 Task: Change the start date of the Jira issue to a specified date.
Action: Mouse moved to (1004, 392)
Screenshot: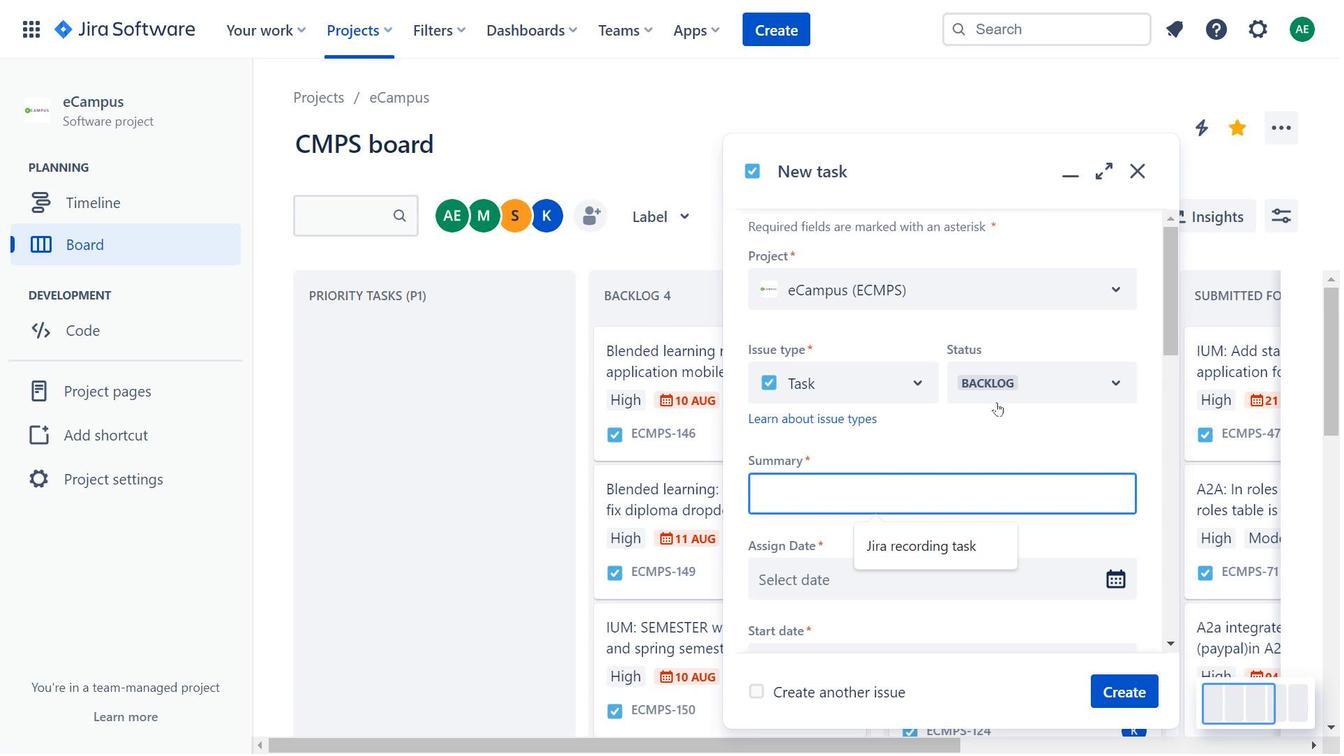 
Action: Mouse pressed left at (1004, 392)
Screenshot: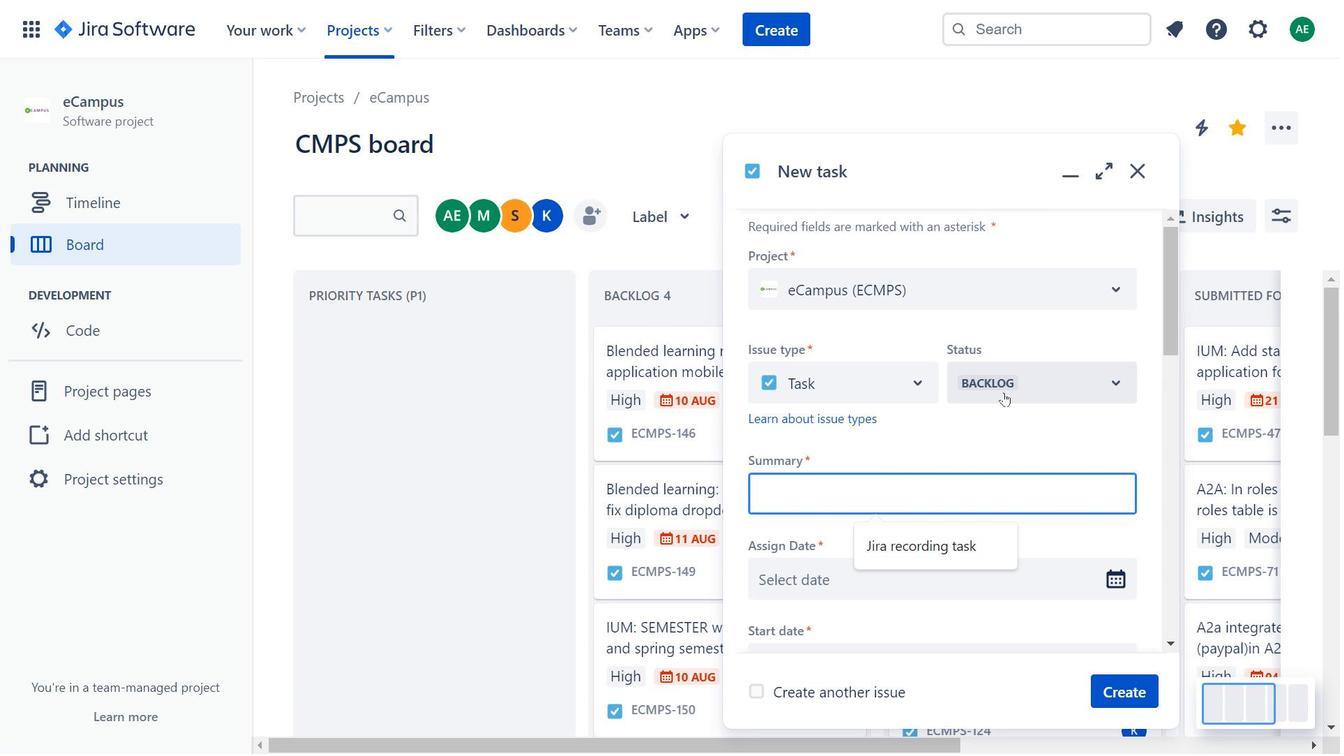
Action: Mouse moved to (994, 436)
Screenshot: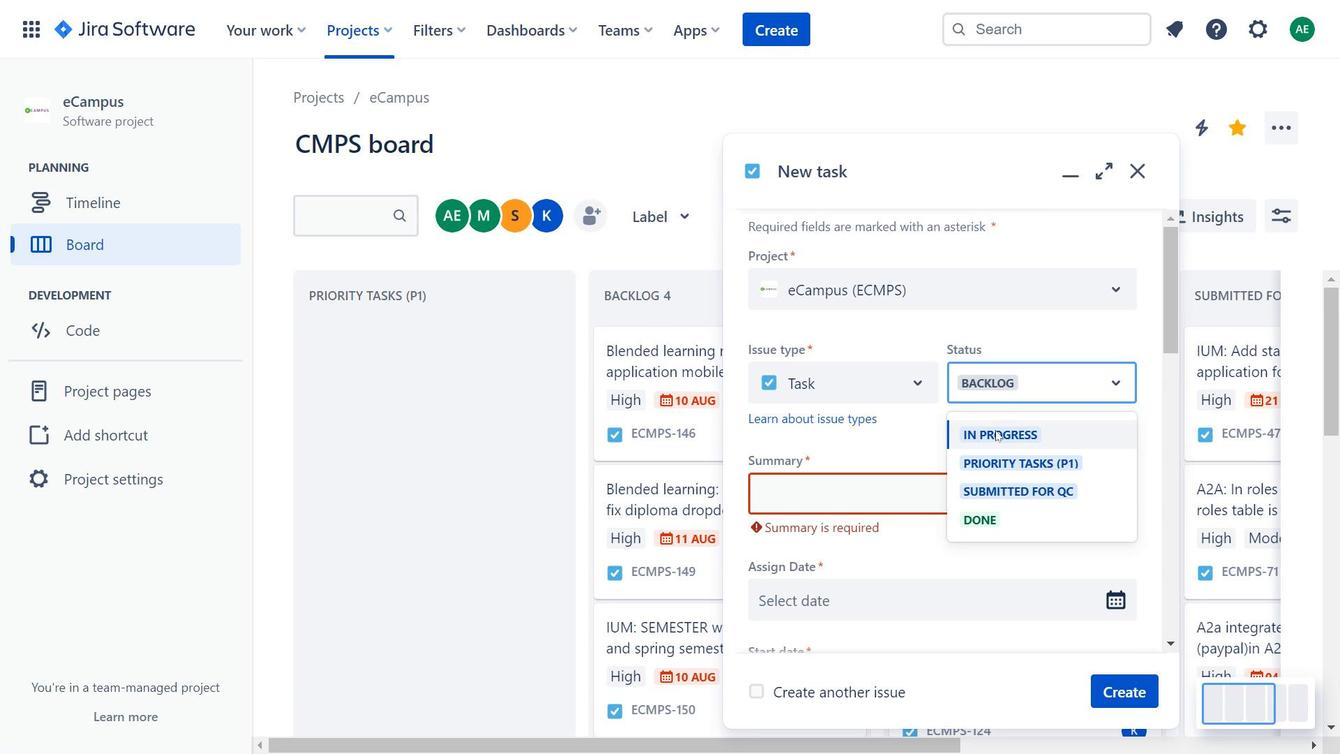 
Action: Mouse pressed left at (994, 436)
Screenshot: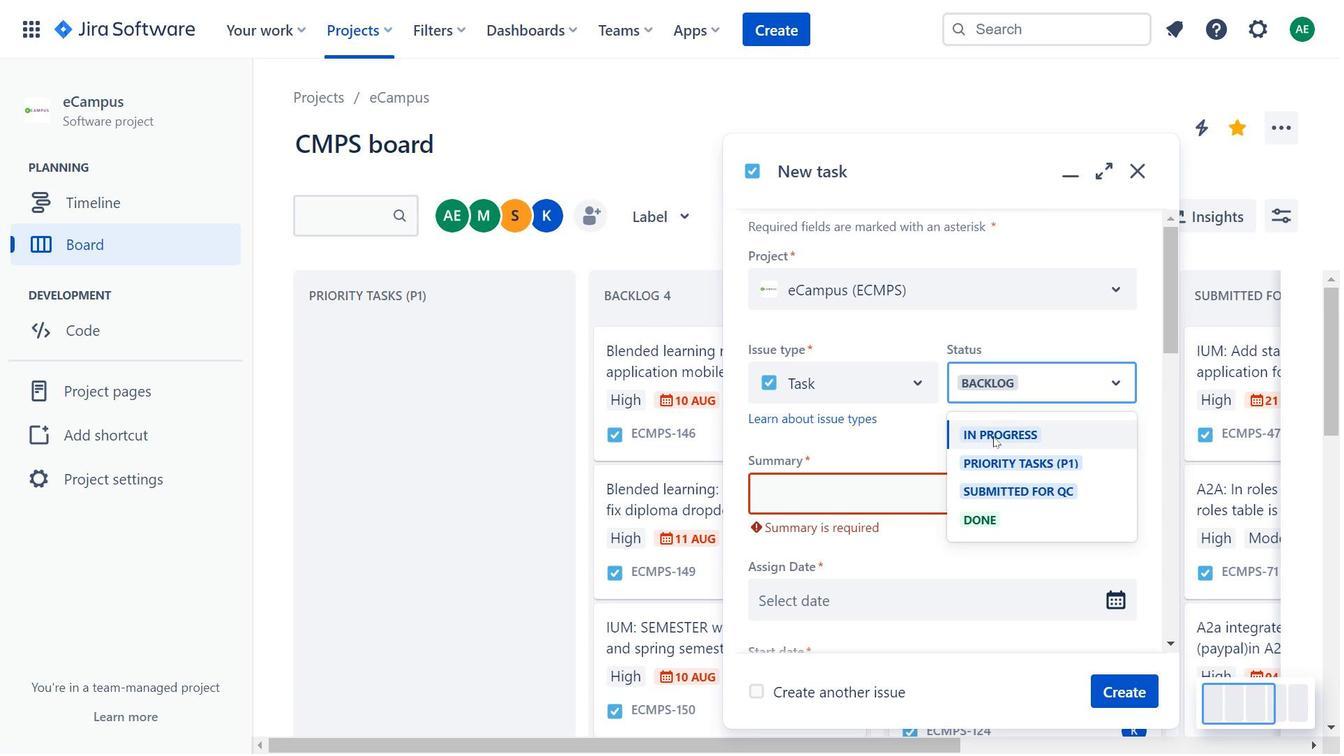 
Action: Mouse moved to (886, 293)
Screenshot: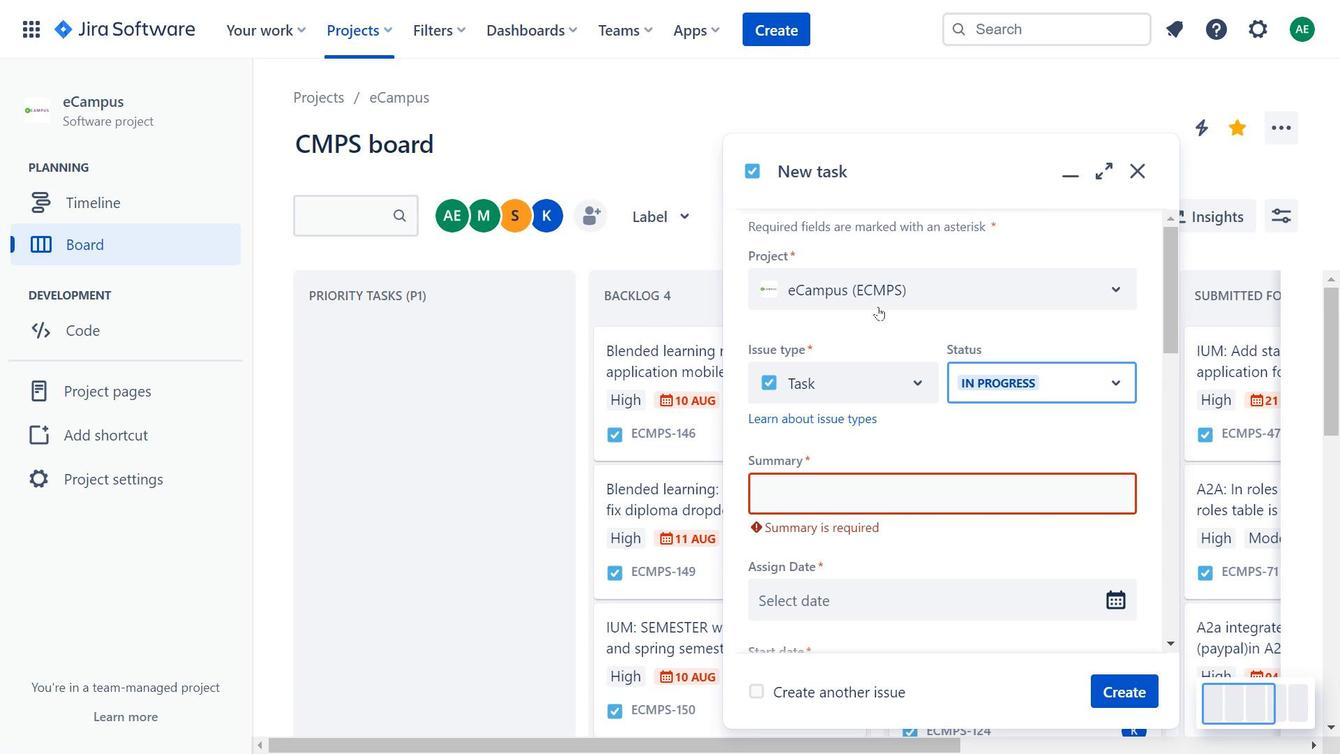 
Action: Mouse scrolled (886, 292) with delta (0, 0)
Screenshot: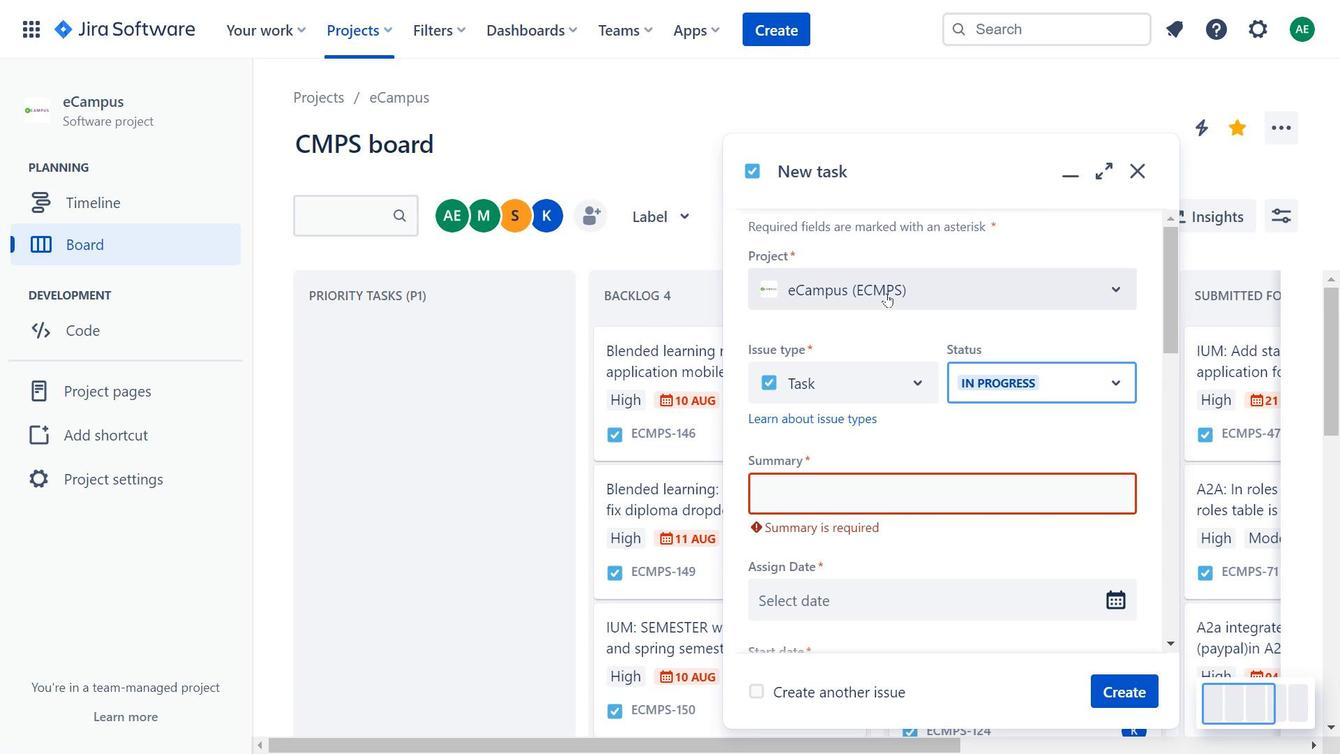
Action: Mouse scrolled (886, 292) with delta (0, 0)
Screenshot: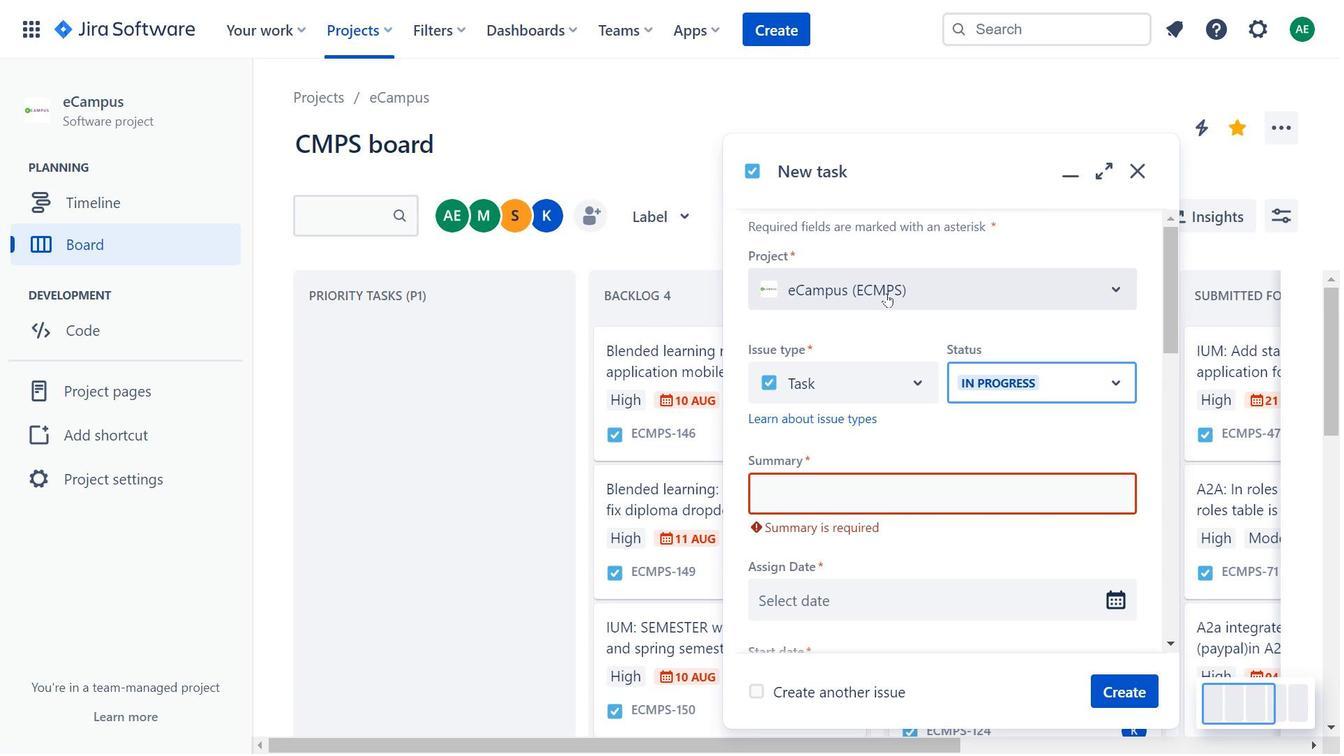 
Action: Mouse moved to (865, 292)
Screenshot: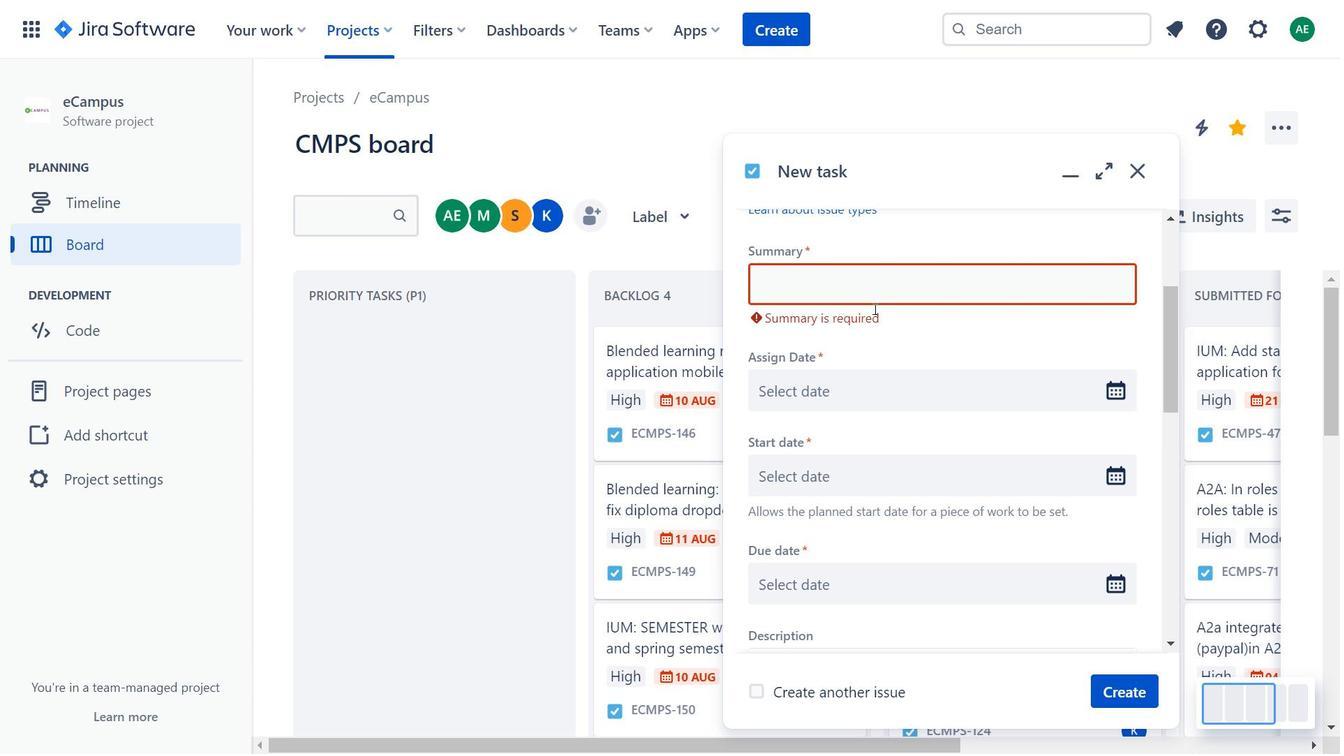 
Action: Mouse pressed left at (865, 292)
Screenshot: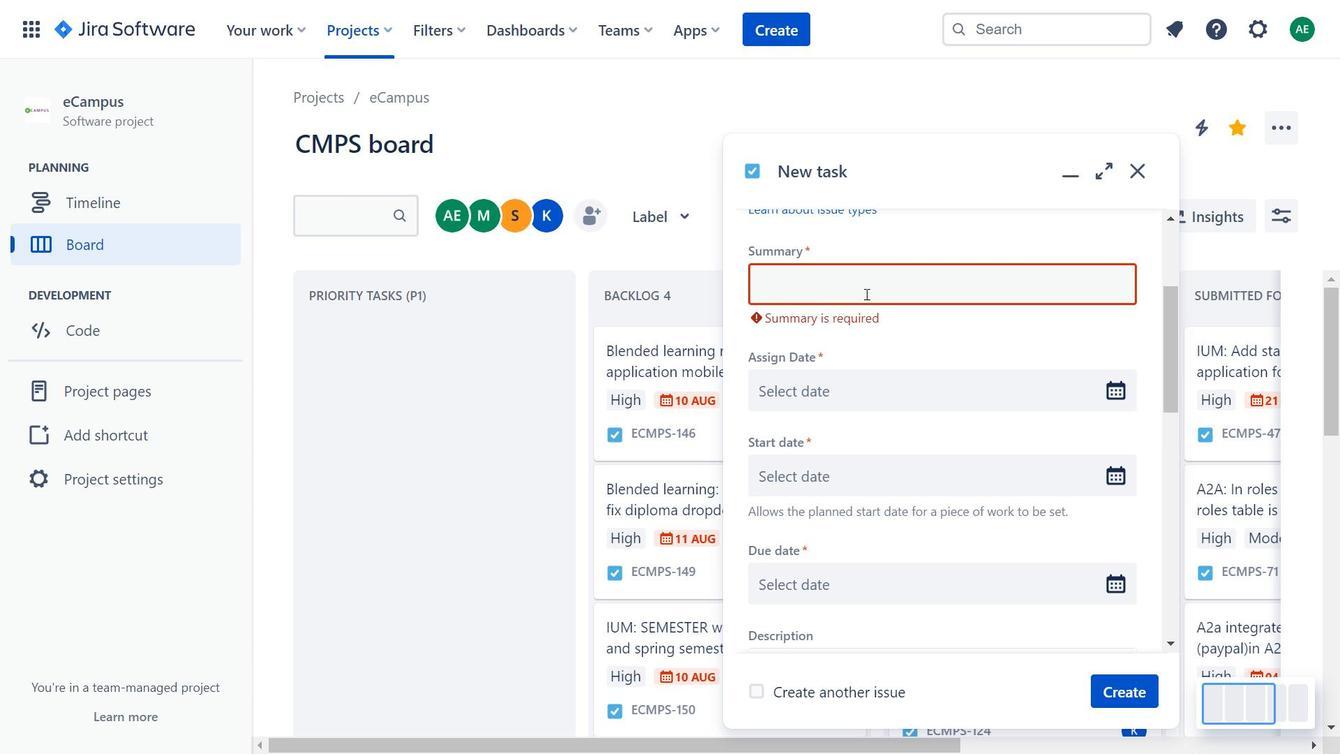 
Action: Mouse moved to (887, 337)
Screenshot: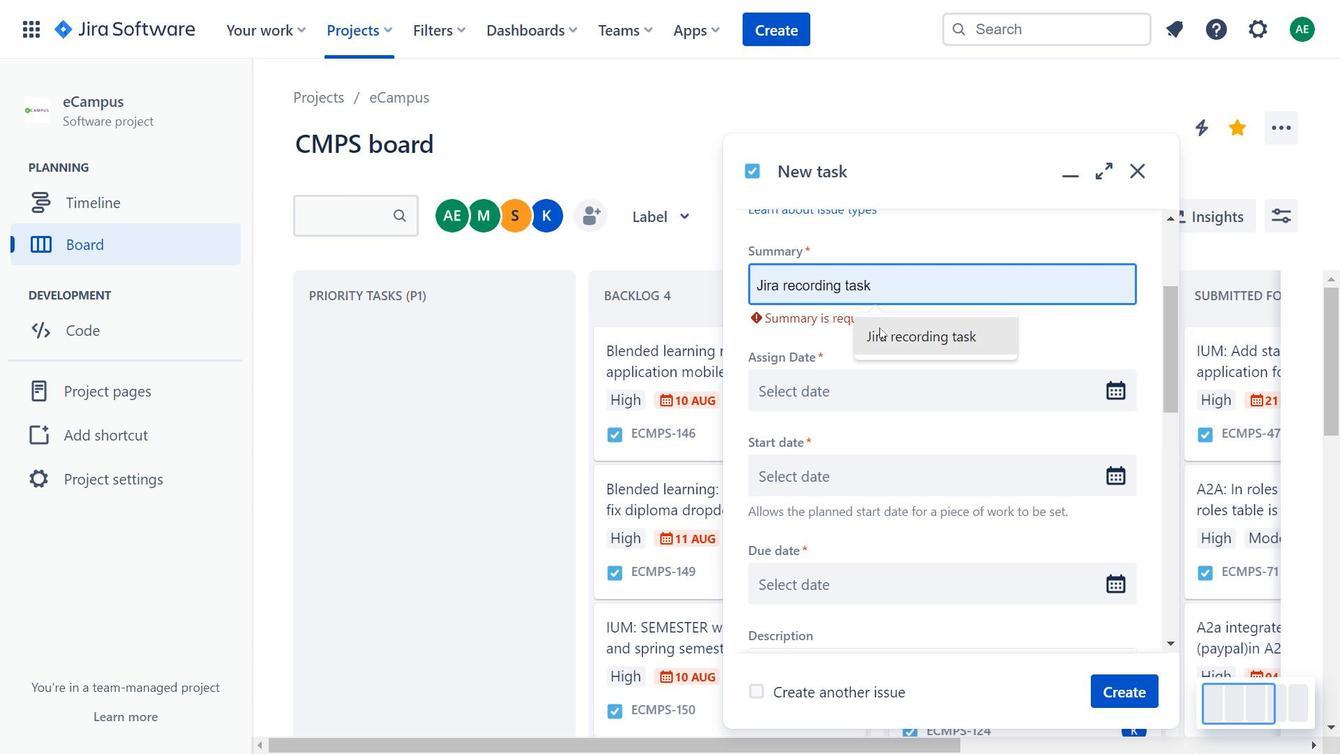 
Action: Mouse pressed left at (887, 337)
Screenshot: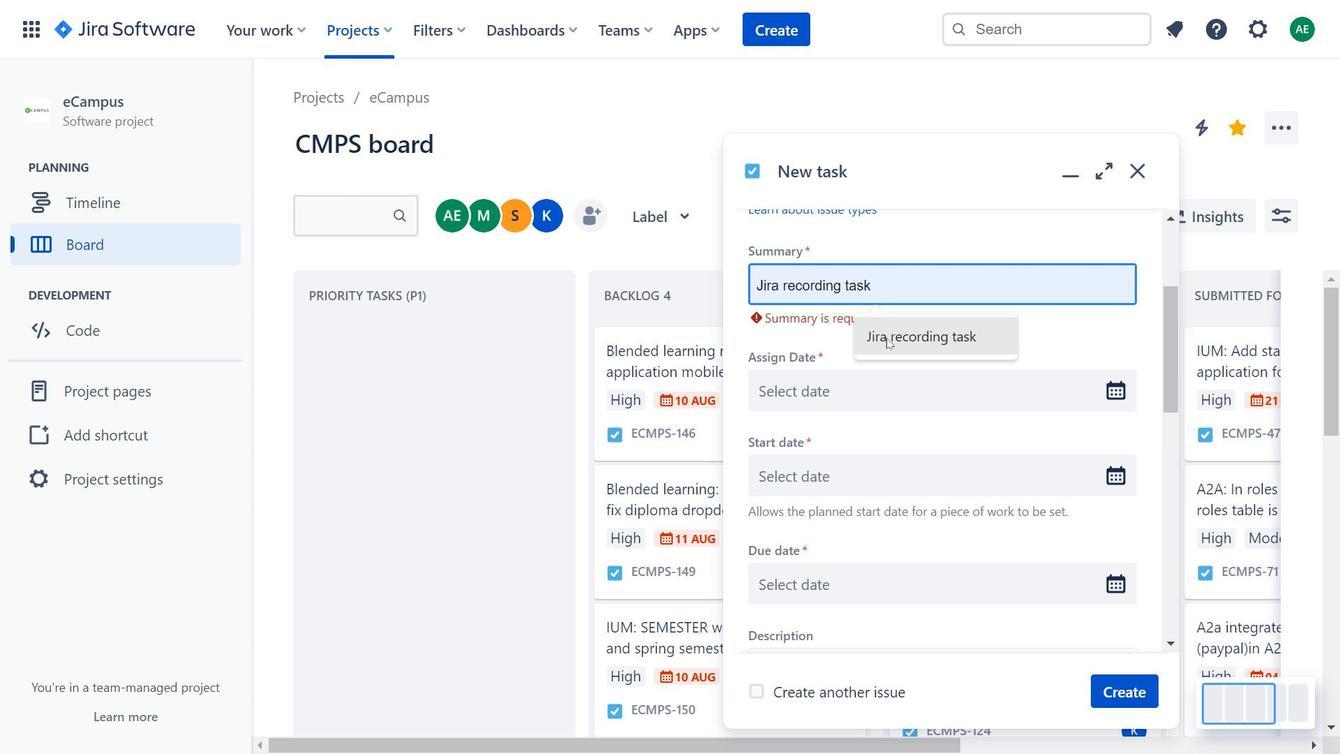 
Action: Mouse moved to (861, 373)
Screenshot: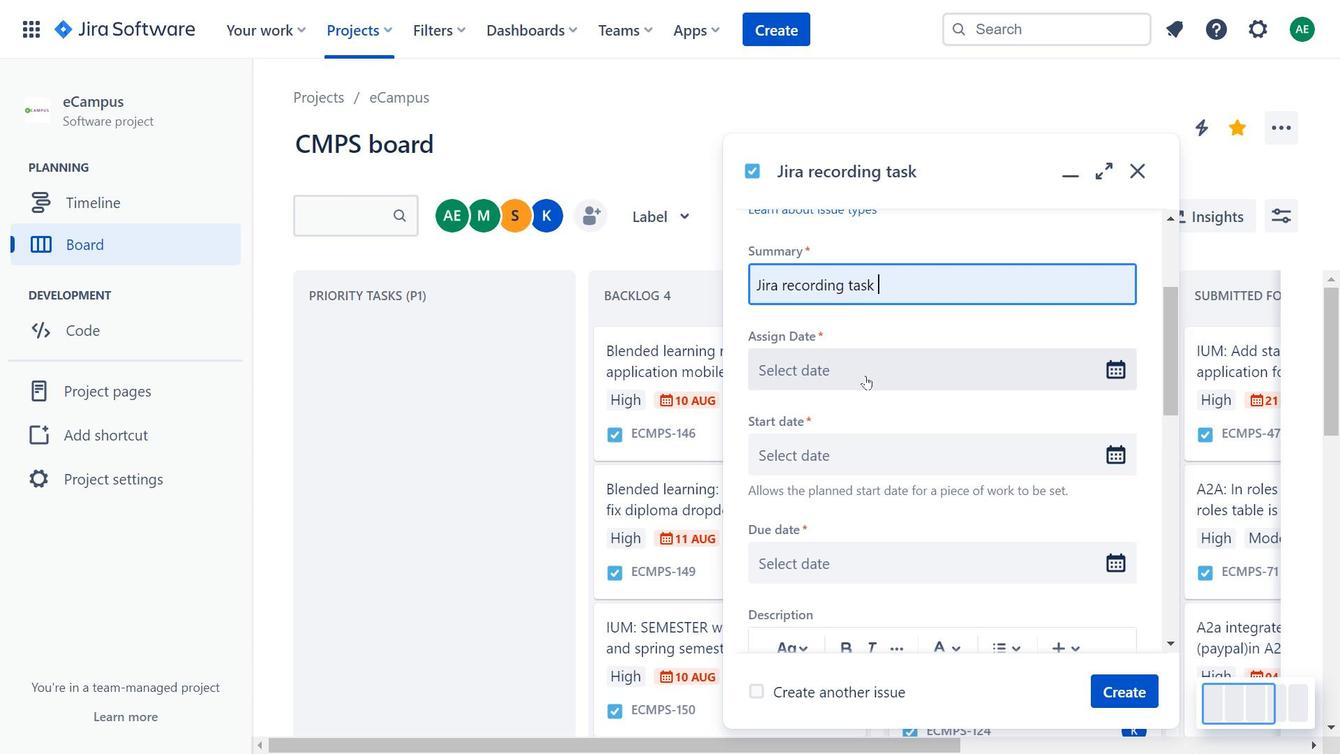 
Action: Mouse pressed left at (861, 373)
Screenshot: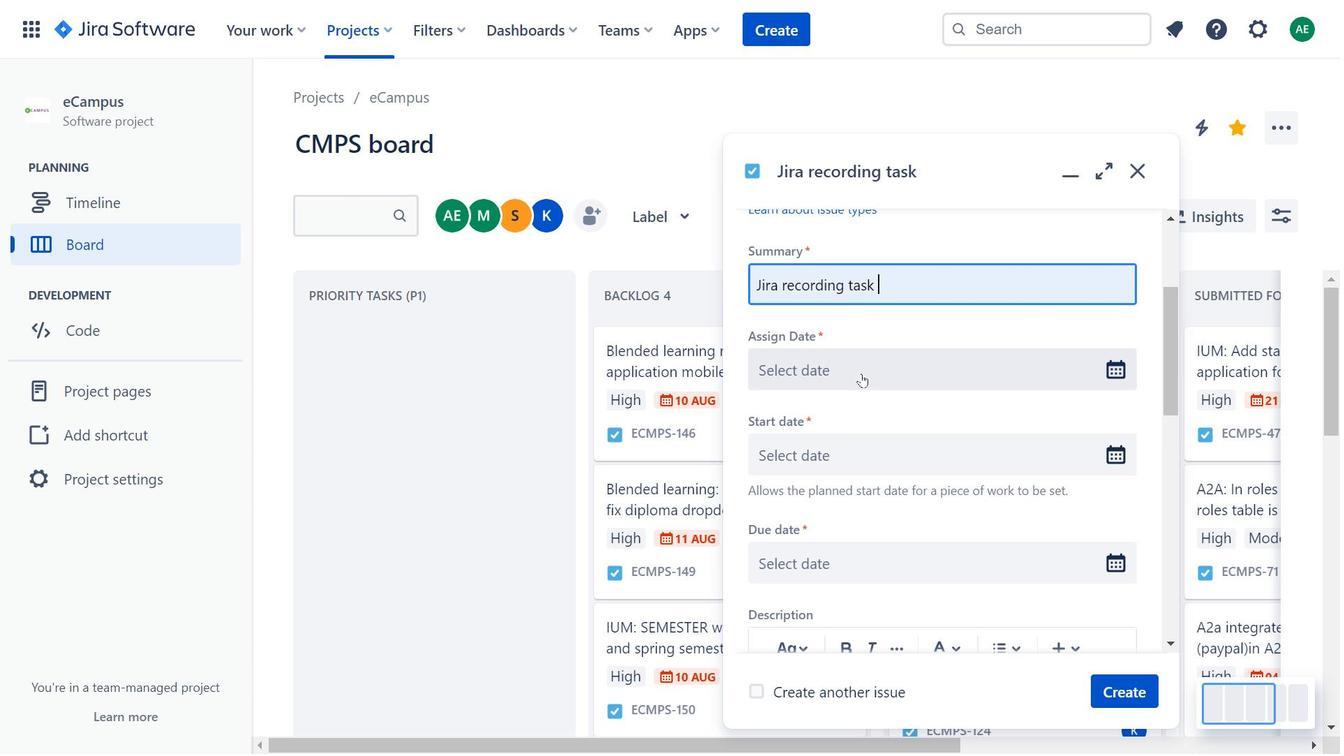 
Action: Mouse moved to (972, 503)
Screenshot: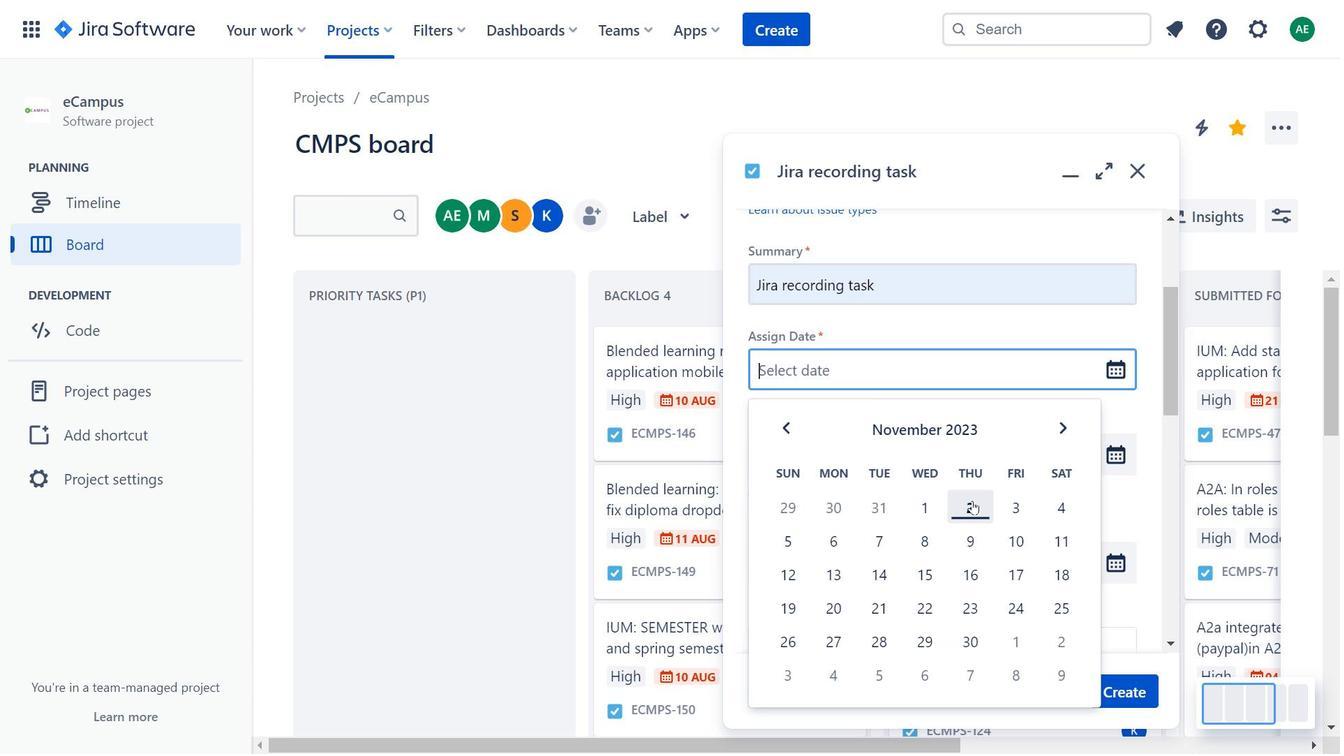 
Action: Mouse pressed left at (972, 503)
Screenshot: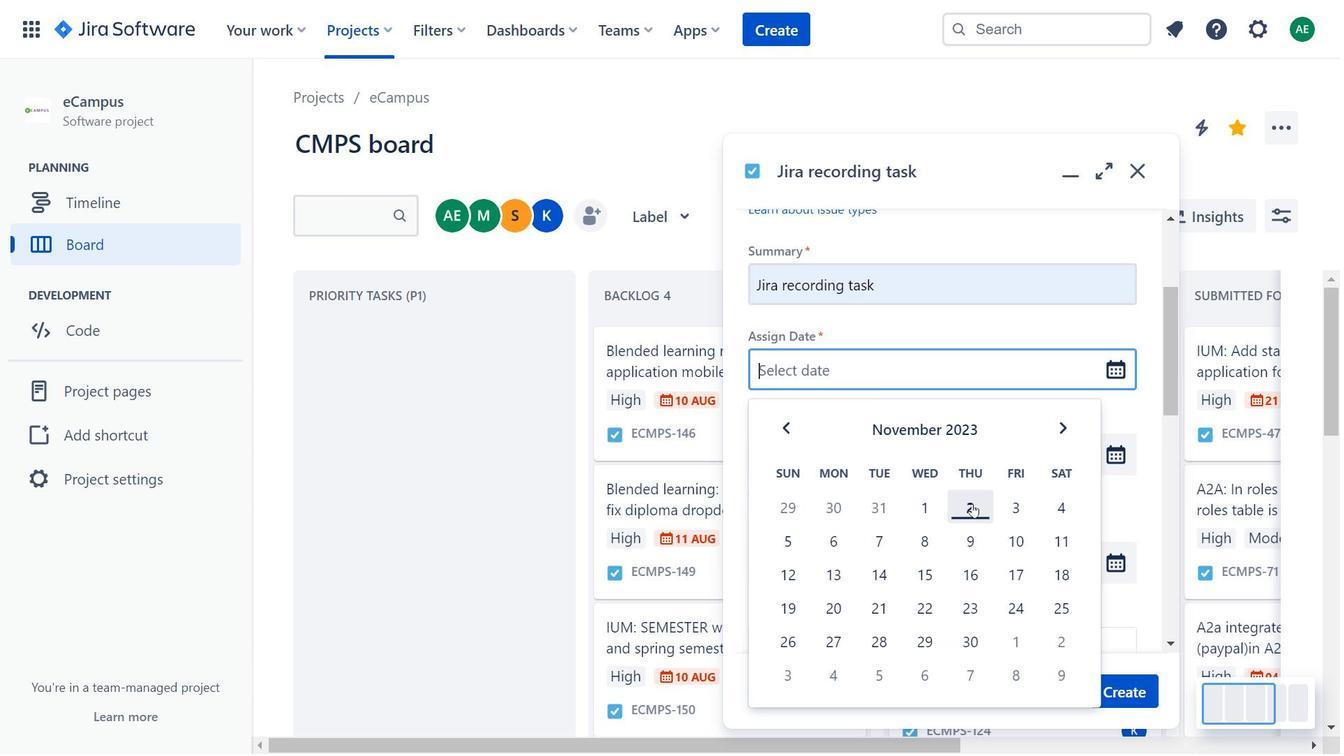
Action: Mouse moved to (865, 441)
Screenshot: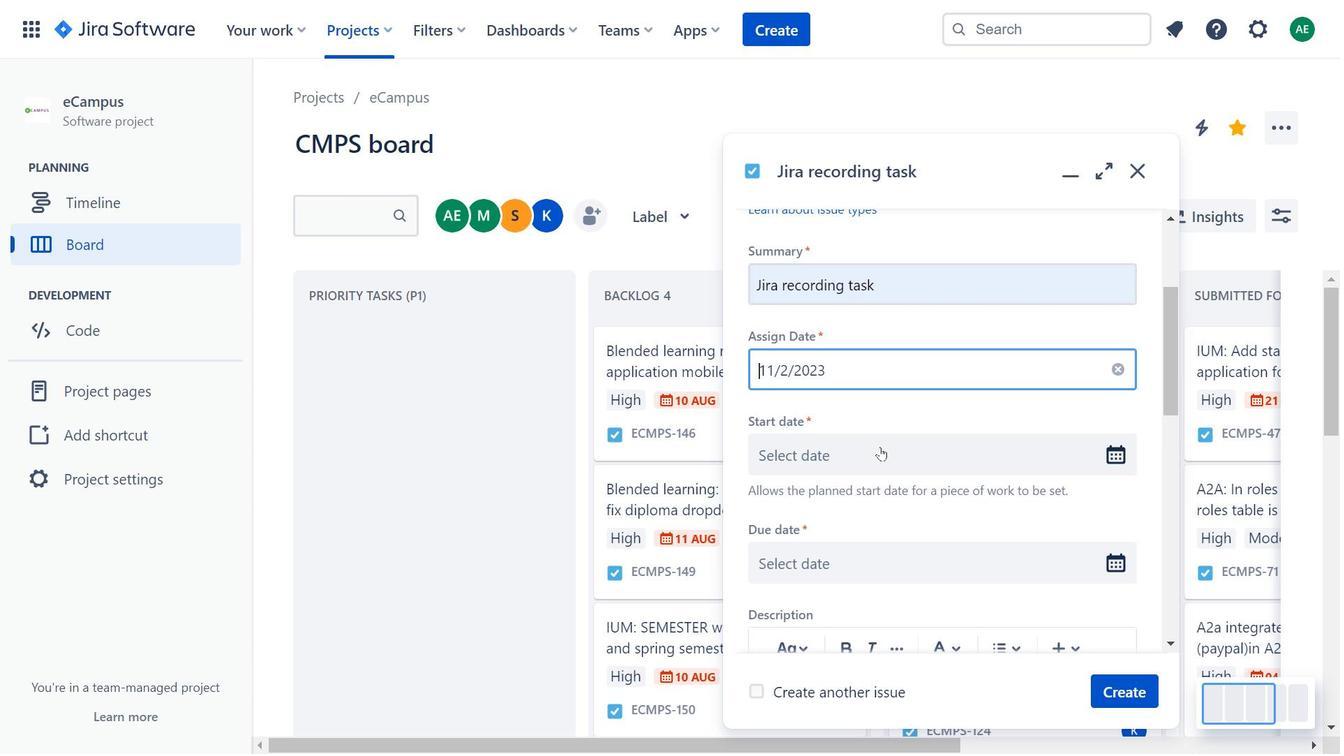 
Action: Mouse pressed left at (865, 441)
Screenshot: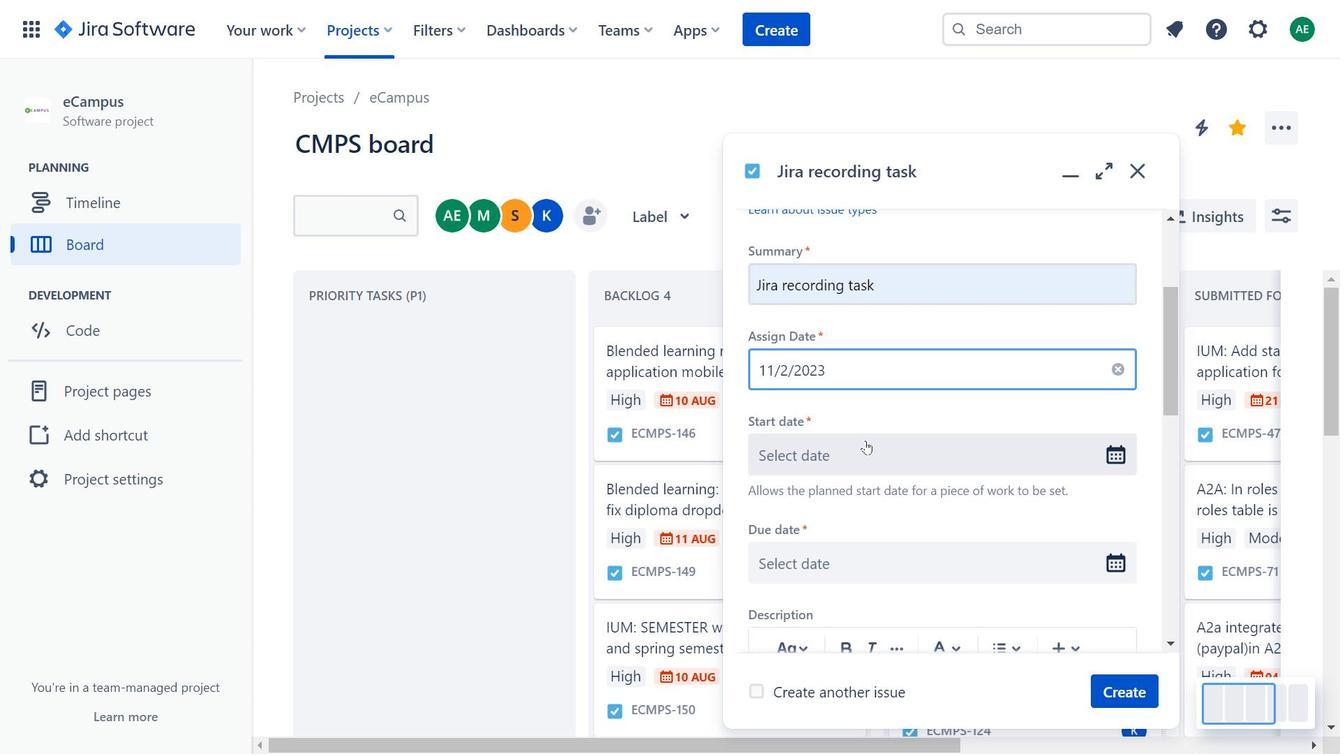 
Action: Mouse moved to (964, 229)
Screenshot: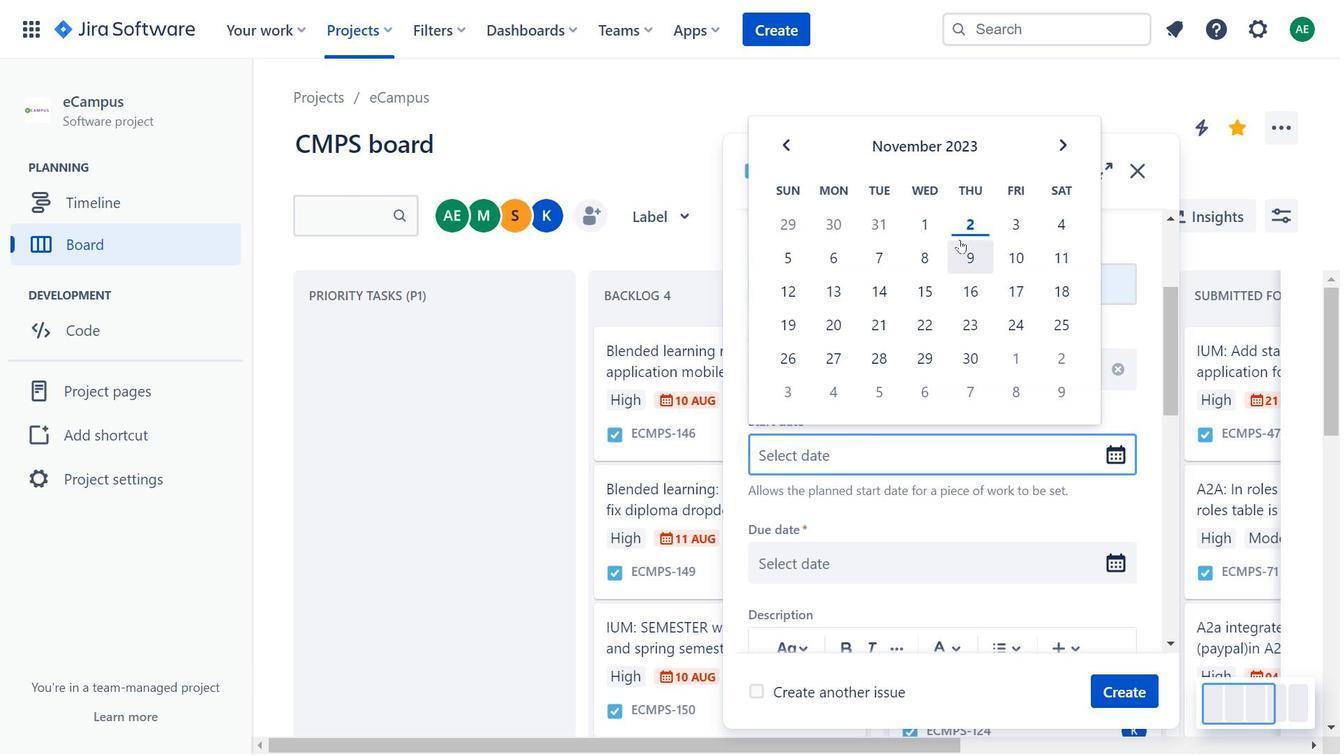 
Action: Mouse pressed left at (964, 229)
Screenshot: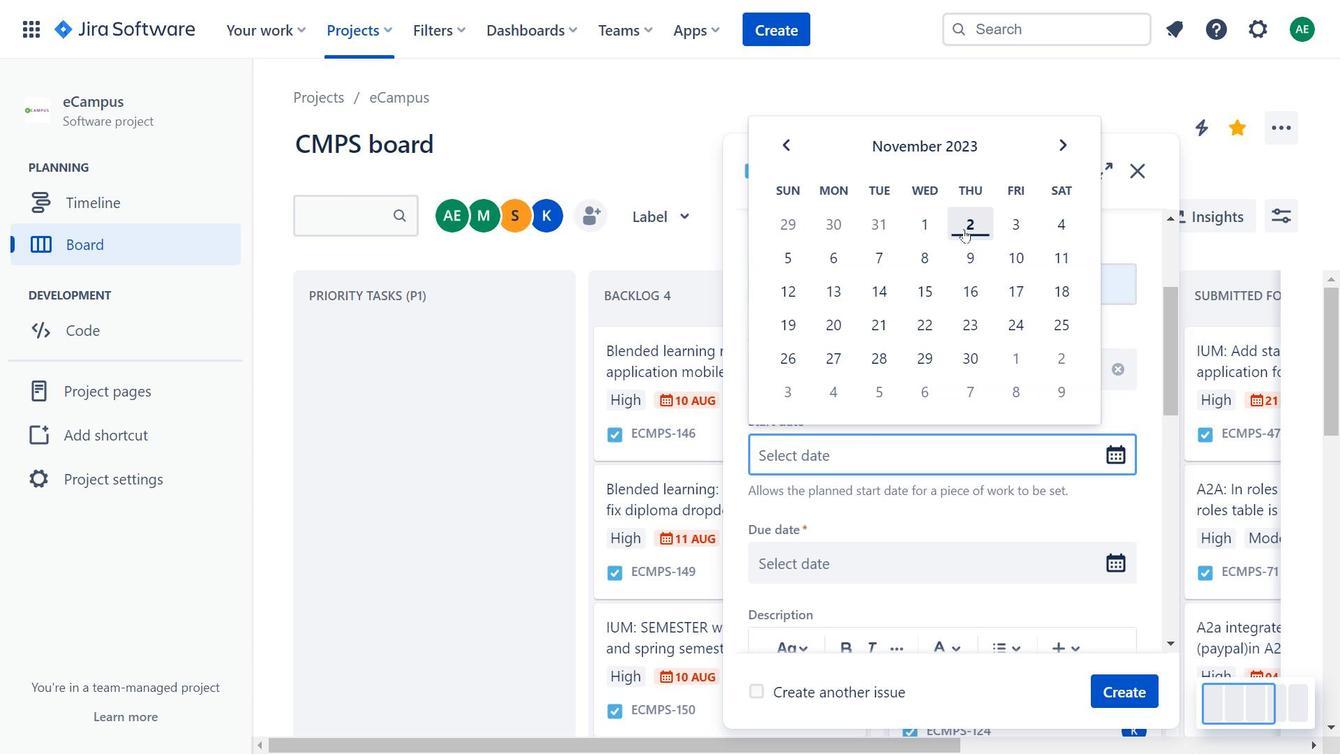 
Action: Mouse moved to (800, 321)
Screenshot: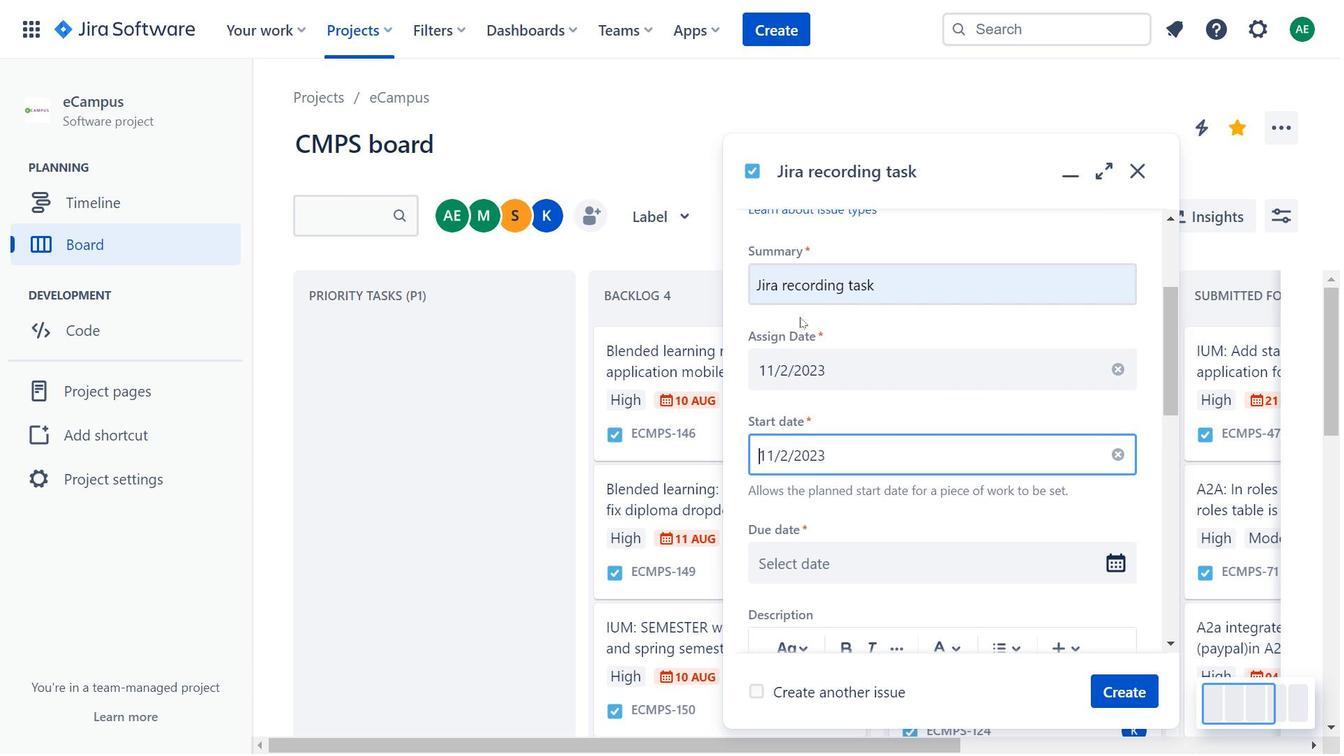 
Action: Mouse scrolled (800, 320) with delta (0, 0)
Screenshot: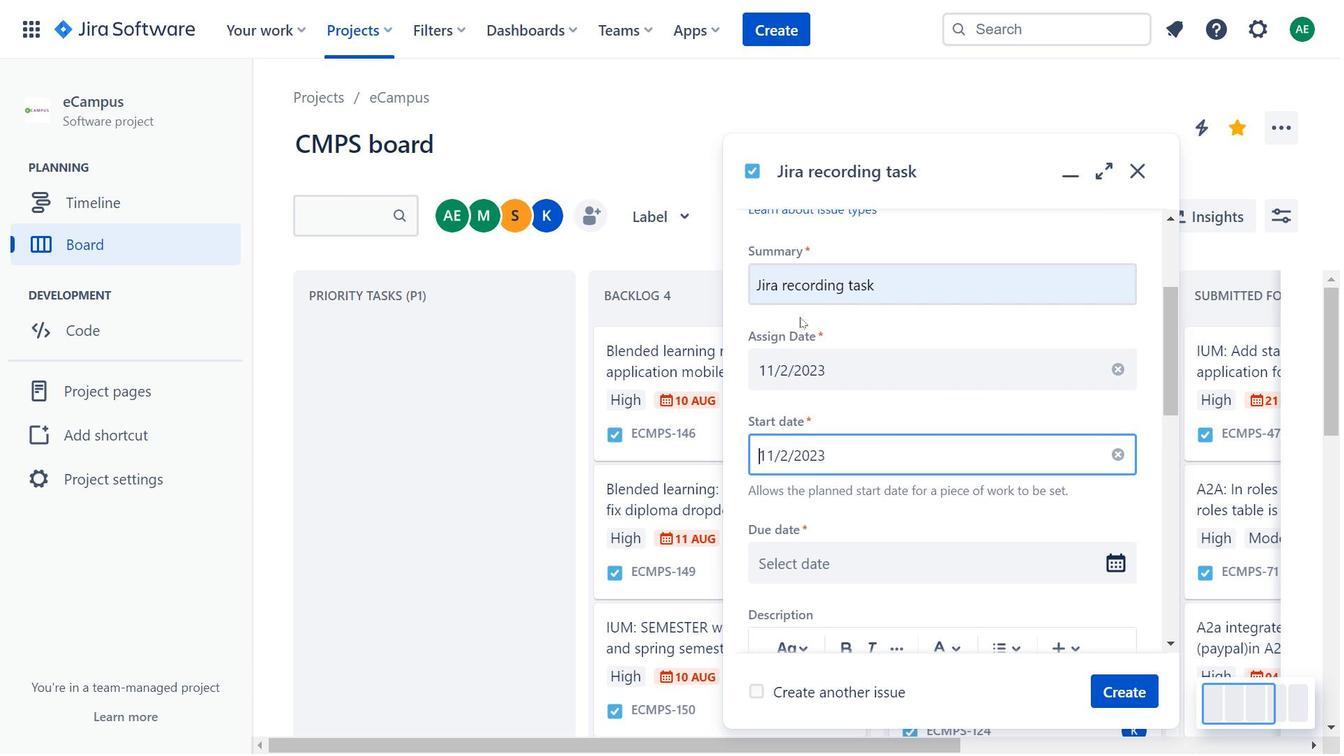 
Action: Mouse moved to (800, 322)
Screenshot: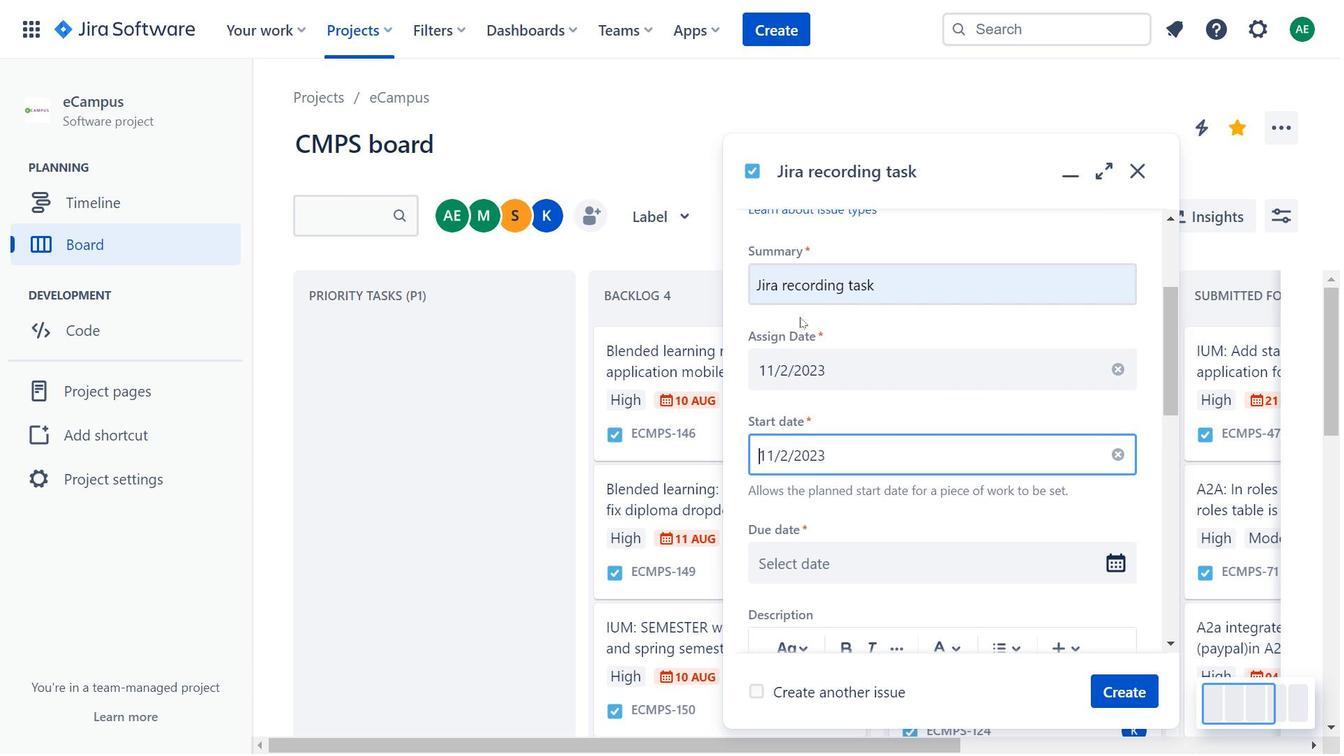
Action: Mouse scrolled (800, 321) with delta (0, 0)
Screenshot: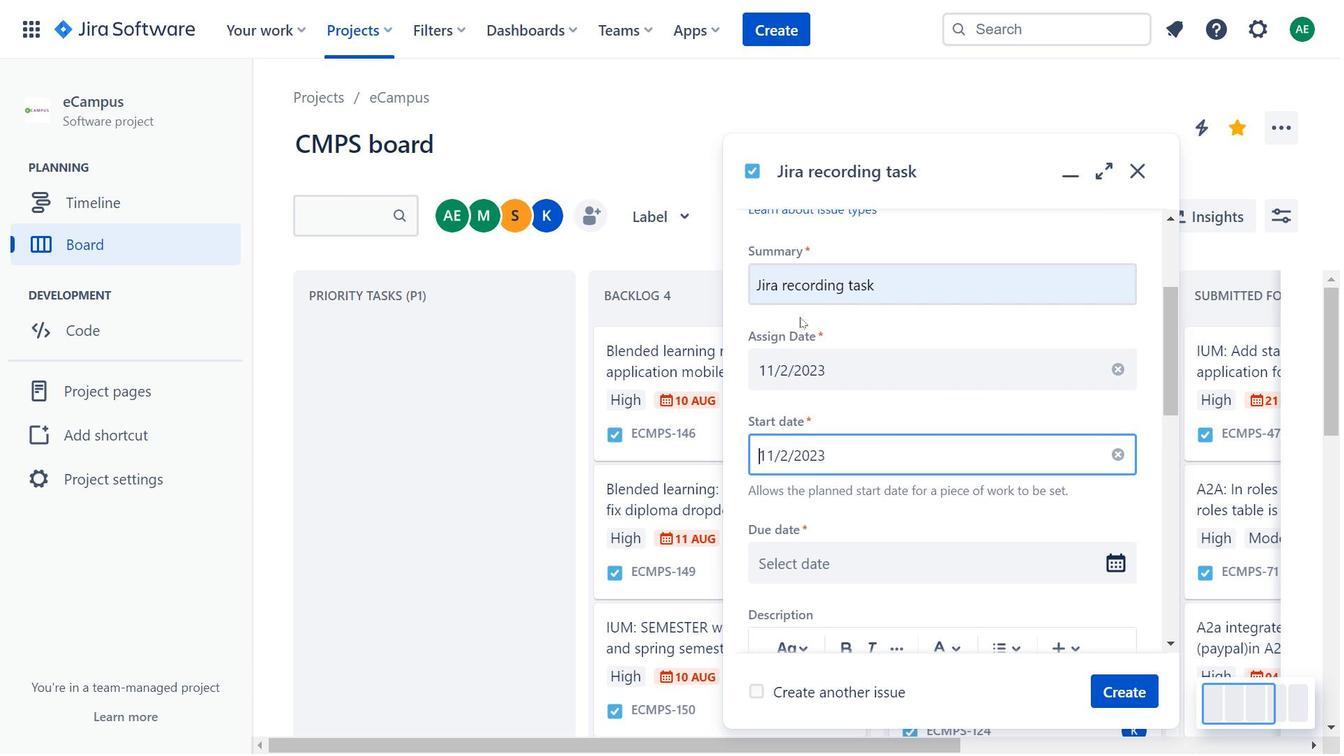 
Action: Mouse moved to (801, 333)
Screenshot: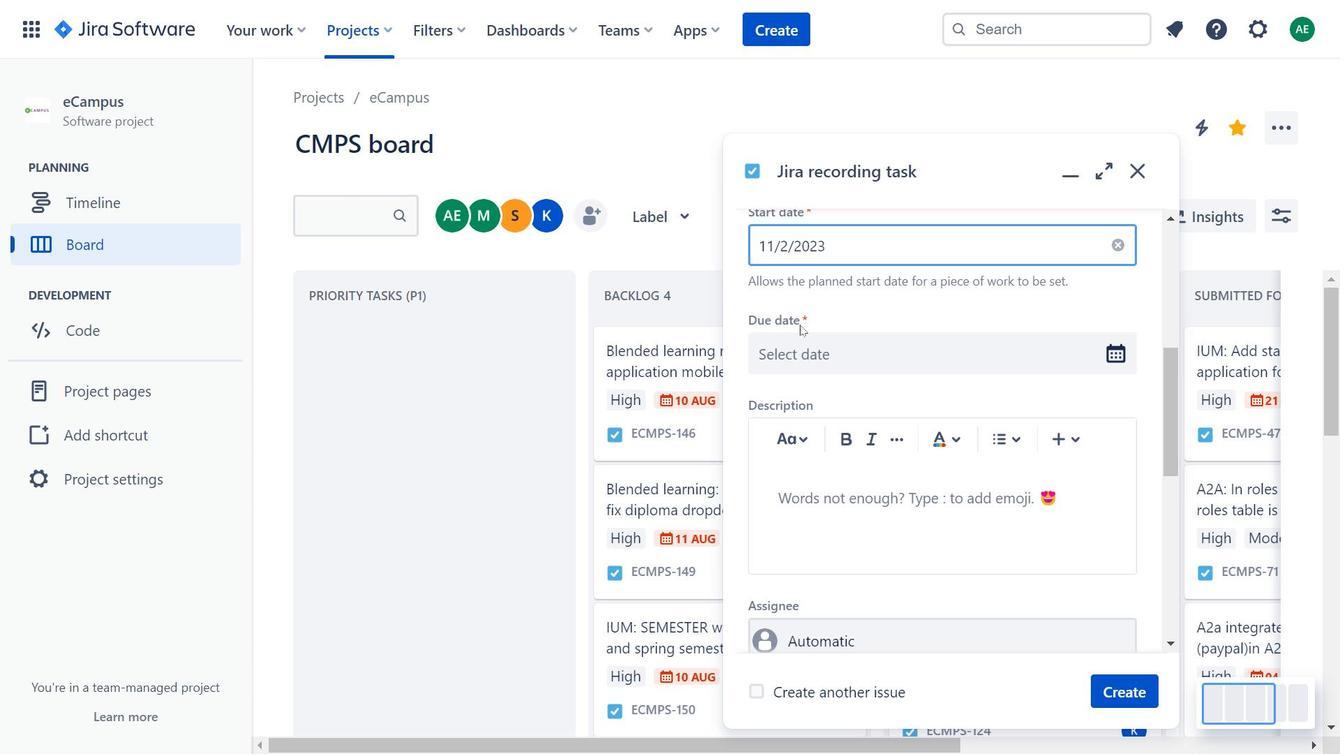 
Action: Mouse pressed left at (801, 333)
Screenshot: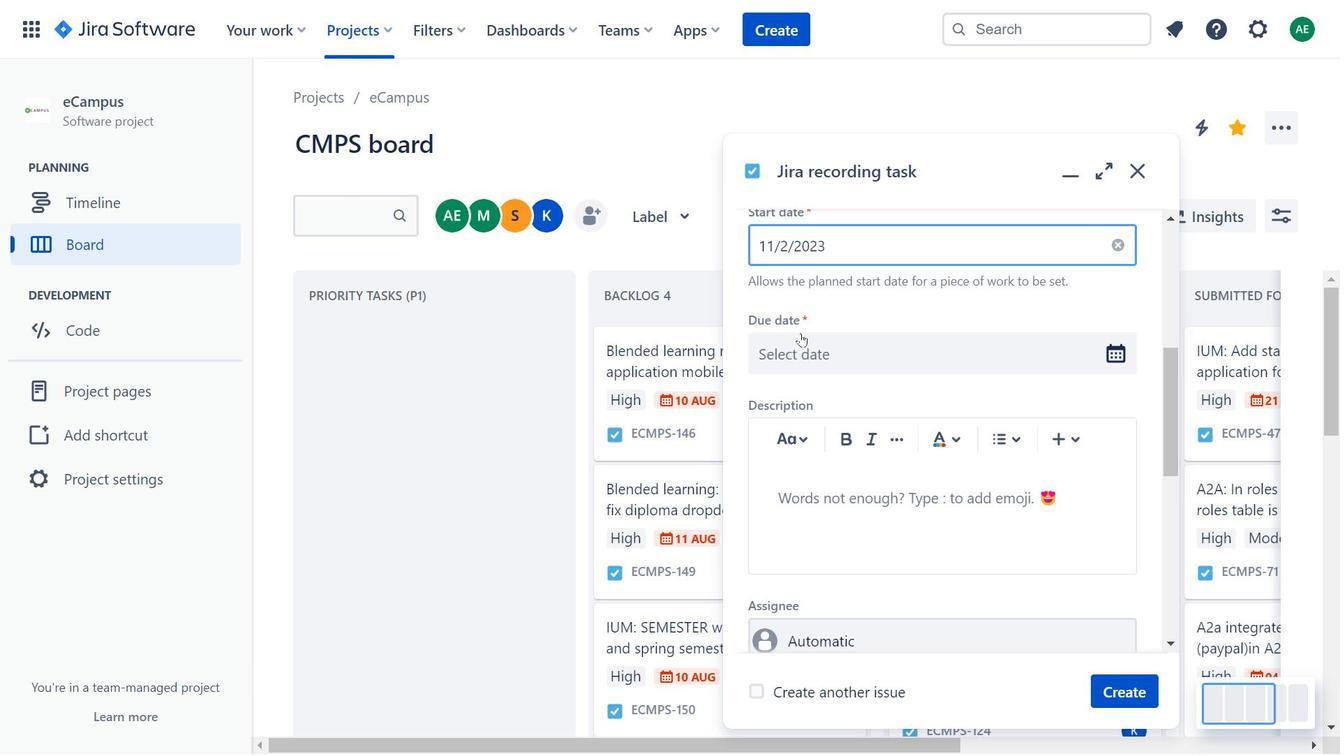 
Action: Mouse moved to (979, 493)
Screenshot: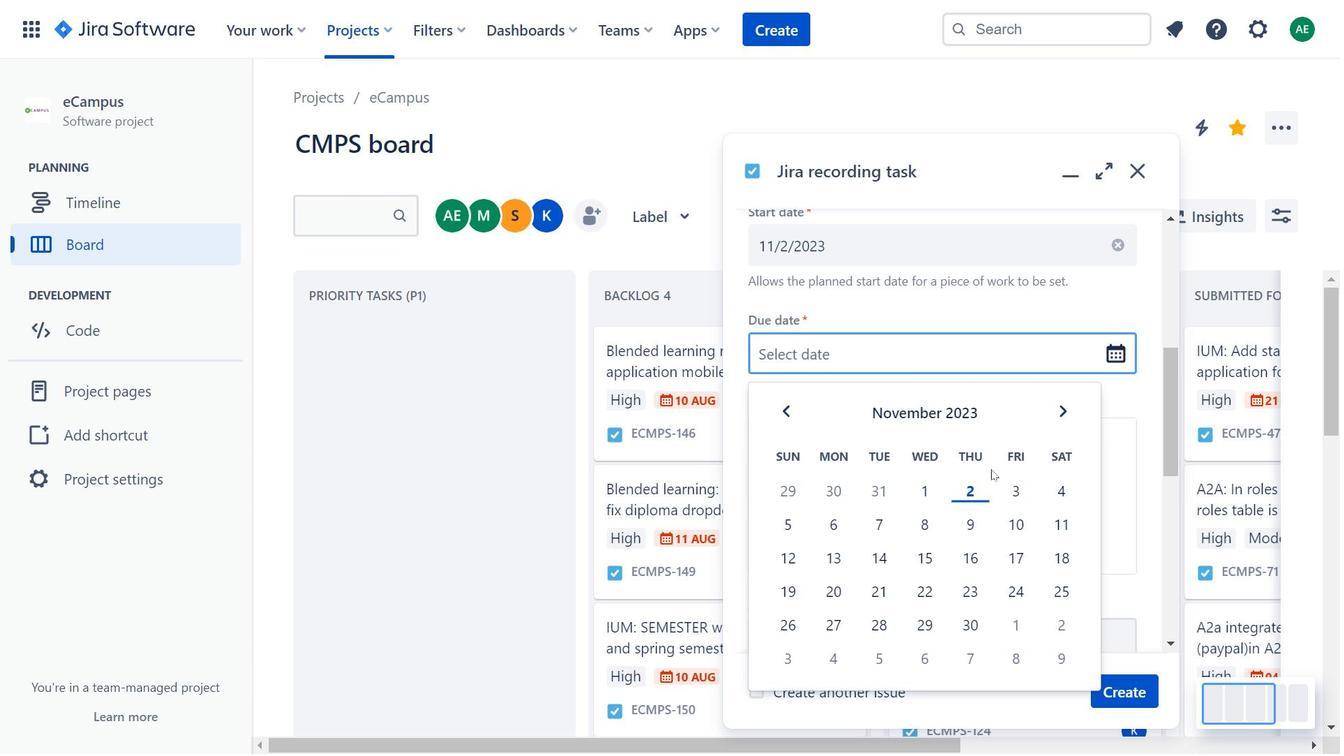 
Action: Mouse pressed left at (979, 493)
Screenshot: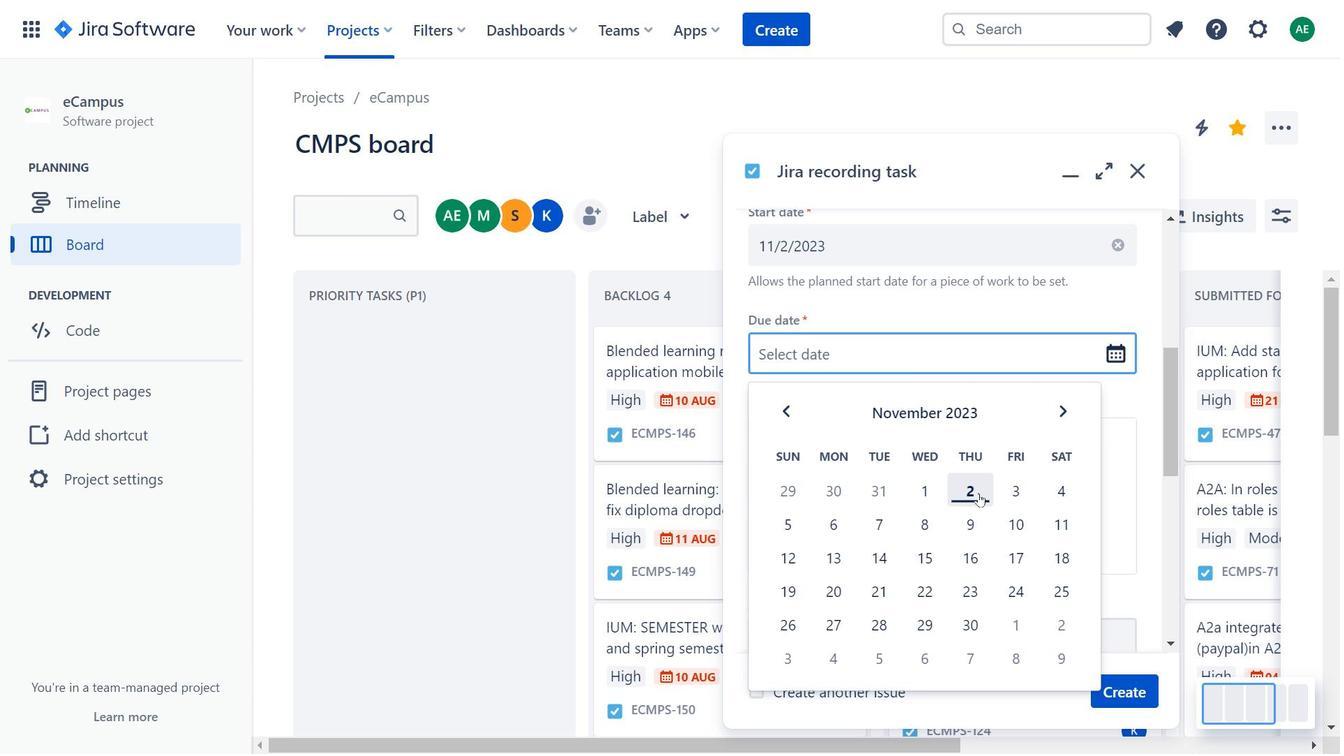 
Action: Mouse moved to (941, 381)
Screenshot: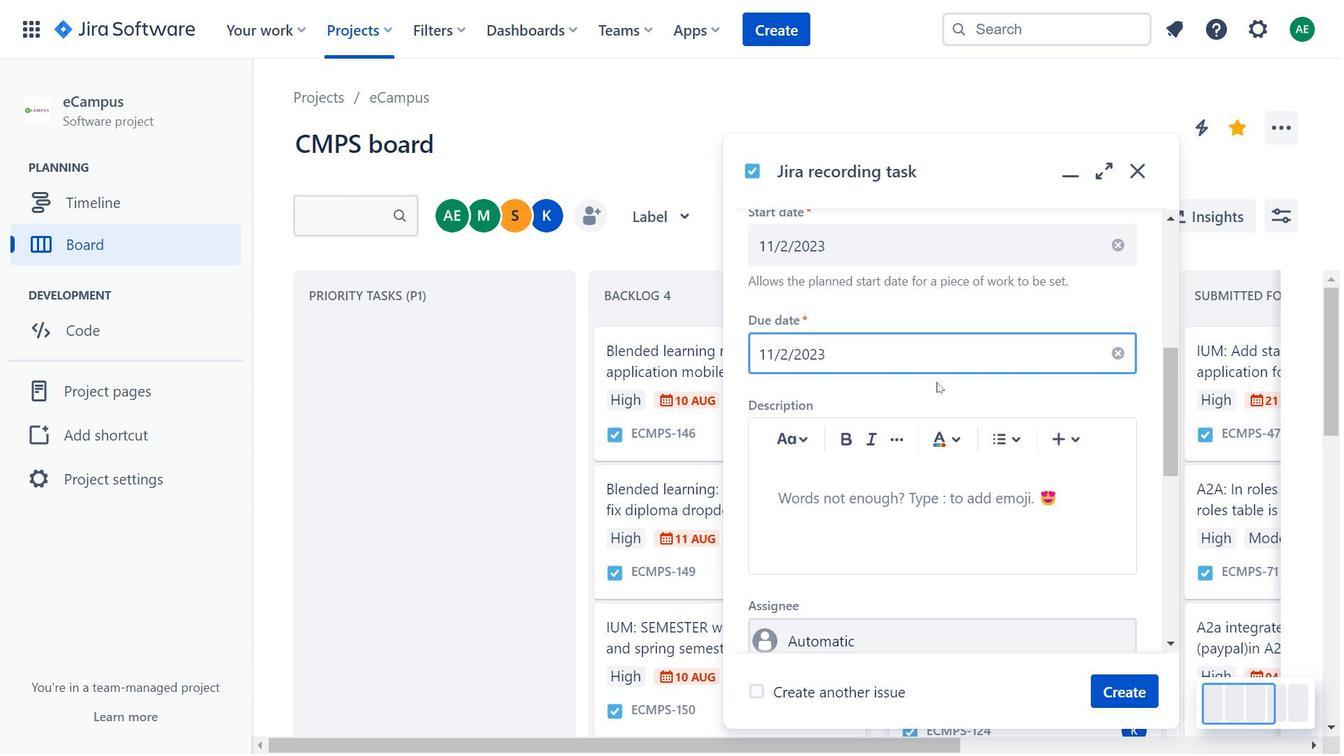 
Action: Mouse scrolled (941, 380) with delta (0, 0)
Screenshot: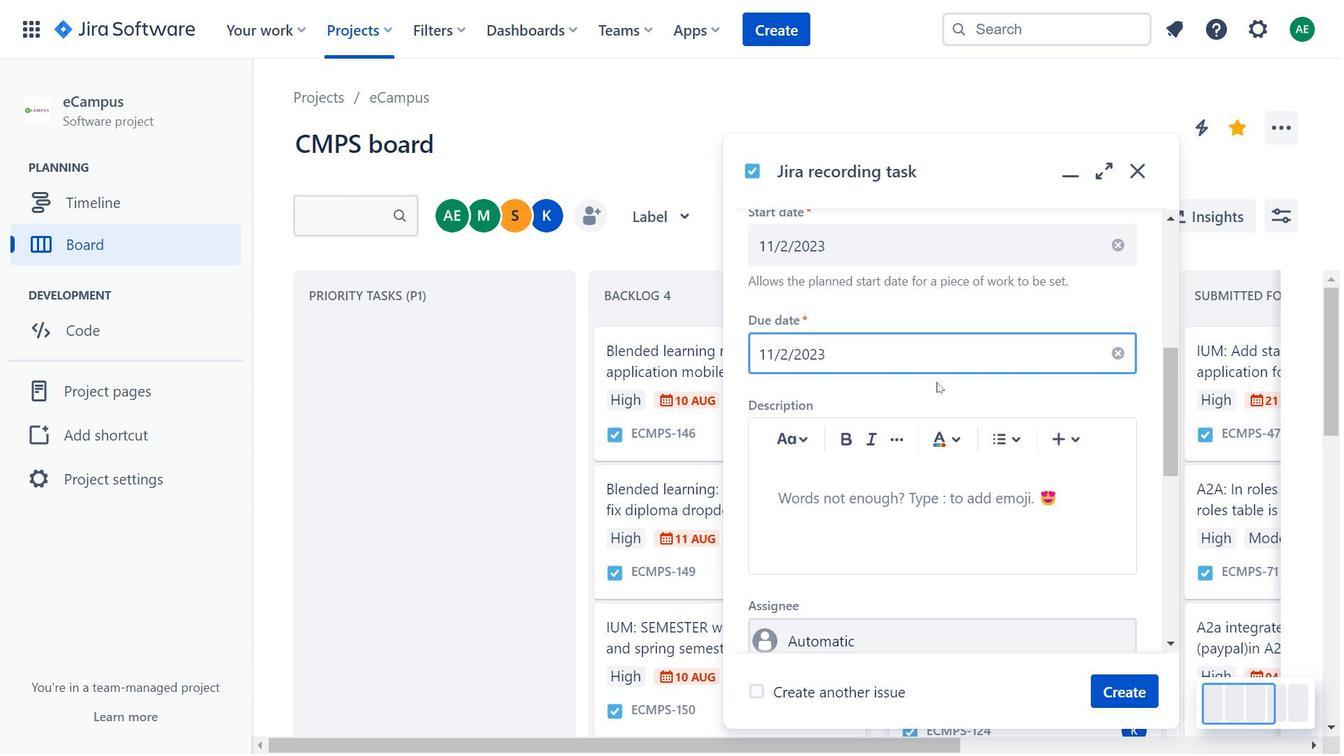 
Action: Mouse scrolled (941, 380) with delta (0, 0)
Screenshot: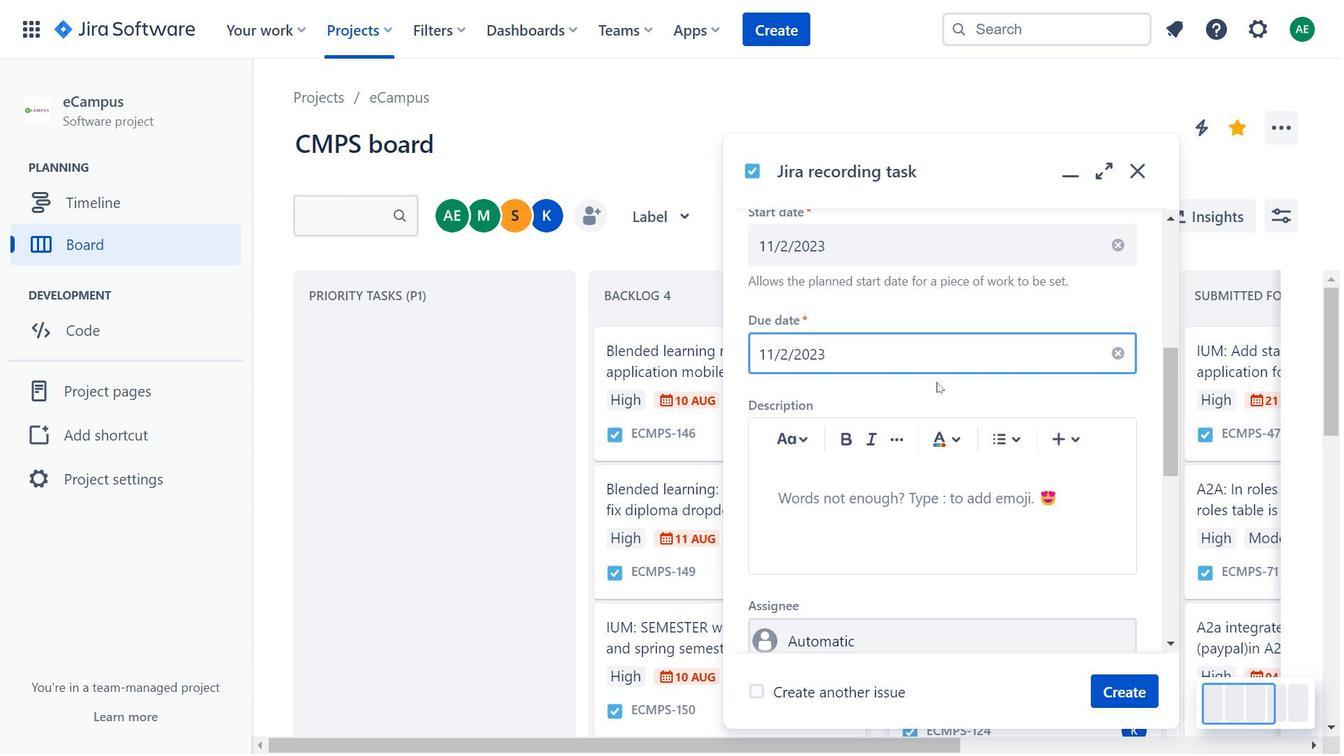 
Action: Mouse scrolled (941, 380) with delta (0, 0)
Screenshot: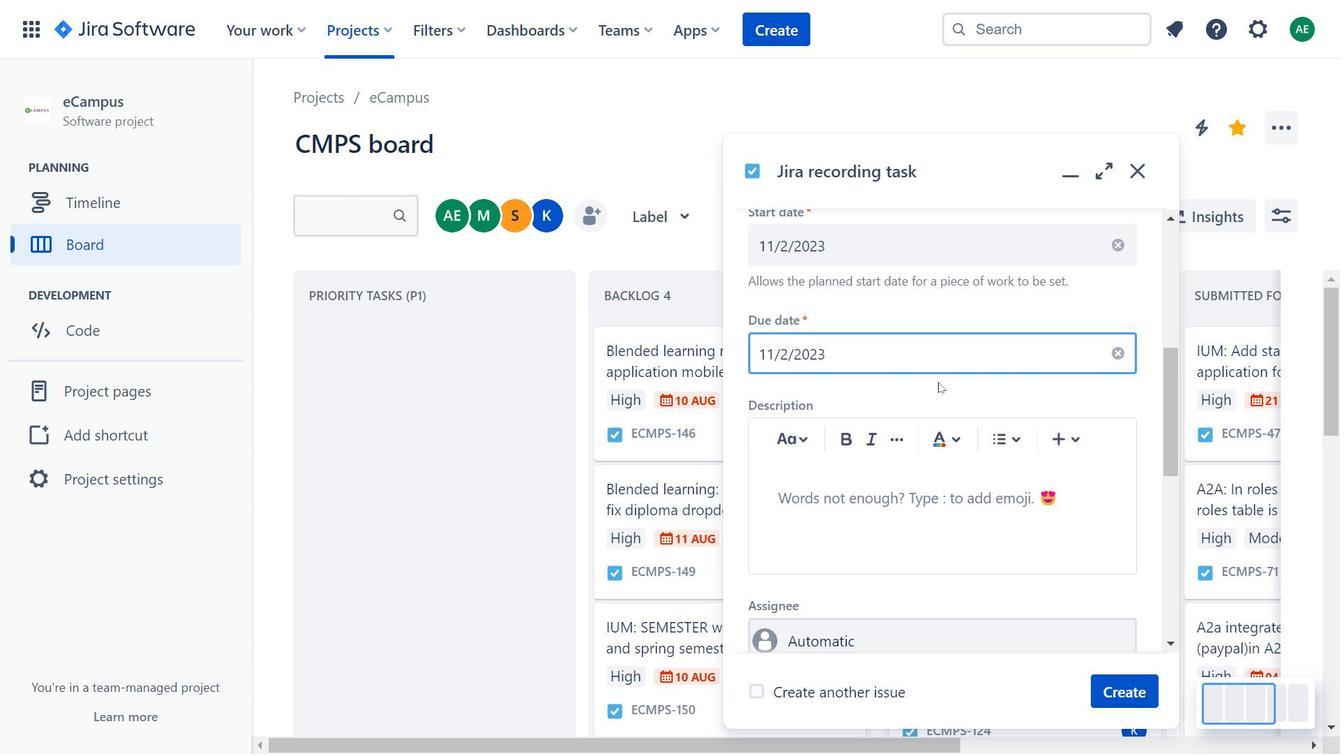 
Action: Mouse moved to (810, 370)
Screenshot: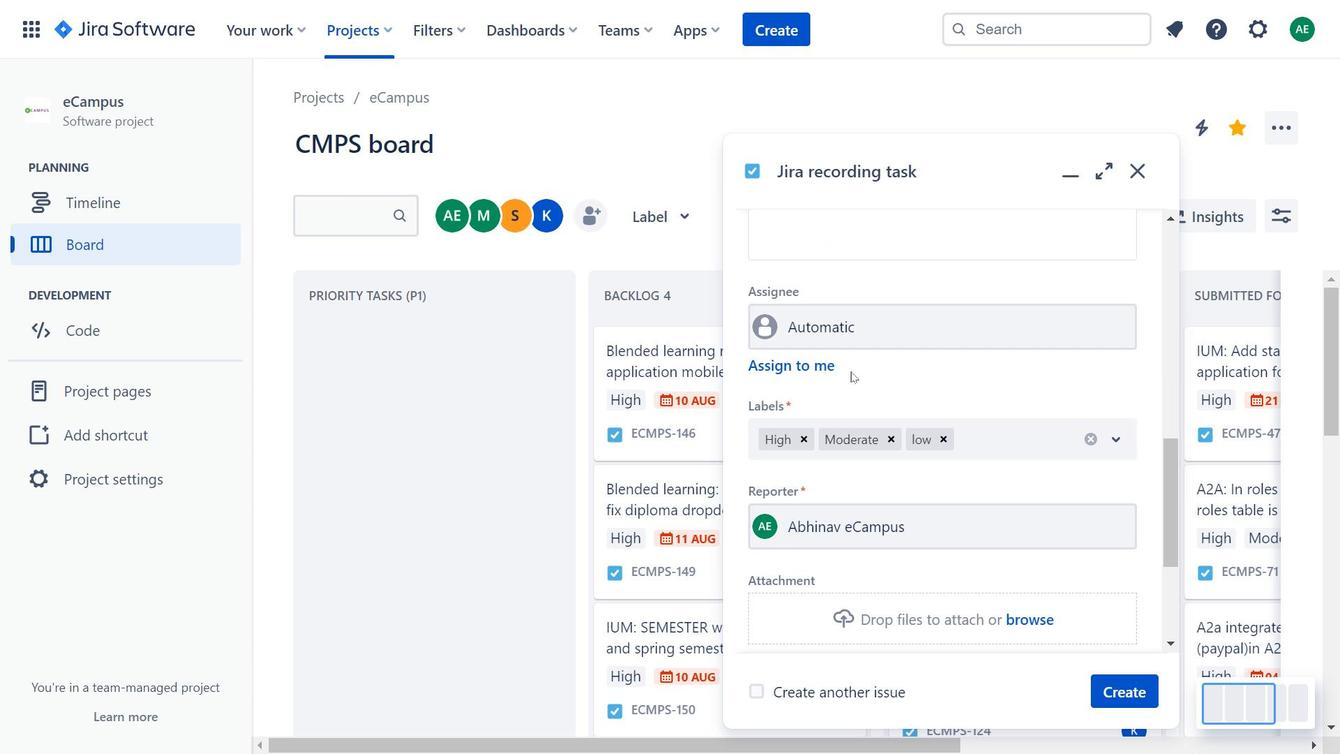 
Action: Mouse pressed left at (810, 370)
Screenshot: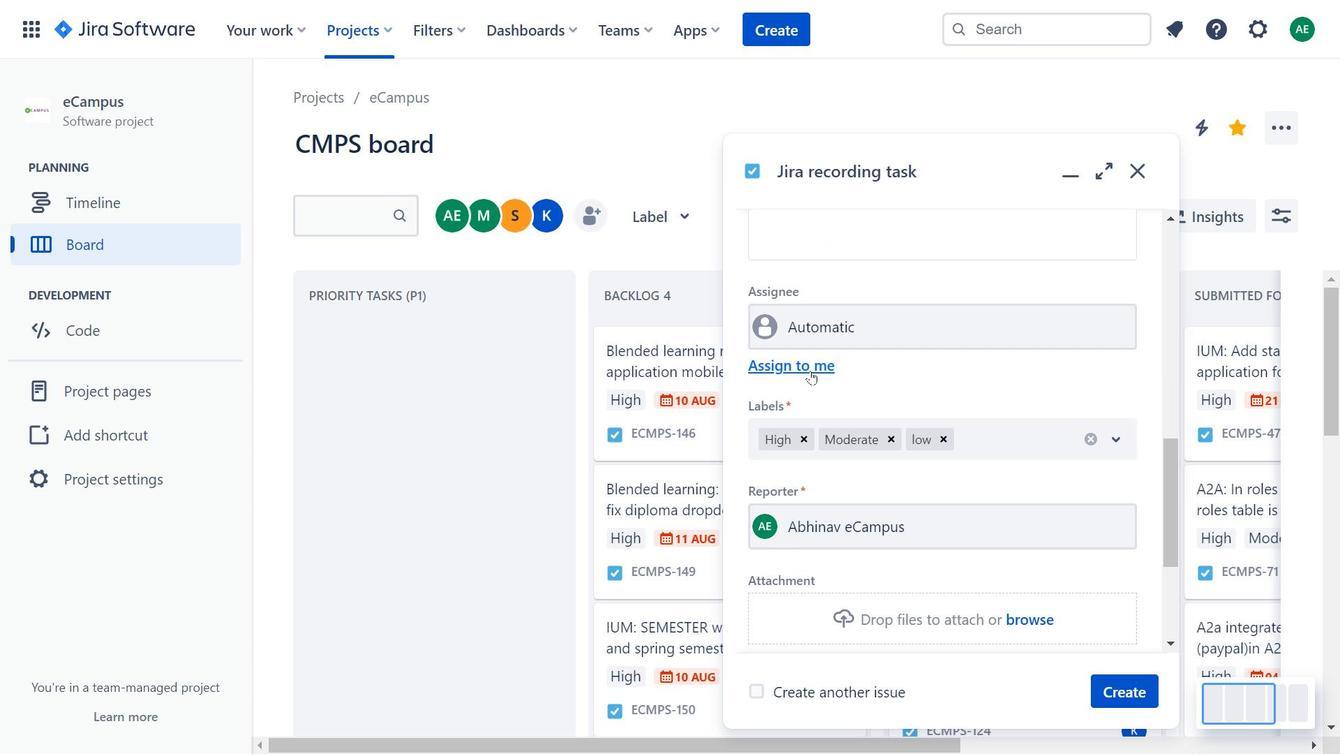 
Action: Mouse moved to (834, 360)
Screenshot: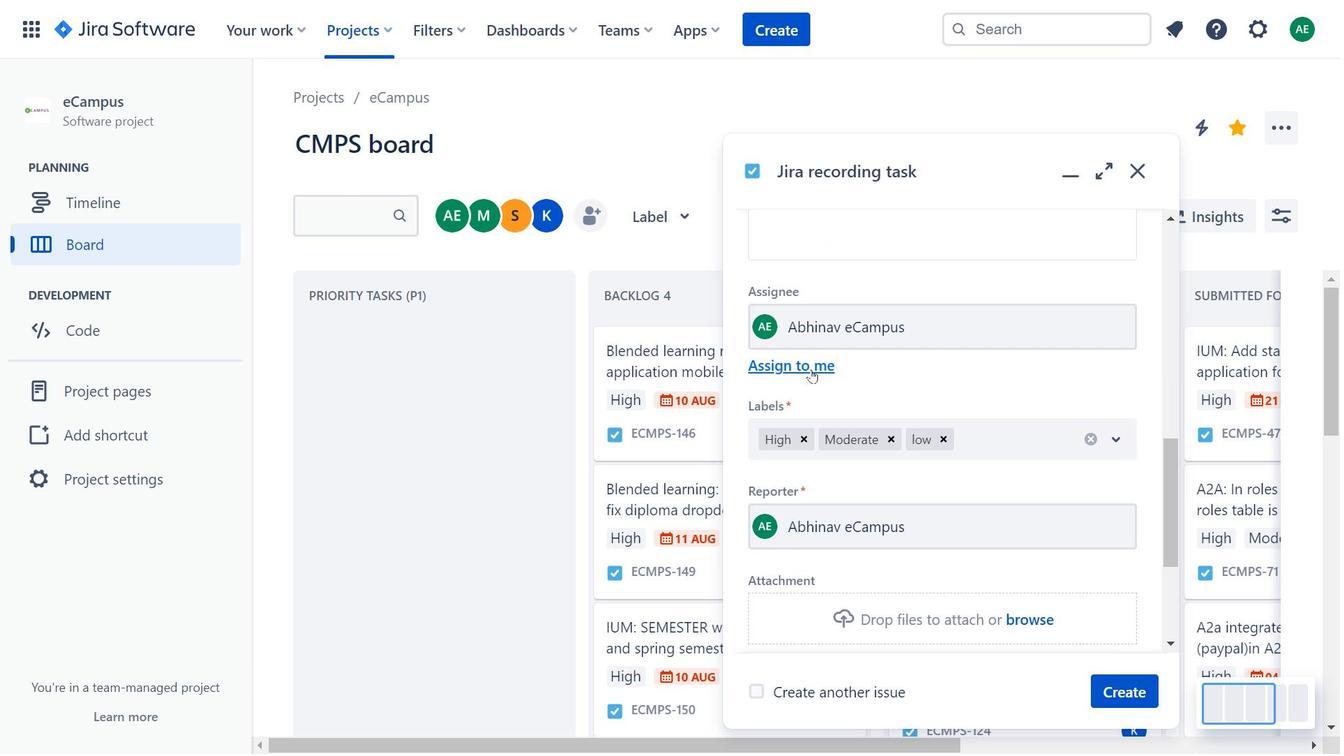 
Action: Mouse scrolled (834, 359) with delta (0, 0)
Screenshot: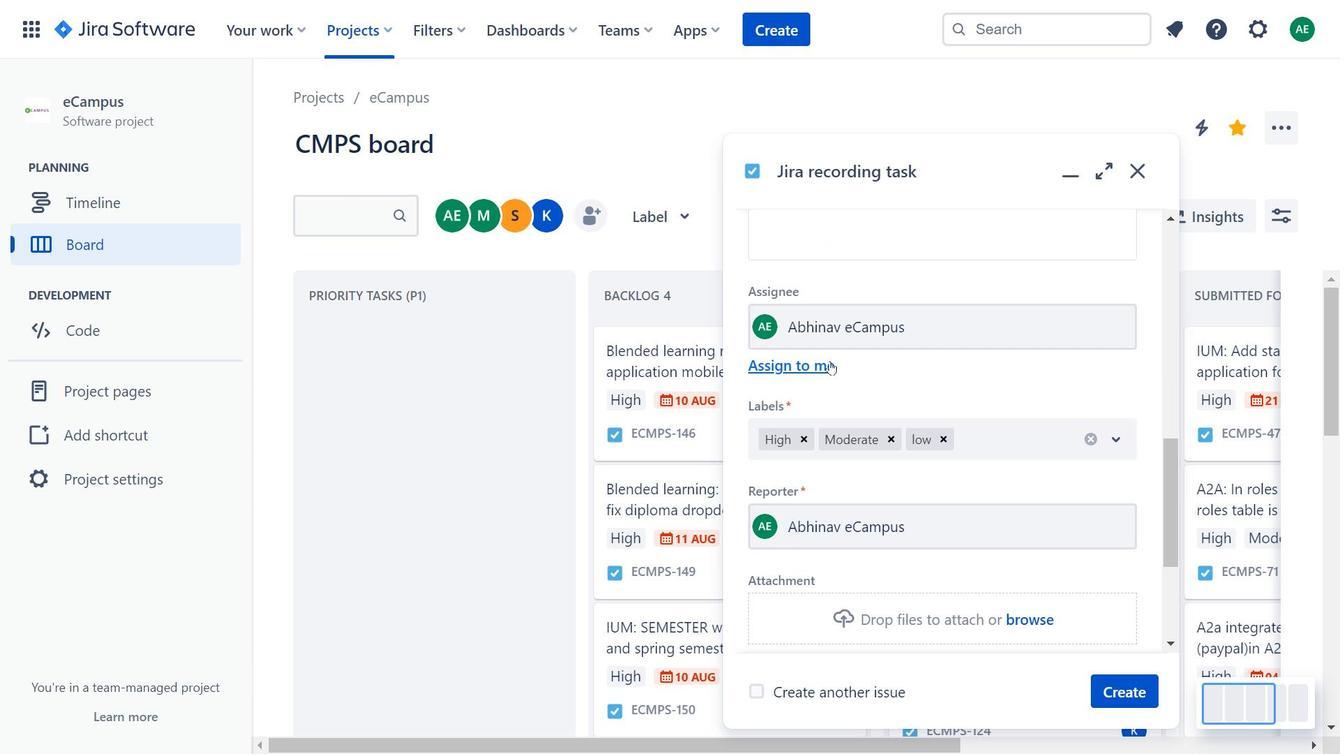 
Action: Mouse scrolled (834, 359) with delta (0, 0)
Screenshot: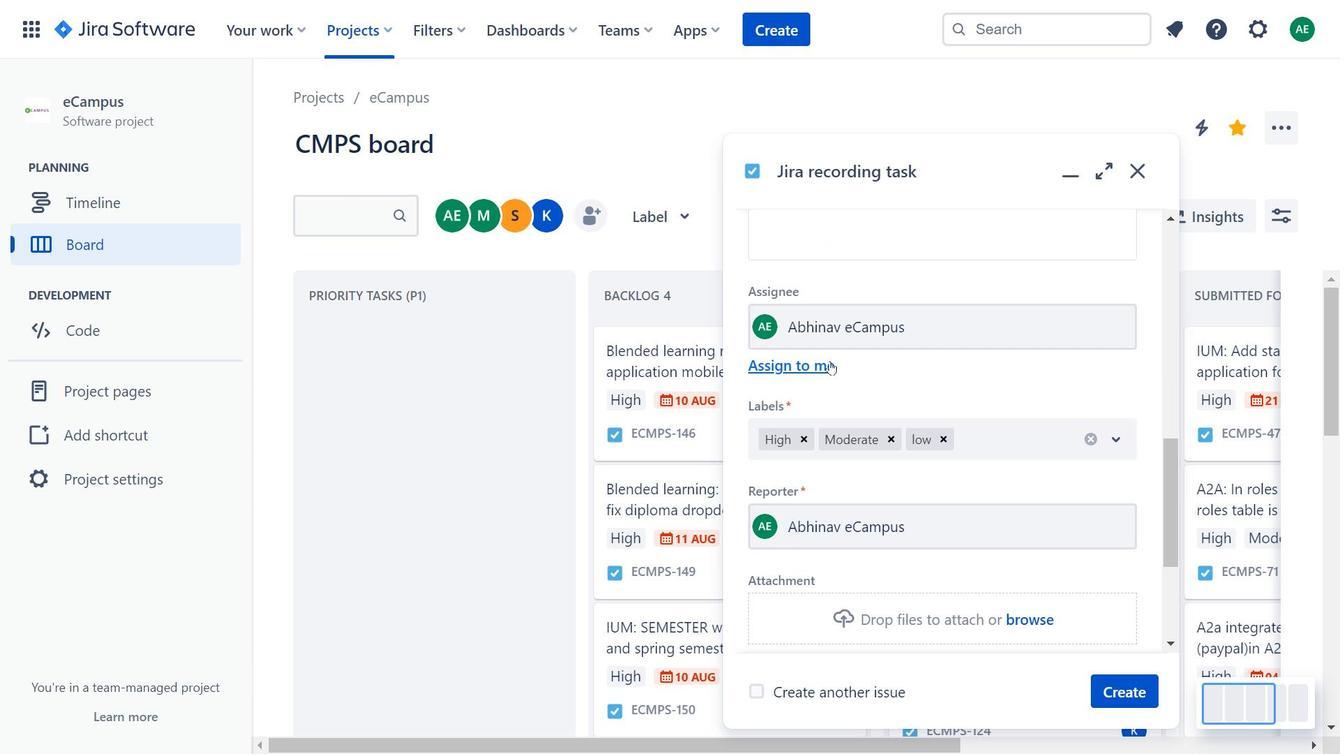 
Action: Mouse moved to (808, 232)
Screenshot: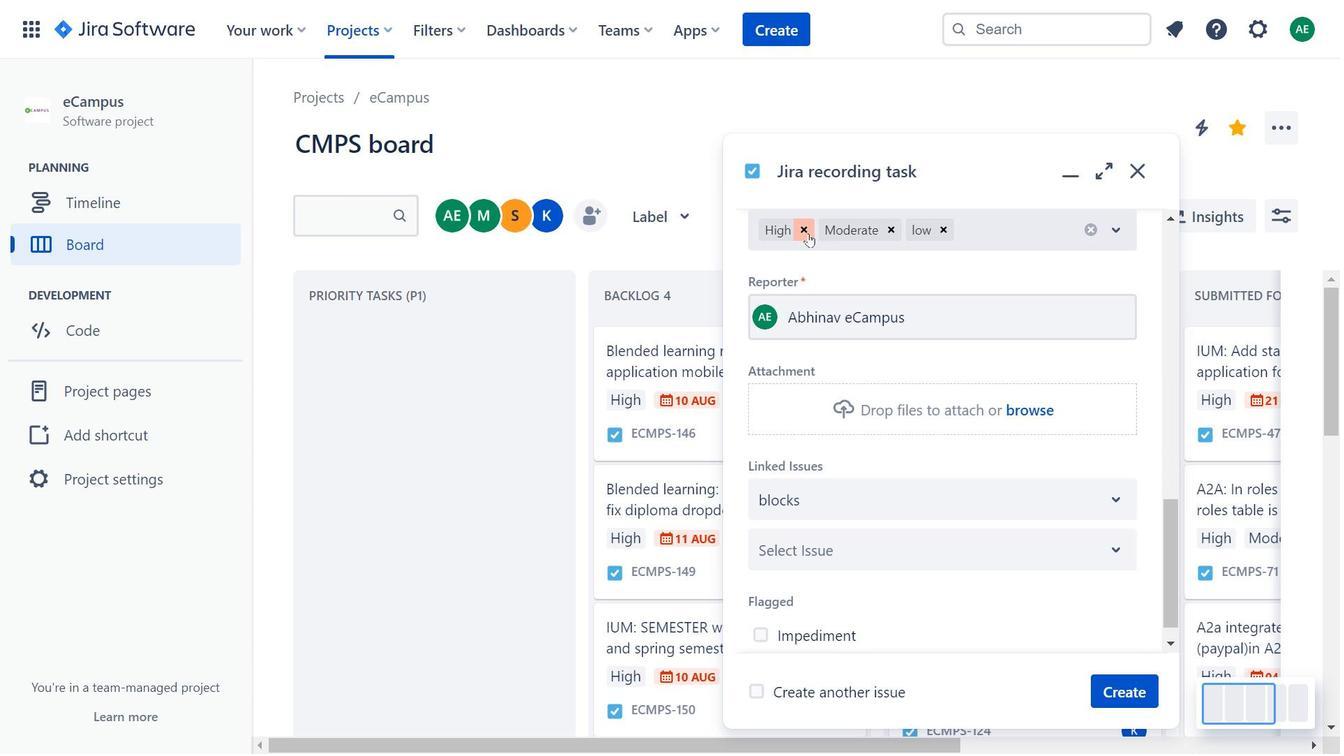 
Action: Mouse pressed left at (808, 232)
Screenshot: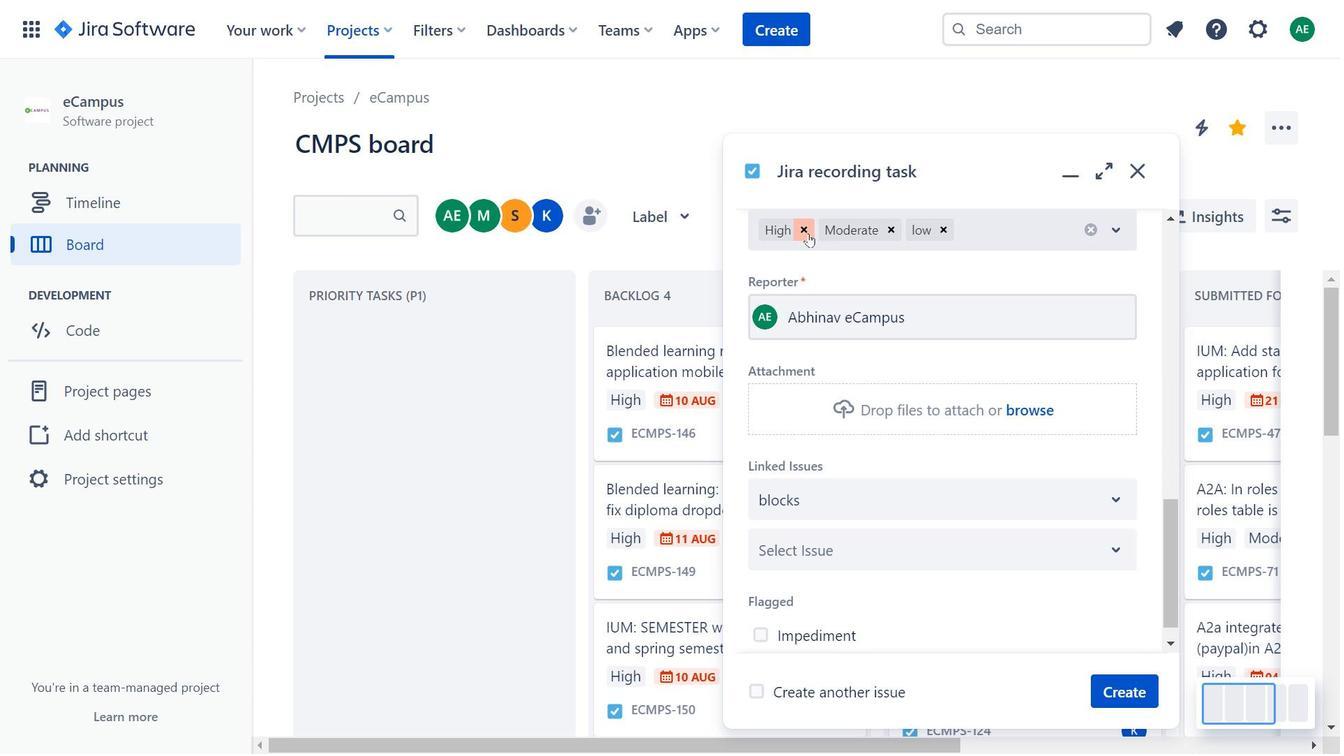 
Action: Mouse moved to (918, 323)
Screenshot: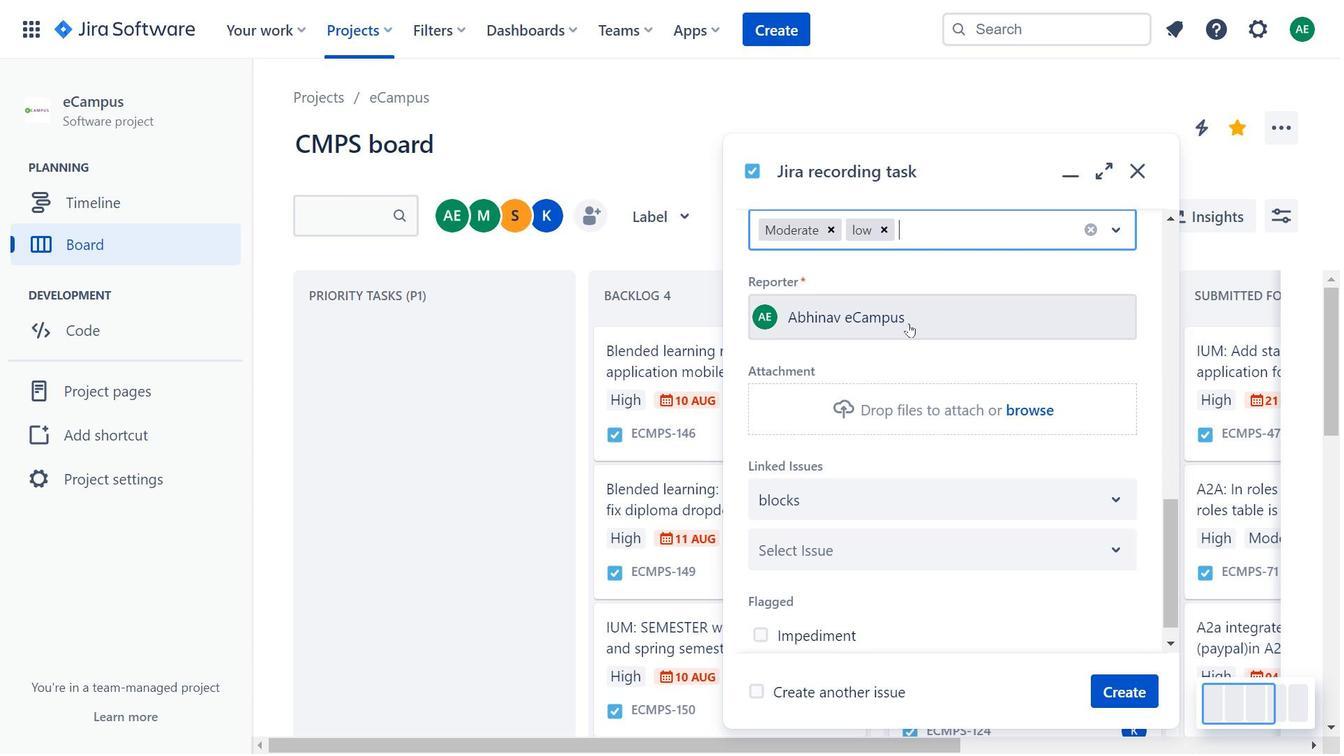 
Action: Mouse pressed left at (918, 323)
Screenshot: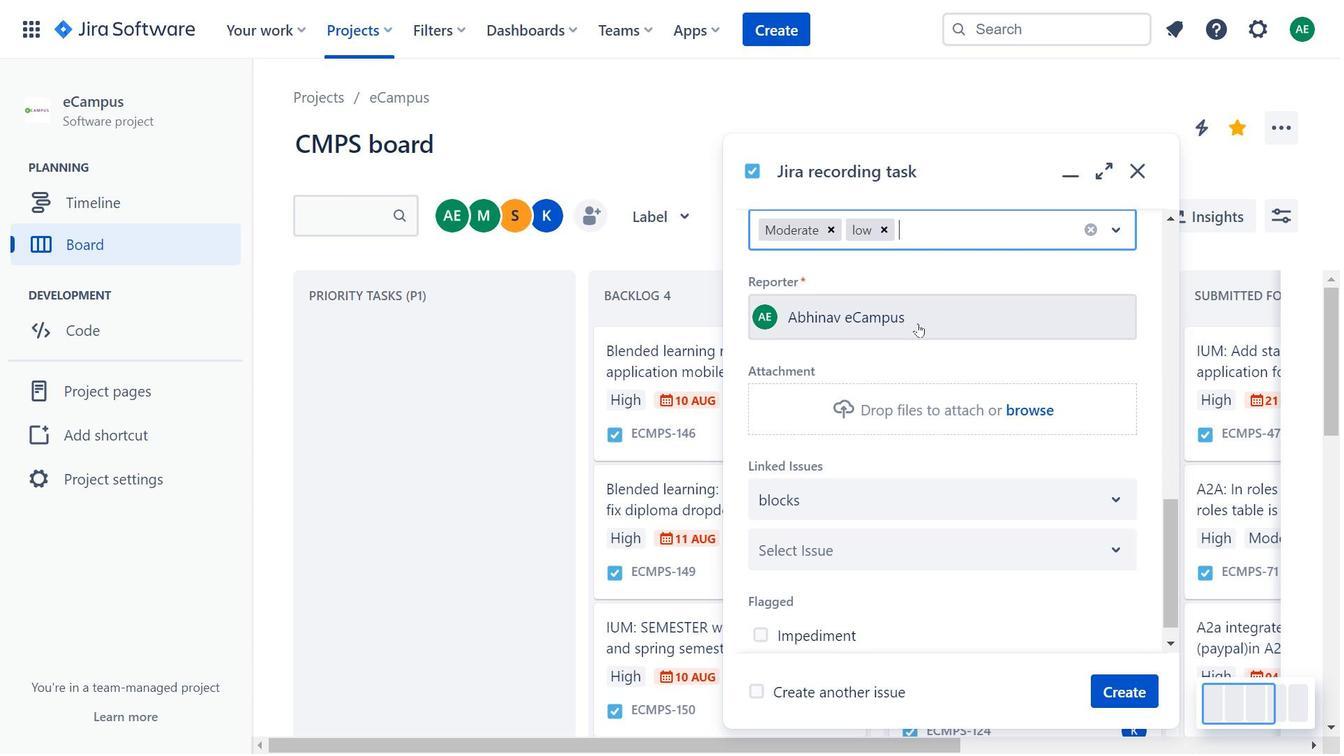 
Action: Key pressed anj
Screenshot: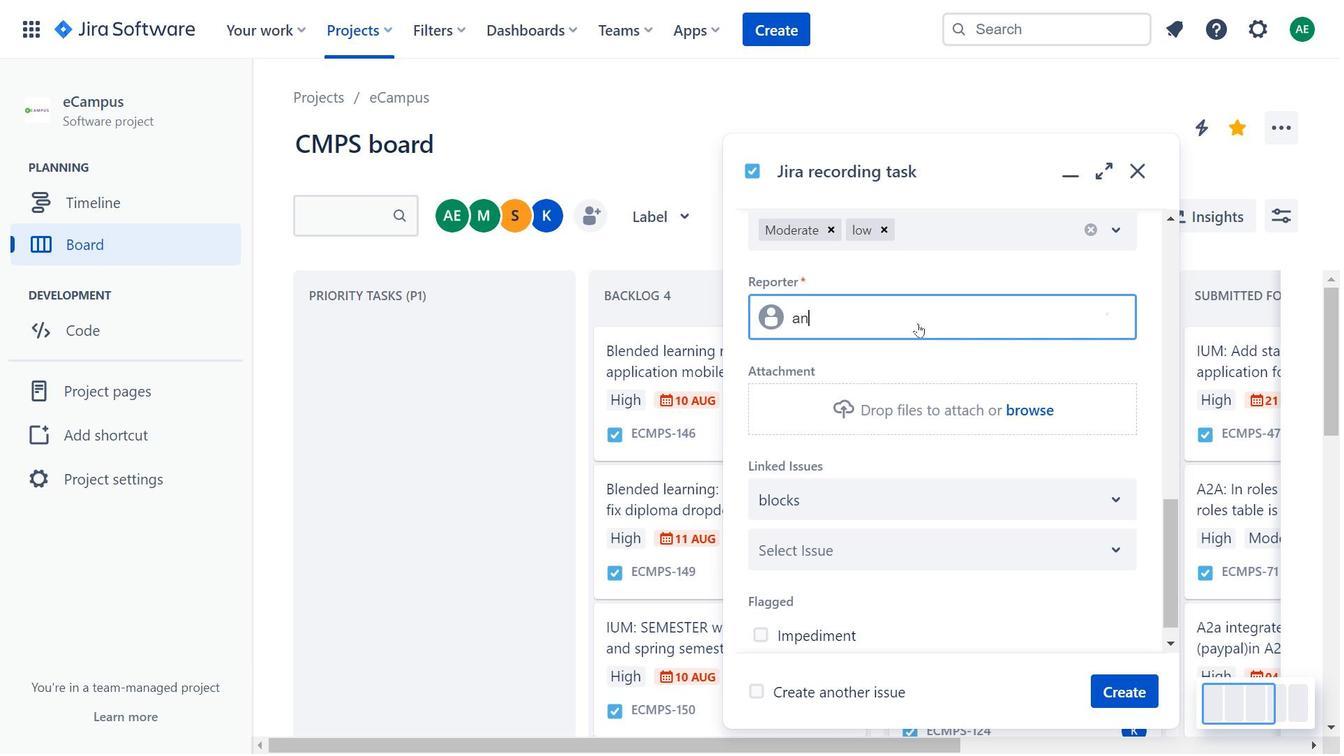 
Action: Mouse moved to (914, 399)
Screenshot: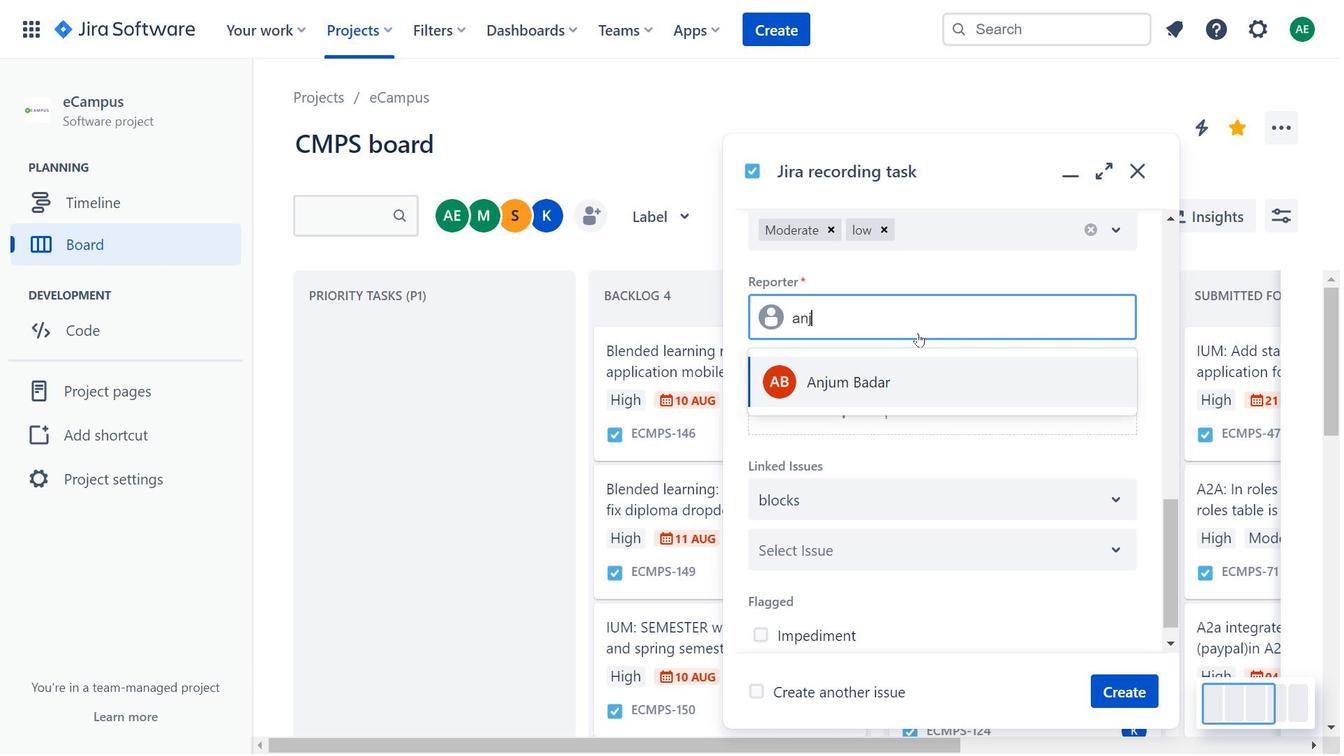 
Action: Mouse pressed left at (914, 399)
Screenshot: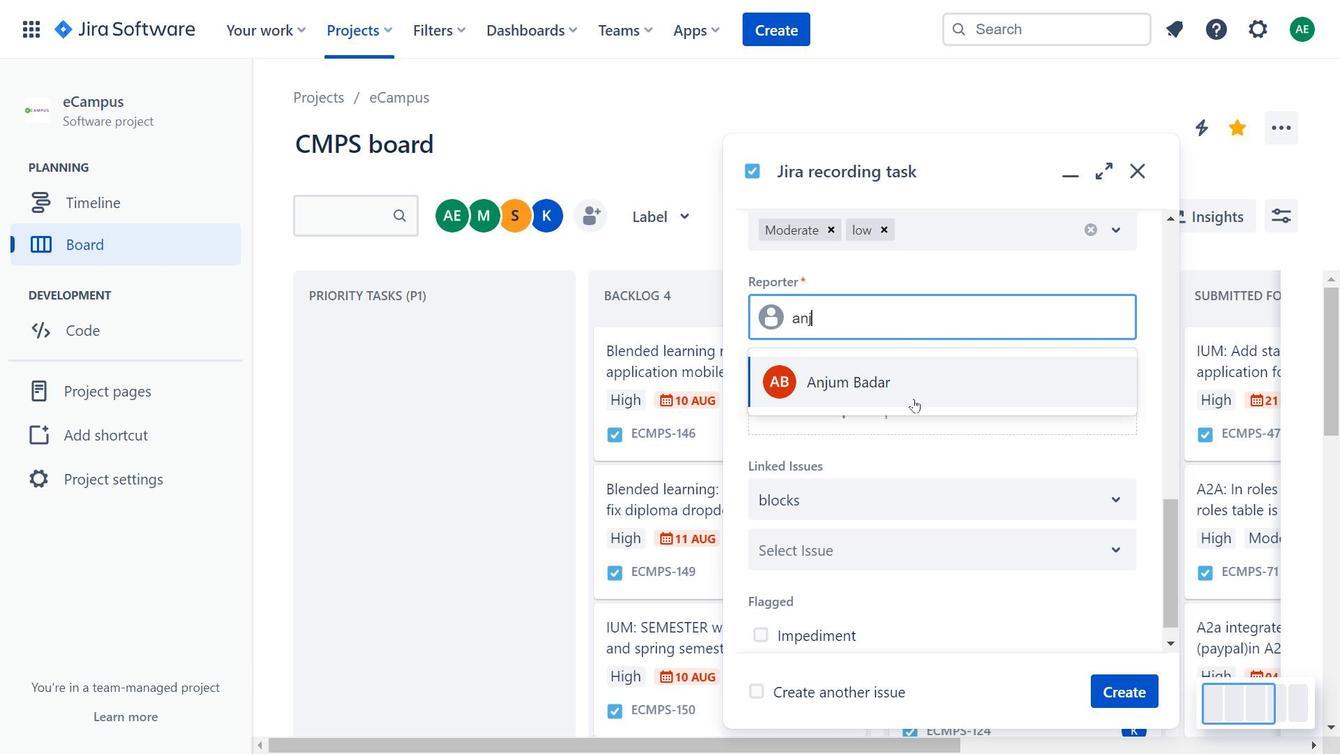
Action: Mouse moved to (946, 429)
Screenshot: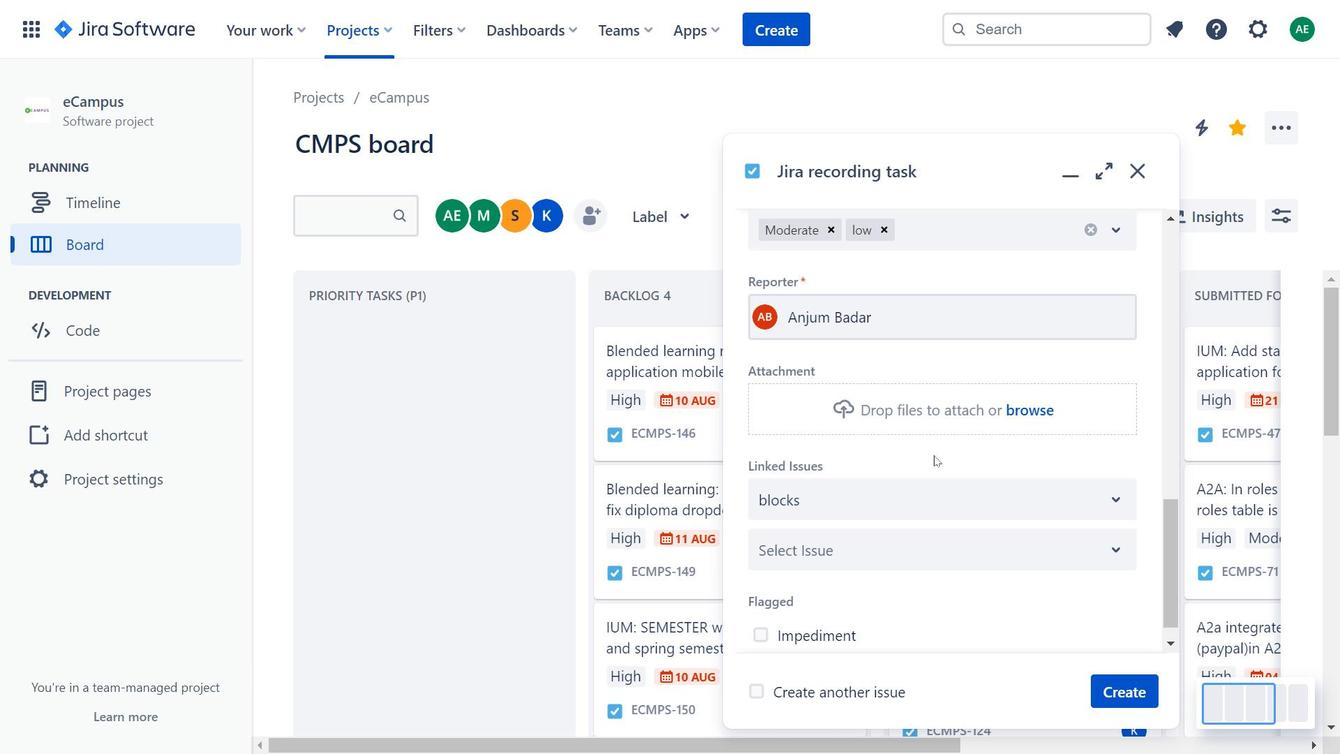 
Action: Mouse scrolled (946, 428) with delta (0, 0)
Screenshot: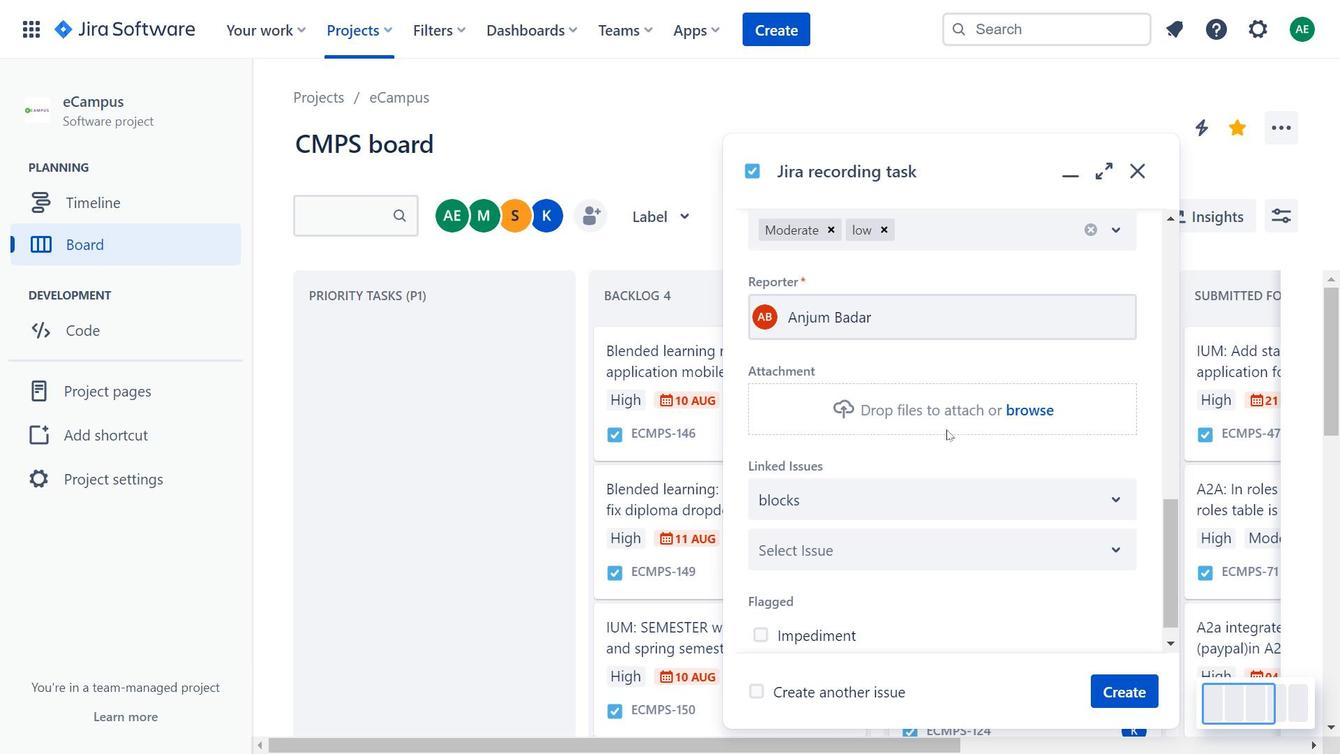
Action: Mouse scrolled (946, 428) with delta (0, 0)
Screenshot: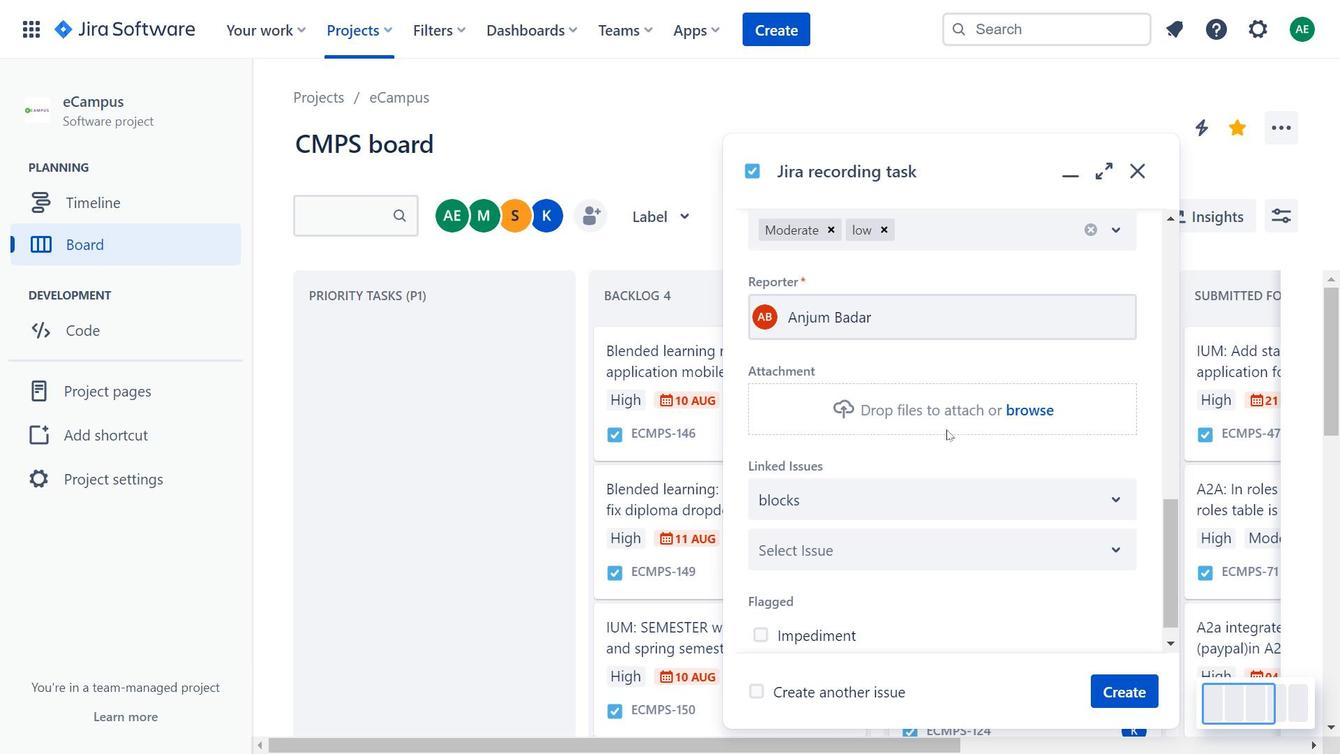 
Action: Mouse scrolled (946, 428) with delta (0, 0)
Screenshot: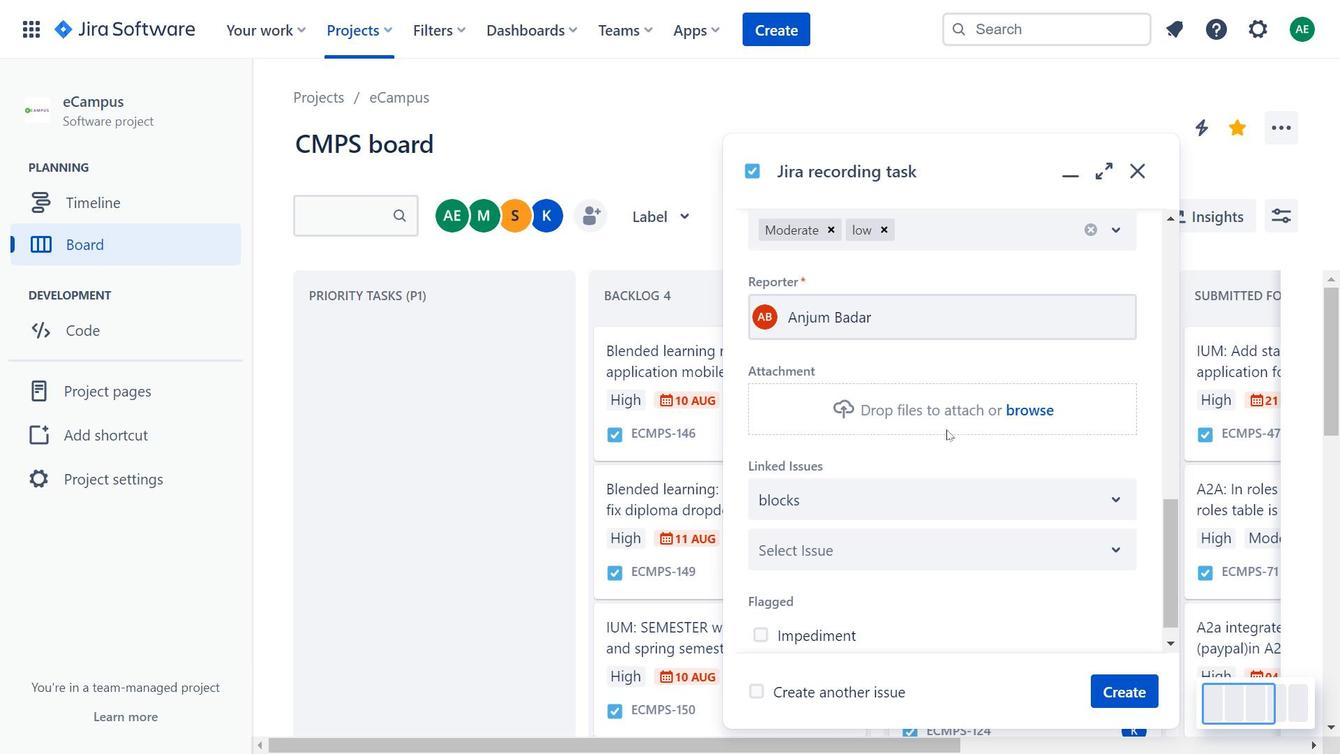 
Action: Mouse moved to (911, 418)
Screenshot: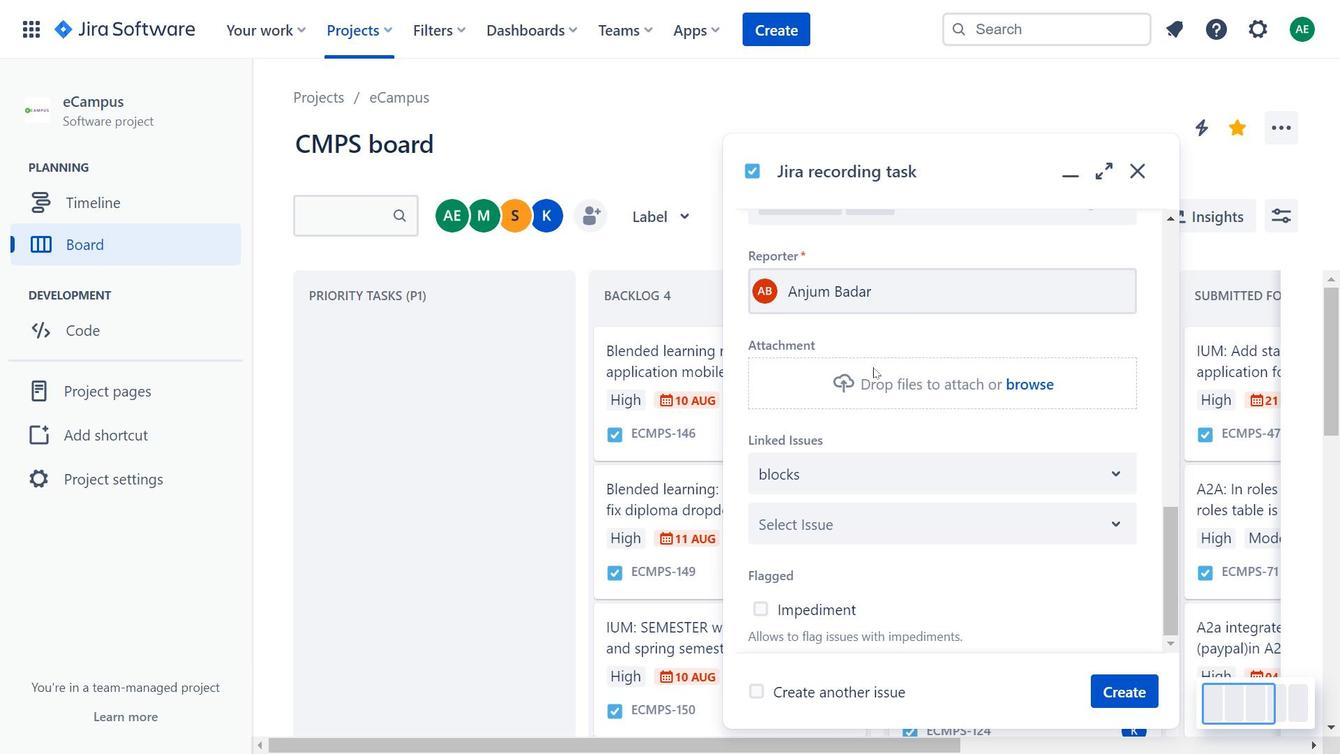 
Action: Mouse scrolled (911, 417) with delta (0, 0)
Screenshot: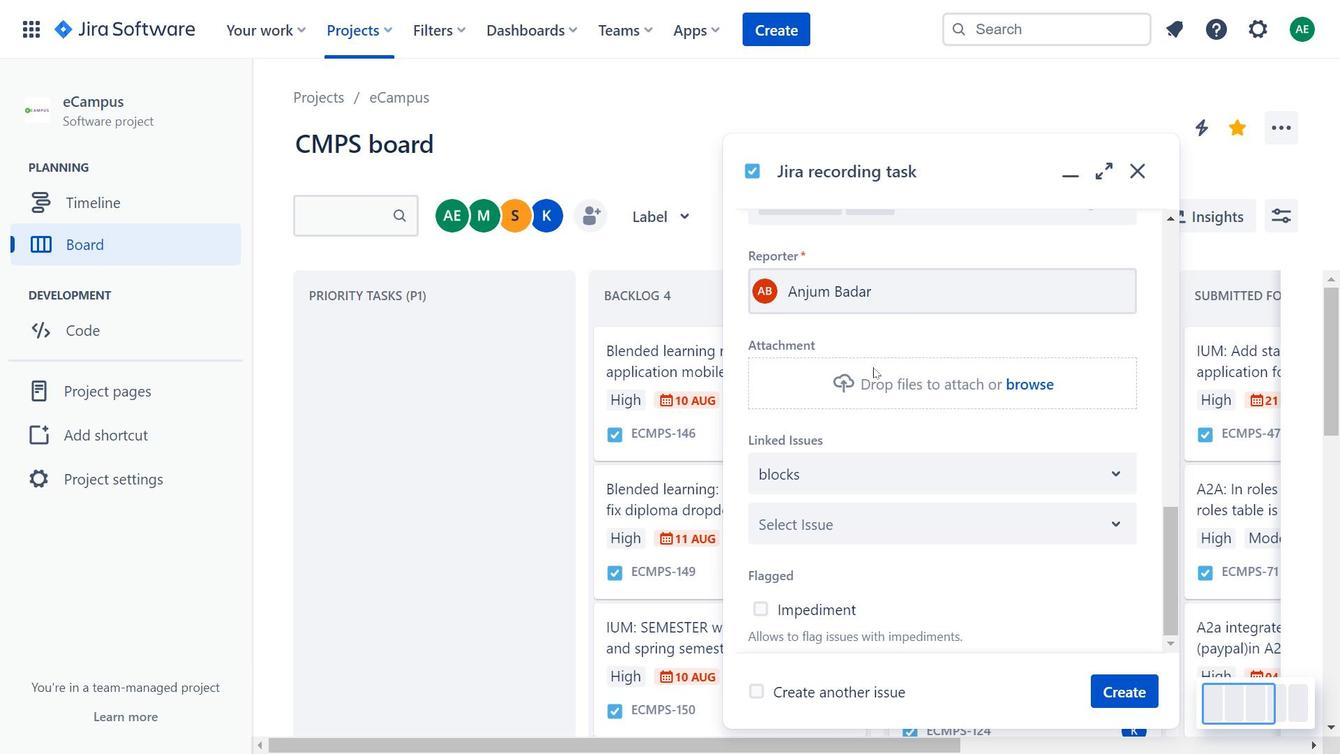 
Action: Mouse moved to (914, 423)
Screenshot: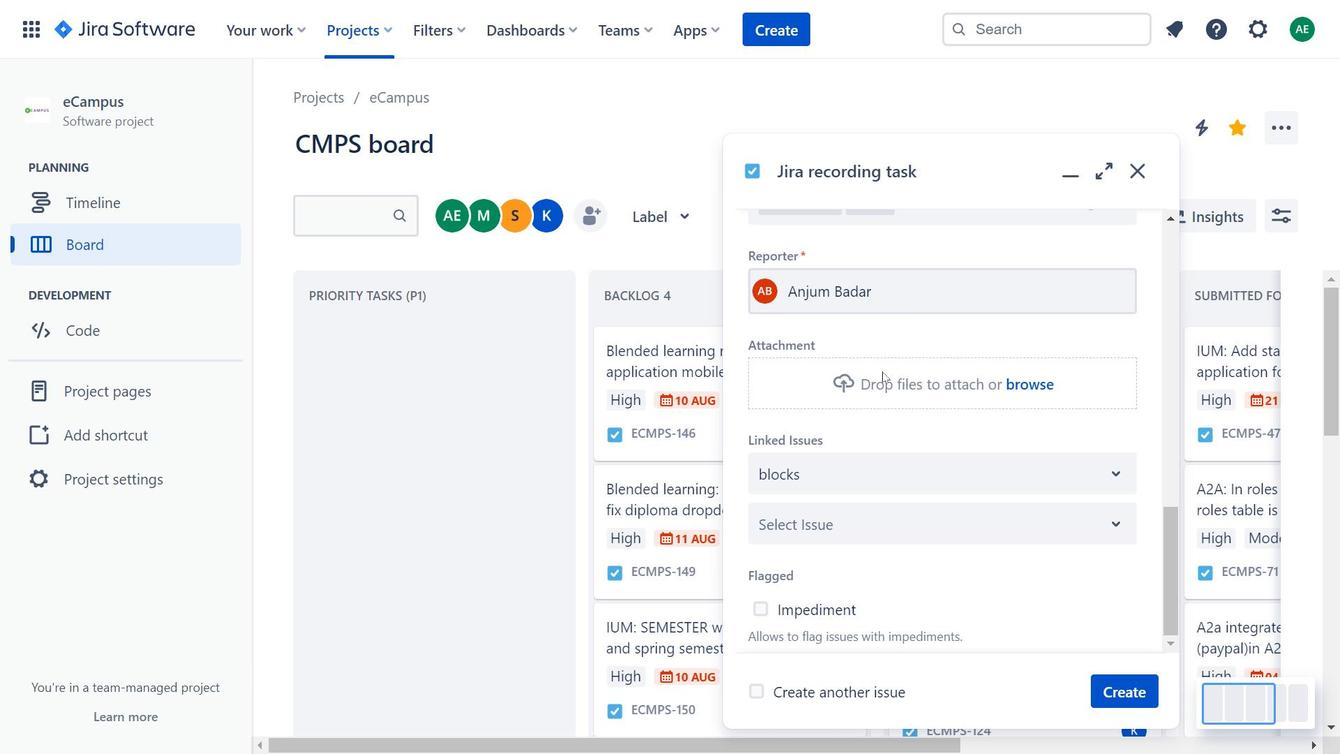 
Action: Mouse scrolled (914, 423) with delta (0, 0)
Screenshot: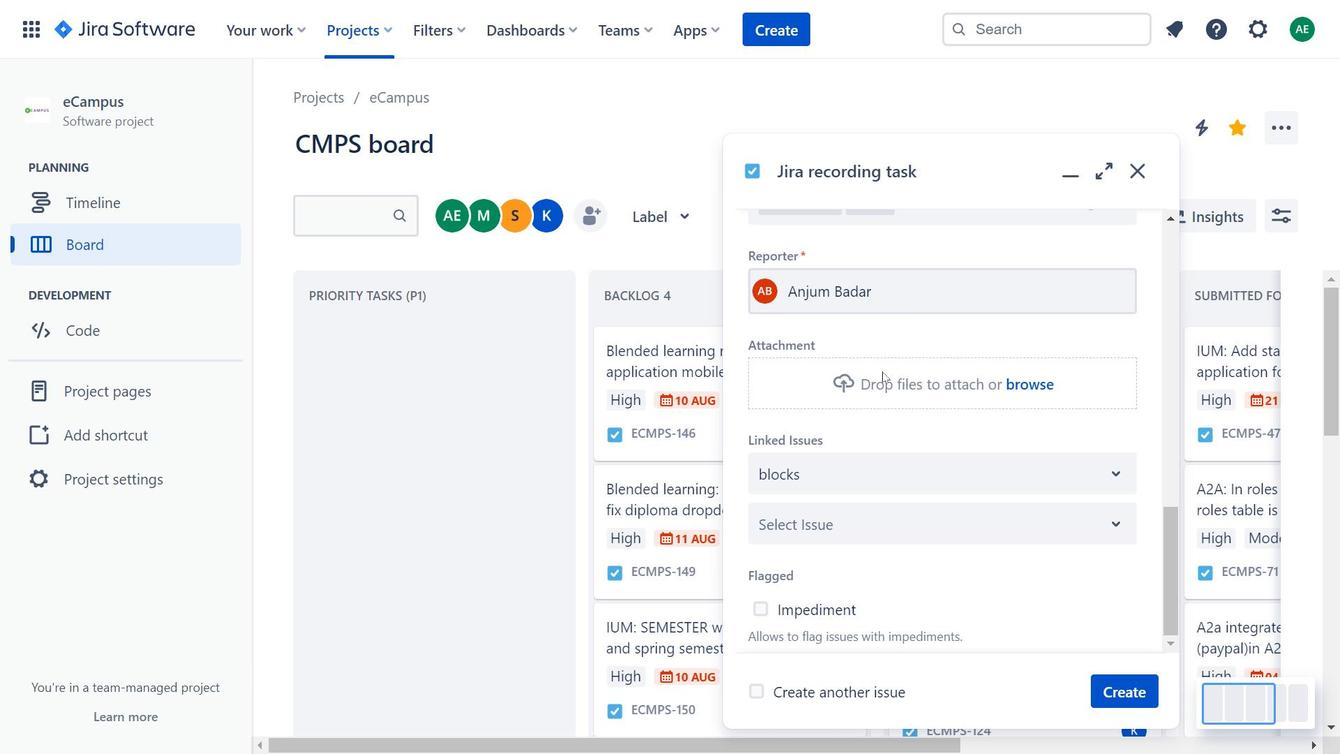 
Action: Mouse moved to (1128, 678)
Screenshot: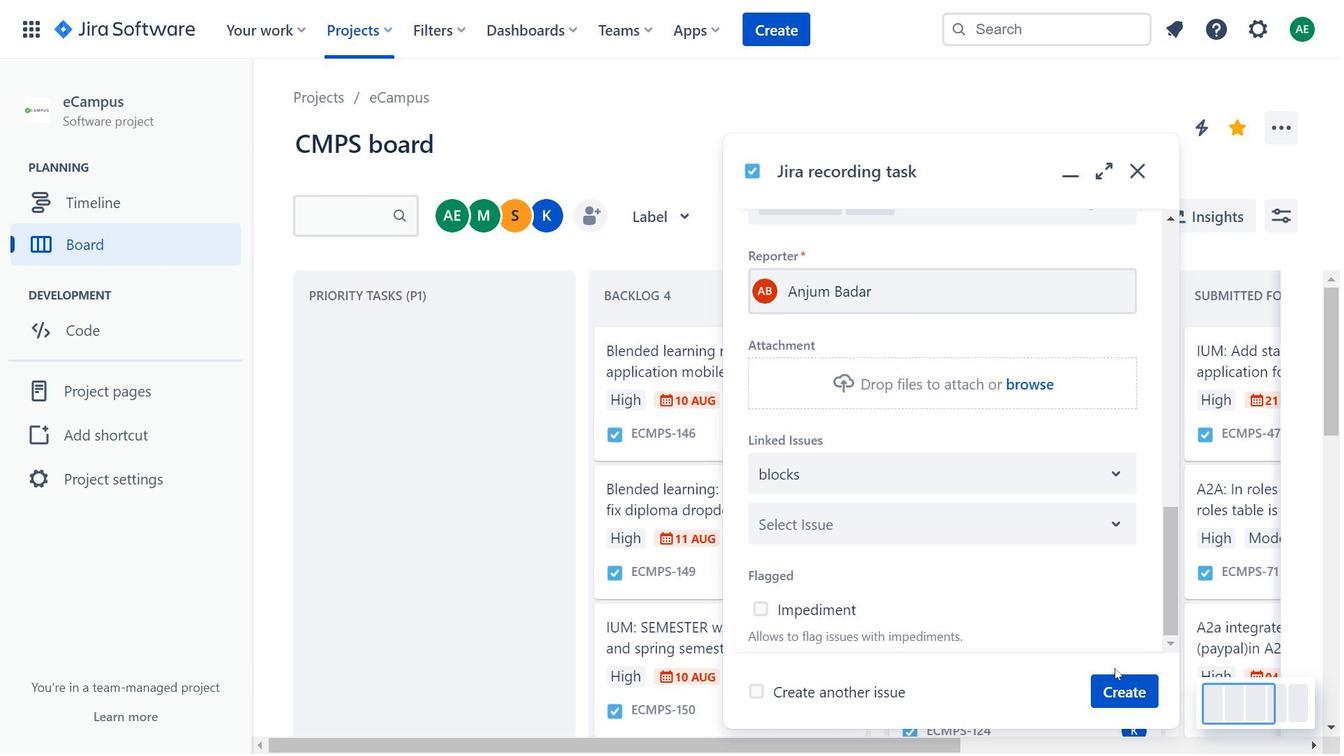 
Action: Mouse pressed left at (1128, 678)
Screenshot: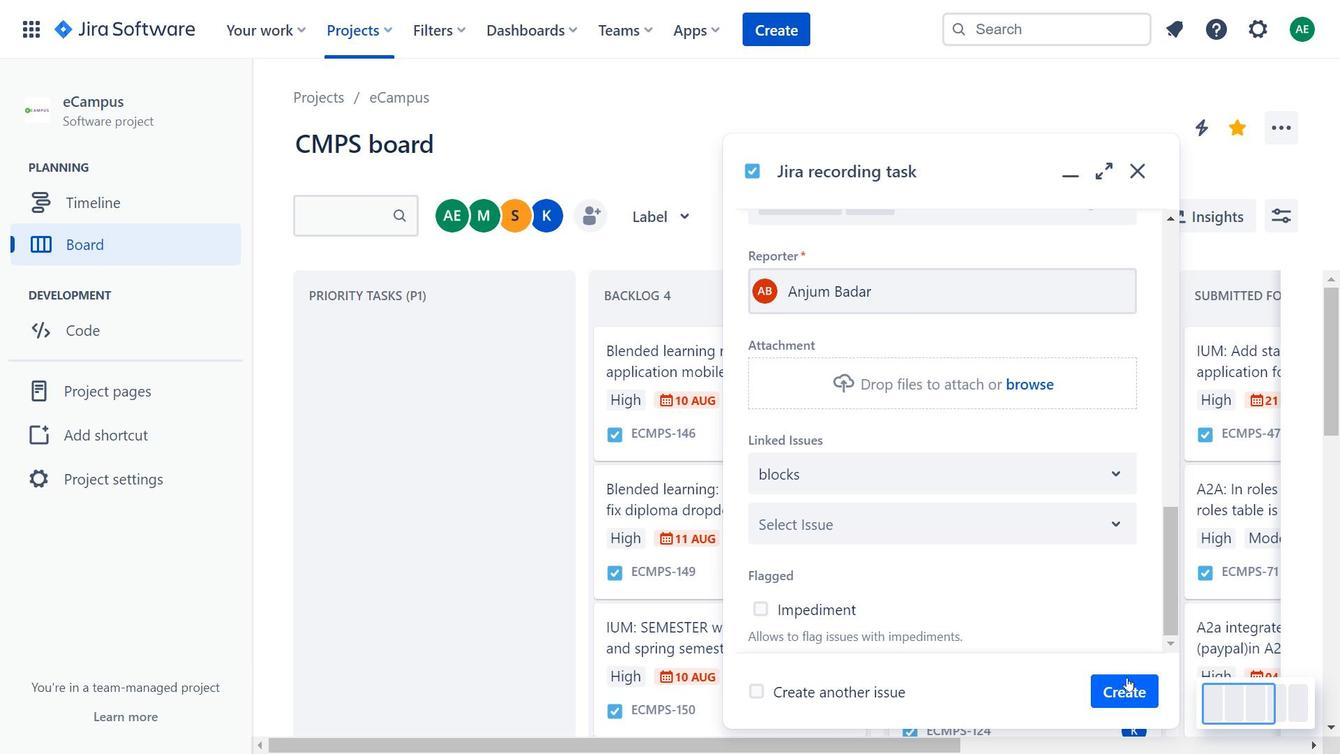 
Action: Mouse moved to (191, 674)
Screenshot: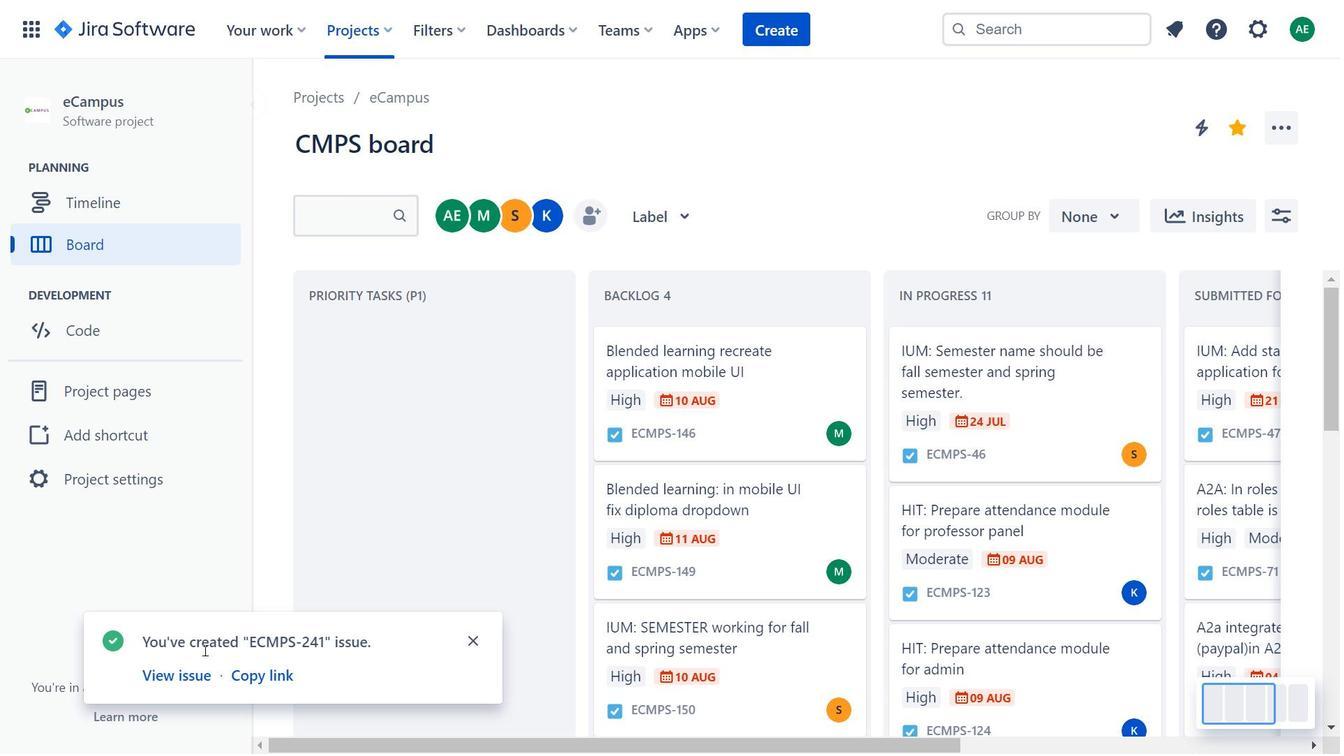 
Action: Mouse pressed left at (191, 674)
Screenshot: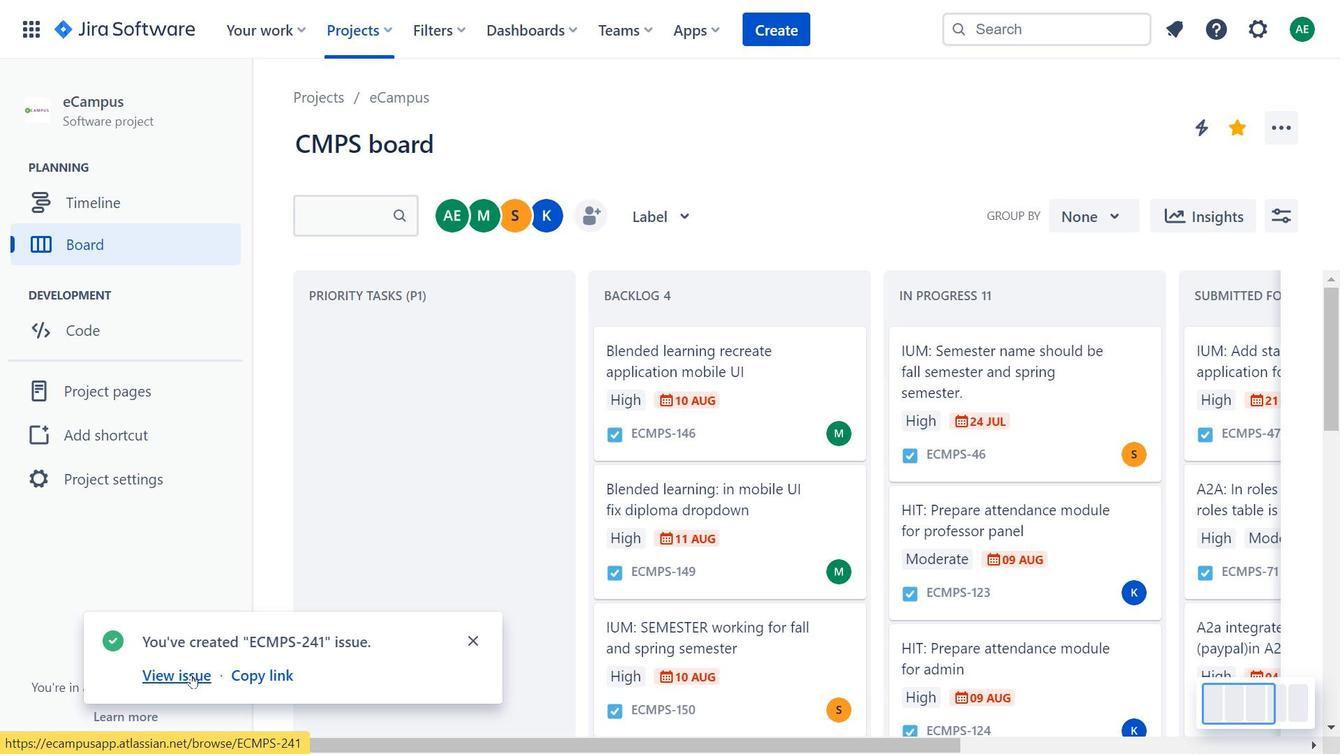 
Action: Mouse moved to (637, 282)
Screenshot: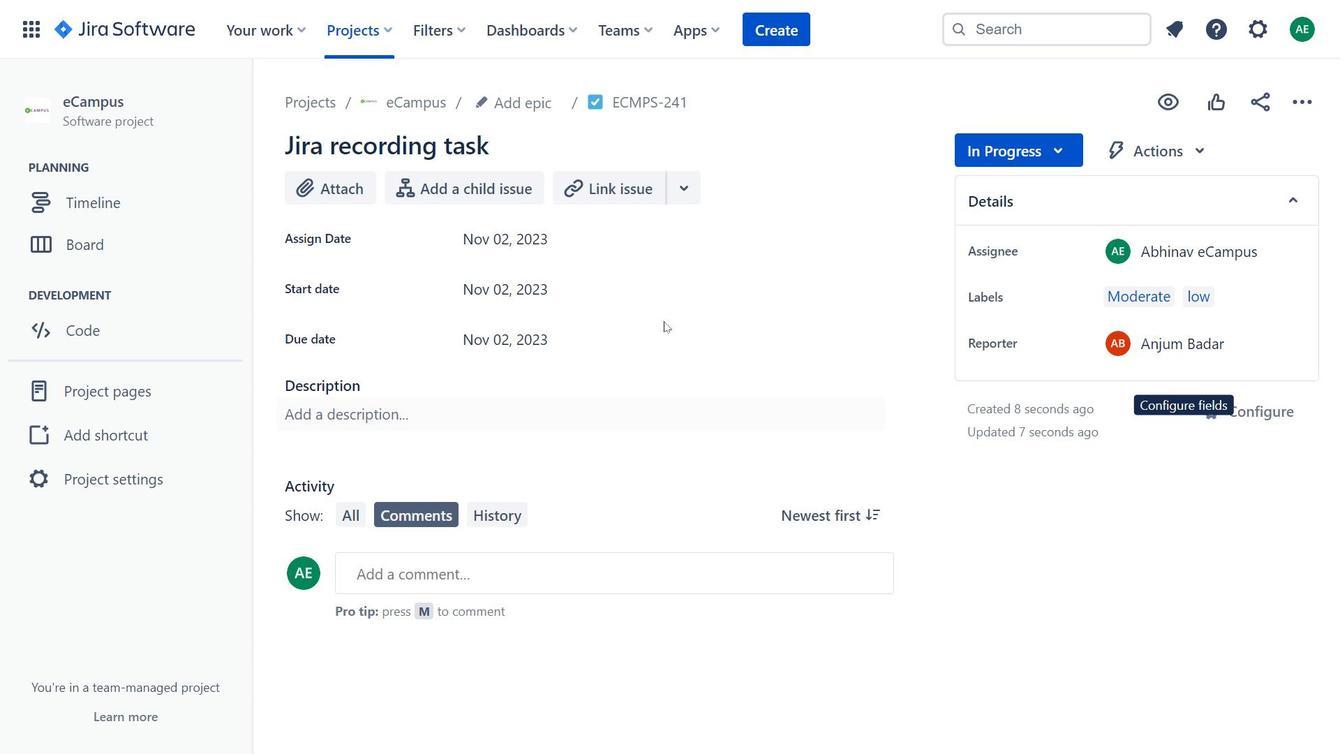 
Action: Mouse pressed left at (637, 282)
Screenshot: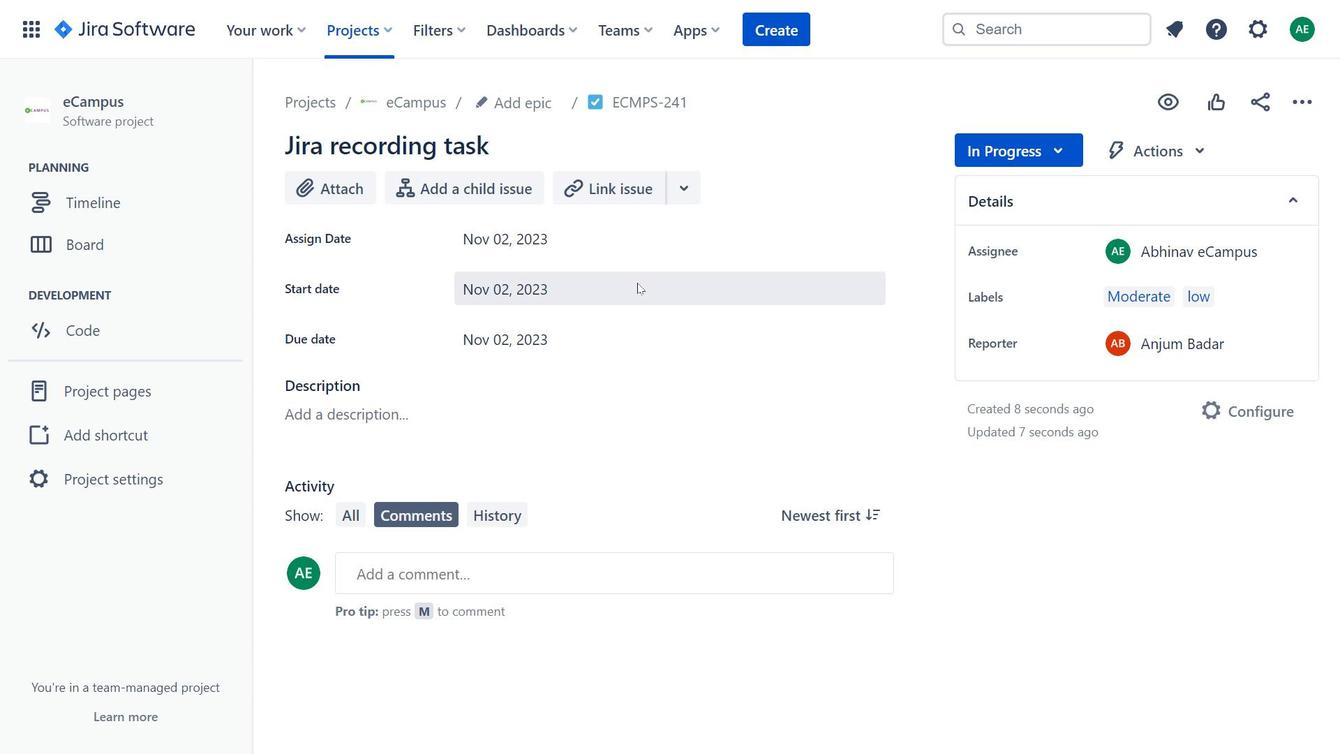 
Action: Mouse moved to (1138, 147)
Screenshot: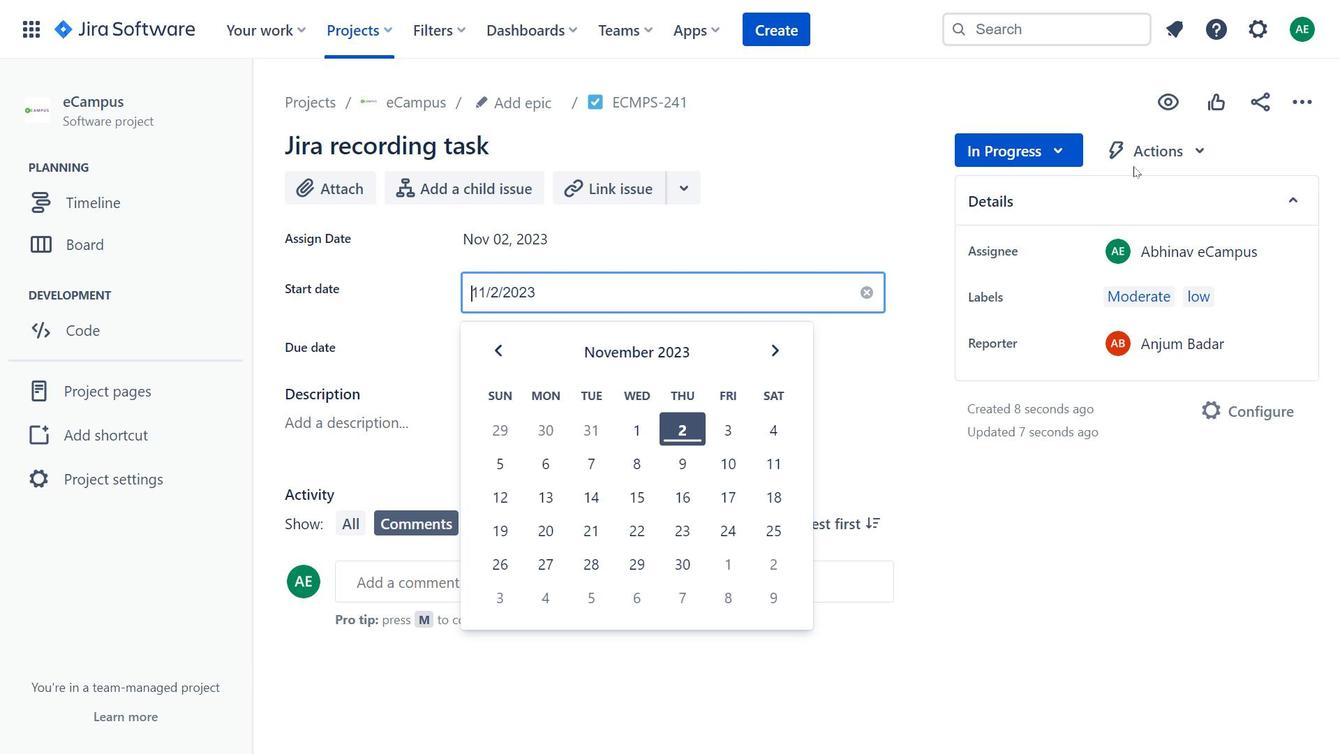 
Action: Mouse pressed left at (1138, 147)
Screenshot: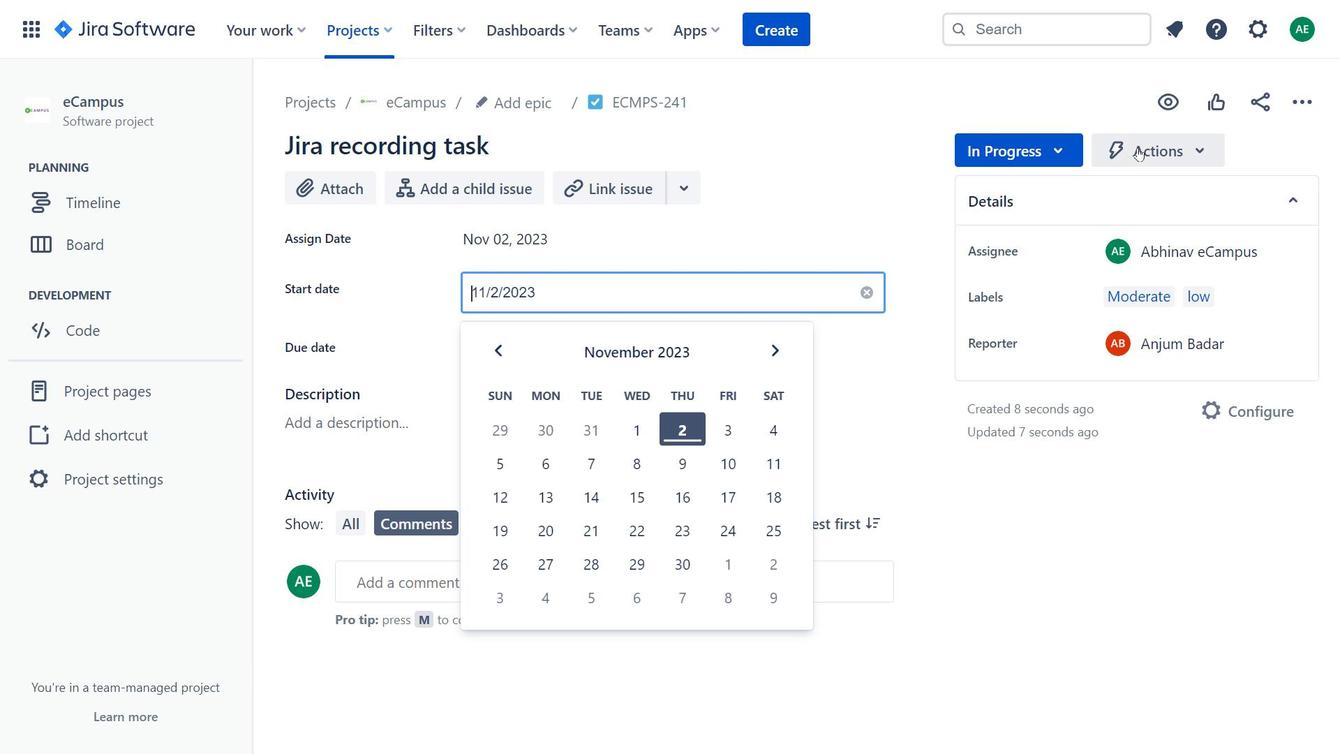 
Action: Mouse moved to (513, 295)
Screenshot: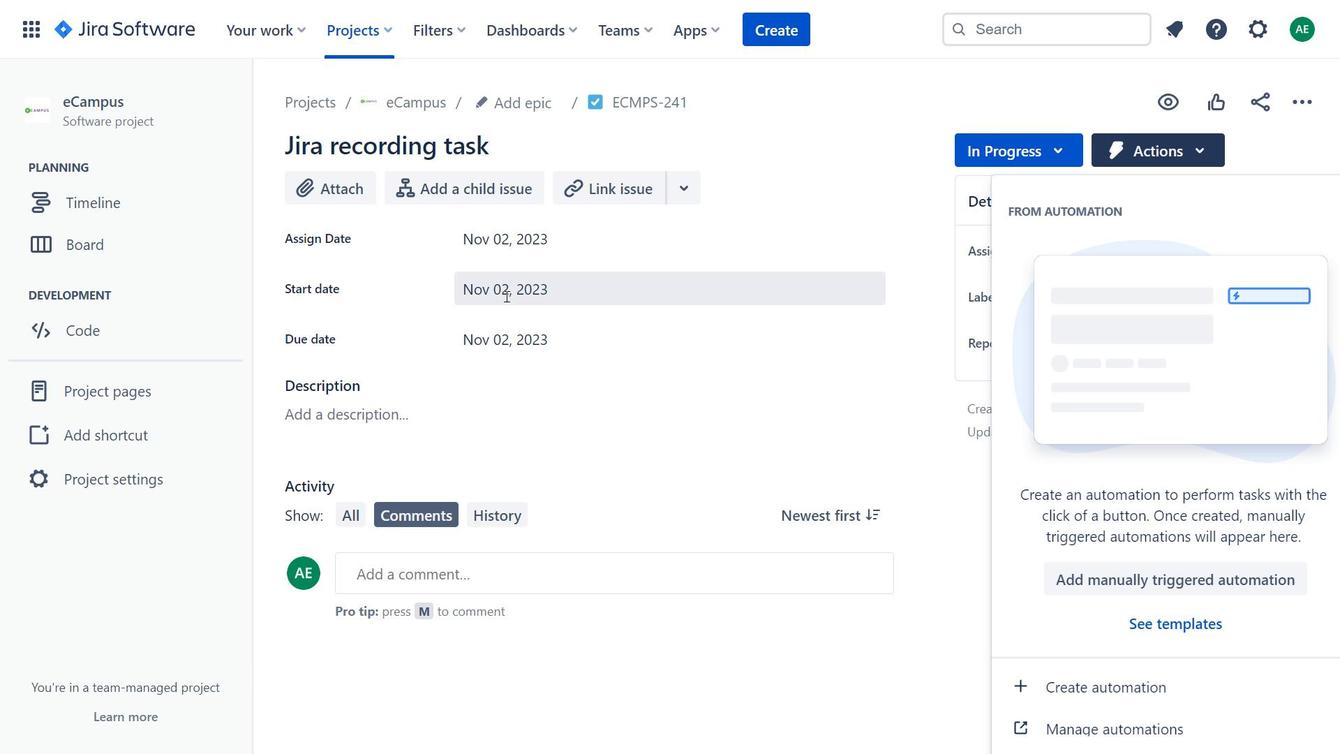 
Action: Mouse pressed left at (513, 295)
Screenshot: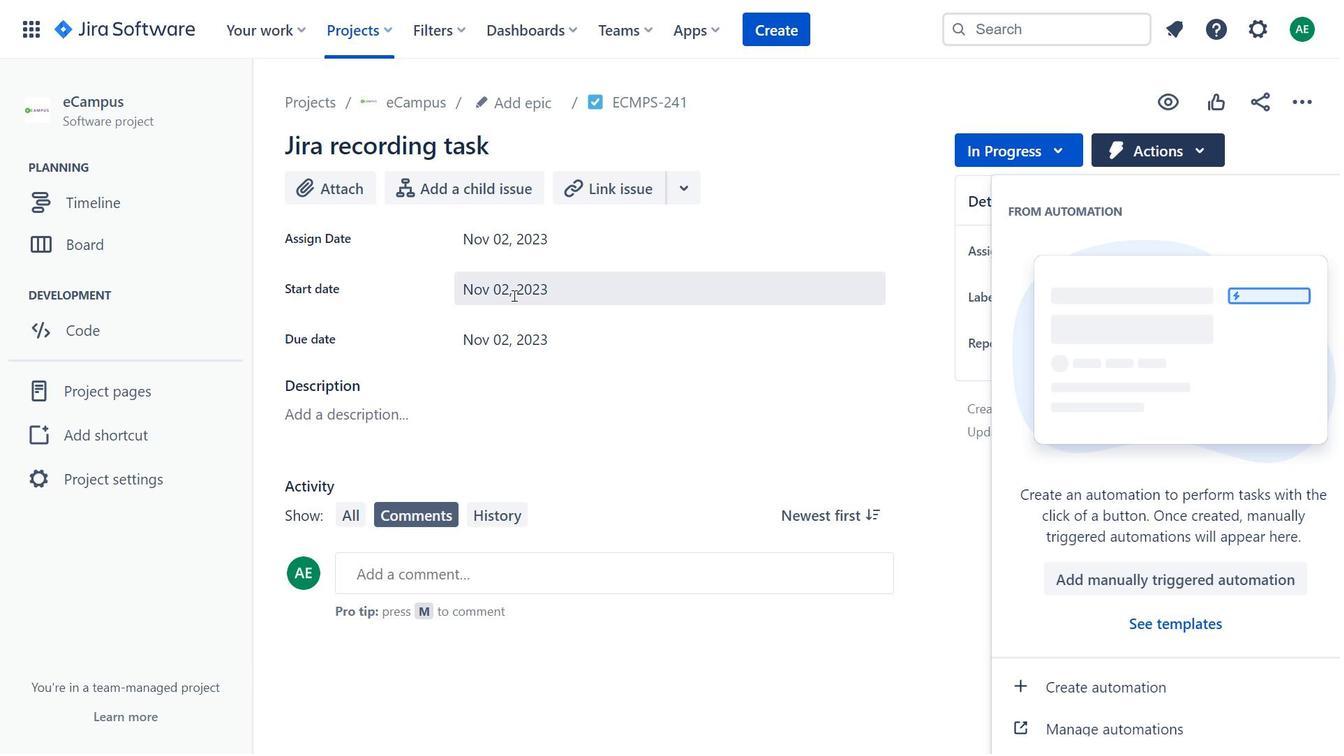 
Action: Mouse moved to (624, 509)
Screenshot: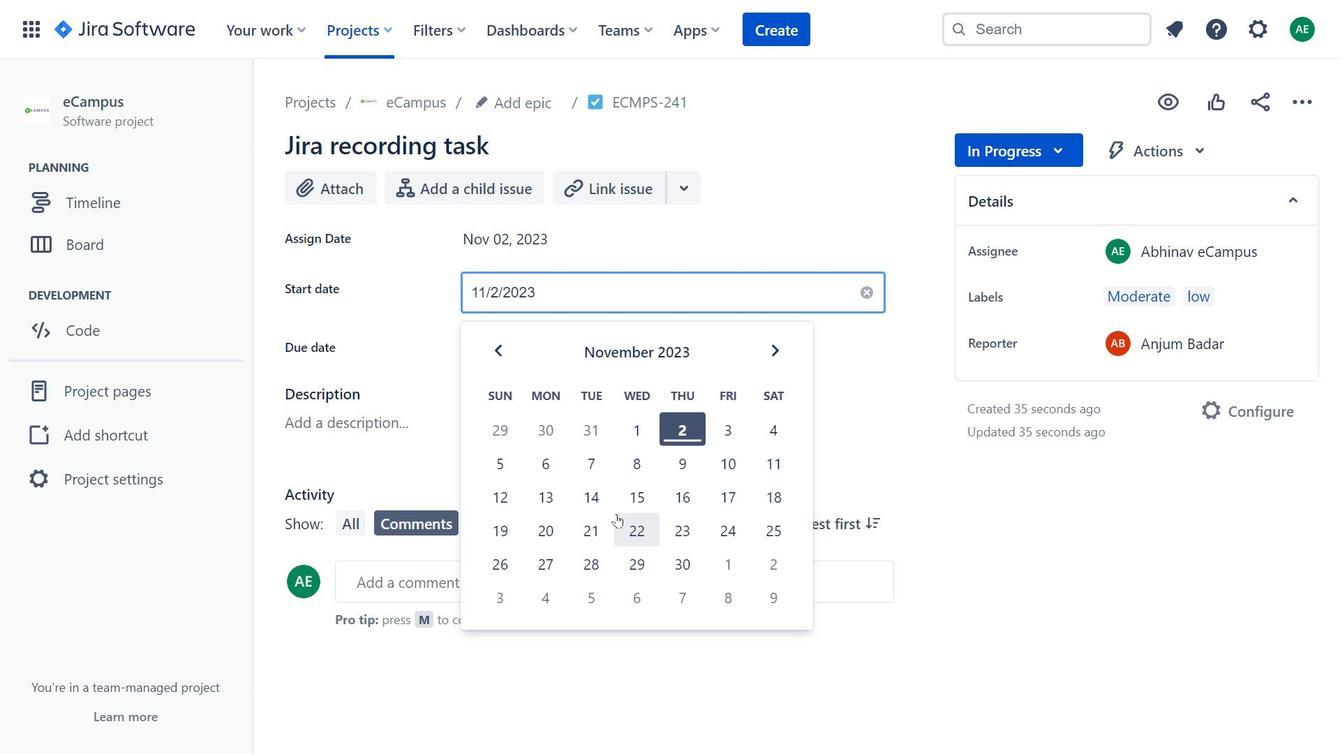 
Action: Mouse scrolled (624, 509) with delta (0, 0)
Screenshot: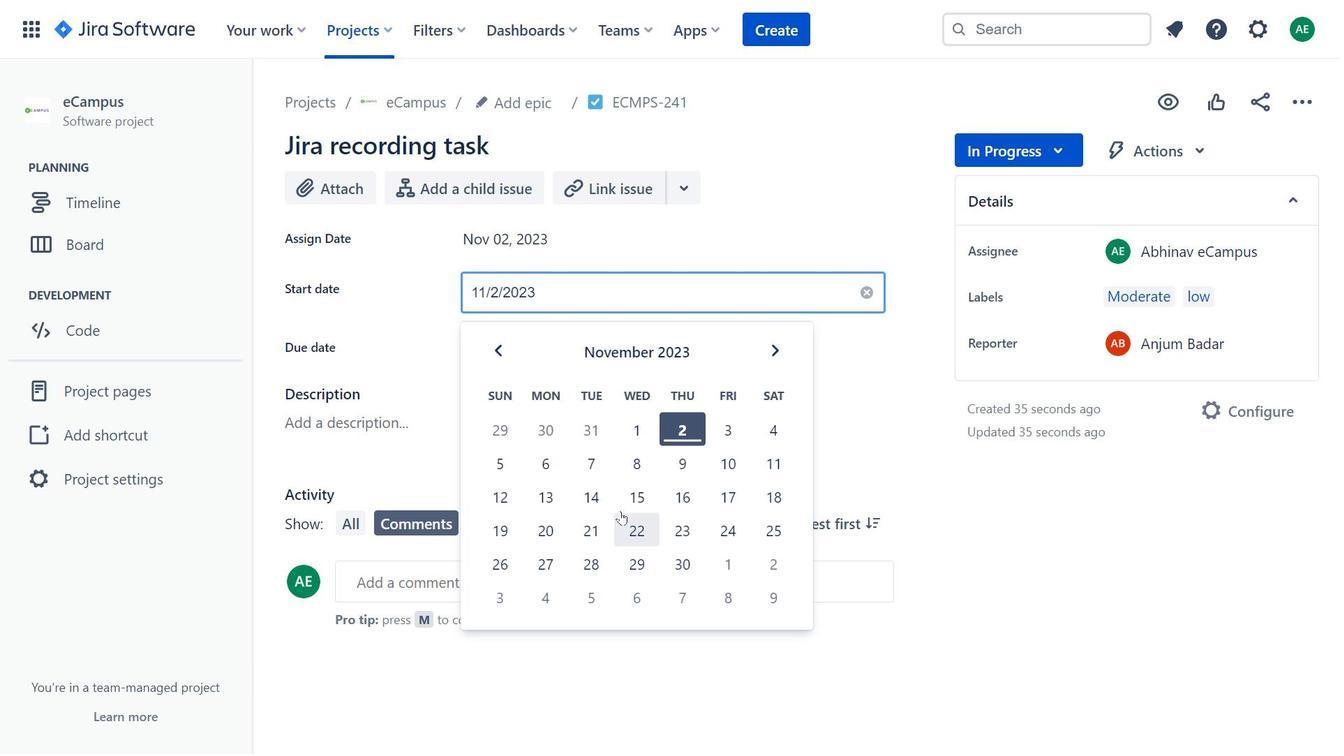 
Action: Mouse moved to (768, 363)
Screenshot: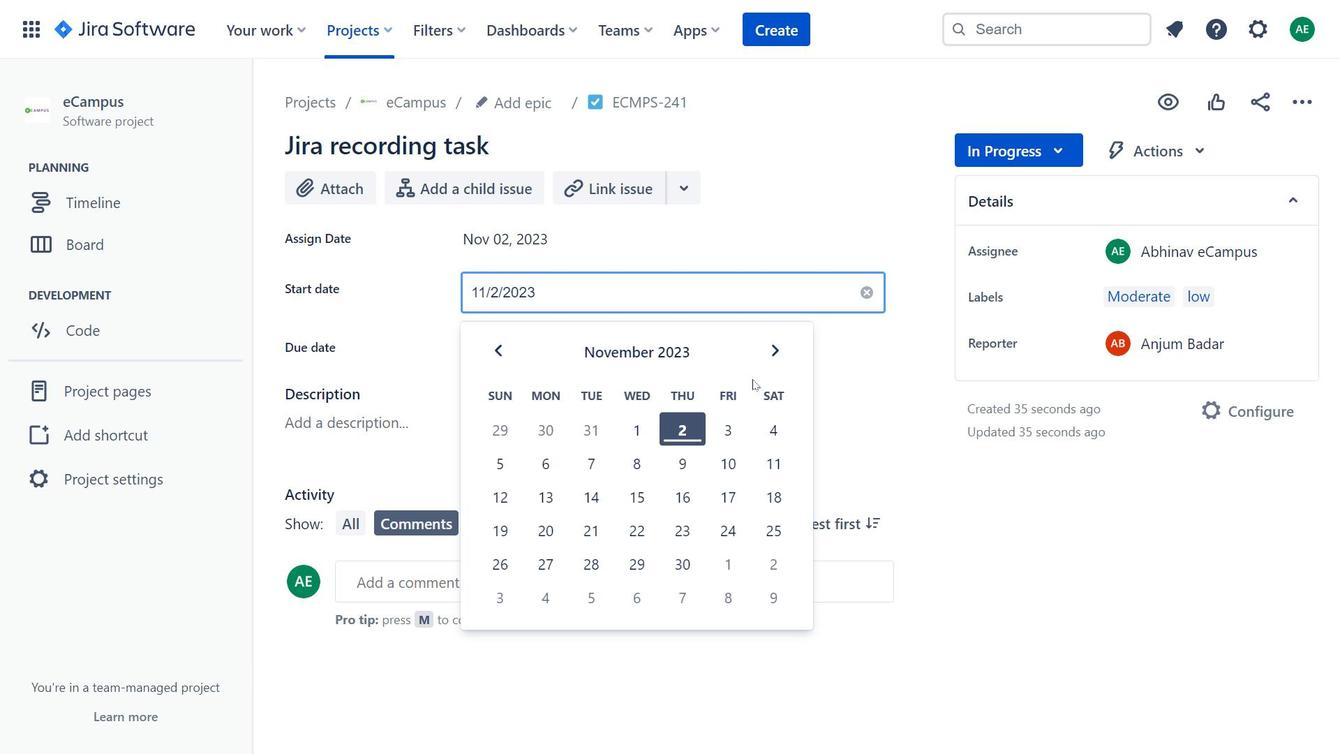 
Action: Mouse pressed left at (768, 363)
Screenshot: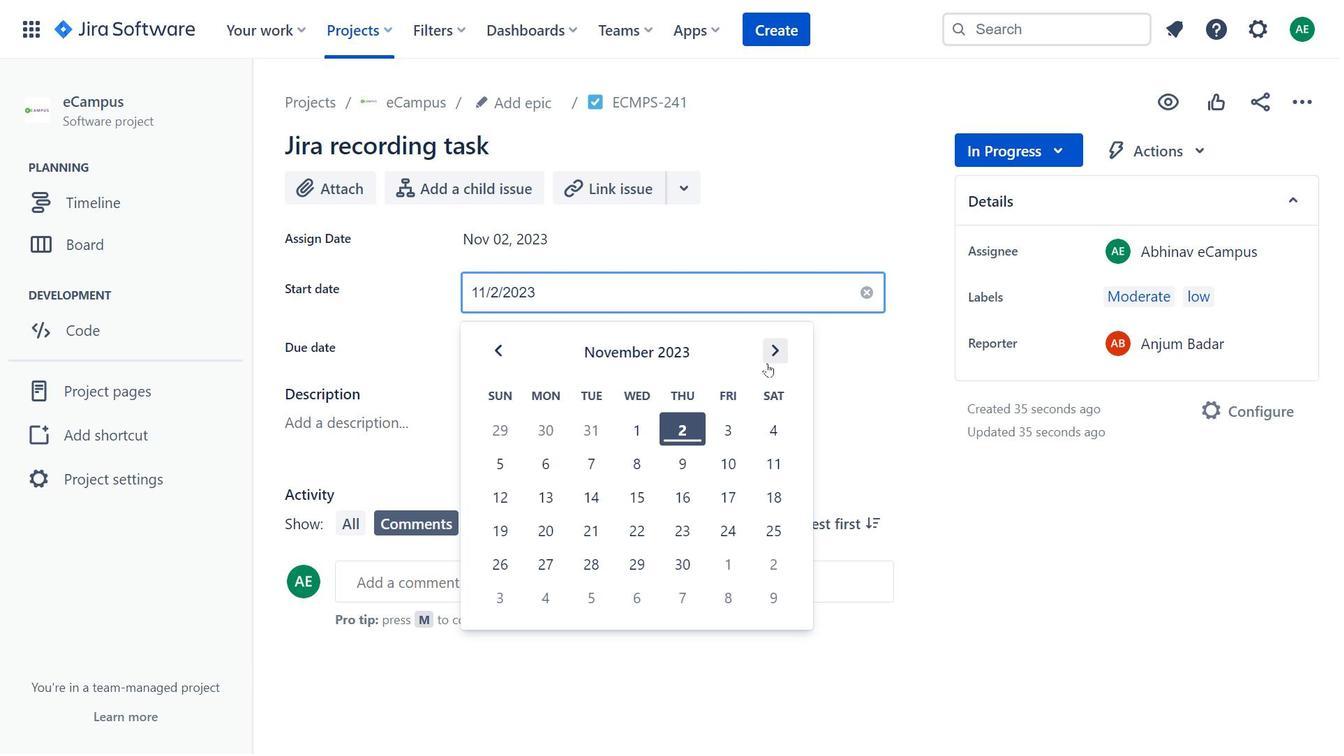 
Action: Mouse moved to (495, 349)
Screenshot: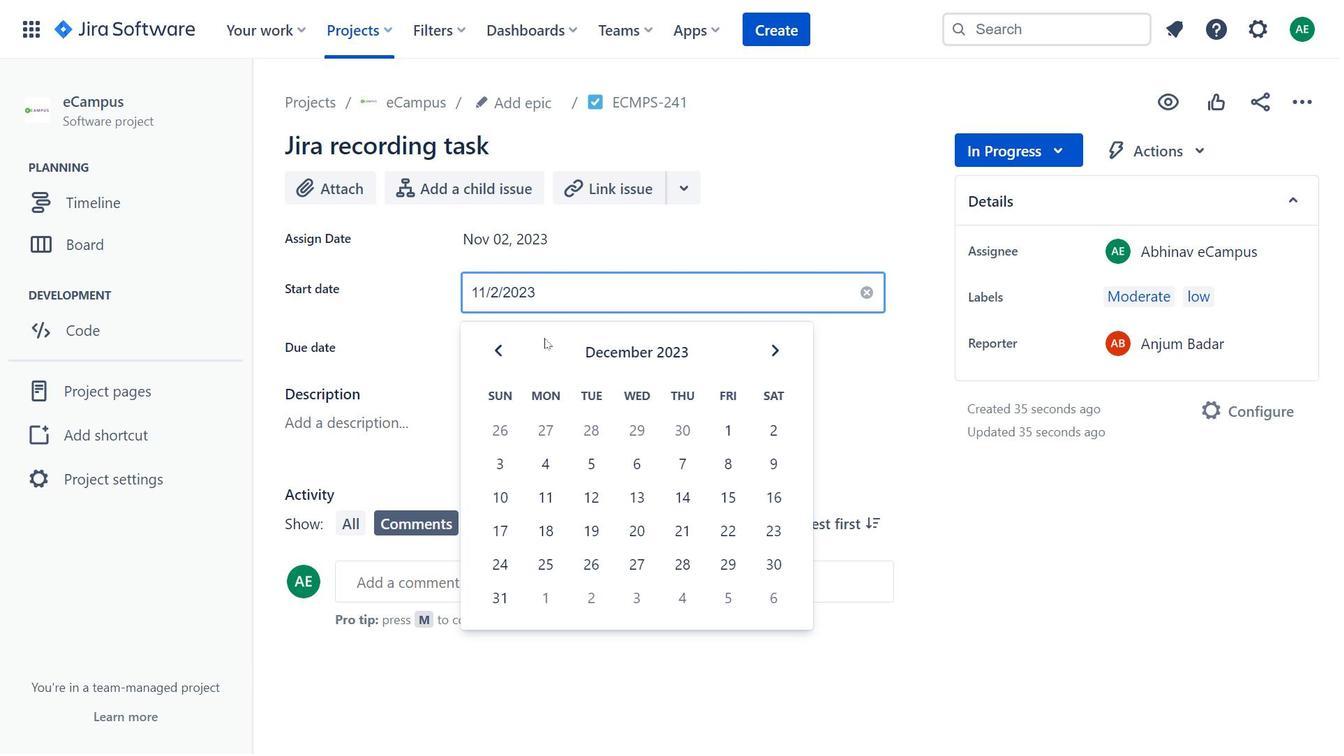 
Action: Mouse pressed left at (495, 349)
Screenshot: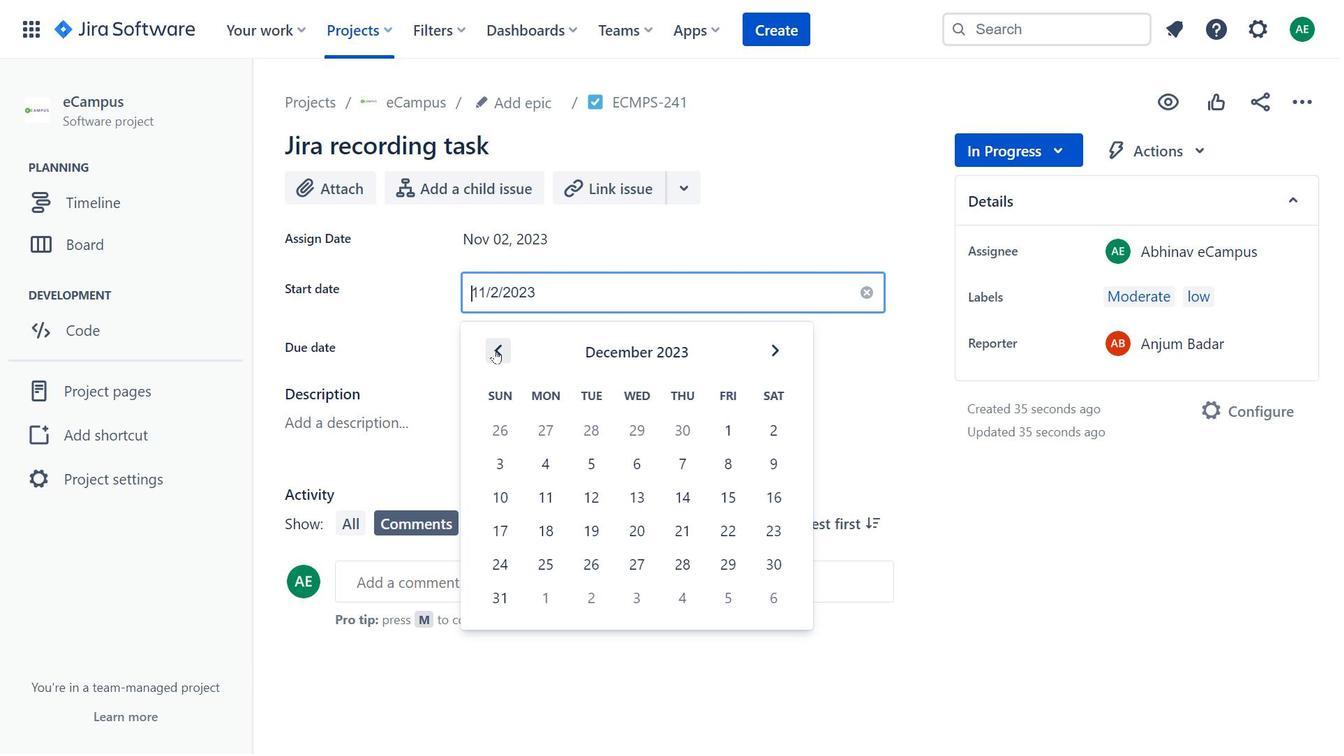 
Action: Mouse moved to (1138, 141)
Screenshot: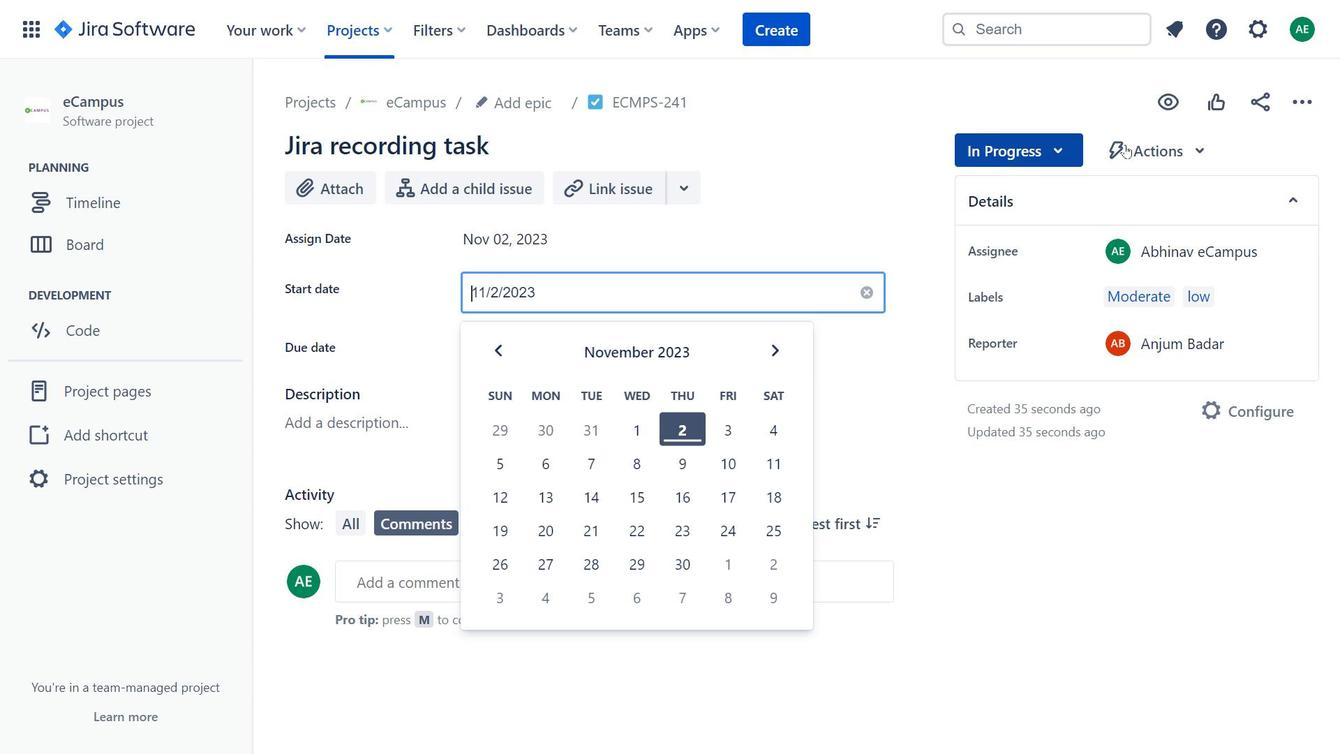 
Action: Mouse pressed left at (1138, 141)
Screenshot: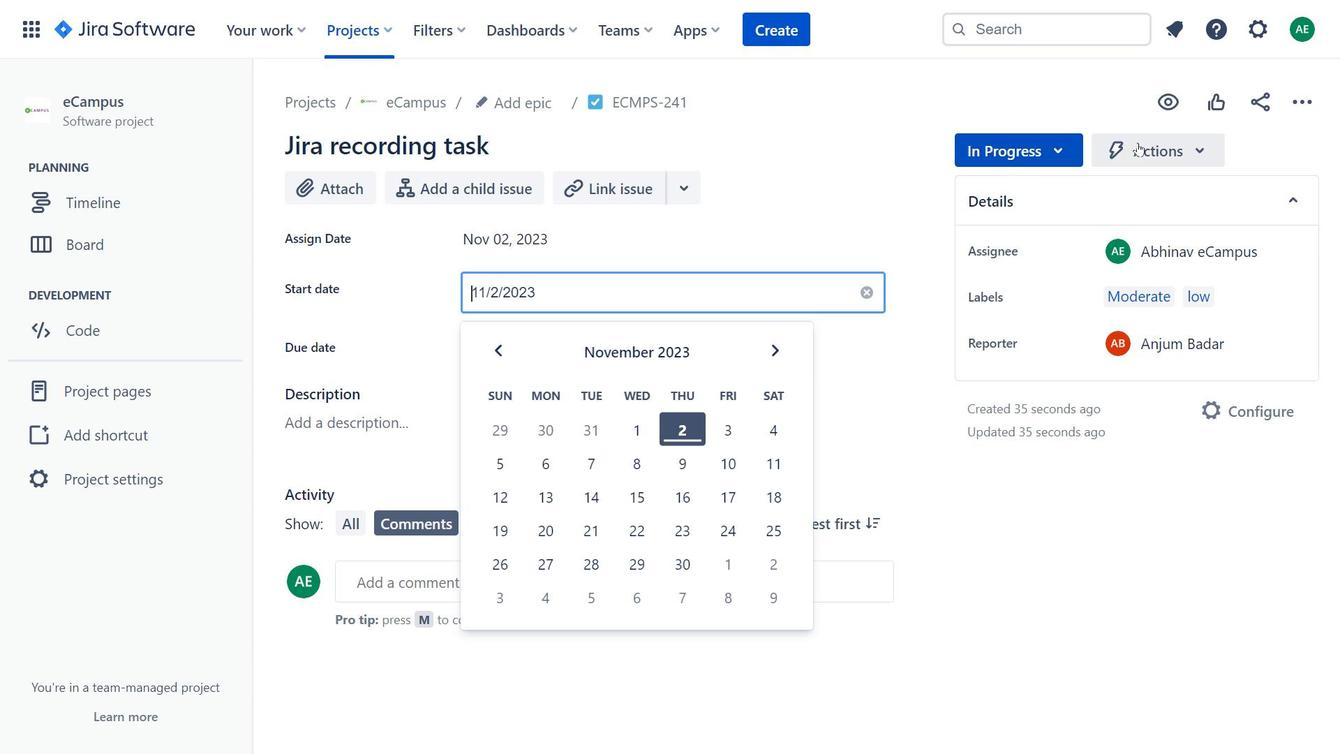 
Action: Mouse moved to (402, 99)
Screenshot: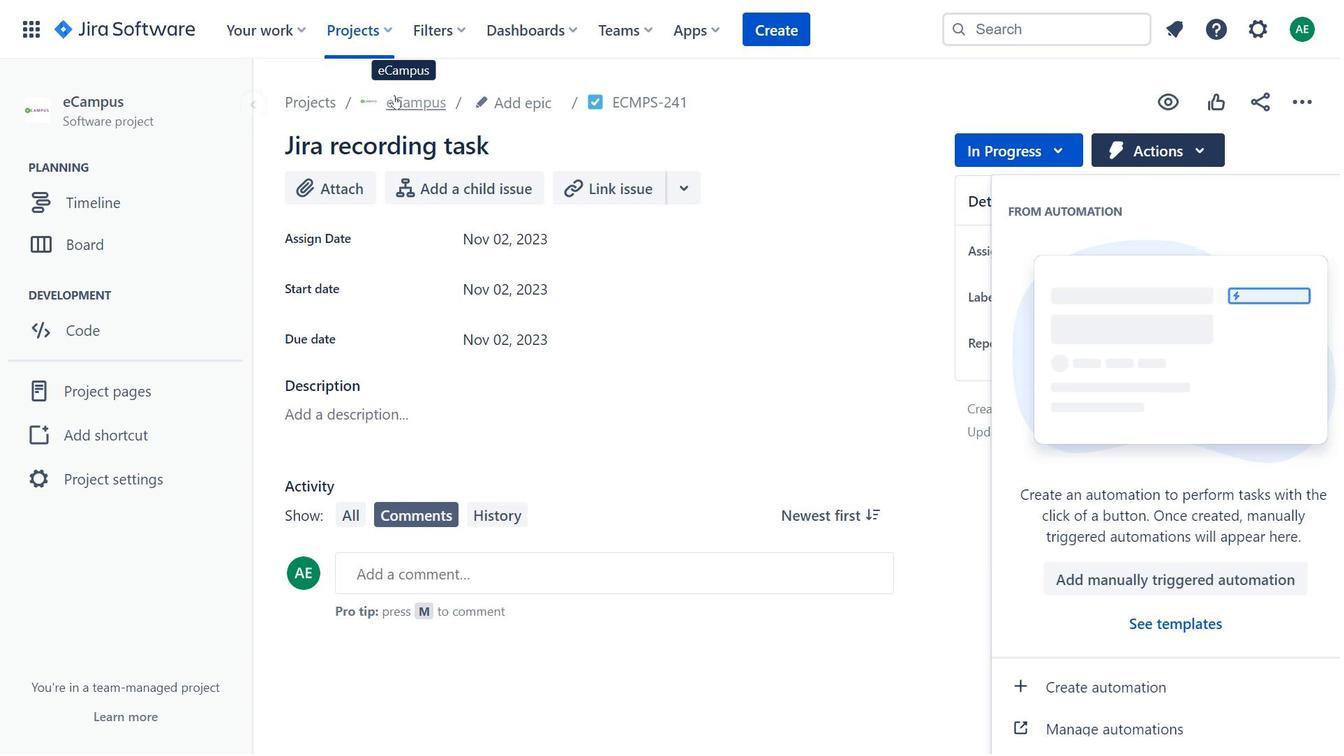 
Action: Mouse pressed left at (402, 99)
Screenshot: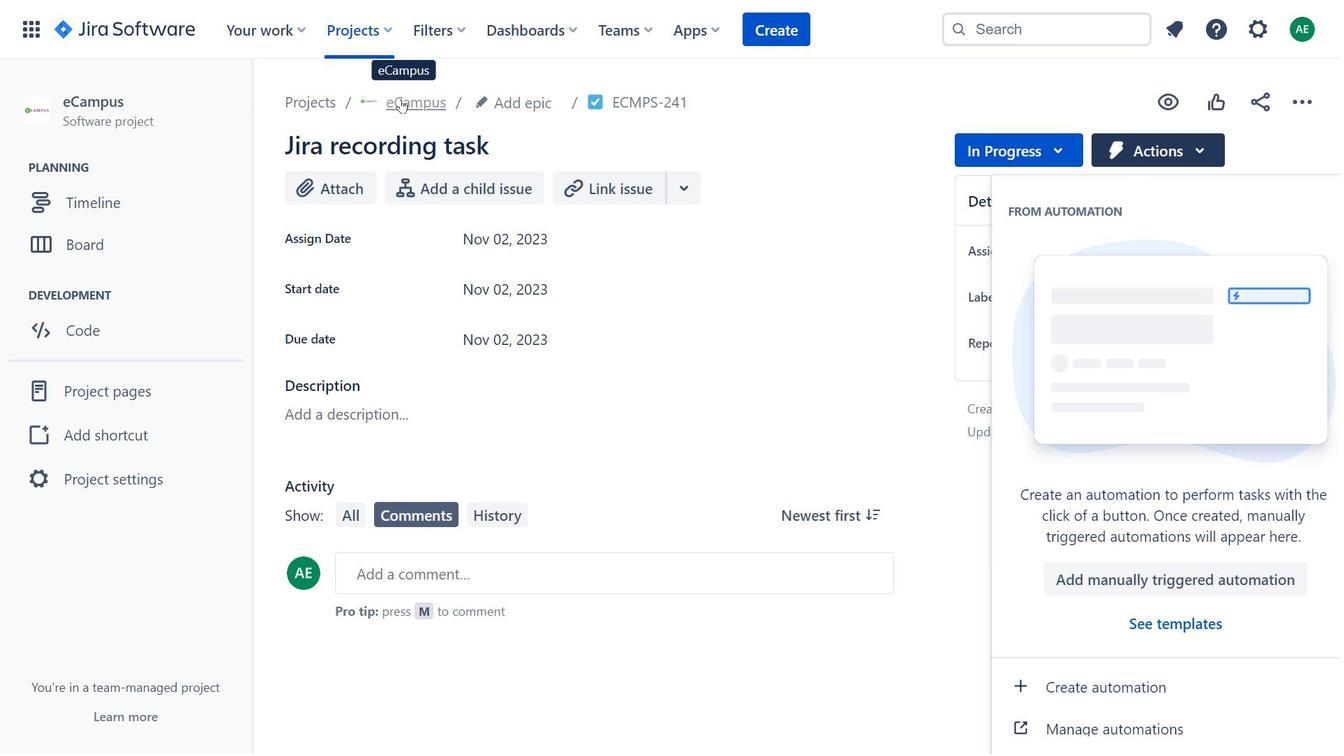 
Action: Mouse moved to (745, 444)
Screenshot: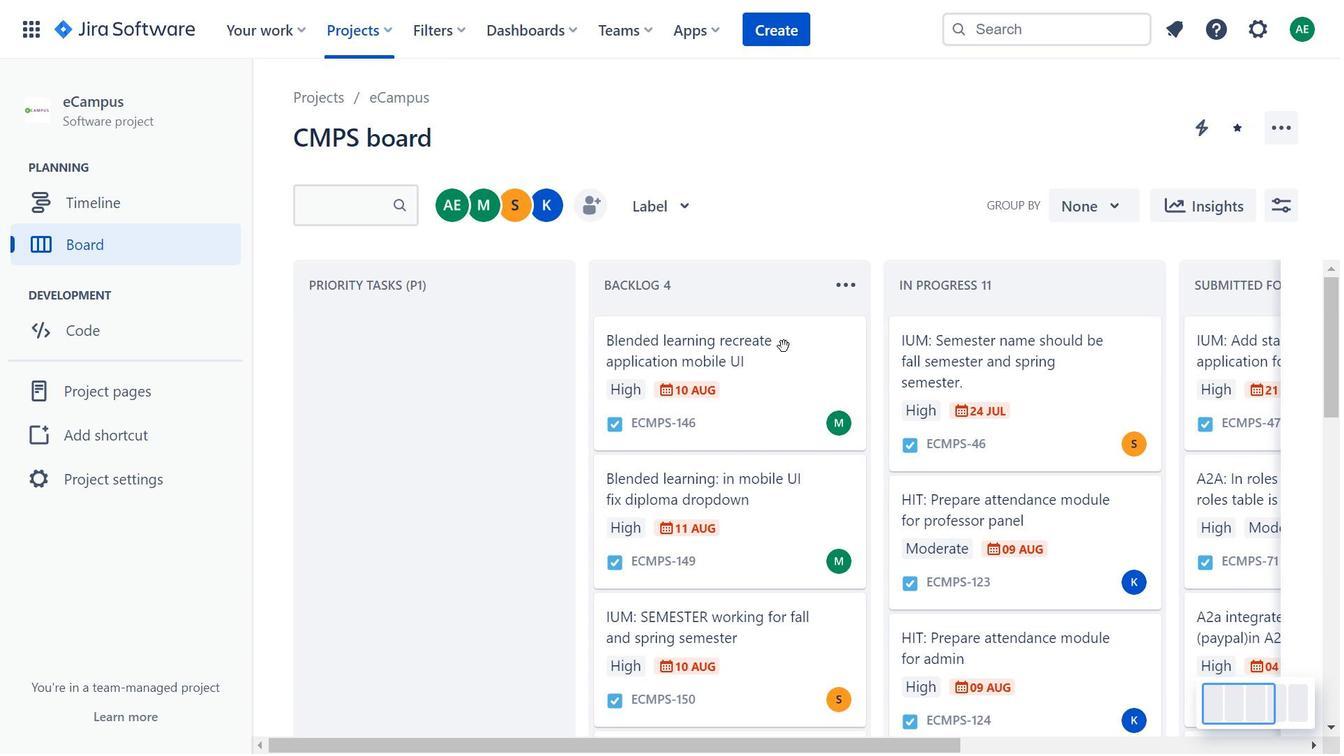
Action: Mouse scrolled (745, 445) with delta (0, 0)
Screenshot: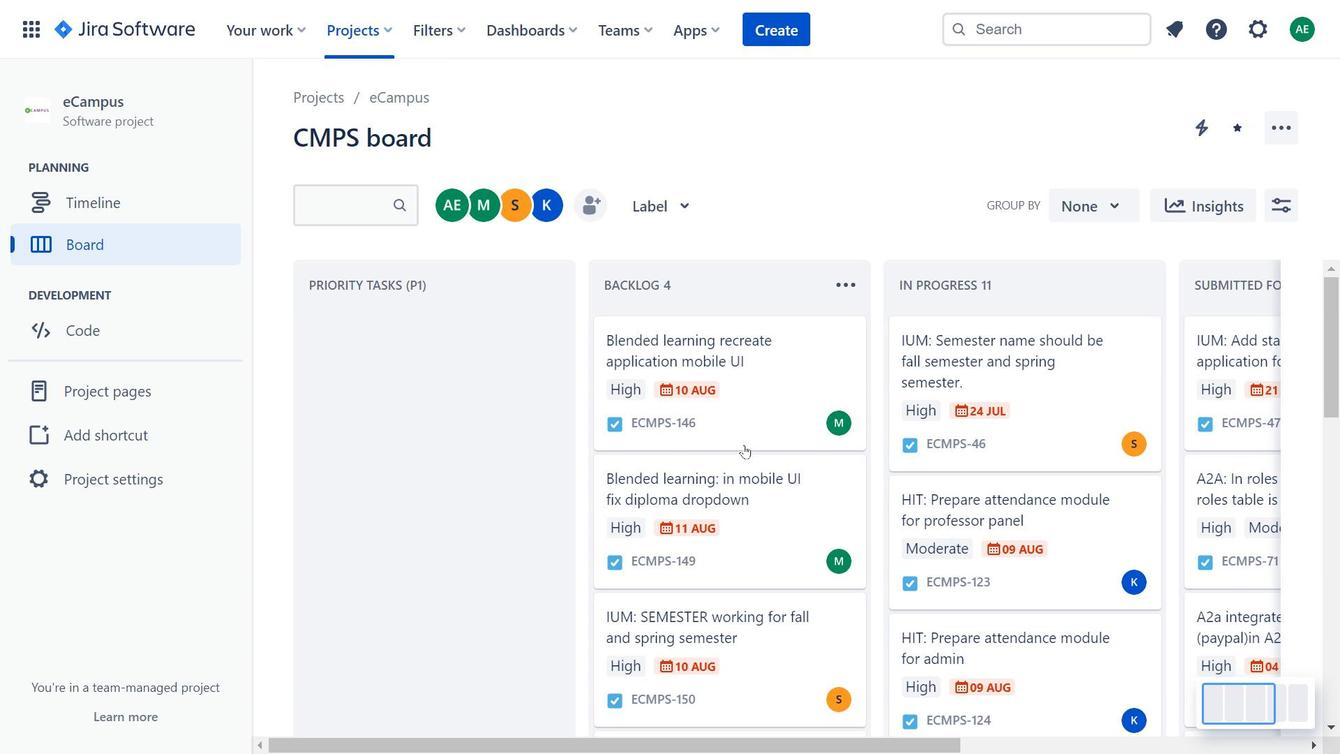 
Action: Mouse scrolled (745, 445) with delta (0, 0)
Screenshot: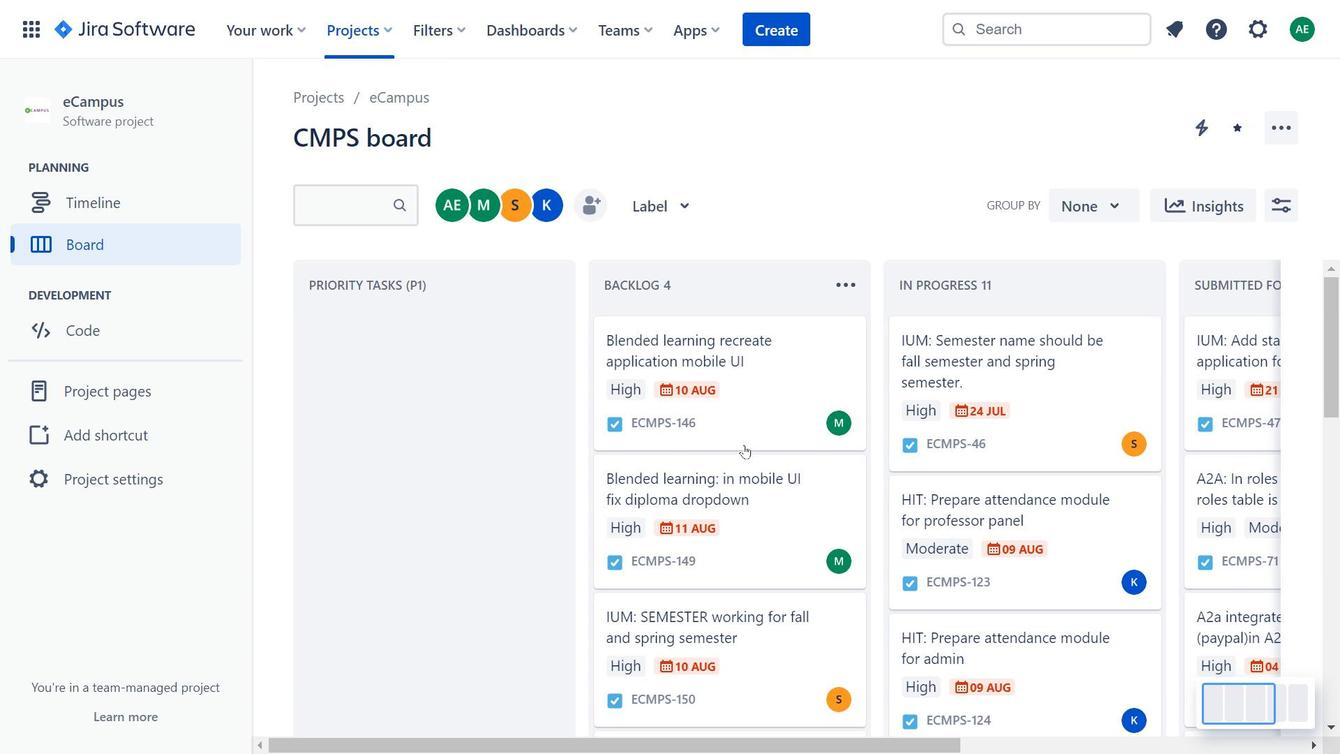 
Action: Mouse scrolled (745, 444) with delta (0, 0)
Screenshot: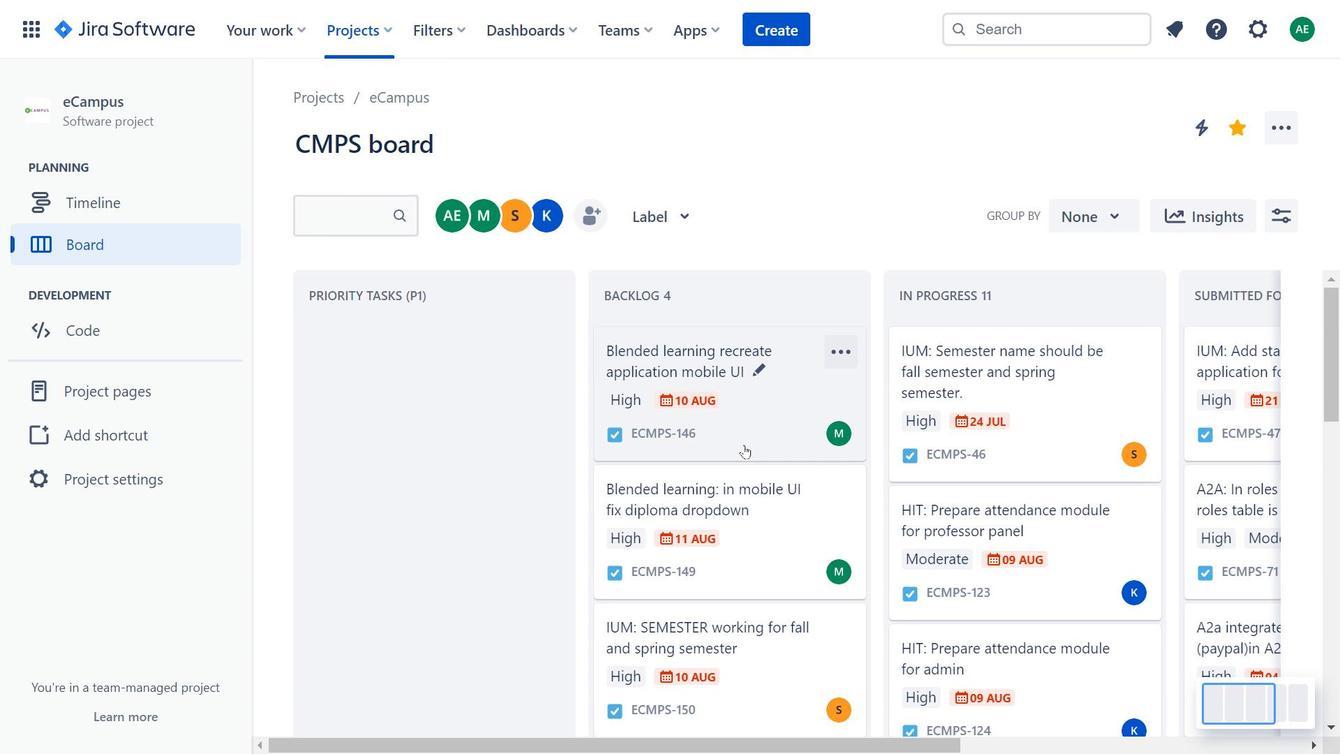 
Action: Mouse moved to (750, 445)
Screenshot: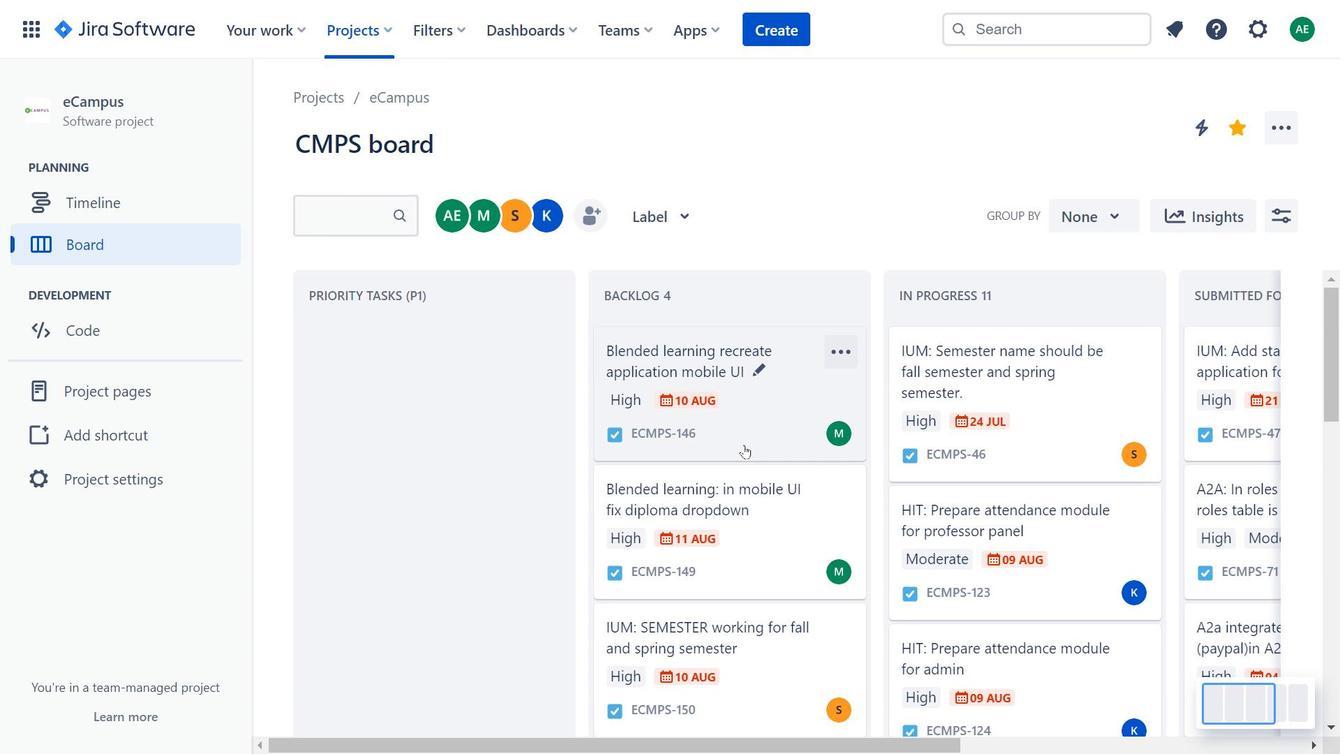 
Action: Mouse scrolled (750, 444) with delta (0, 0)
Screenshot: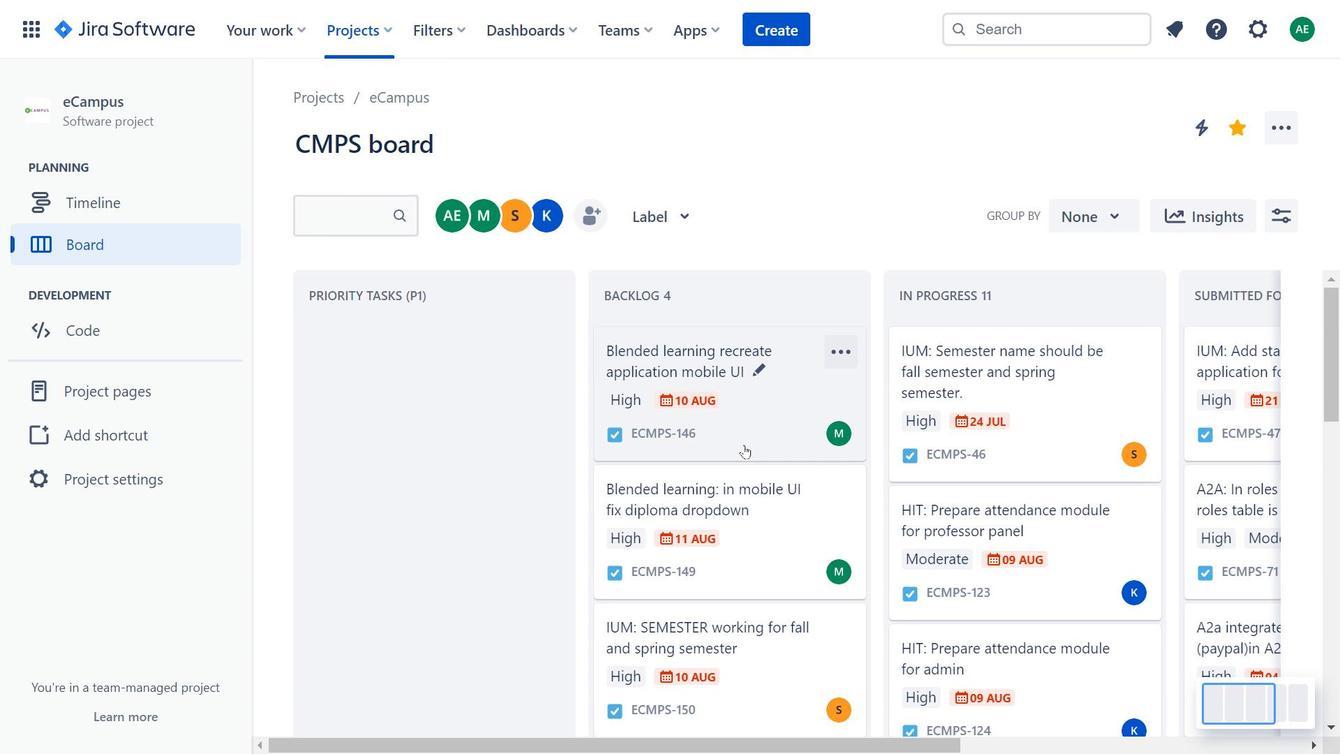
Action: Mouse moved to (775, 470)
Screenshot: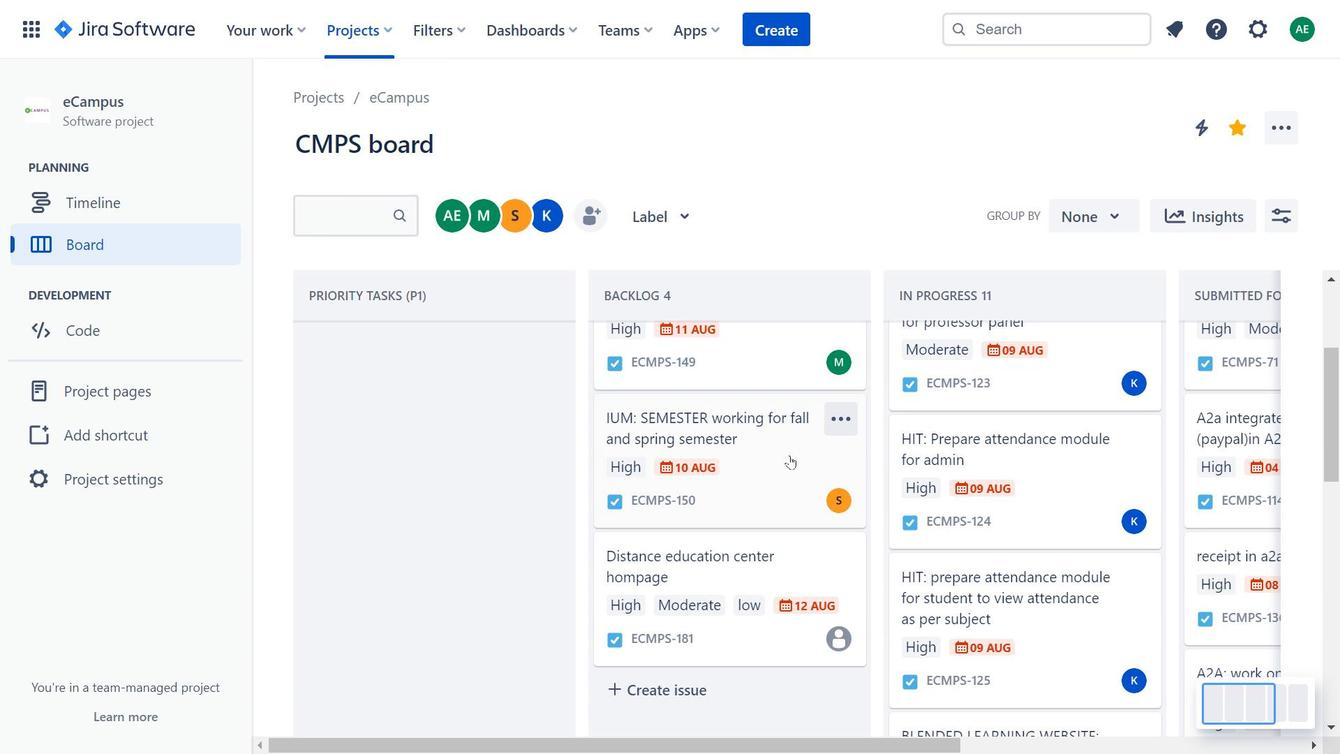 
Action: Mouse pressed left at (775, 470)
Screenshot: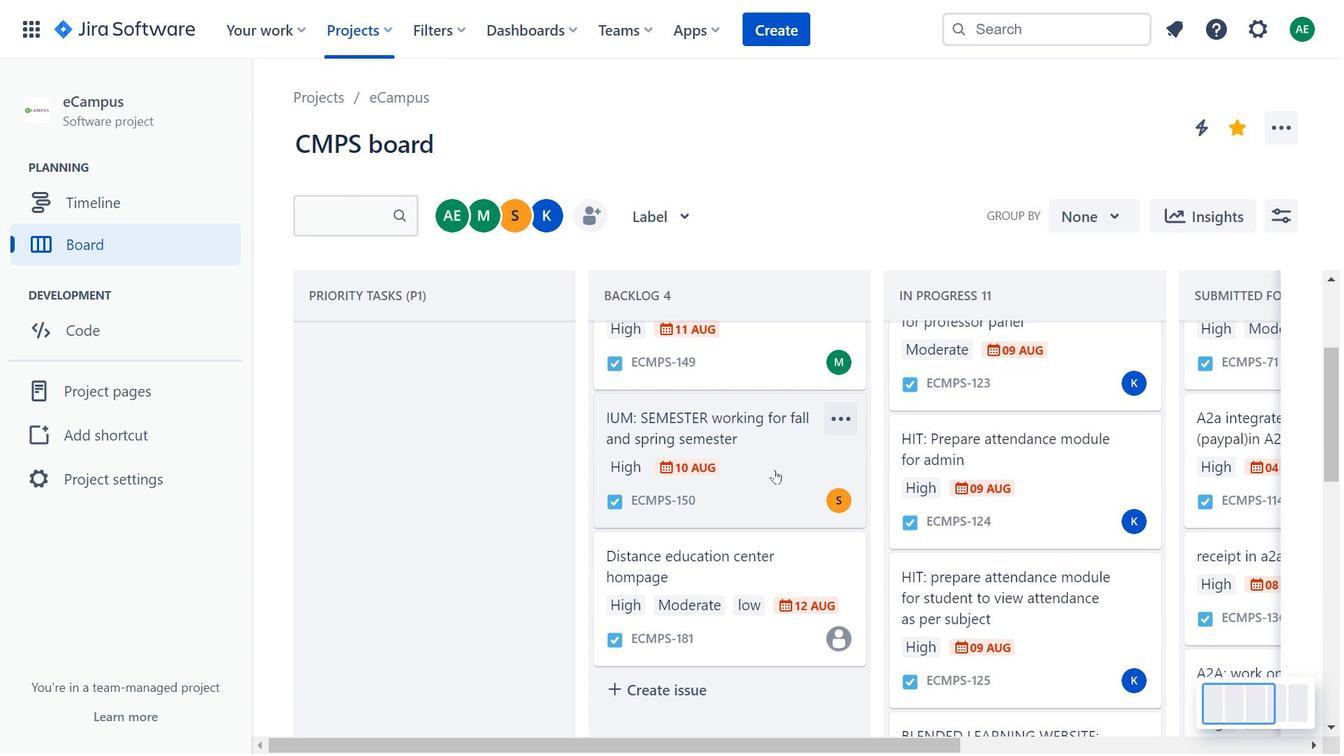 
Action: Mouse moved to (499, 196)
Screenshot: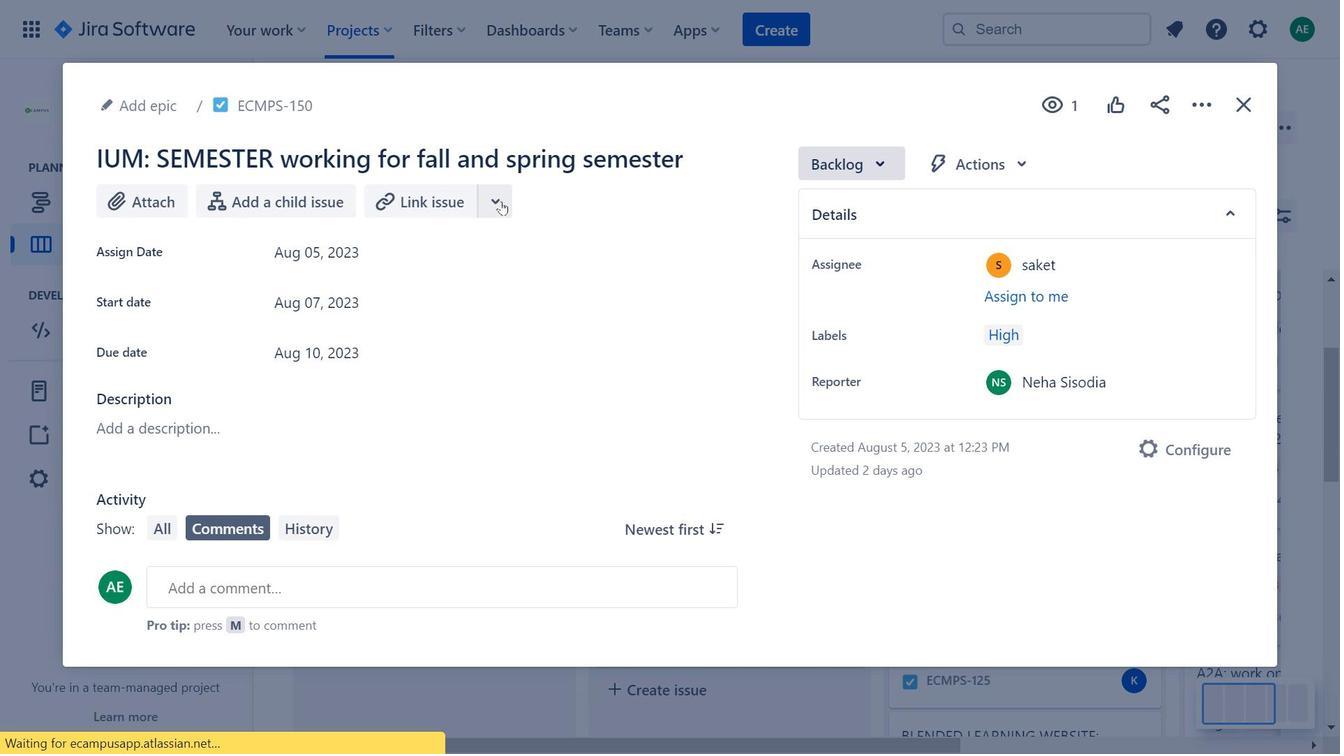 
Action: Mouse pressed left at (499, 196)
Screenshot: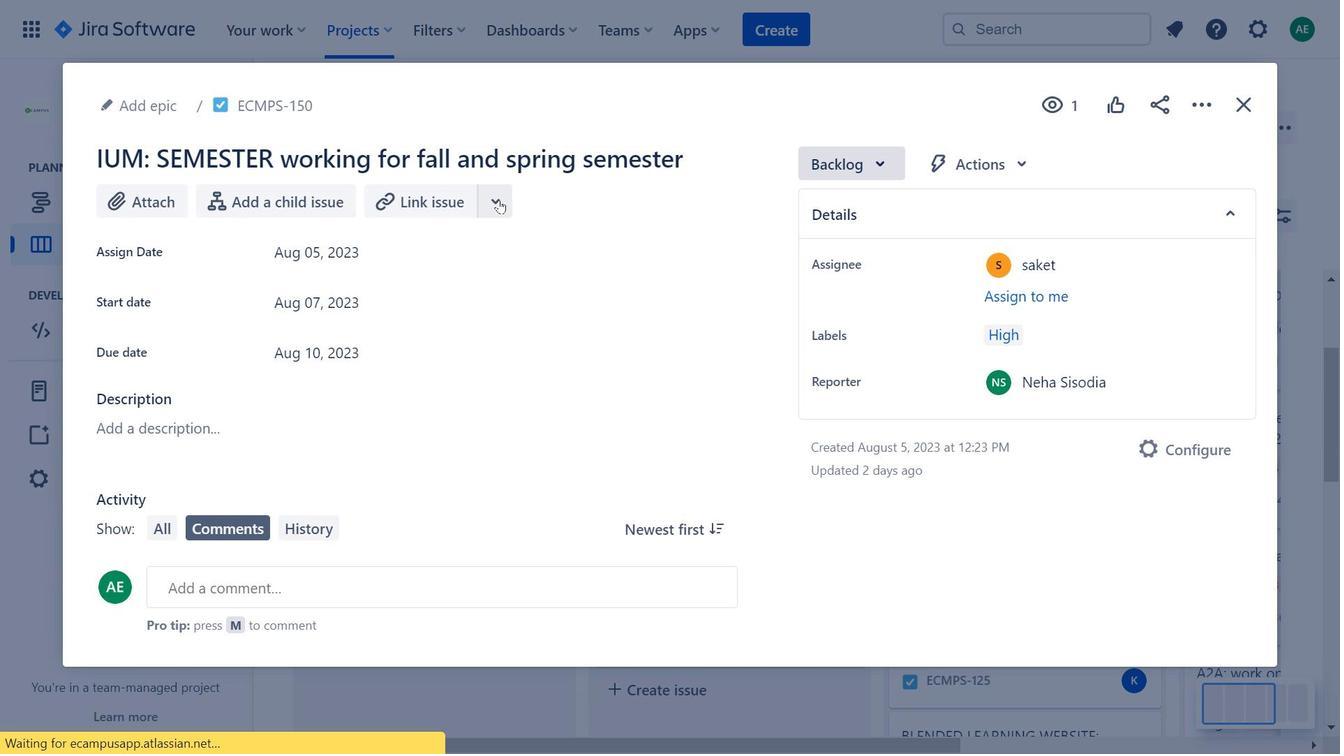 
Action: Mouse moved to (474, 292)
Screenshot: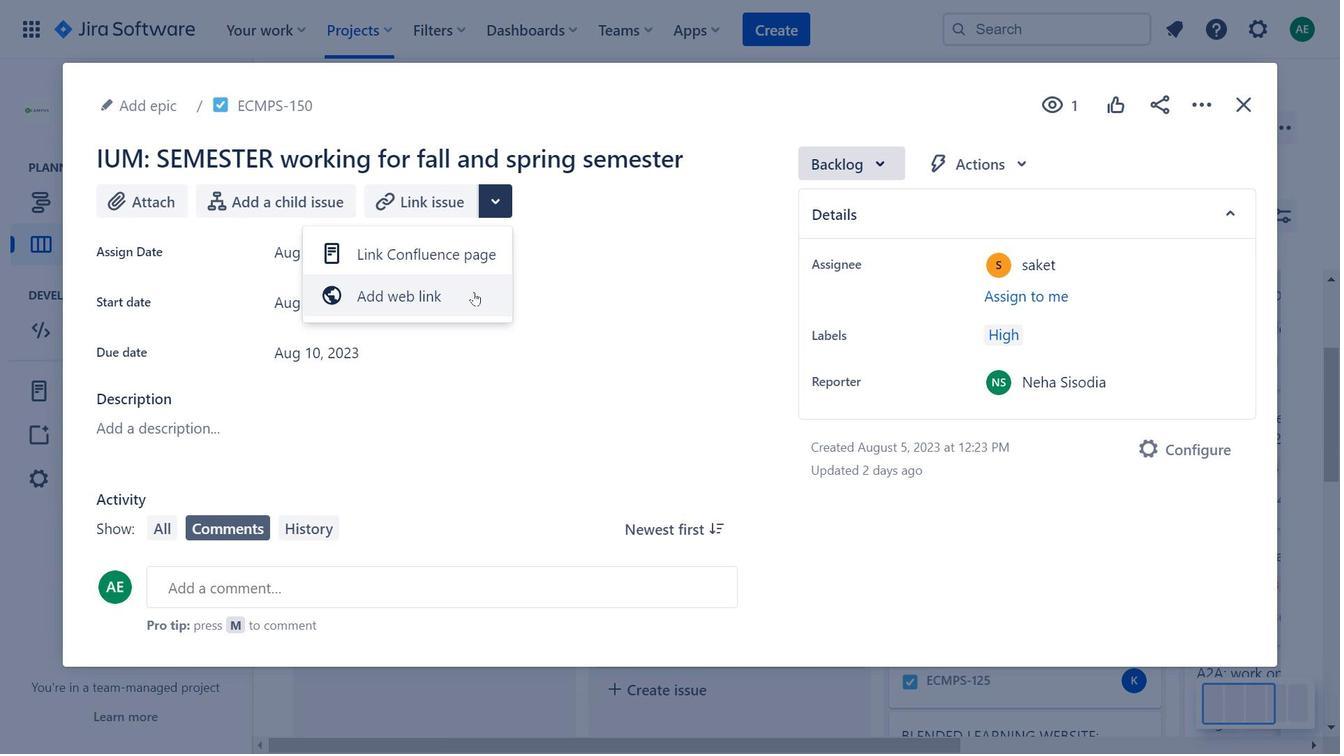 
Action: Mouse pressed left at (474, 292)
Screenshot: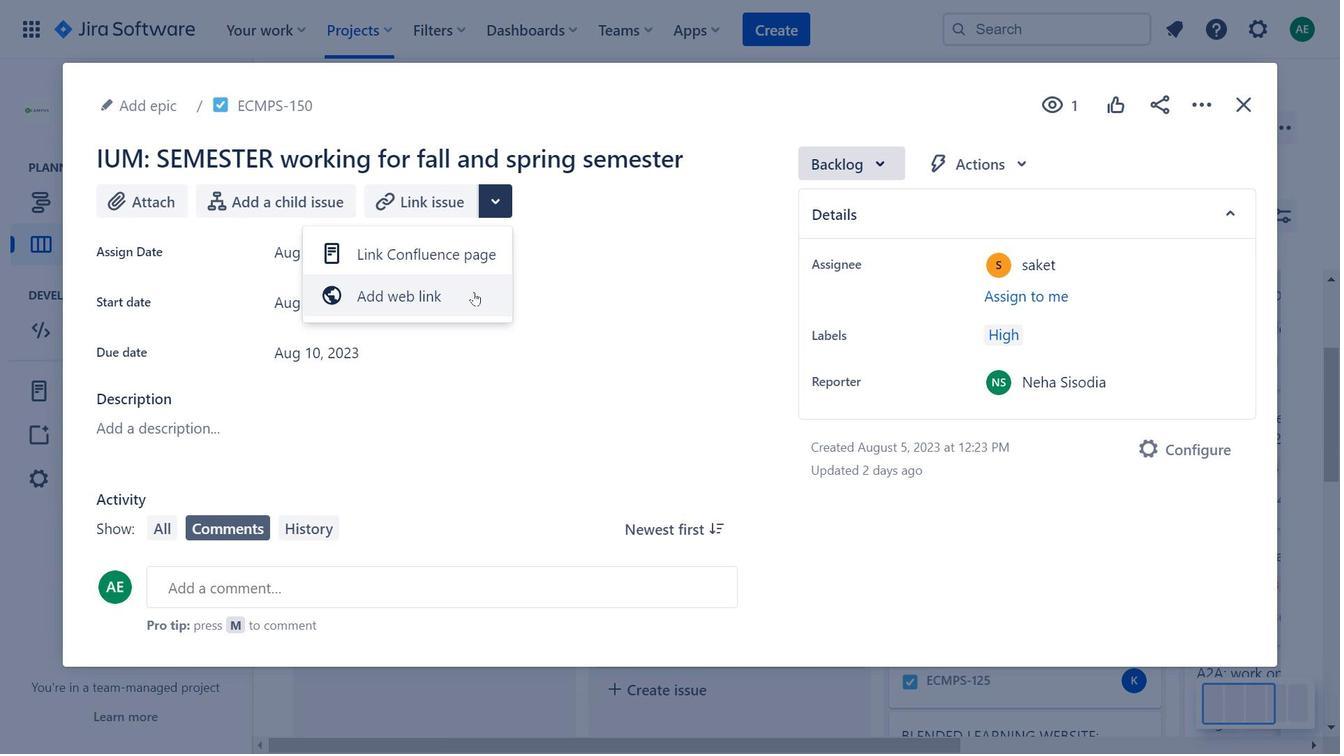 
Action: Mouse moved to (269, 412)
Screenshot: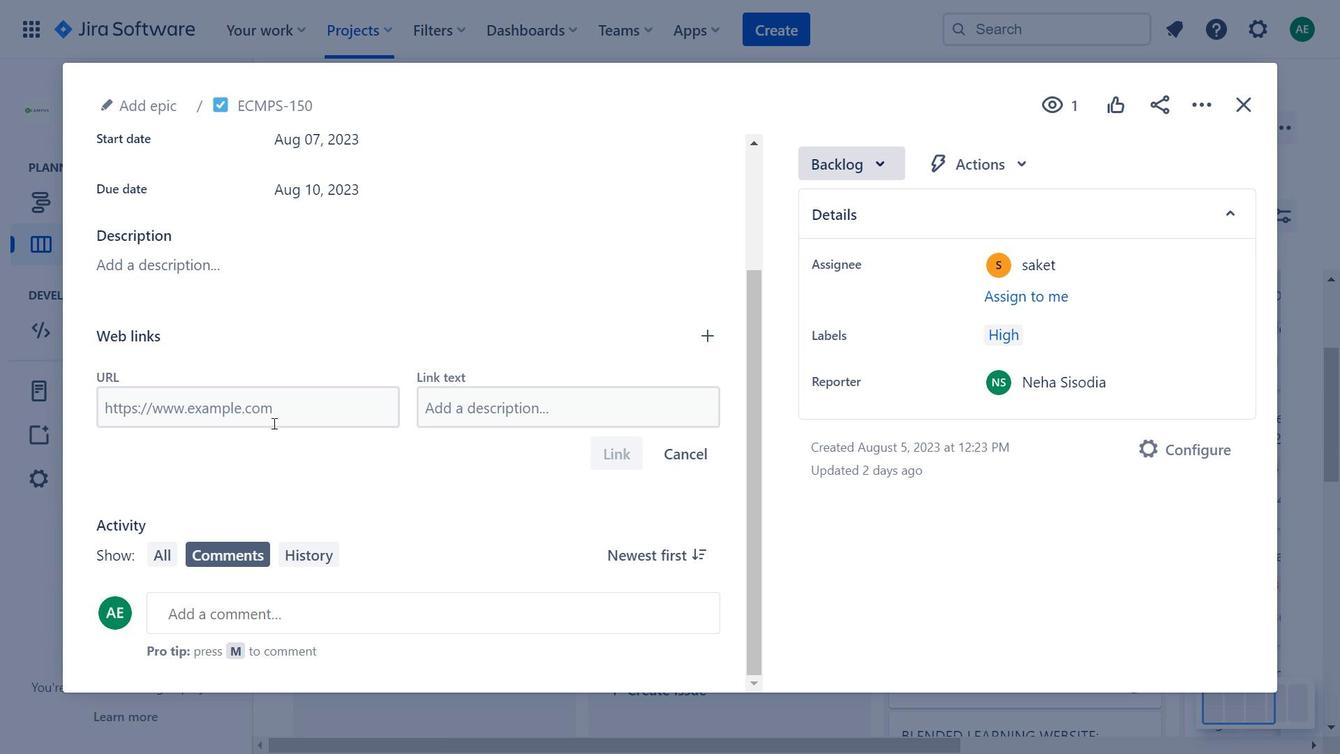
Action: Mouse pressed left at (269, 412)
Screenshot: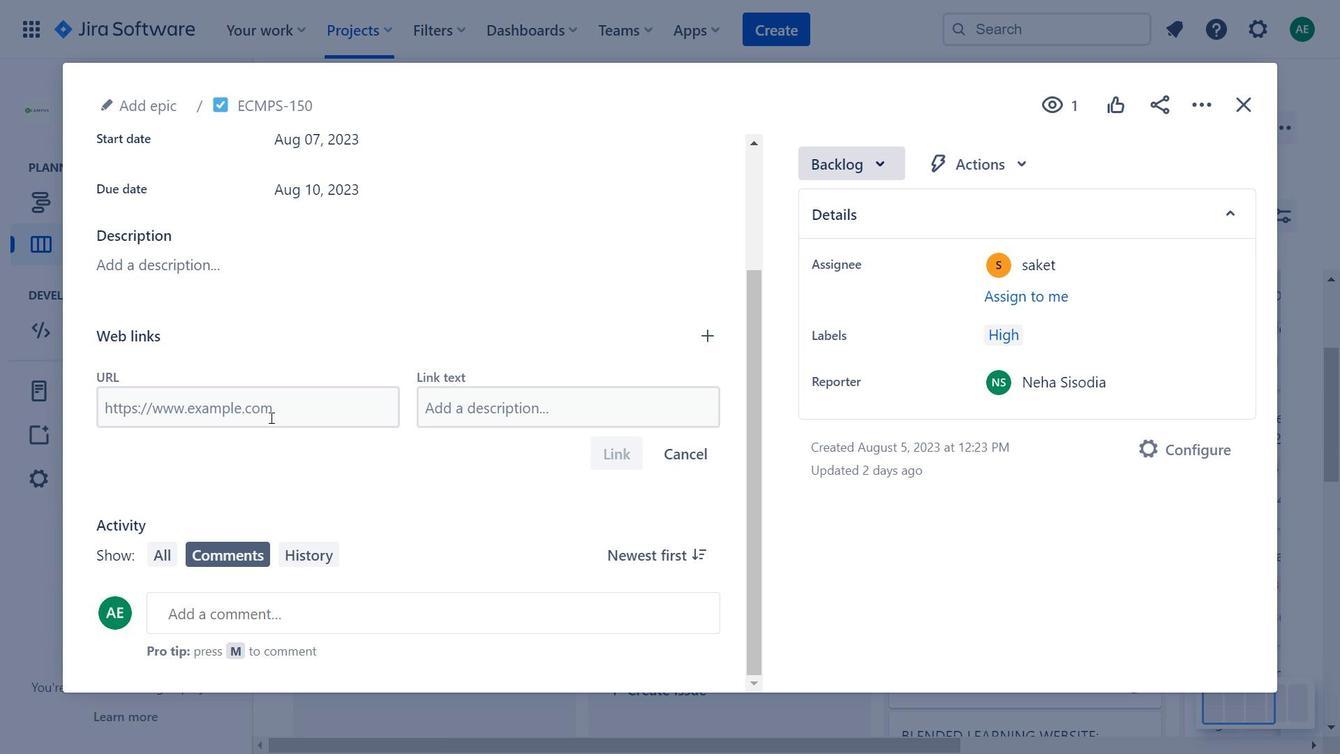 
Action: Mouse moved to (328, 546)
Screenshot: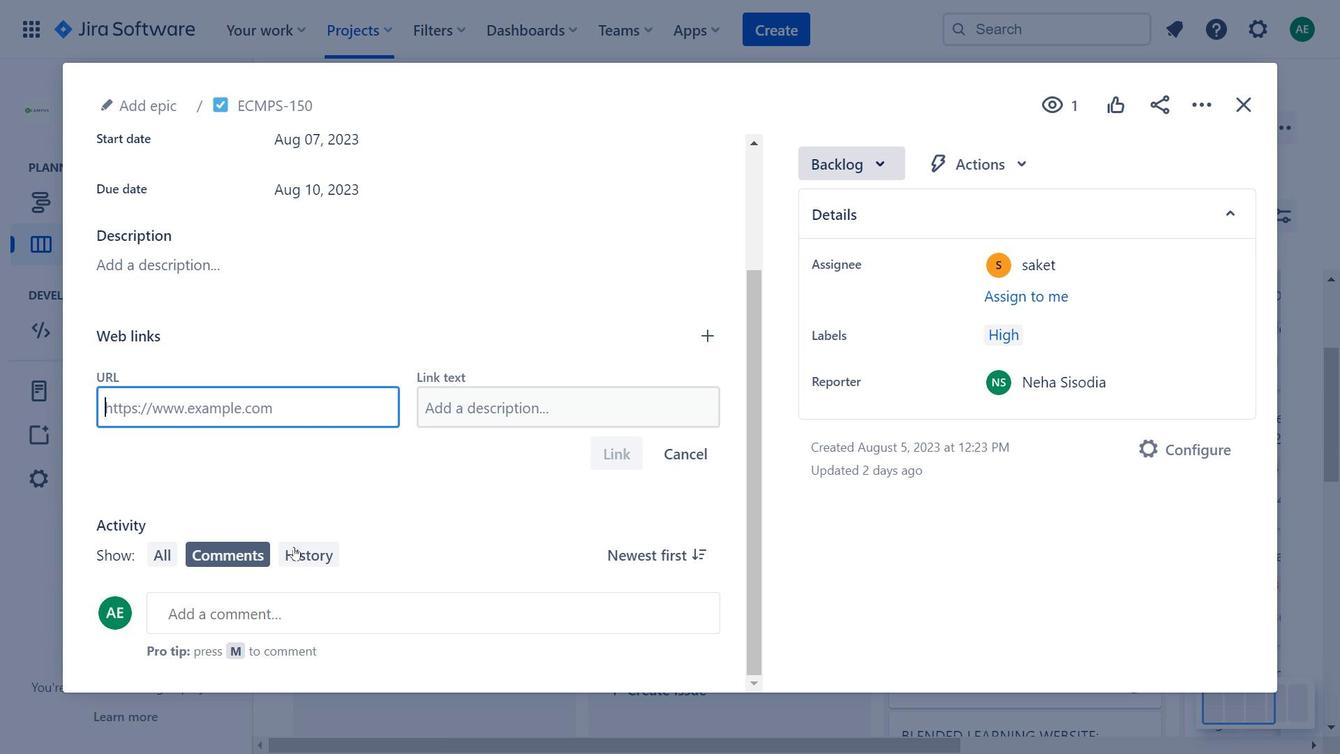 
Action: Mouse pressed left at (328, 546)
Screenshot: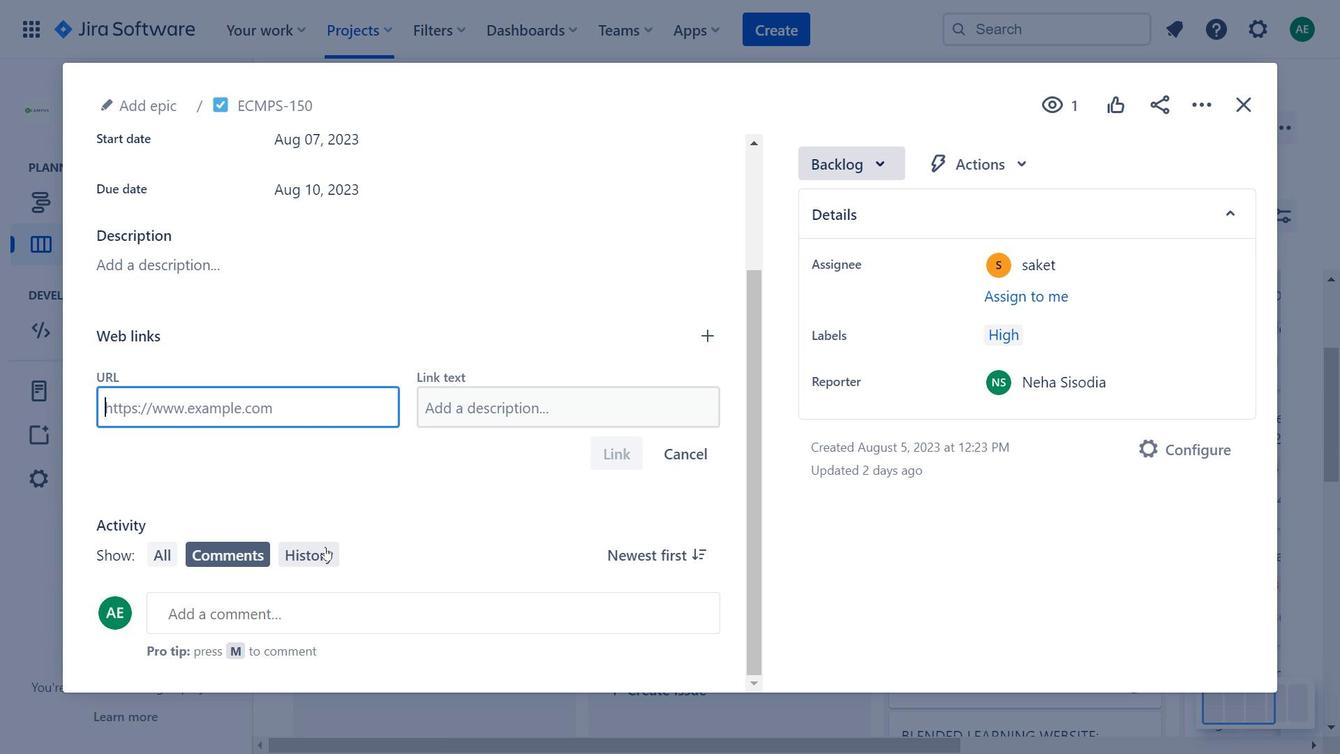 
Action: Mouse moved to (341, 509)
Screenshot: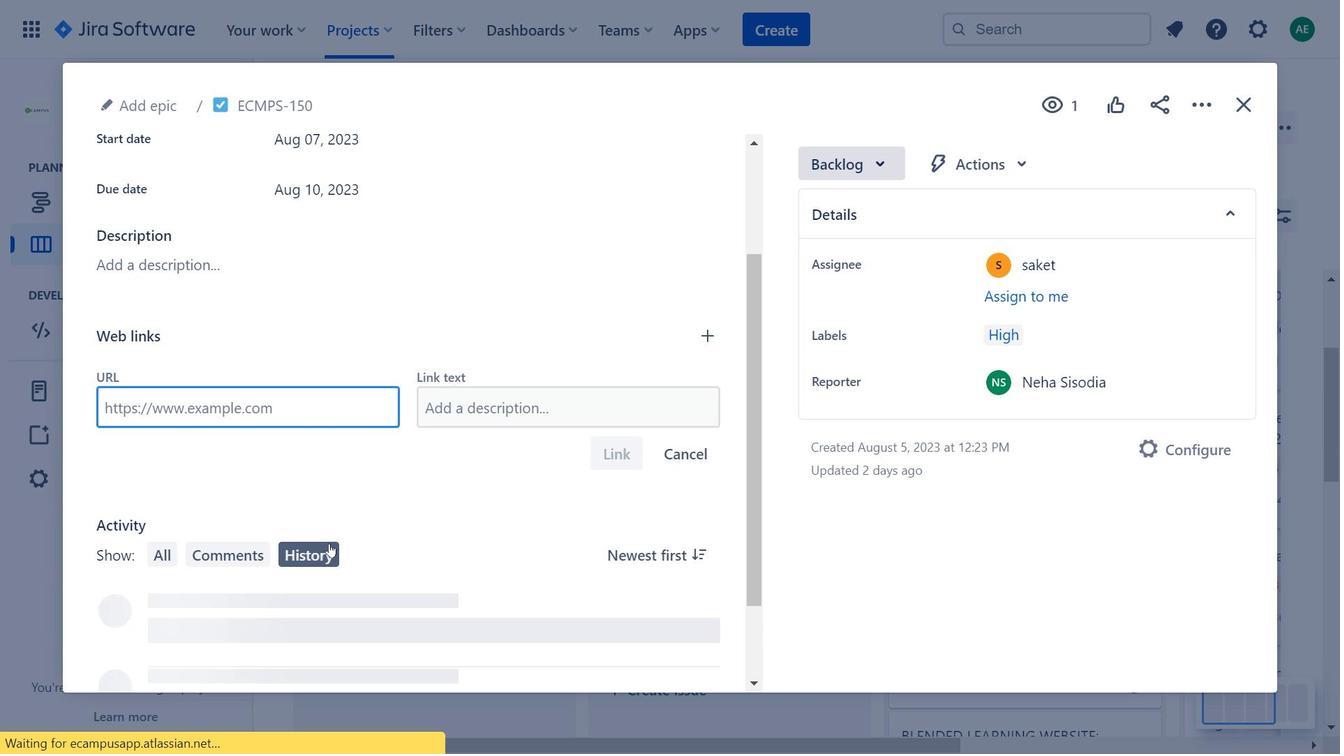 
Action: Mouse scrolled (341, 508) with delta (0, 0)
Screenshot: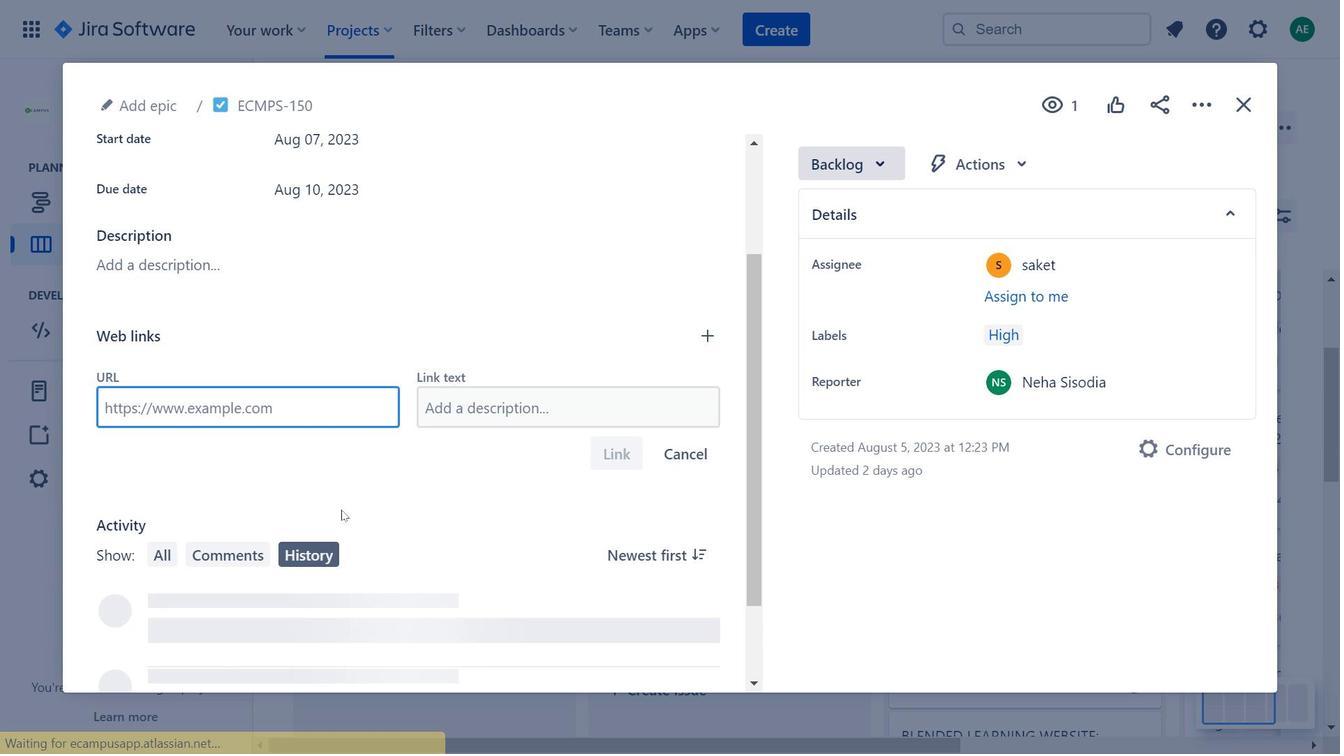 
Action: Mouse scrolled (341, 508) with delta (0, 0)
Screenshot: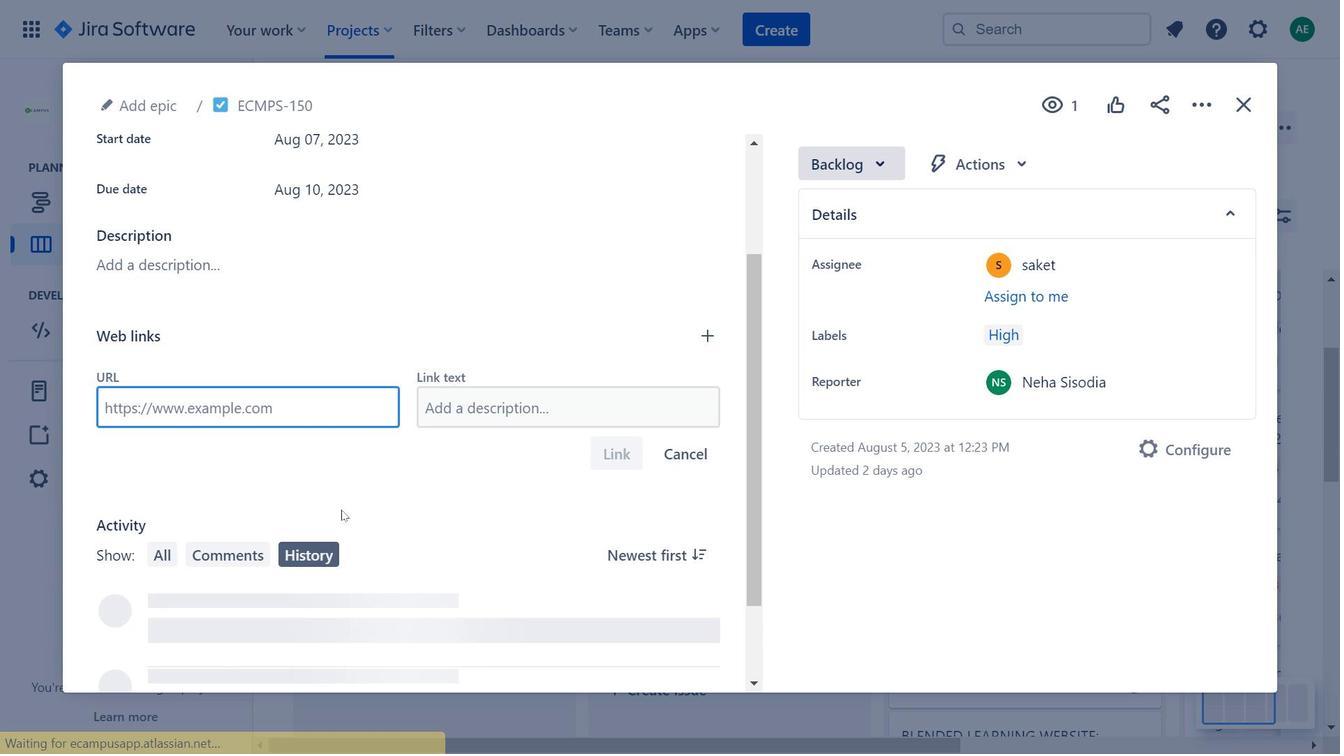 
Action: Mouse moved to (341, 505)
Screenshot: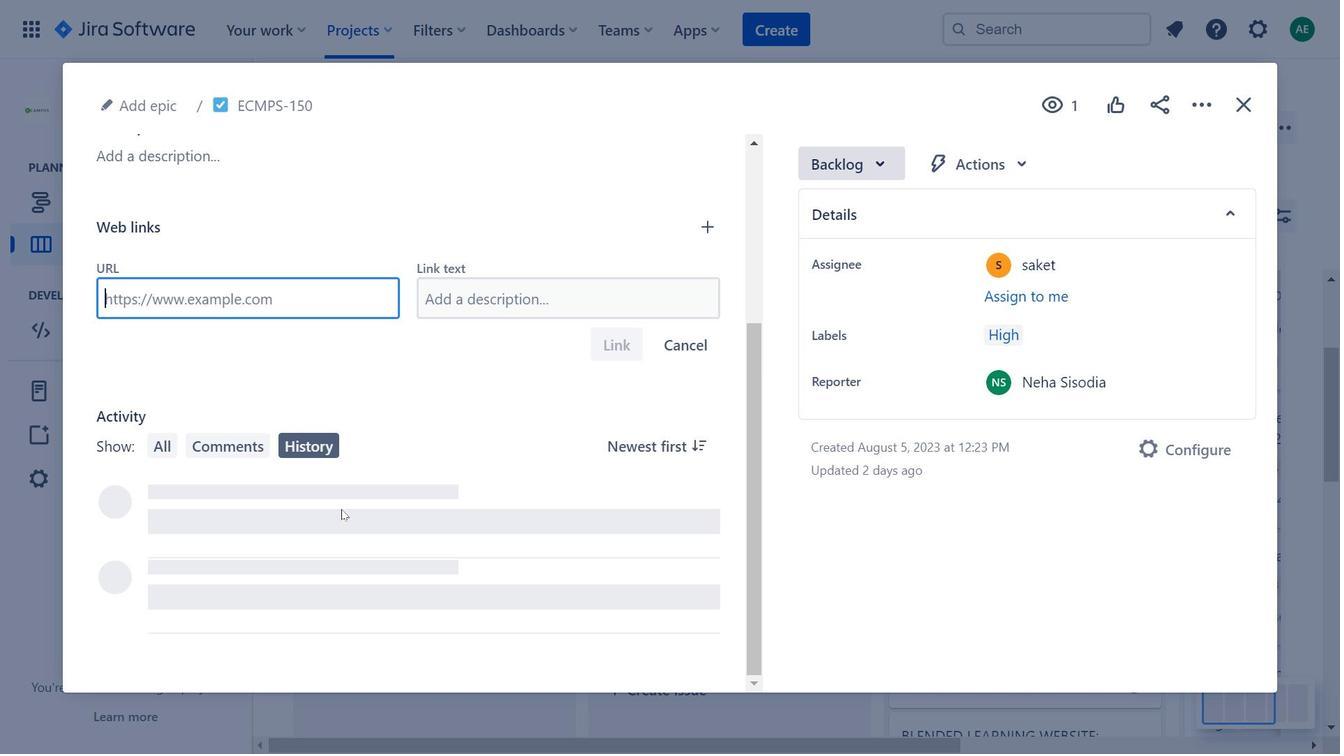 
Action: Mouse scrolled (341, 504) with delta (0, 0)
Screenshot: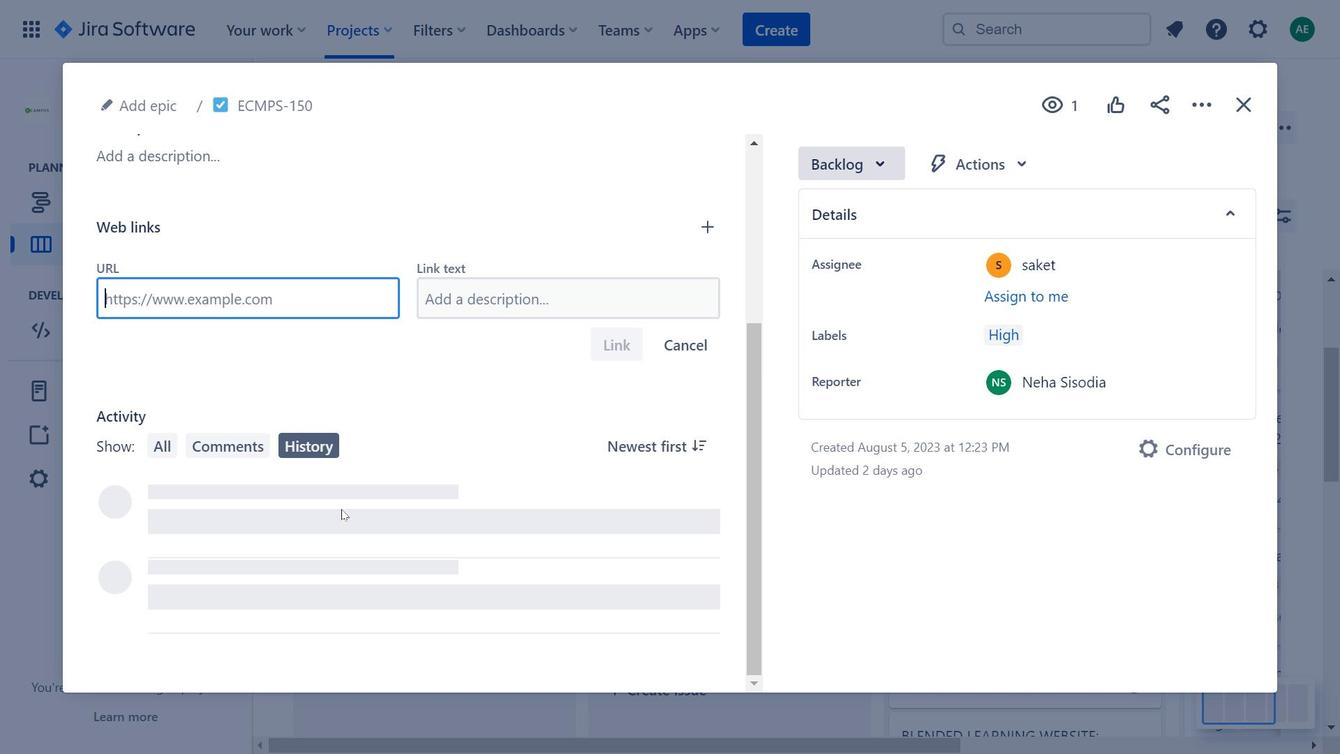 
Action: Mouse scrolled (341, 504) with delta (0, 0)
Screenshot: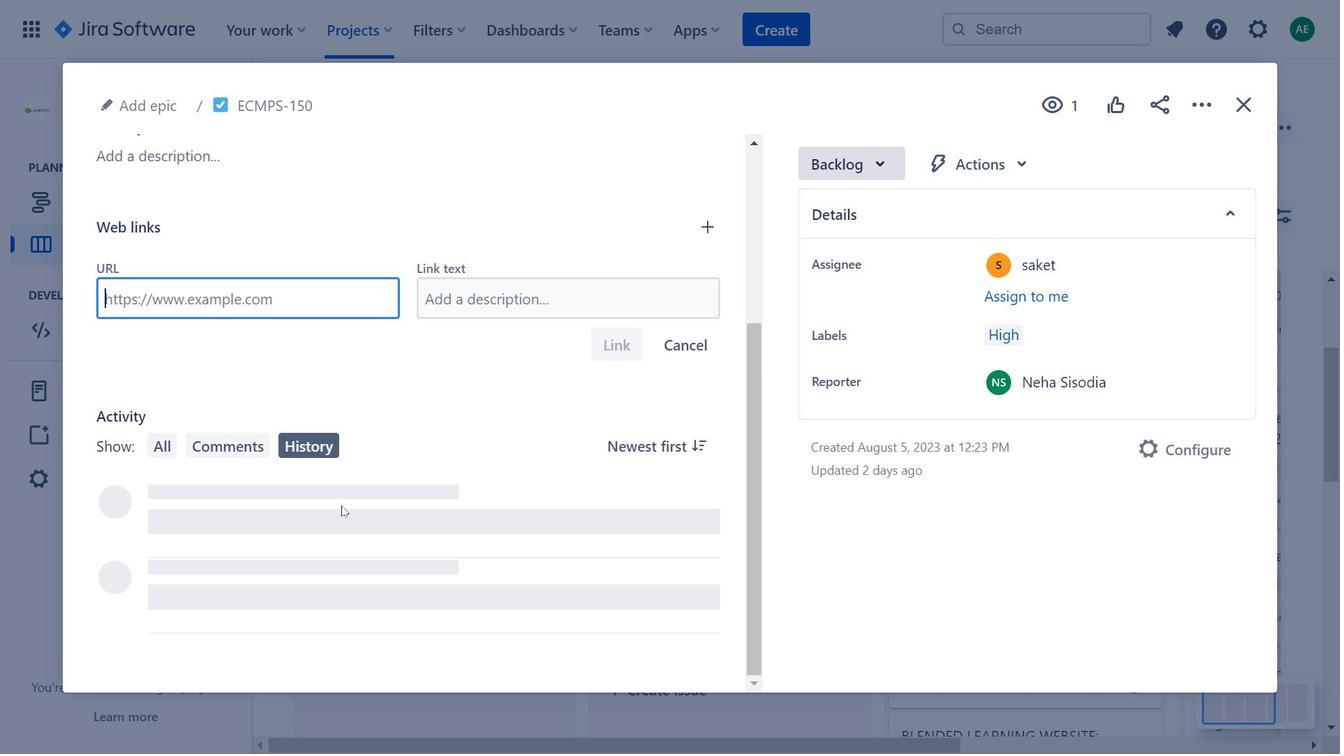 
Action: Mouse scrolled (341, 504) with delta (0, 0)
Screenshot: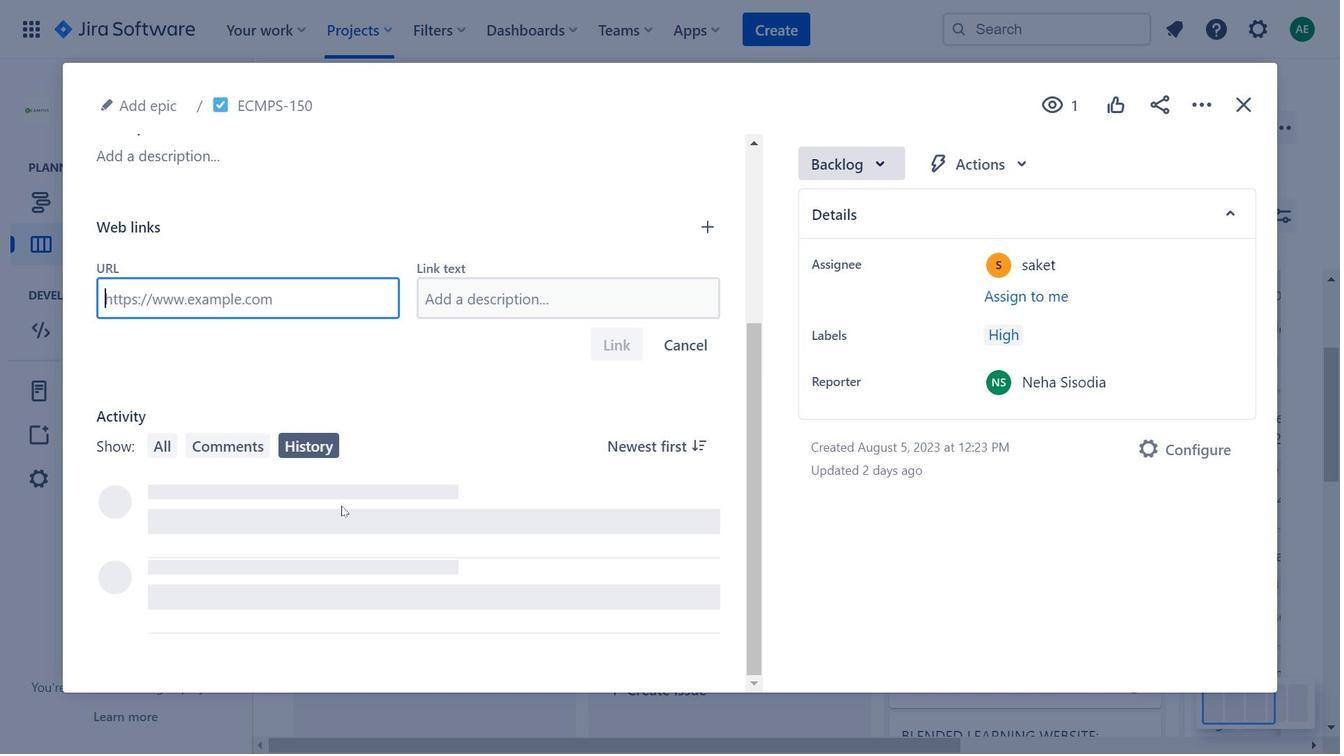 
Action: Mouse moved to (345, 451)
Screenshot: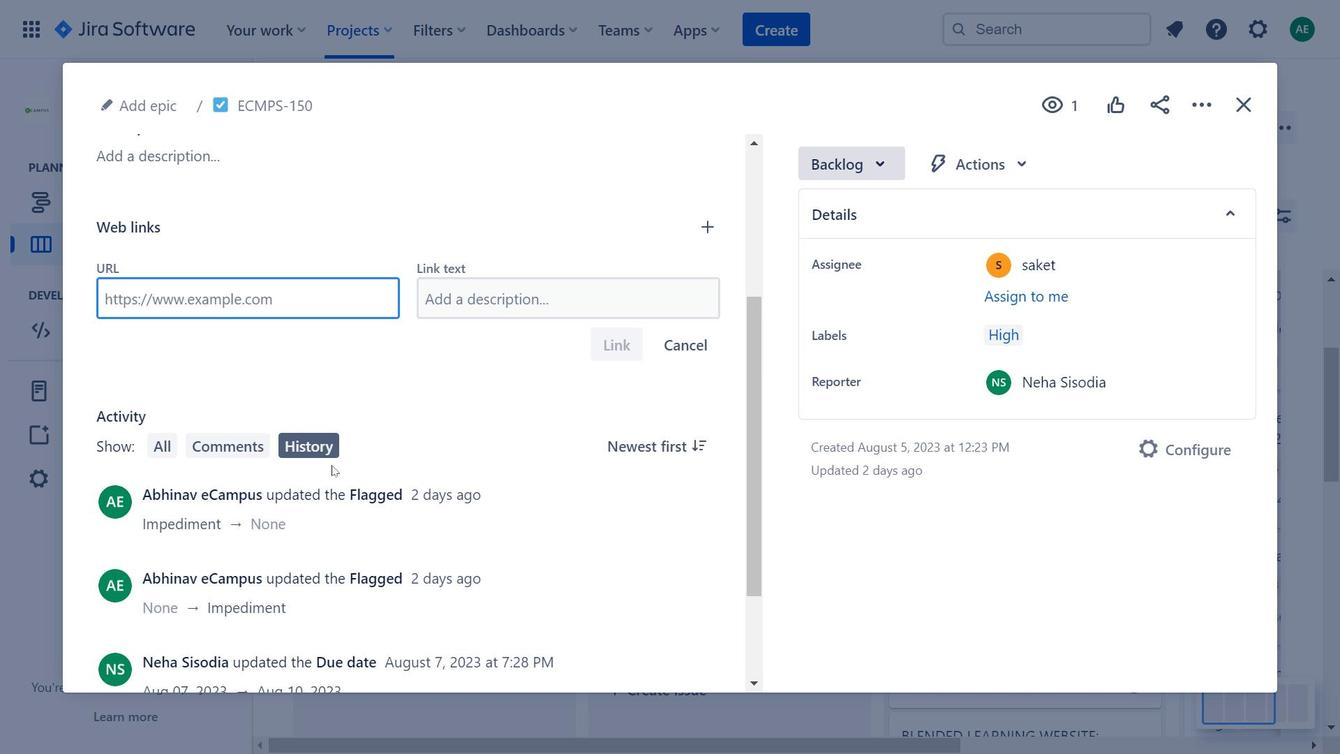 
Action: Mouse scrolled (345, 451) with delta (0, 0)
Screenshot: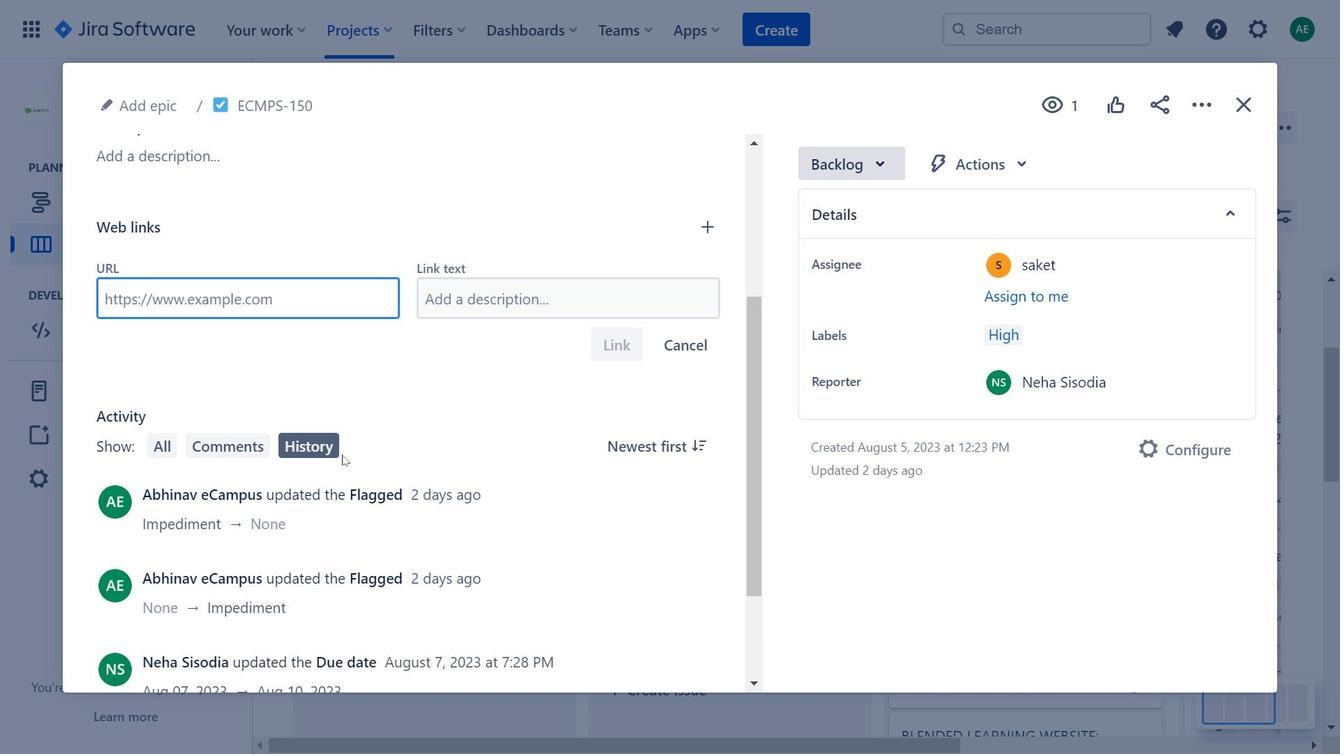 
Action: Mouse scrolled (345, 451) with delta (0, 0)
Screenshot: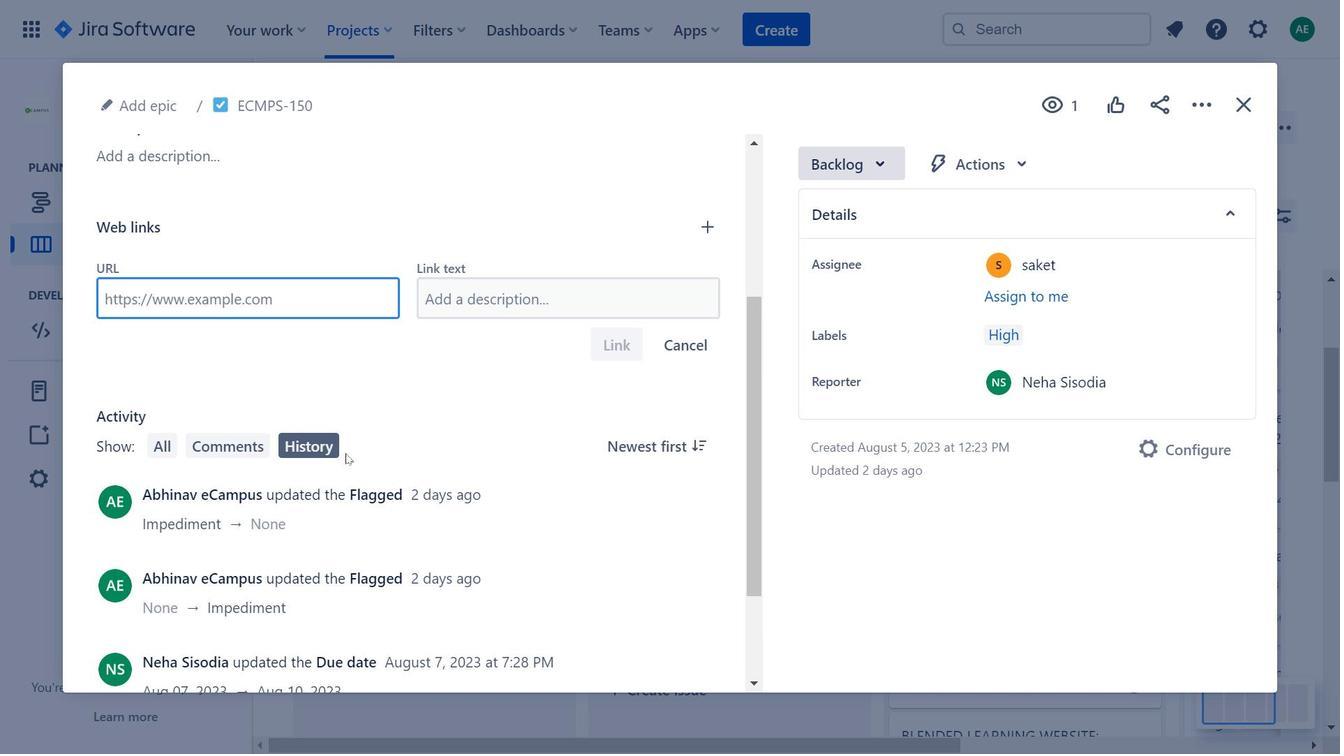 
Action: Mouse scrolled (345, 451) with delta (0, 0)
Screenshot: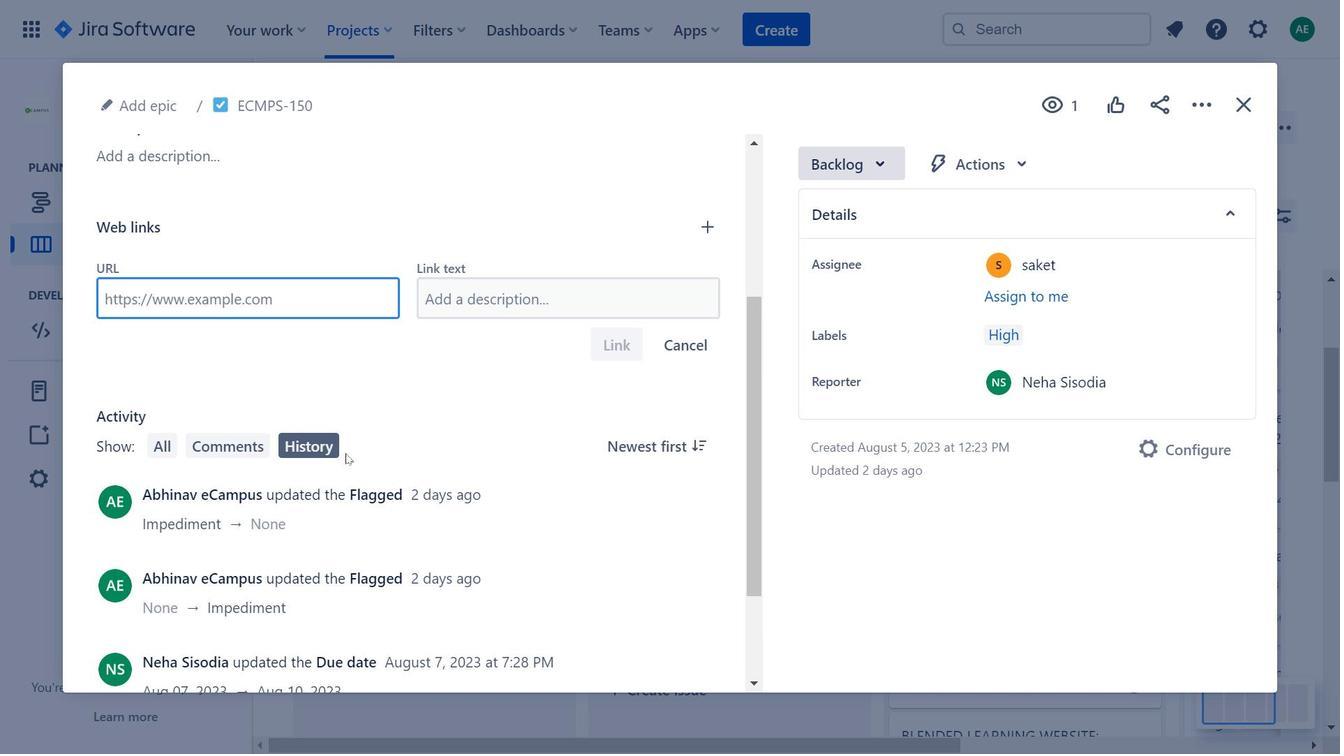
Action: Mouse moved to (629, 438)
Screenshot: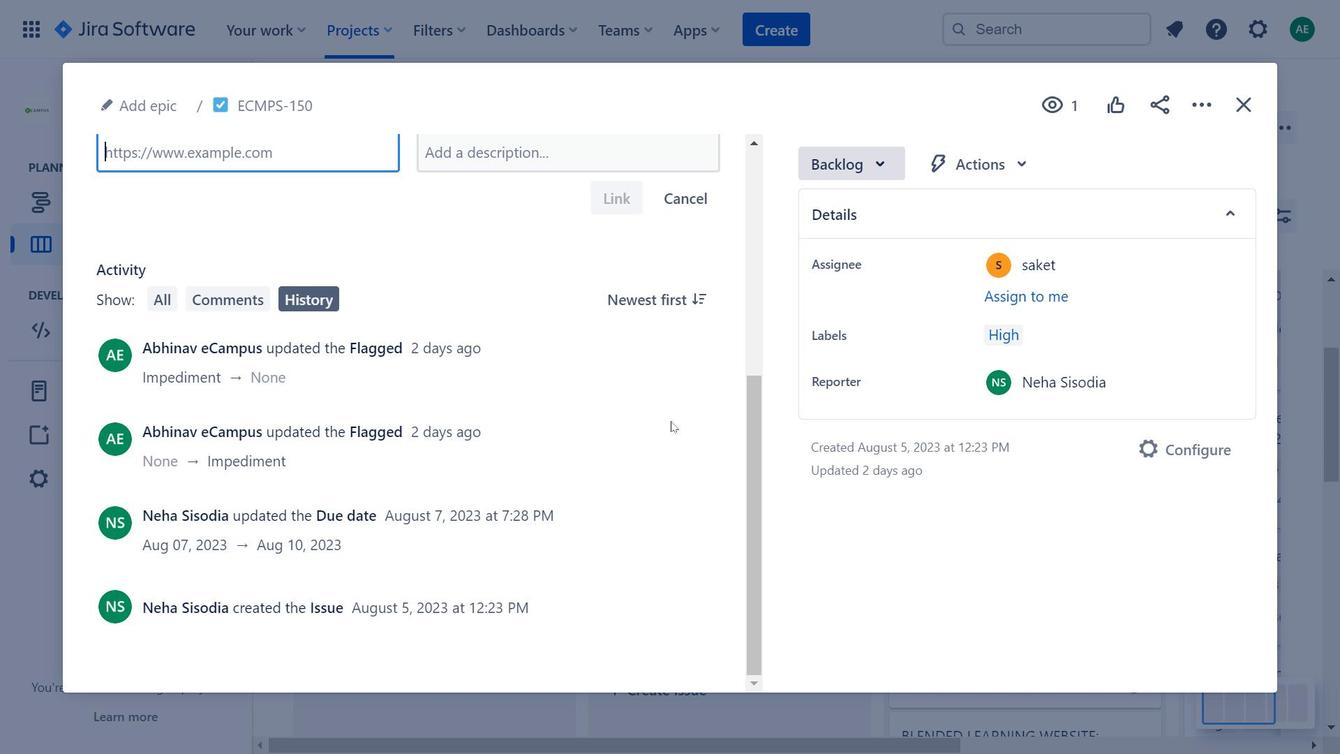 
Action: Mouse scrolled (629, 439) with delta (0, 0)
Screenshot: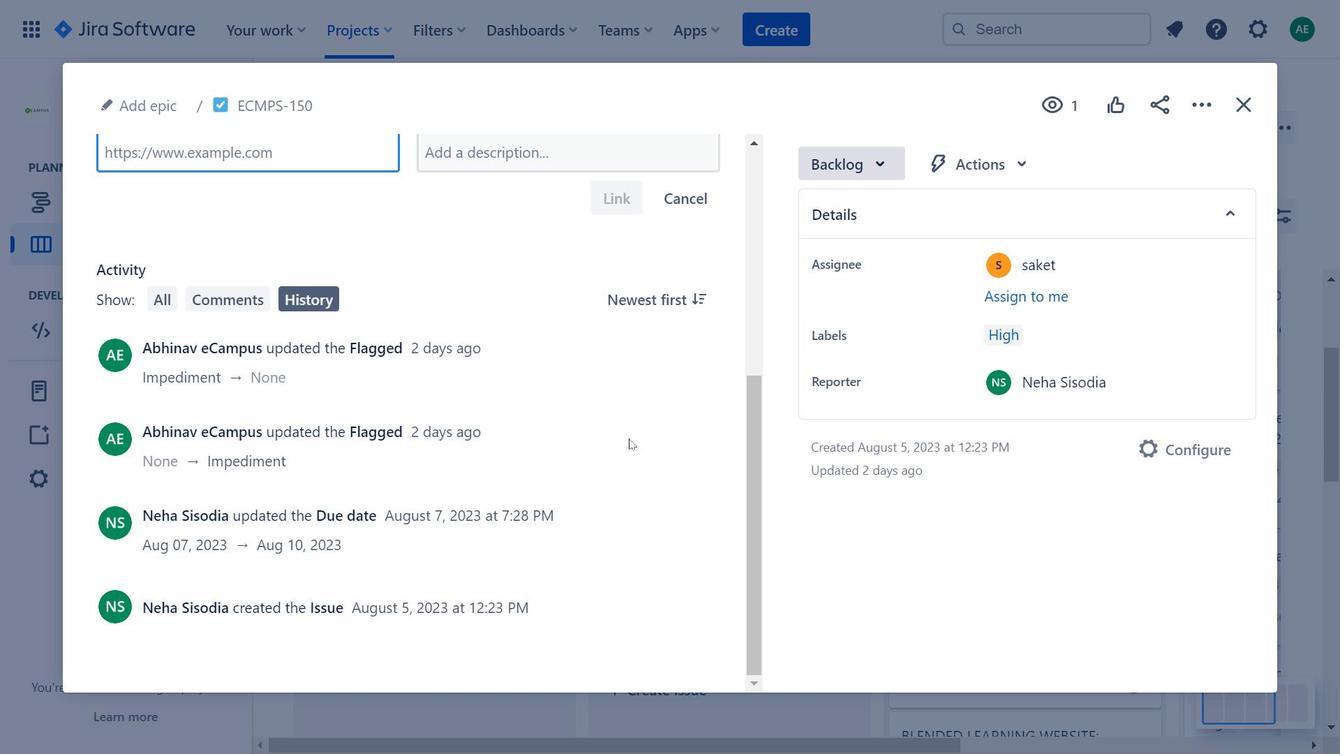 
Action: Mouse scrolled (629, 439) with delta (0, 0)
Screenshot: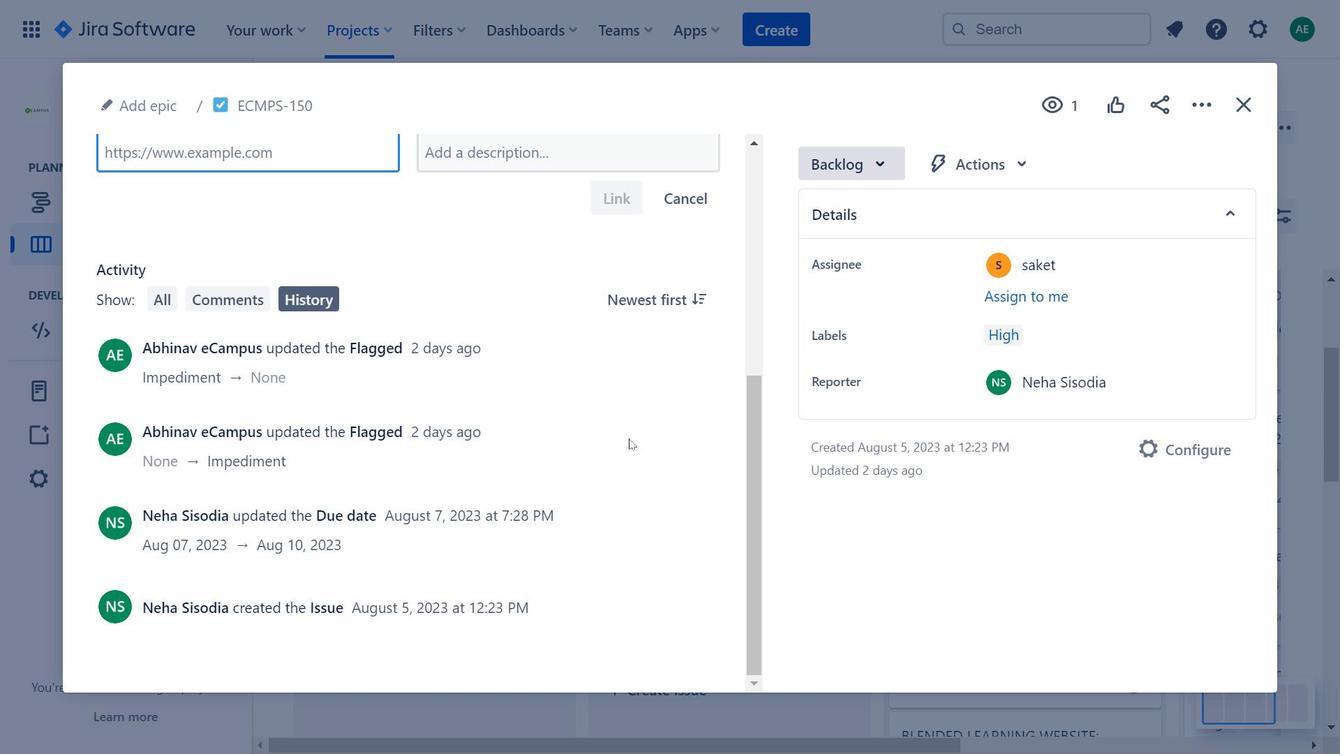 
Action: Mouse scrolled (629, 439) with delta (0, 0)
Screenshot: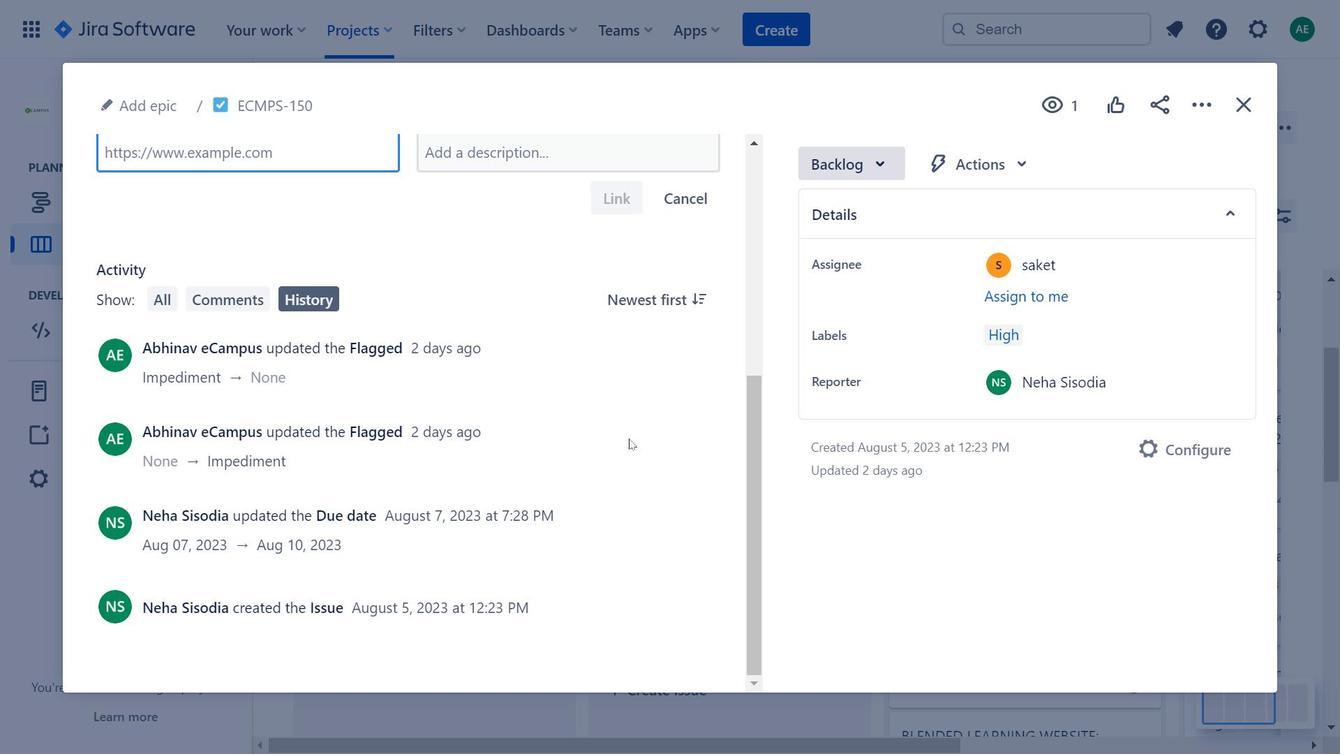 
Action: Mouse moved to (1203, 101)
Screenshot: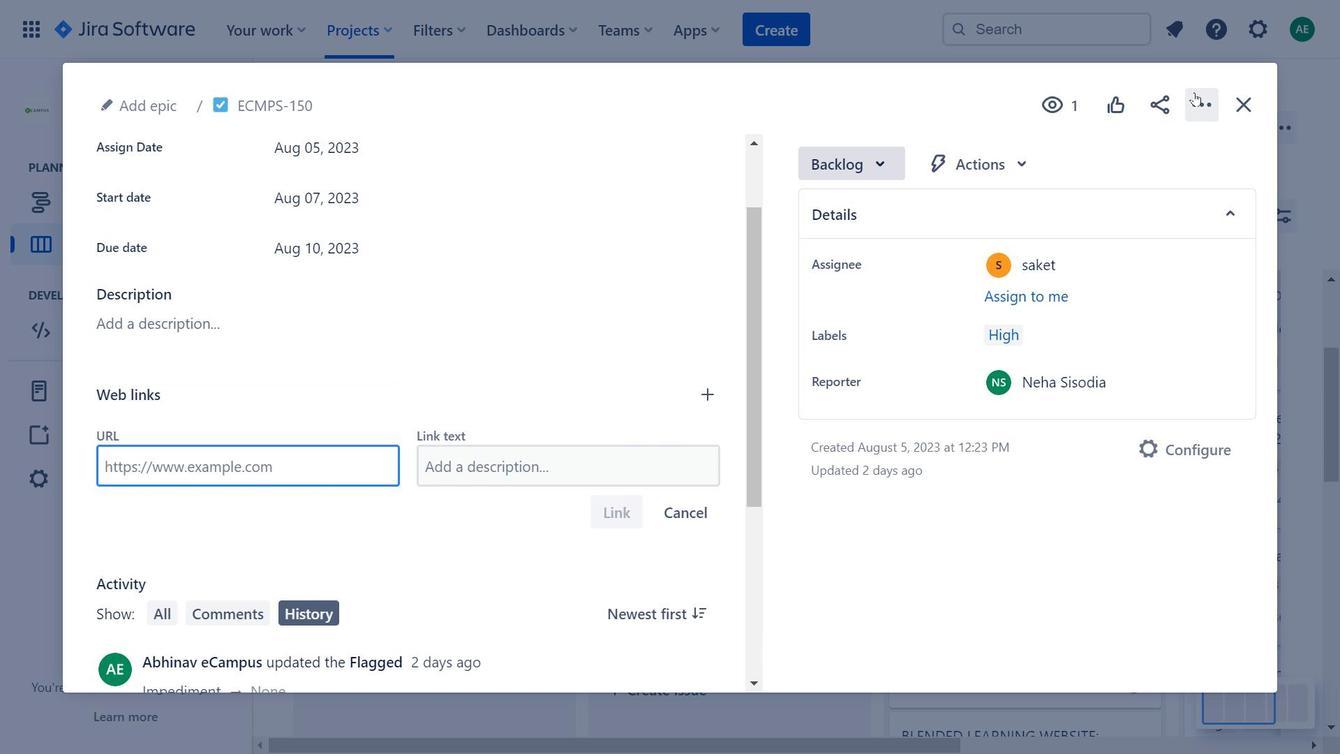 
Action: Mouse pressed left at (1203, 101)
Screenshot: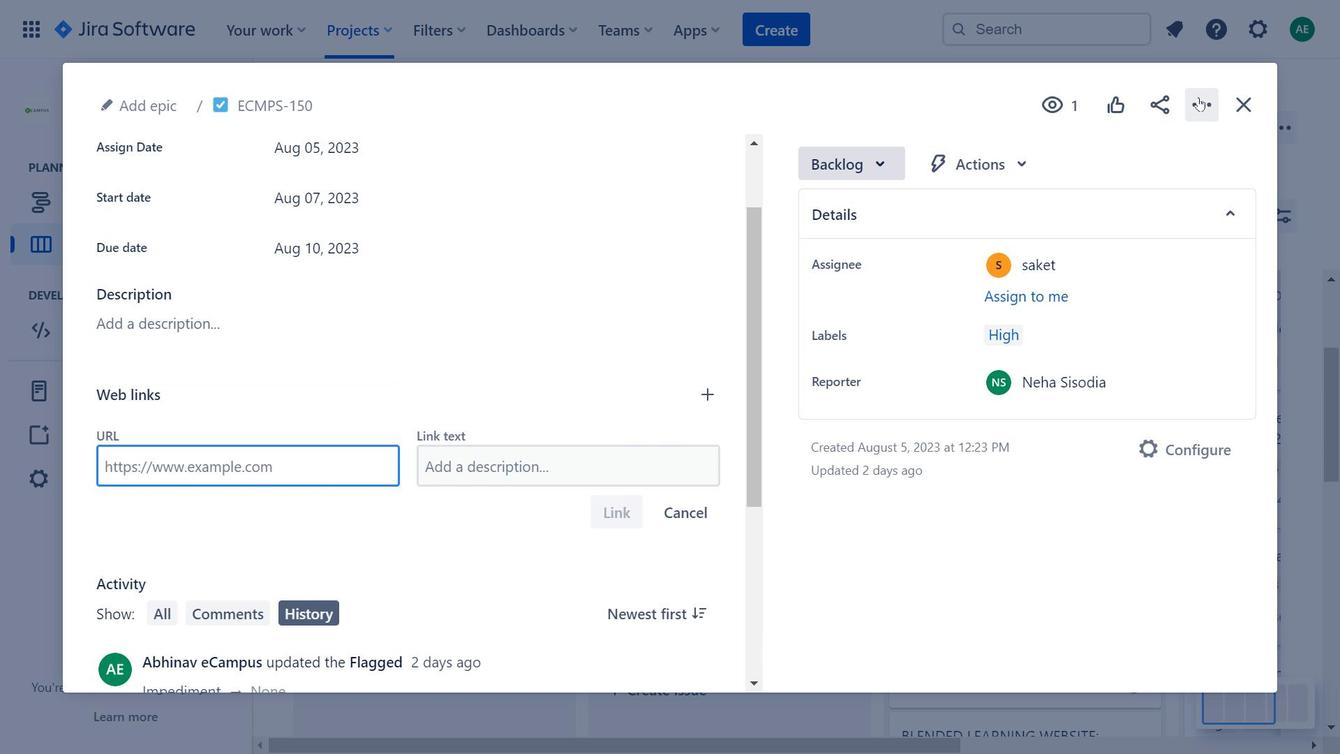 
Action: Mouse moved to (399, 331)
Screenshot: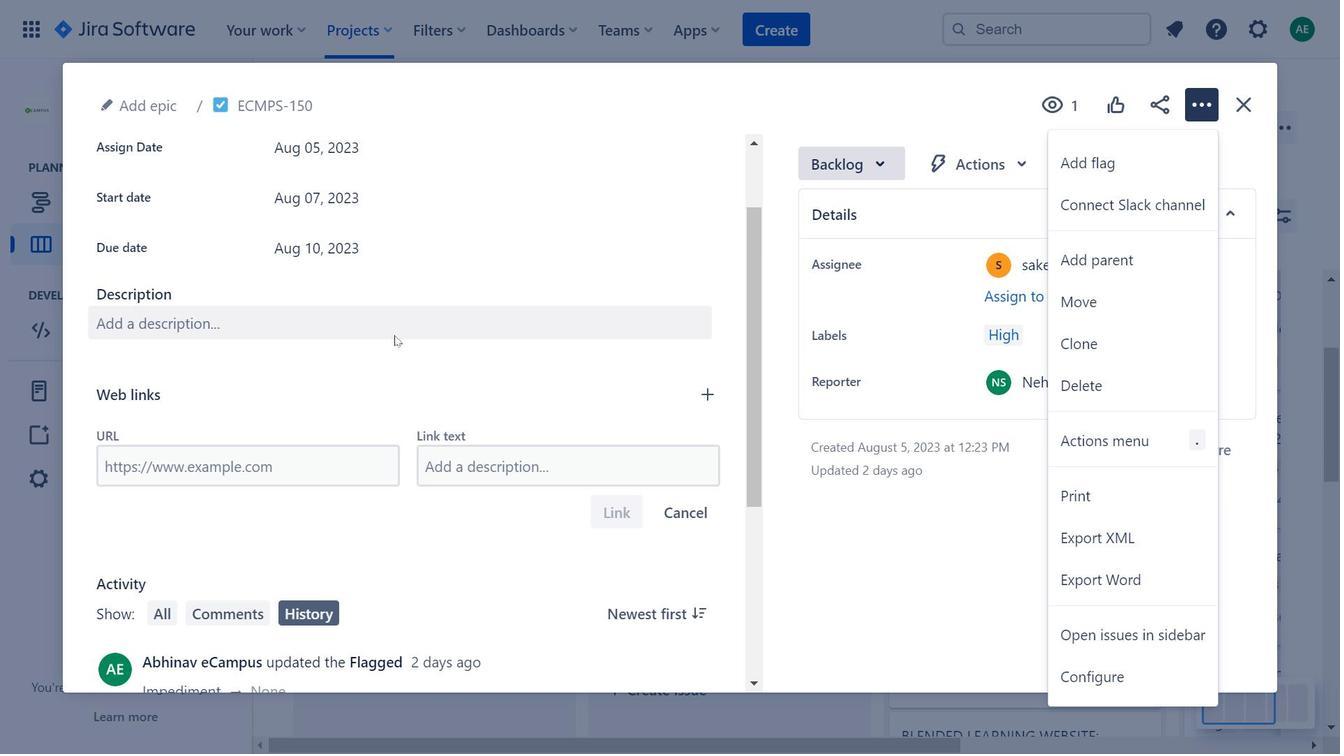 
Action: Mouse scrolled (399, 332) with delta (0, 0)
Screenshot: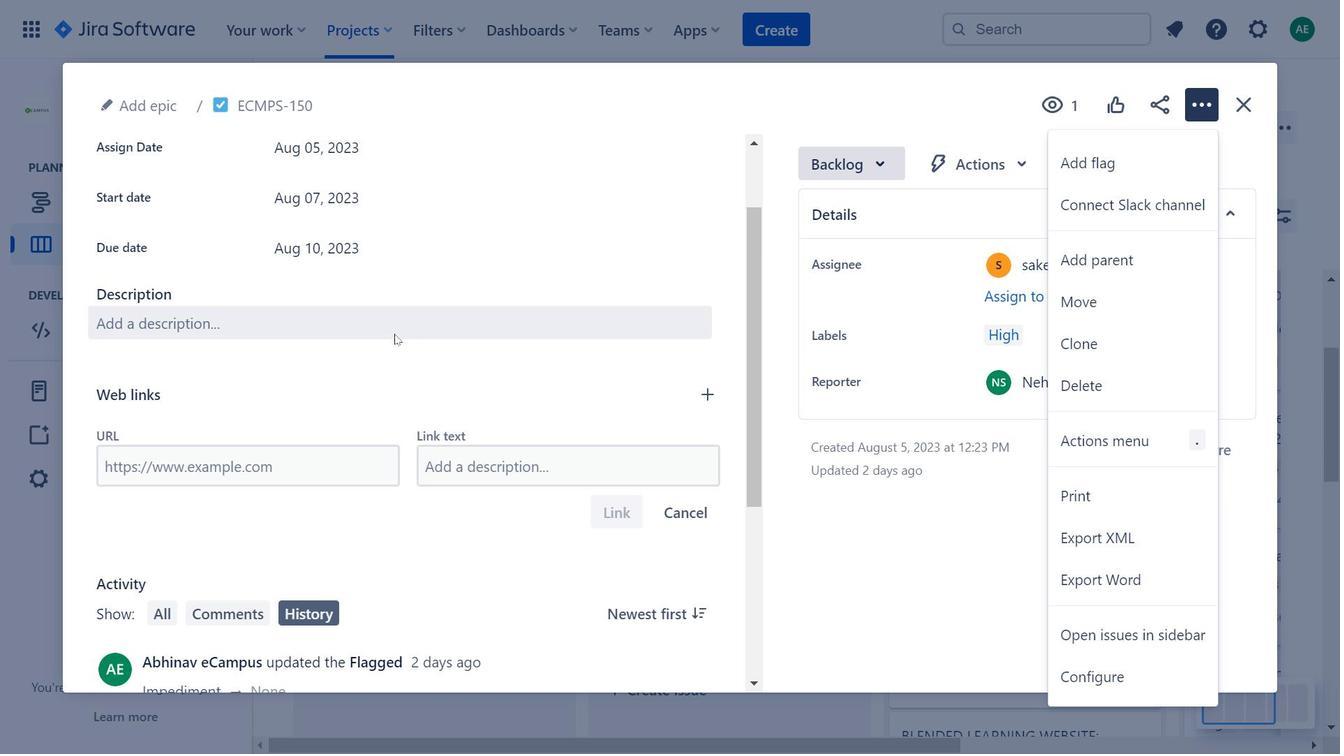
Action: Mouse scrolled (399, 332) with delta (0, 0)
Screenshot: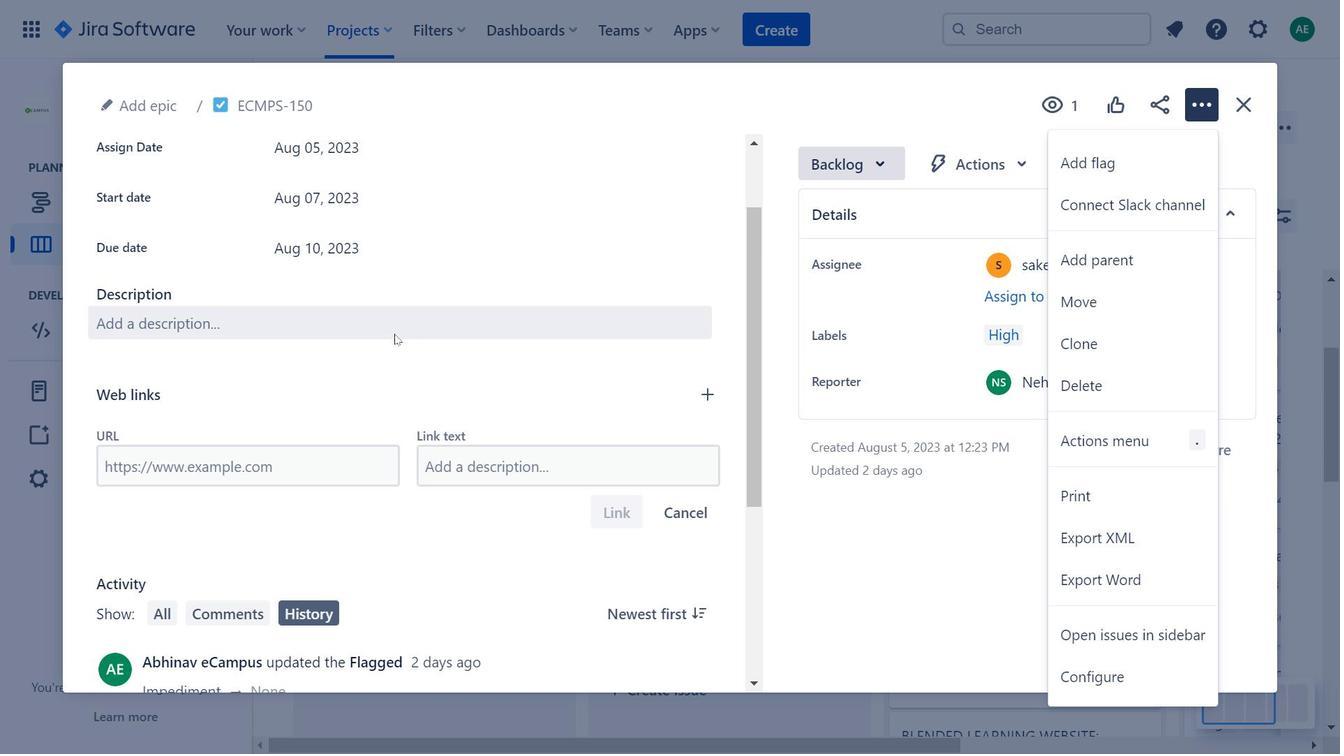 
Action: Mouse scrolled (399, 332) with delta (0, 0)
Screenshot: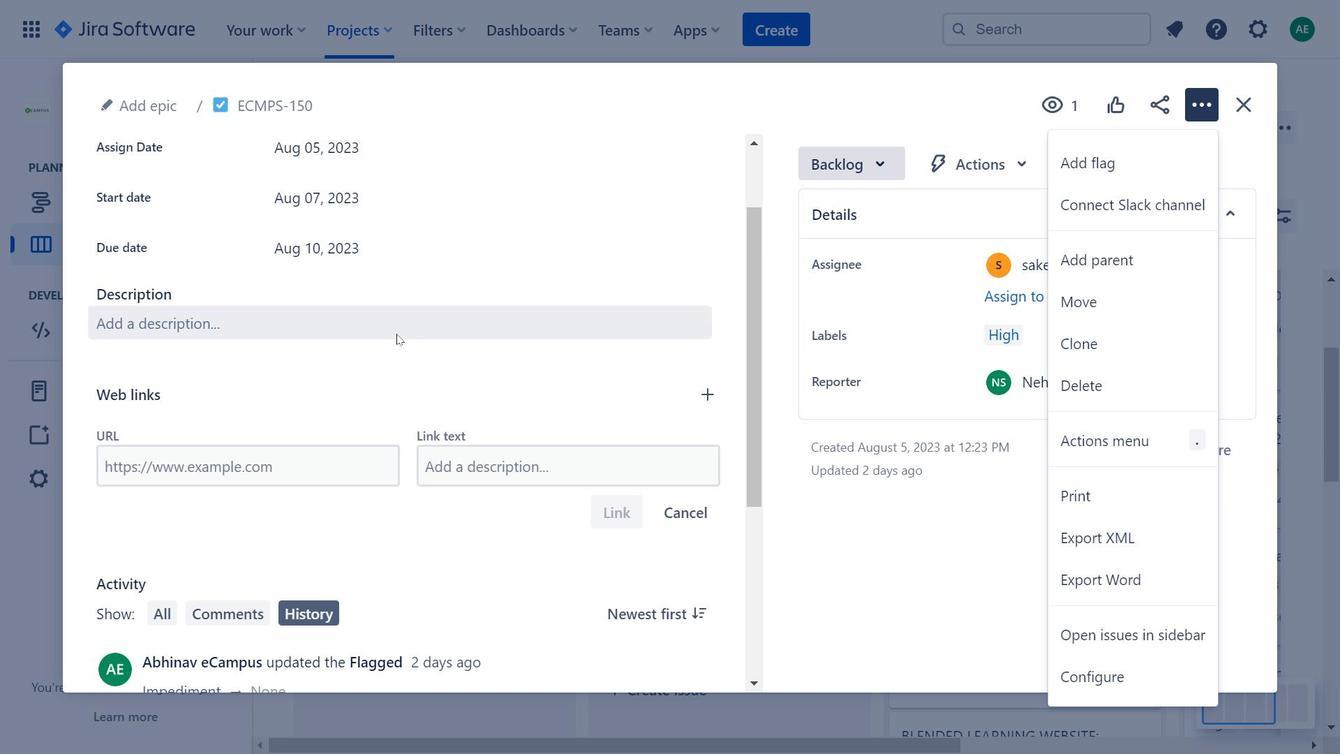 
Action: Mouse scrolled (399, 332) with delta (0, 0)
Screenshot: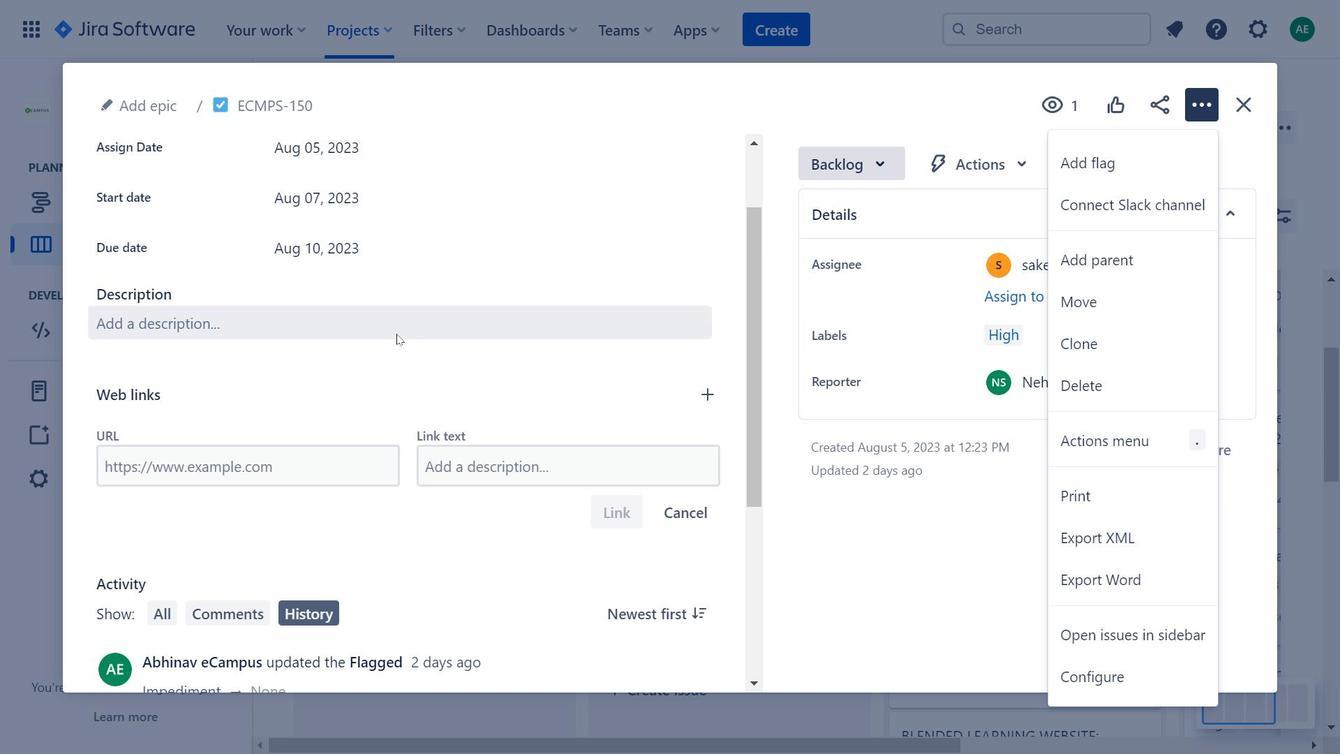 
Action: Mouse moved to (431, 305)
Screenshot: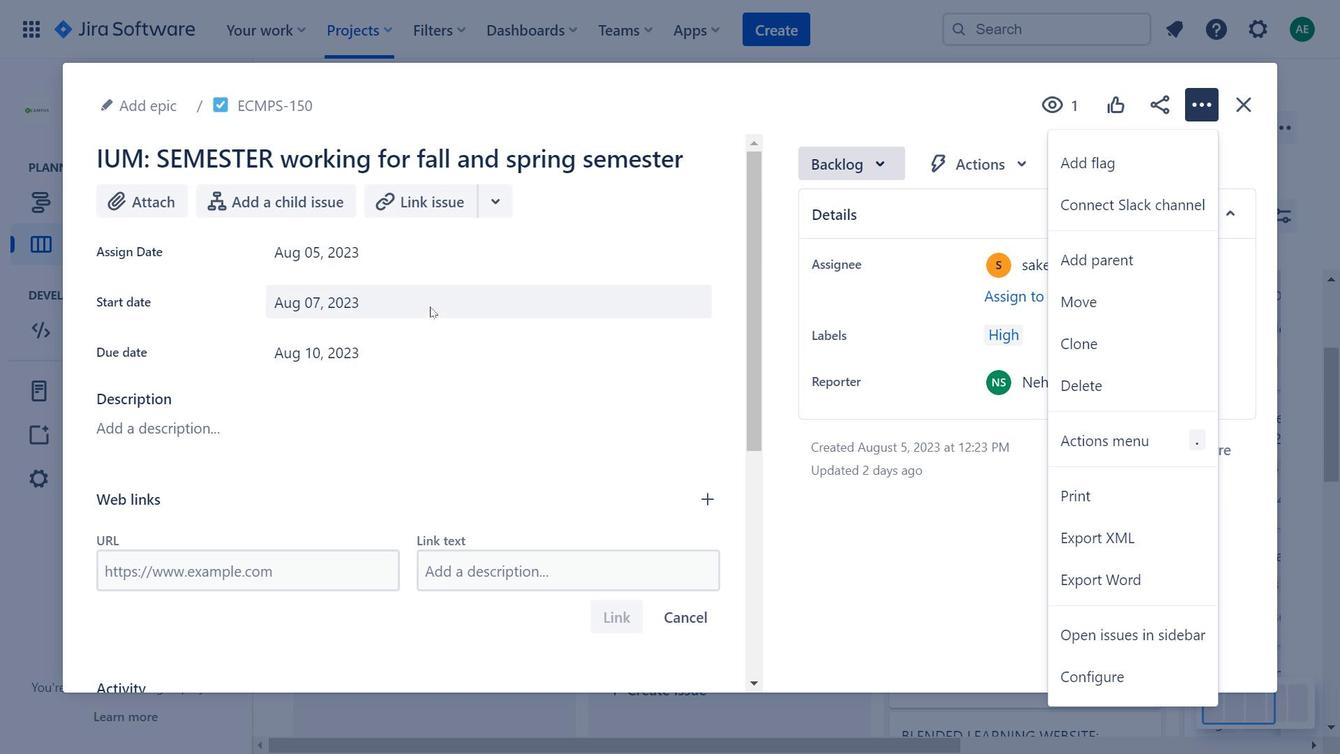 
Action: Mouse pressed left at (431, 305)
Screenshot: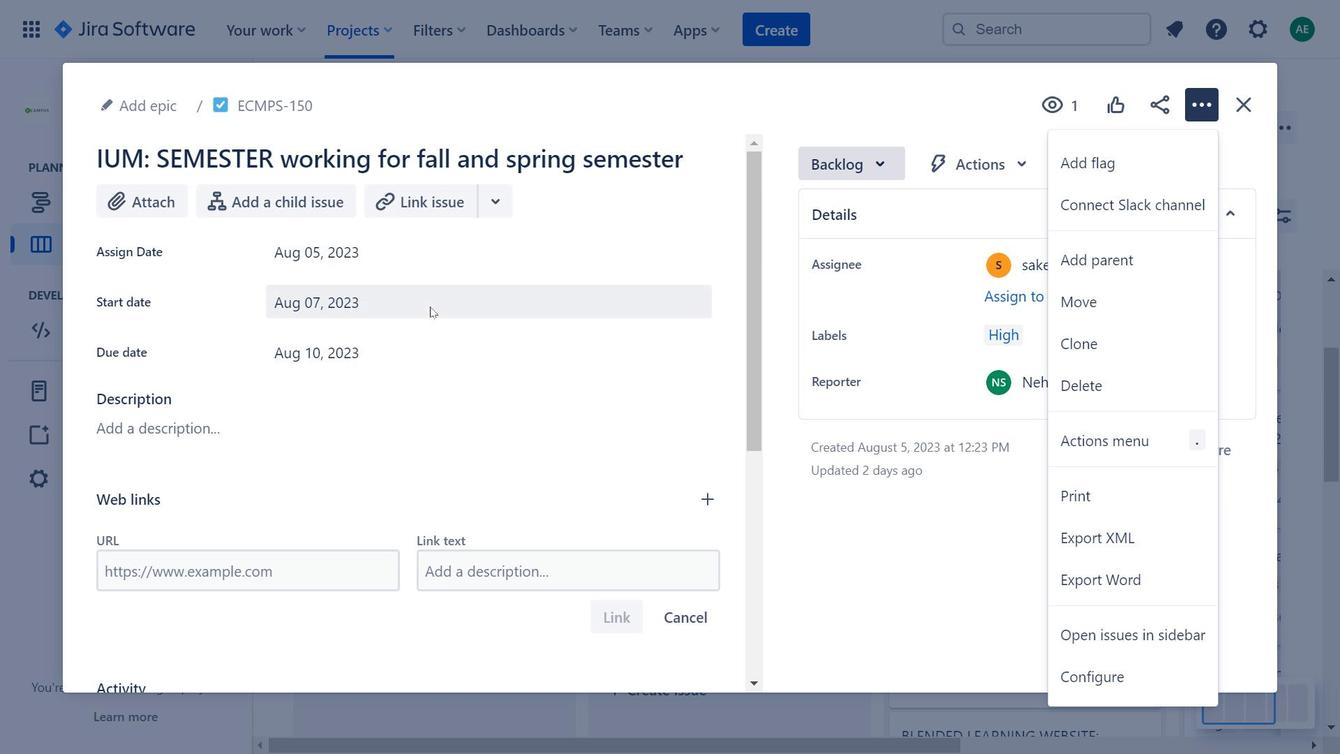 
Action: Mouse moved to (851, 168)
Screenshot: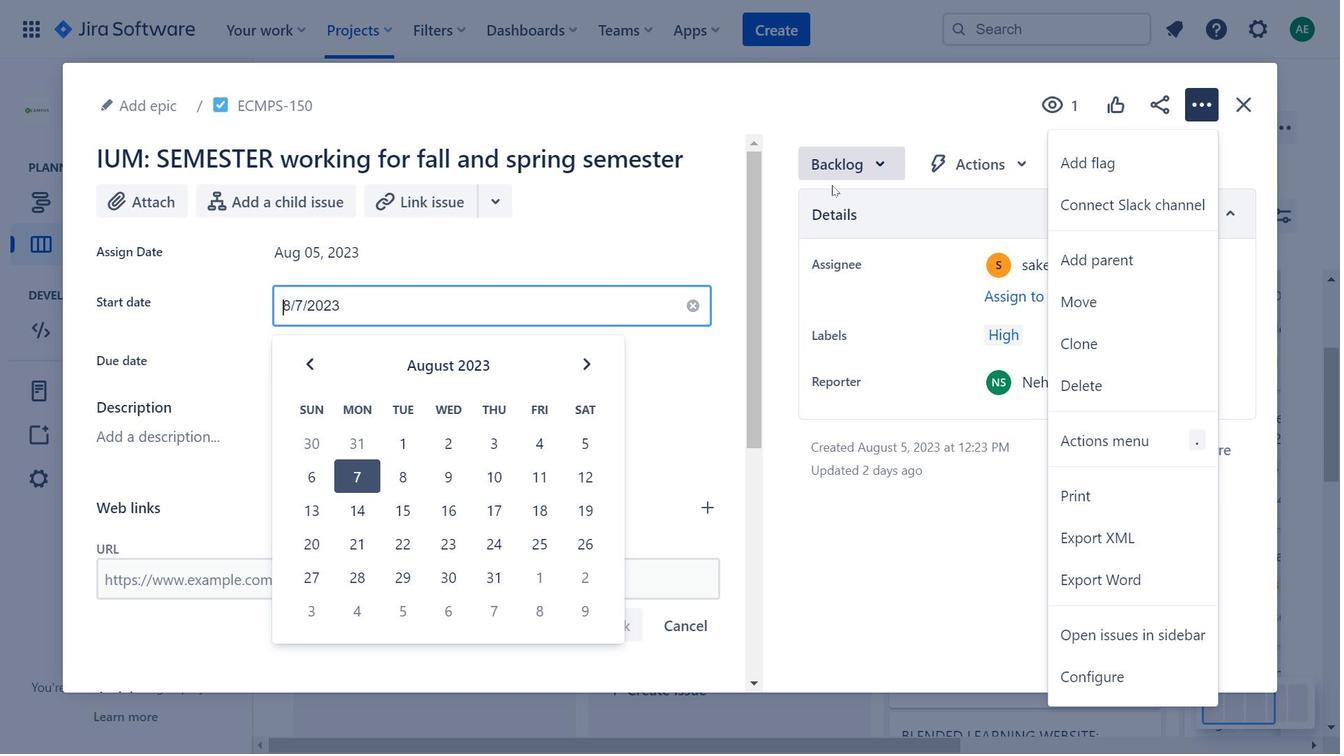 
Action: Mouse pressed left at (851, 168)
Screenshot: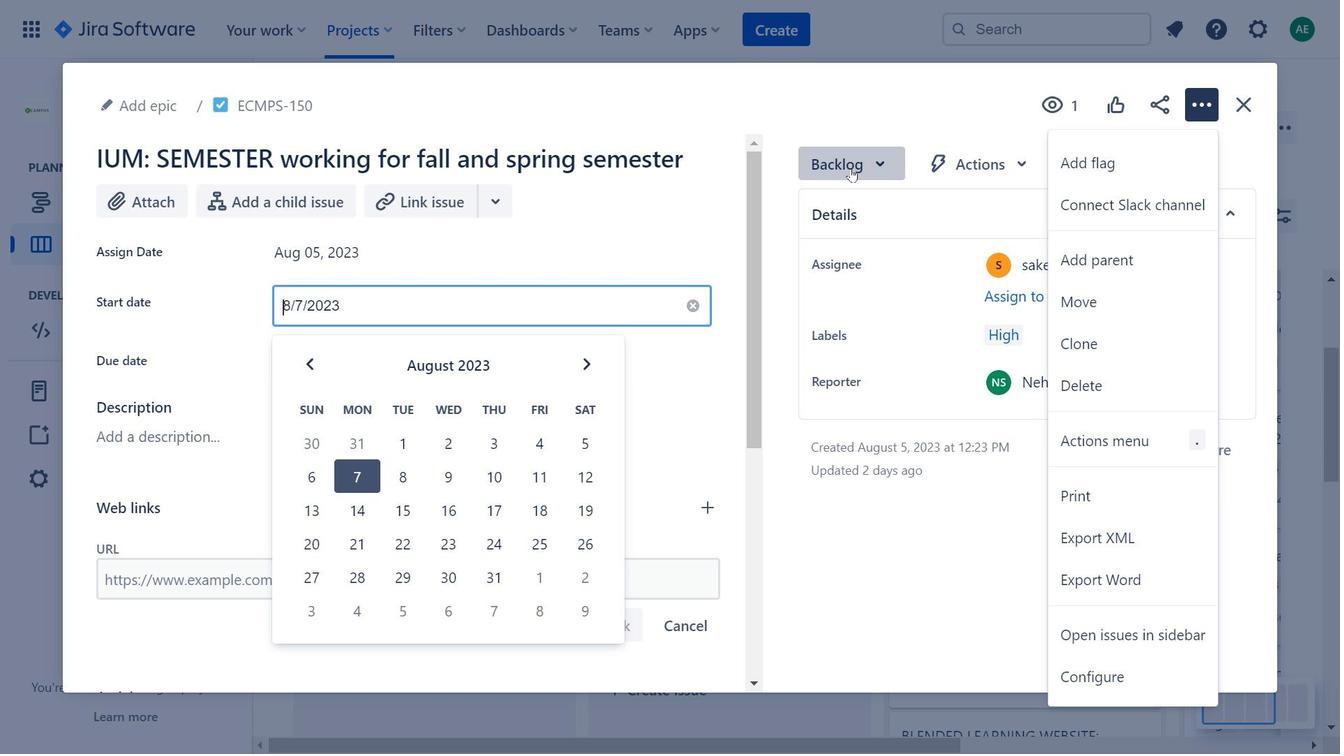 
Action: Mouse moved to (429, 300)
Screenshot: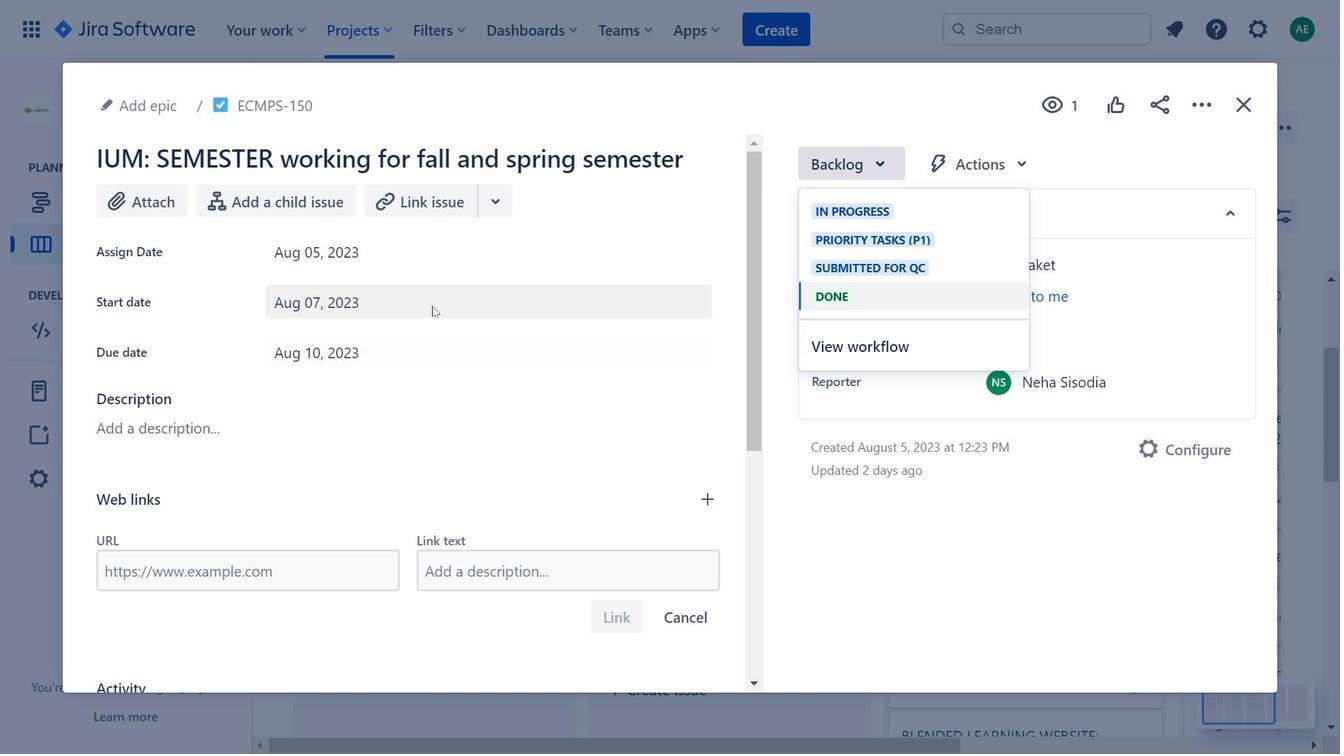 
Action: Mouse pressed left at (429, 300)
Screenshot: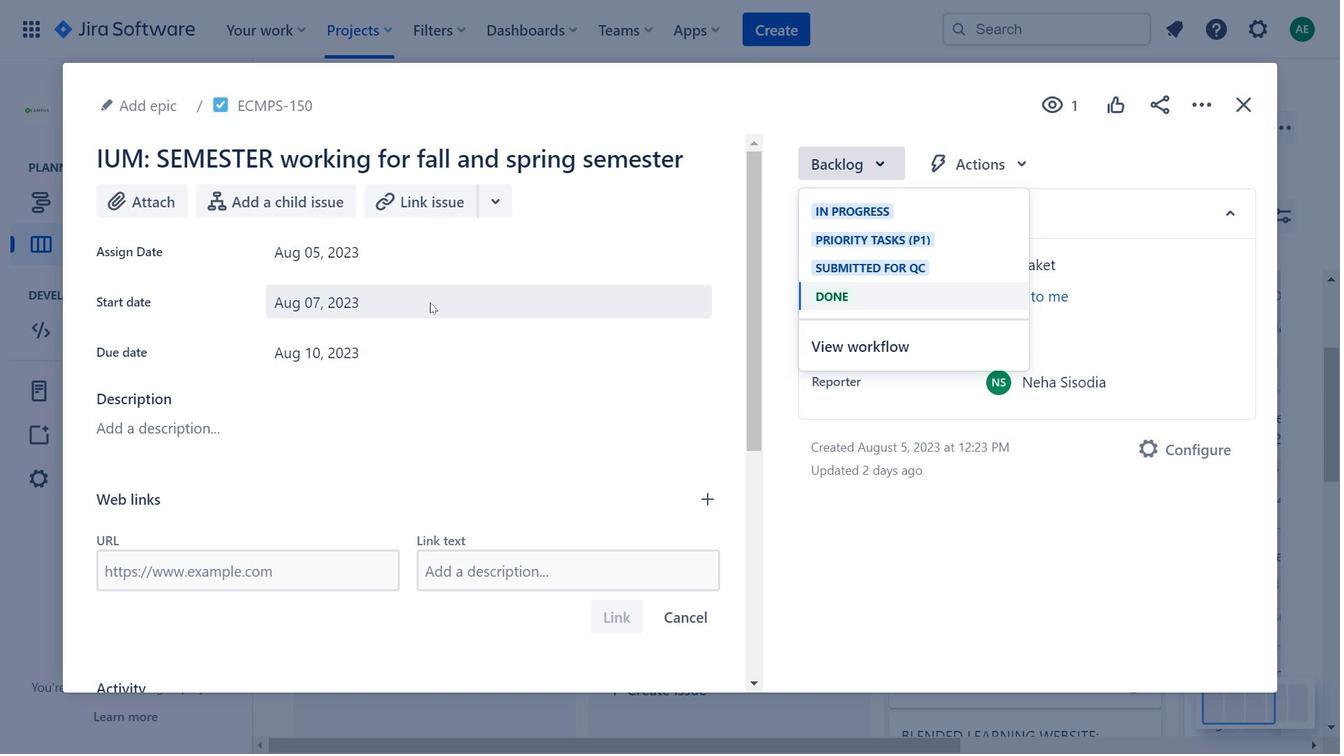 
Action: Mouse moved to (1211, 104)
Screenshot: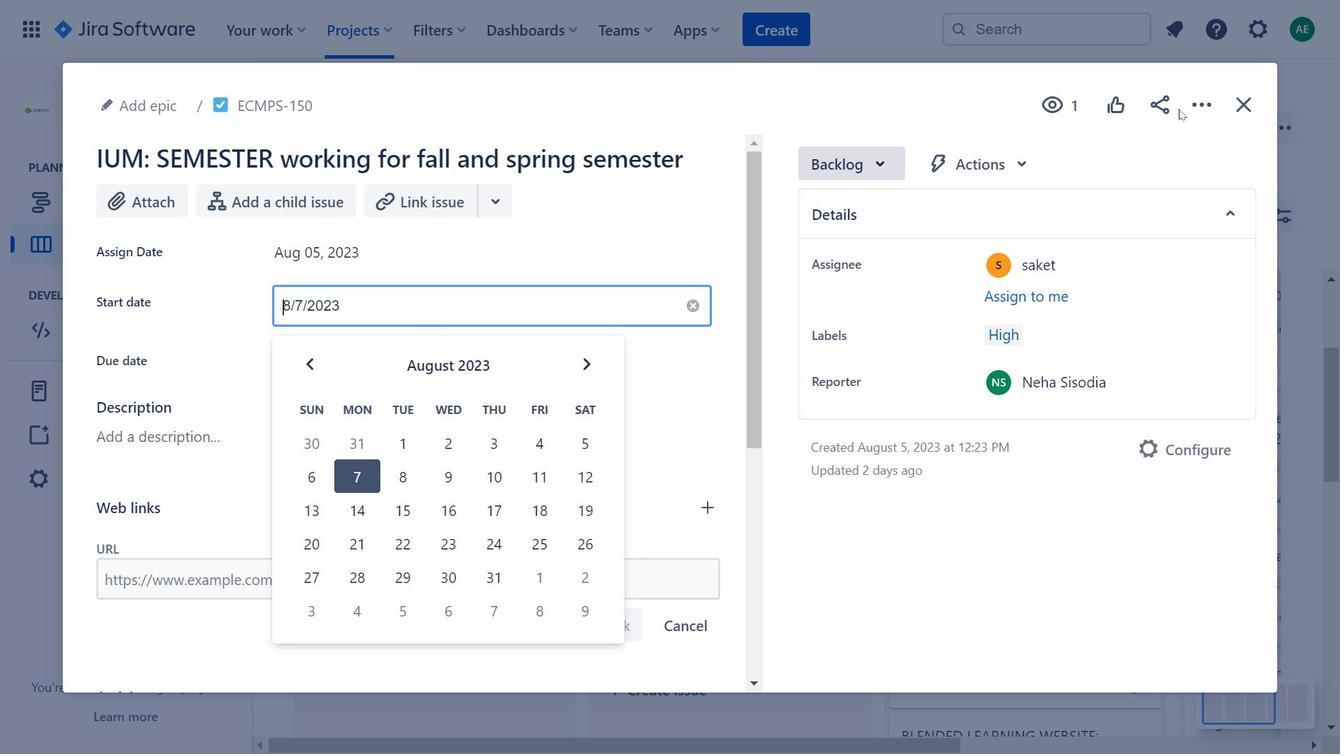 
Action: Mouse pressed left at (1211, 104)
Screenshot: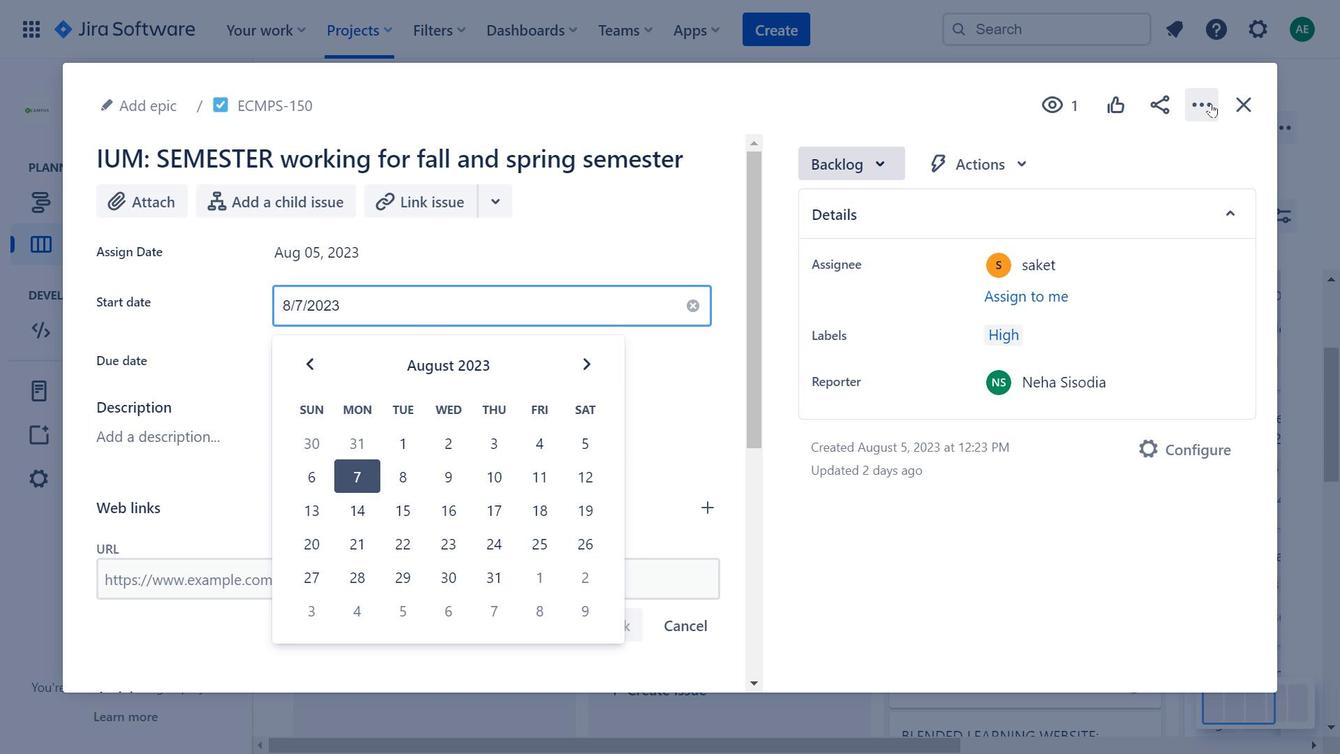 
Action: Mouse moved to (962, 166)
Screenshot: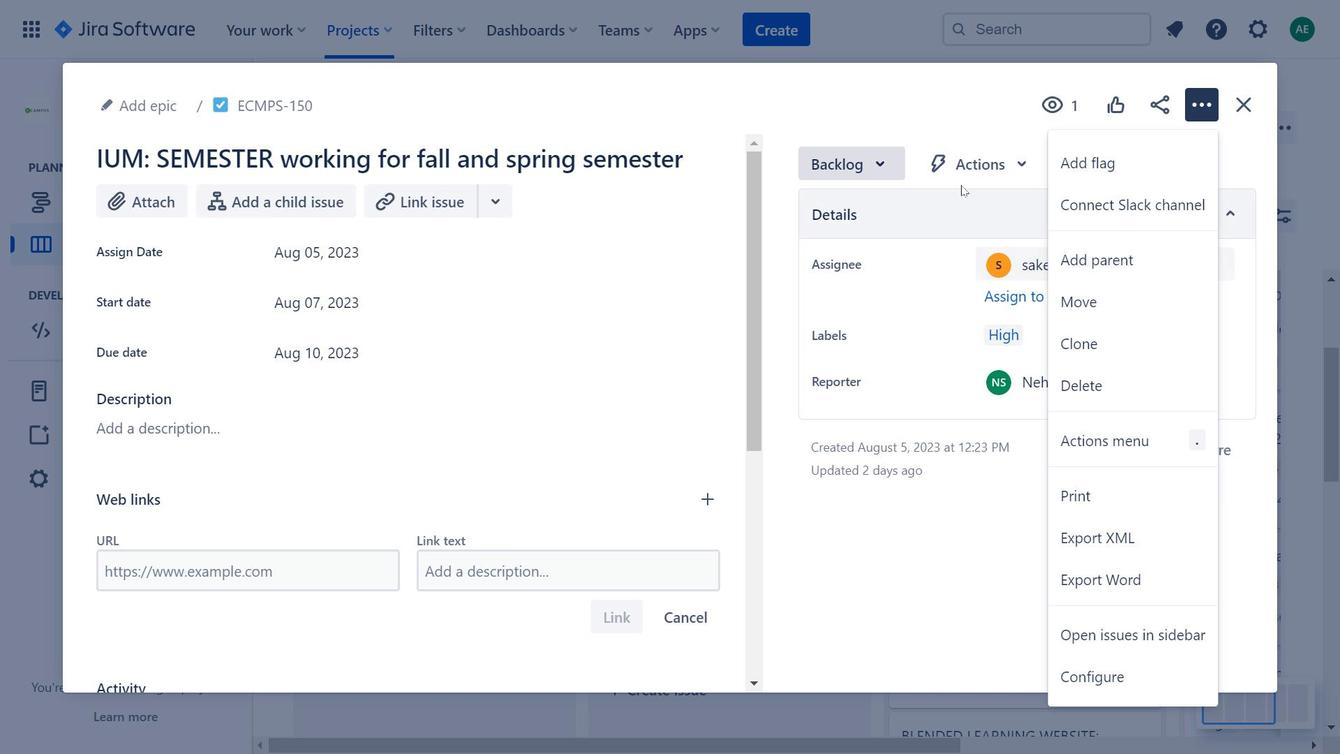 
Action: Mouse pressed left at (962, 166)
Screenshot: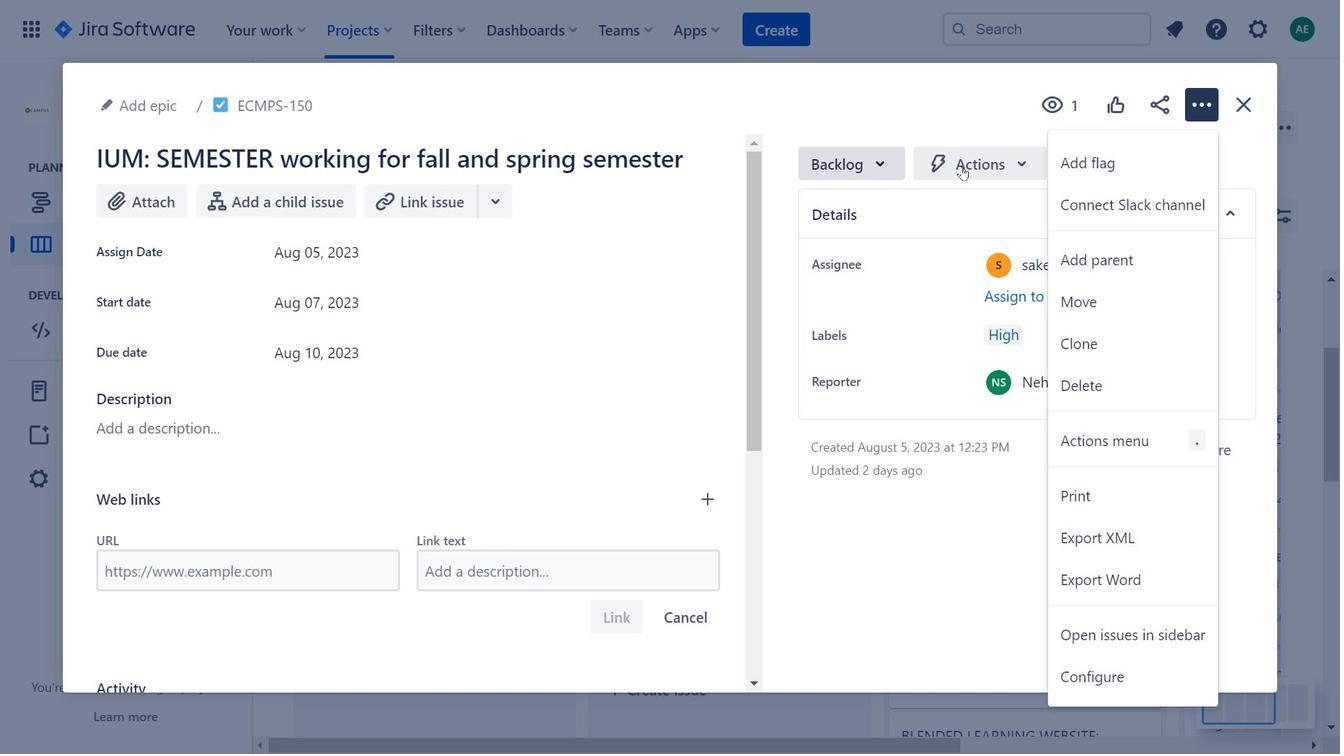 
Action: Mouse moved to (1242, 113)
Screenshot: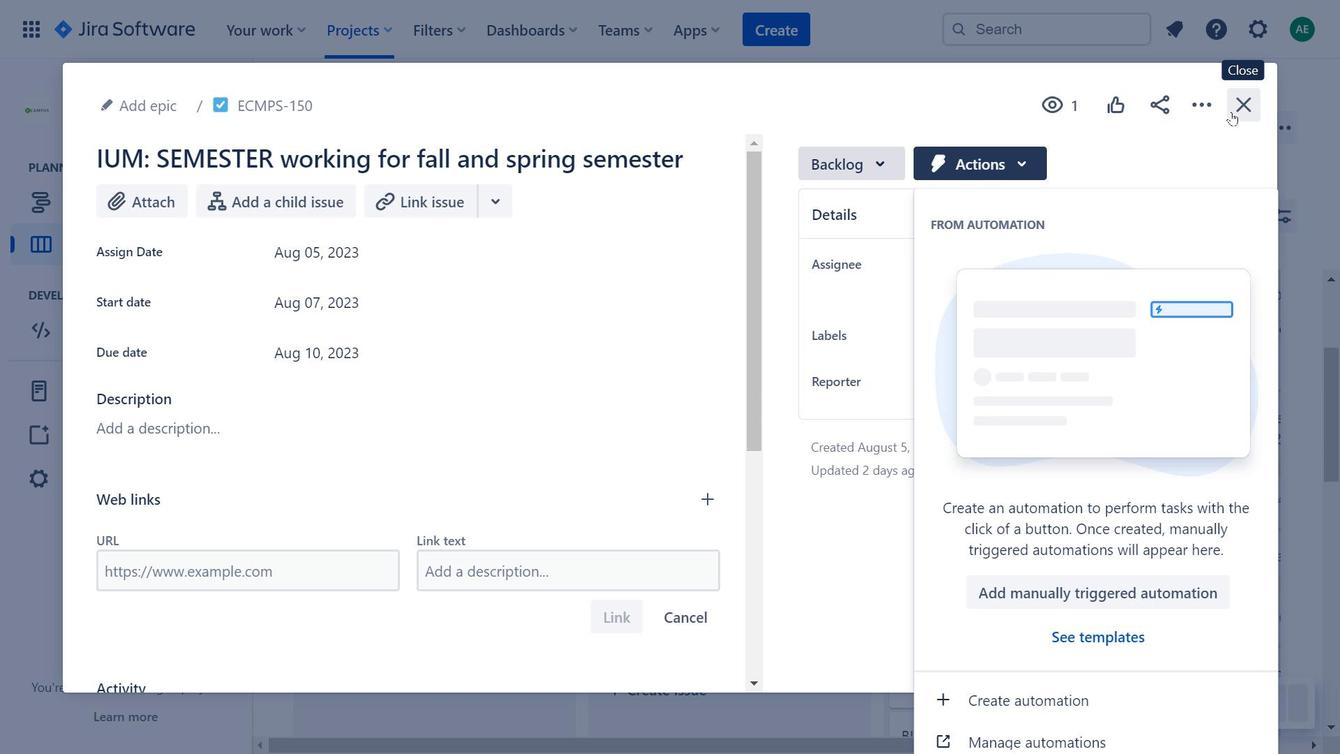 
Action: Mouse pressed left at (1242, 113)
Screenshot: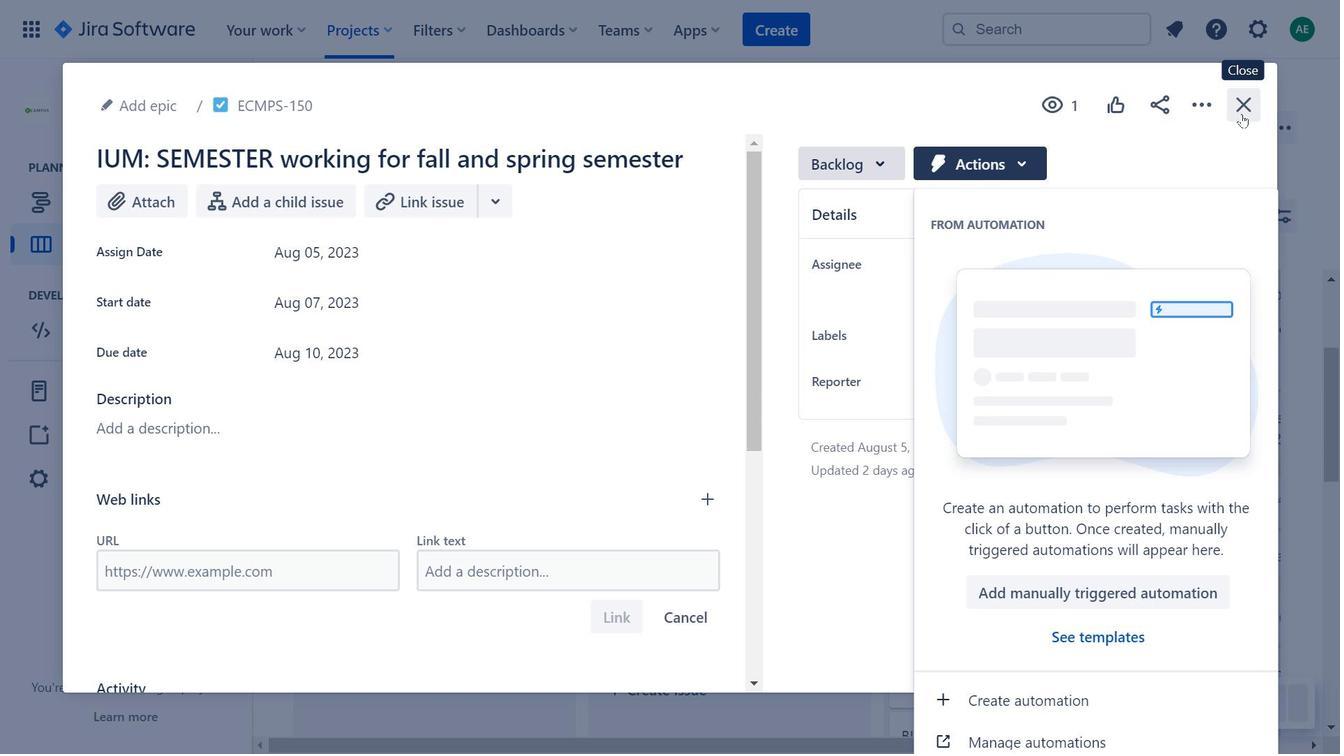 
Action: Mouse moved to (765, 626)
Screenshot: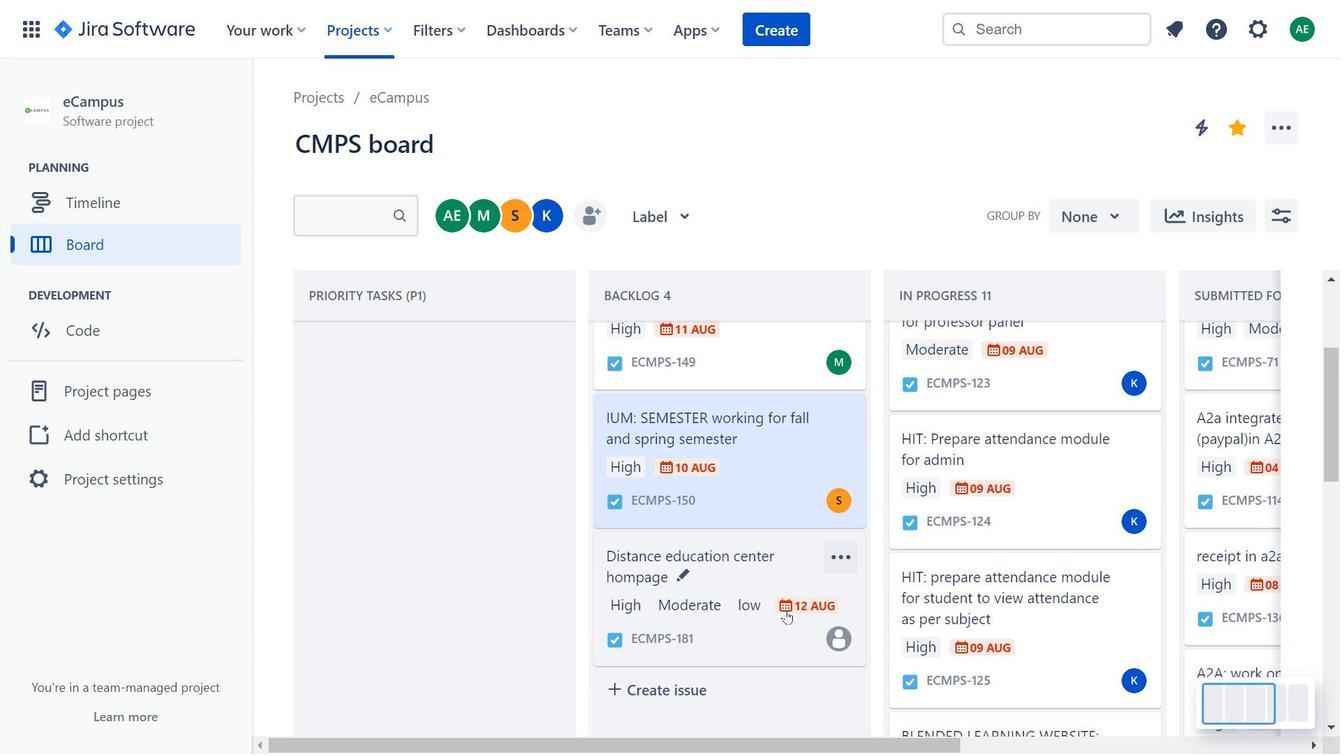 
Action: Mouse pressed left at (765, 626)
Screenshot: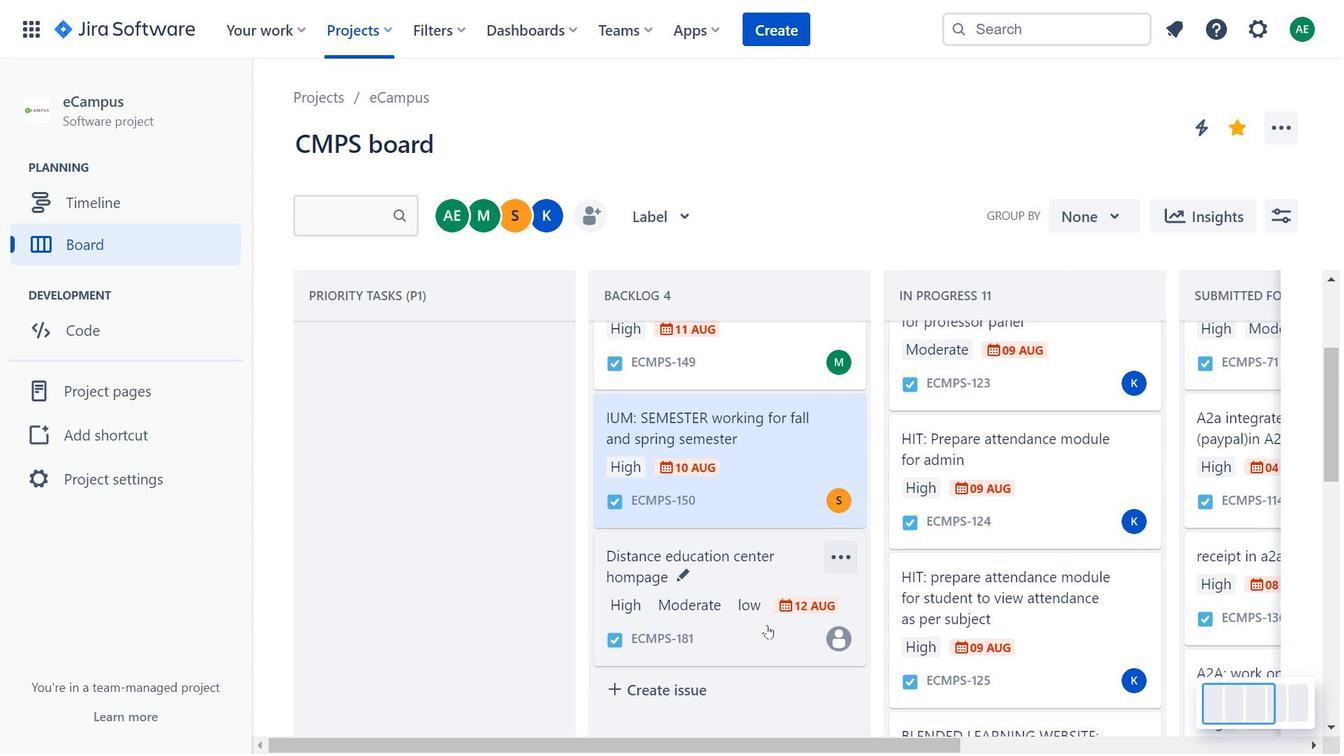 
Action: Mouse moved to (484, 248)
Screenshot: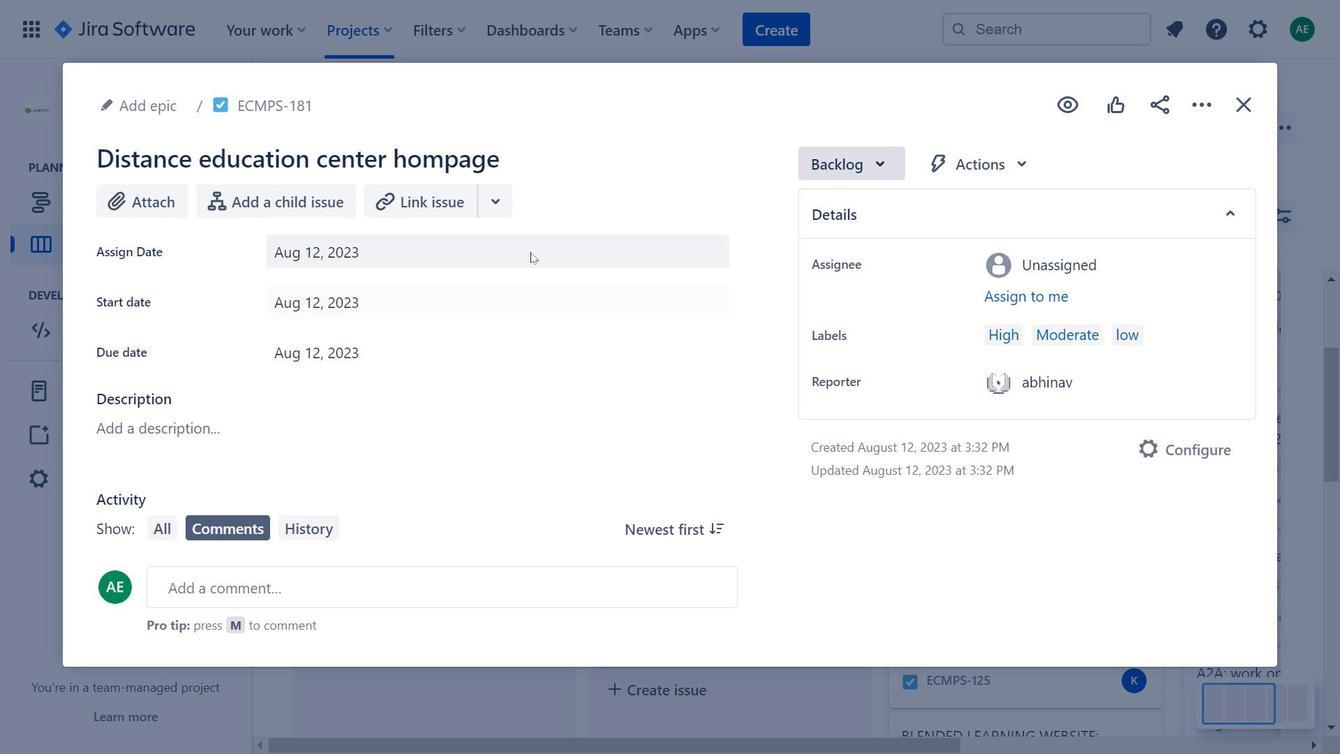 
Action: Mouse pressed left at (484, 248)
Screenshot: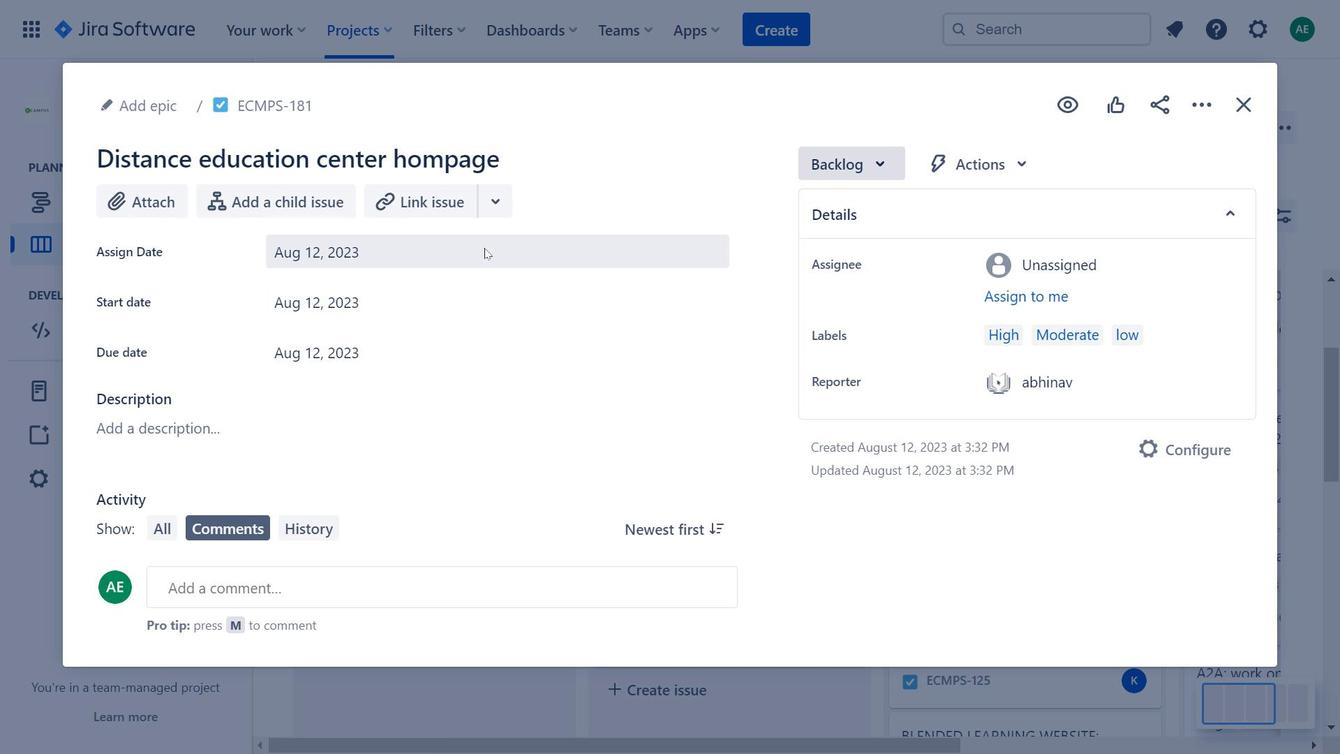 
Action: Mouse moved to (1005, 172)
Screenshot: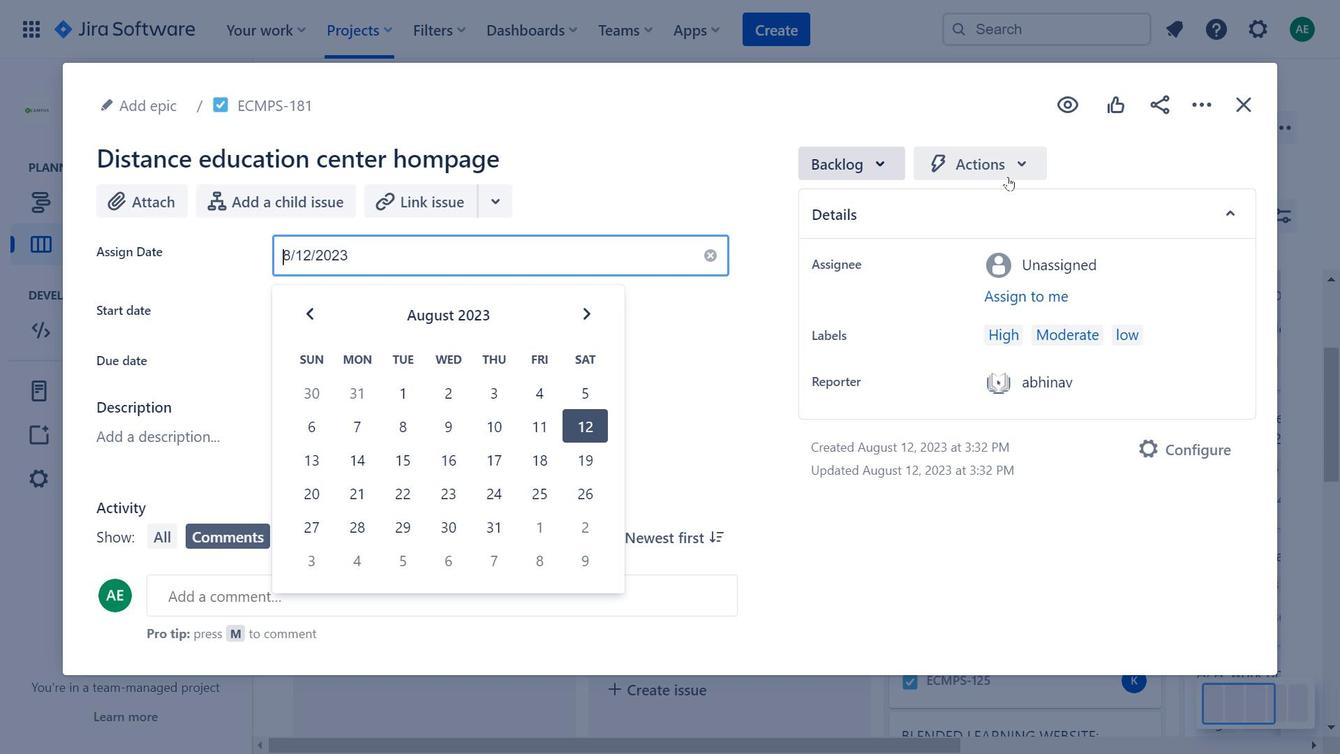 
Action: Mouse pressed left at (1005, 172)
Screenshot: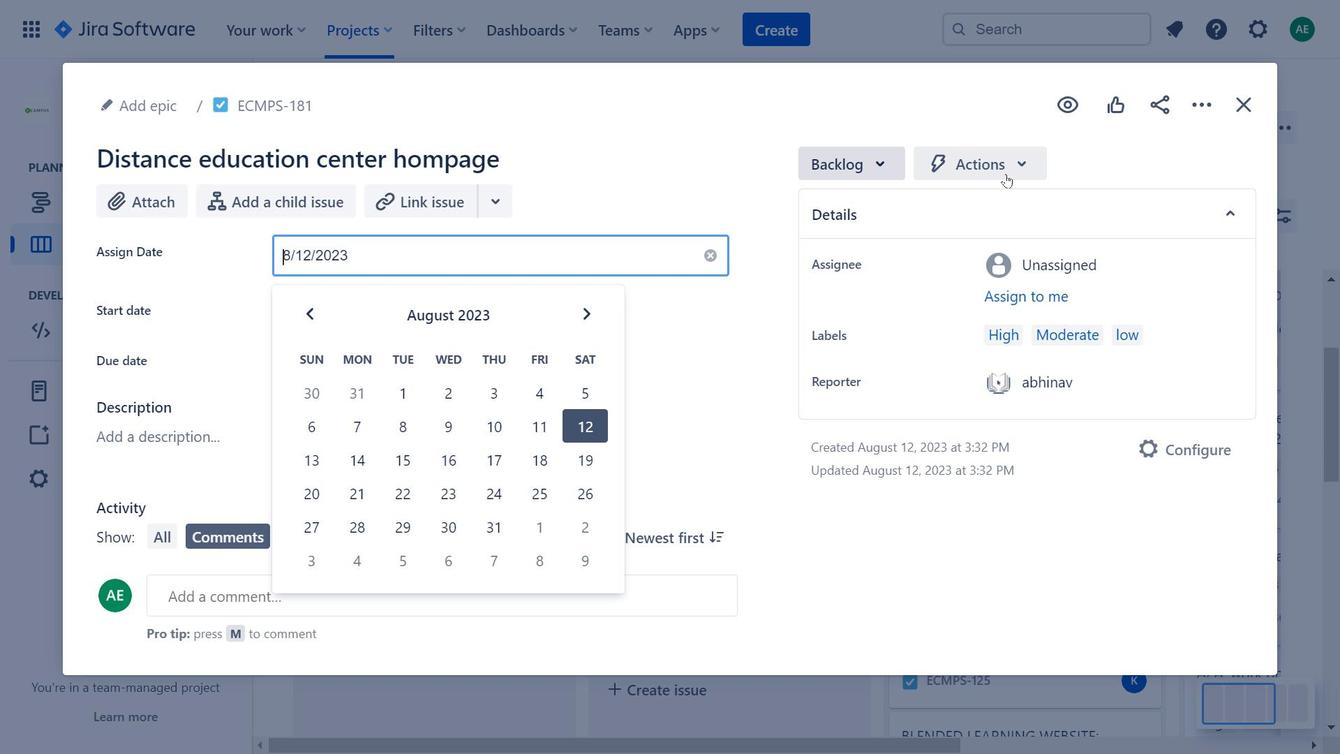 
Action: Mouse moved to (483, 294)
Screenshot: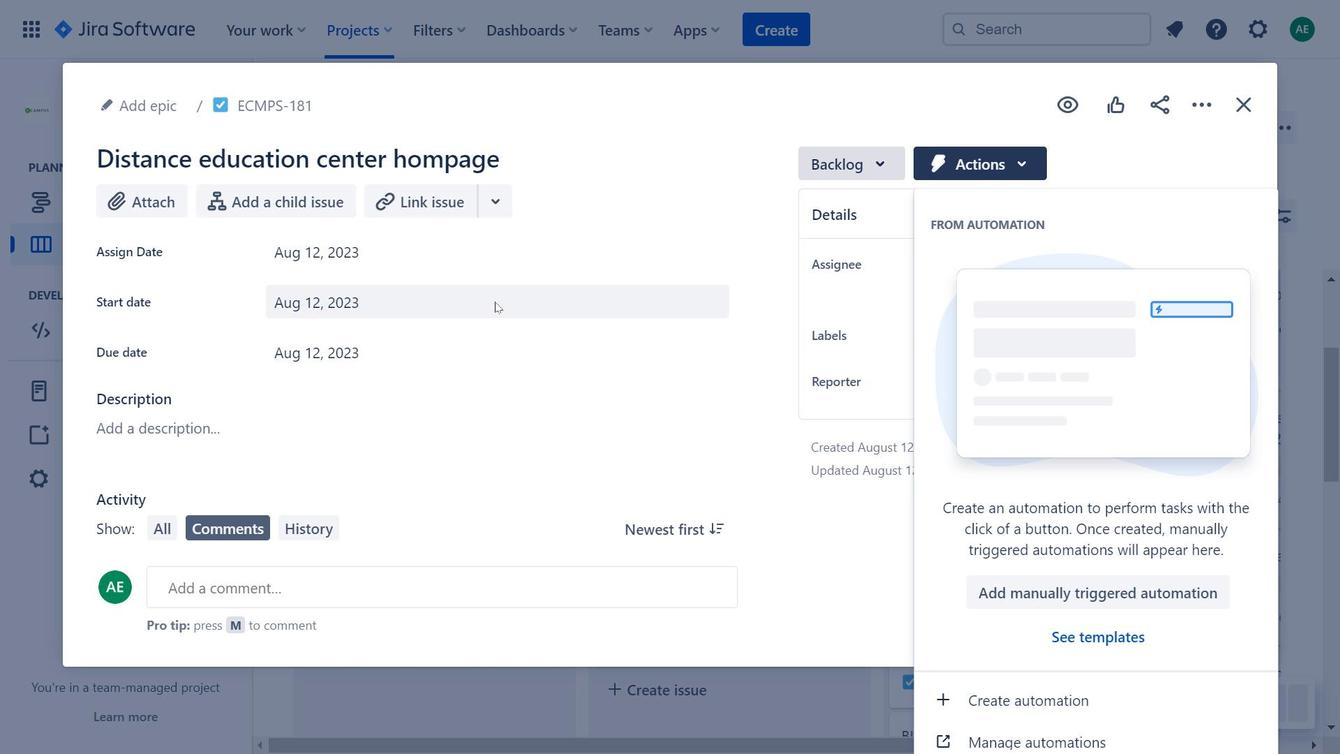 
Action: Mouse pressed left at (483, 294)
Screenshot: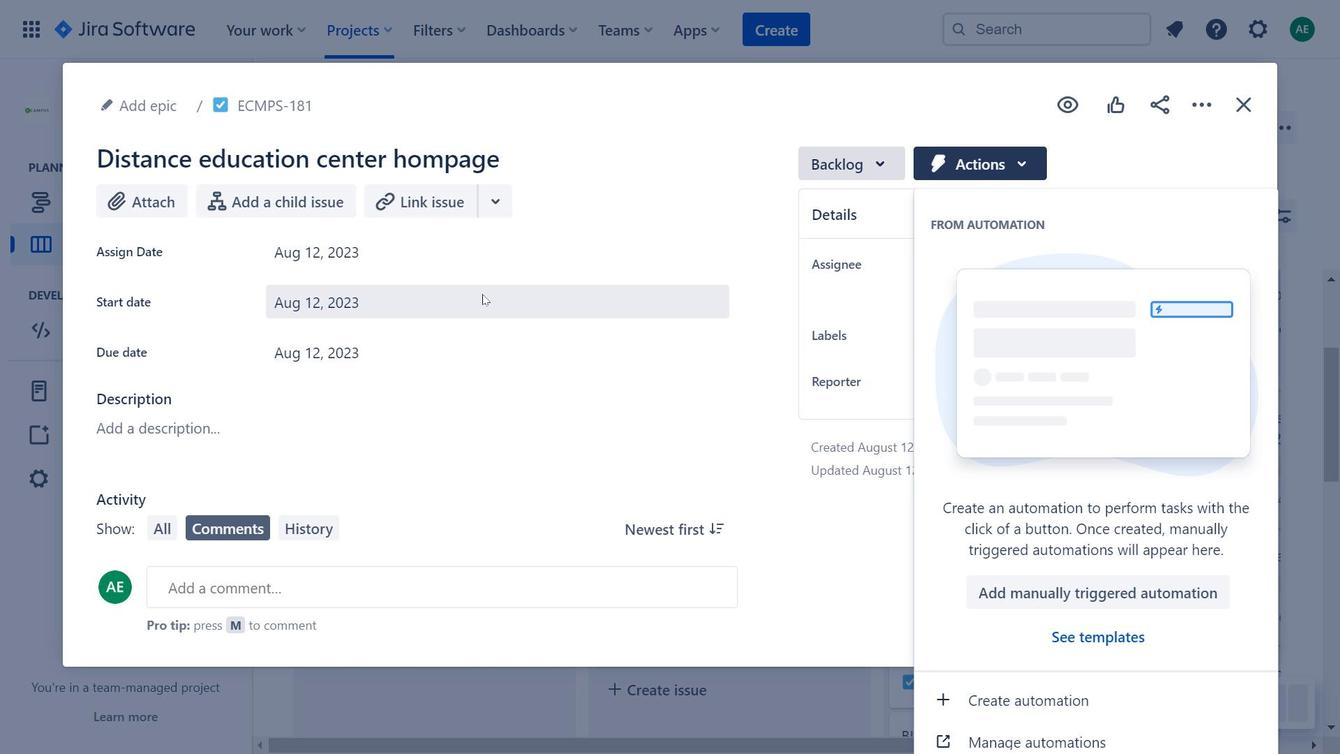 
Action: Mouse moved to (981, 175)
Screenshot: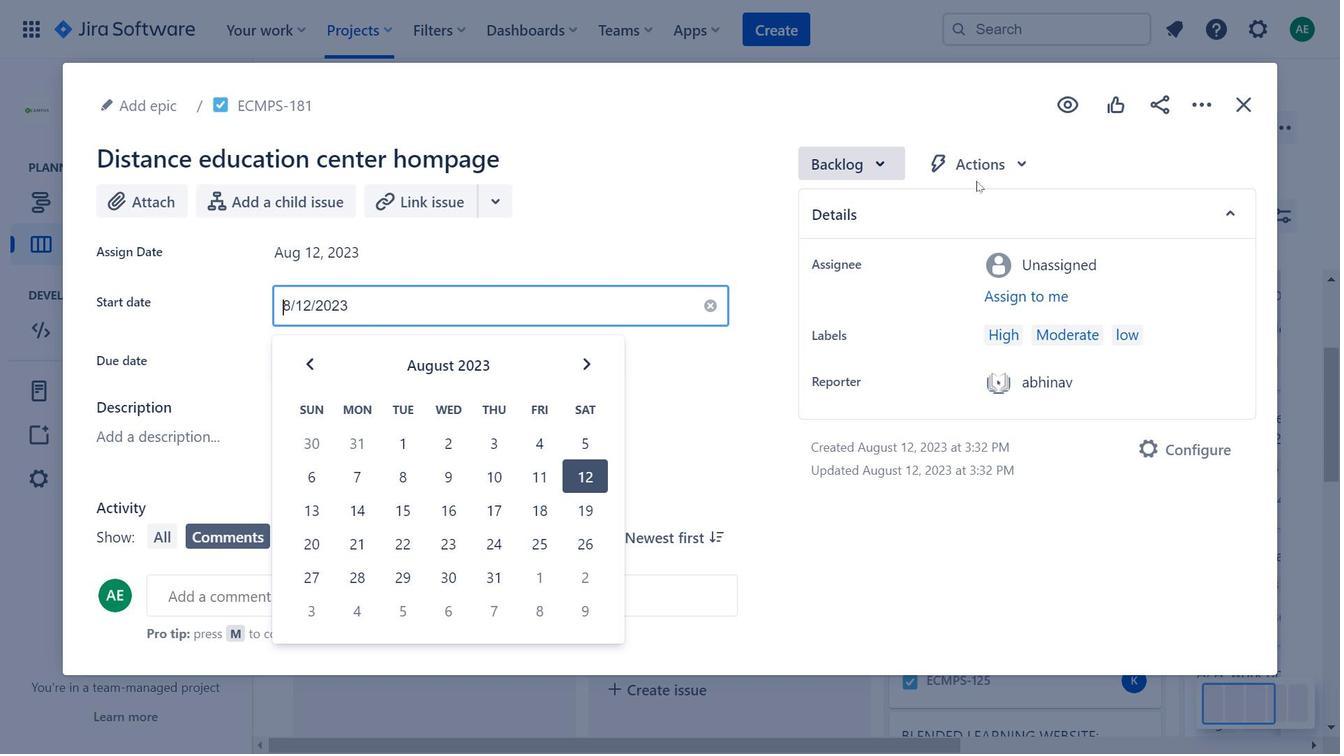 
Action: Mouse pressed left at (981, 175)
Screenshot: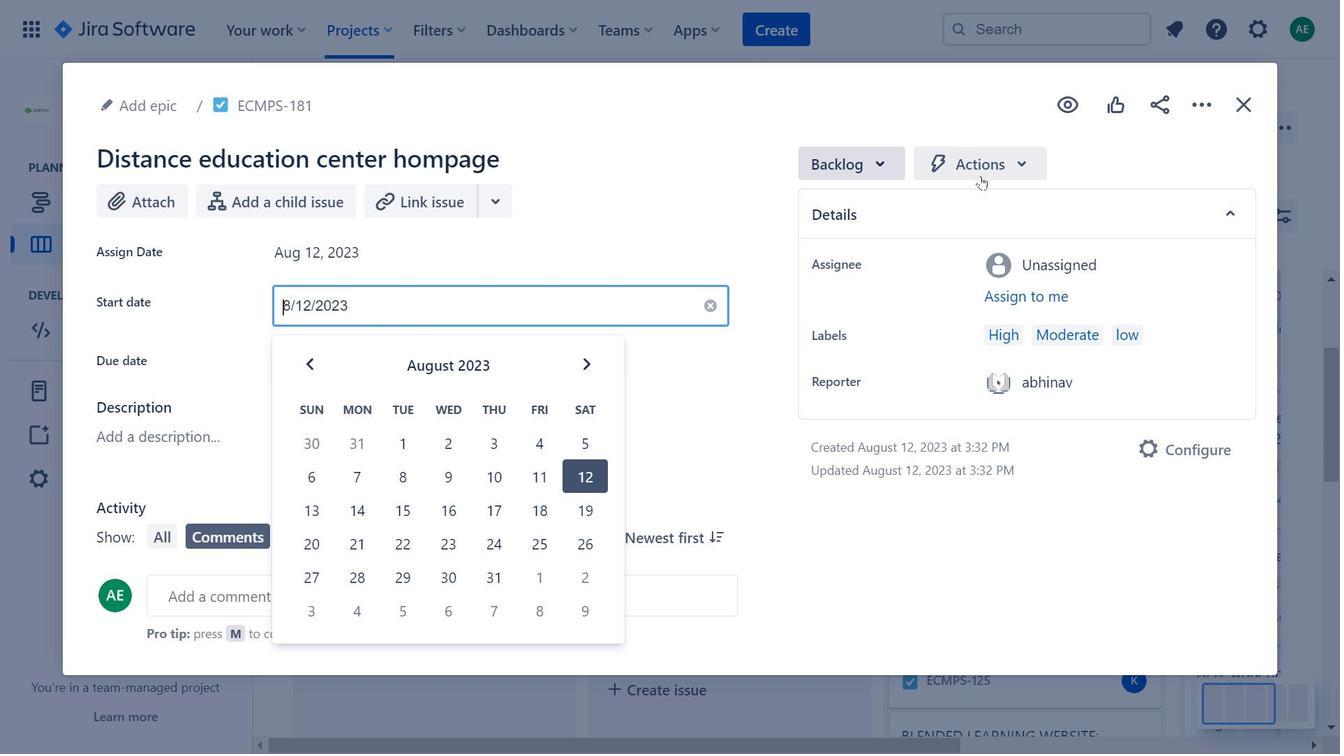 
Action: Mouse moved to (1205, 108)
Screenshot: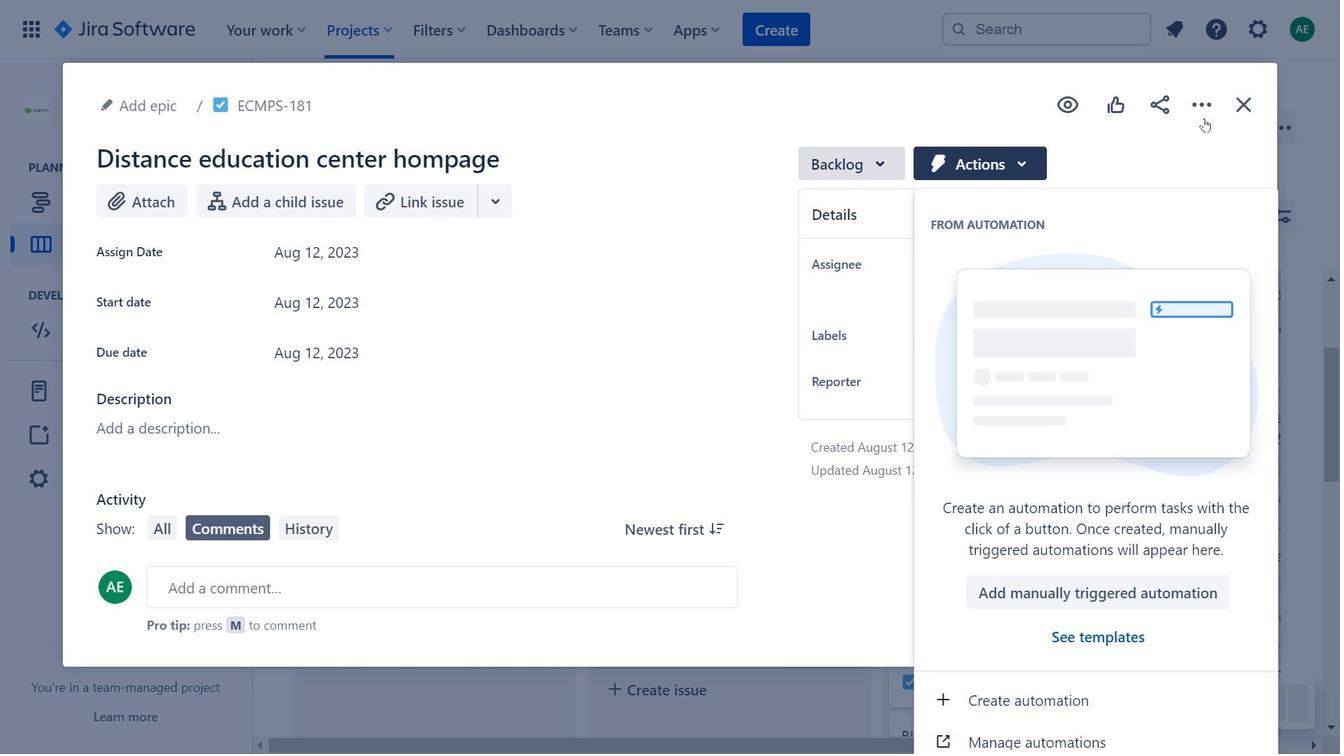 
Action: Mouse pressed left at (1205, 108)
Screenshot: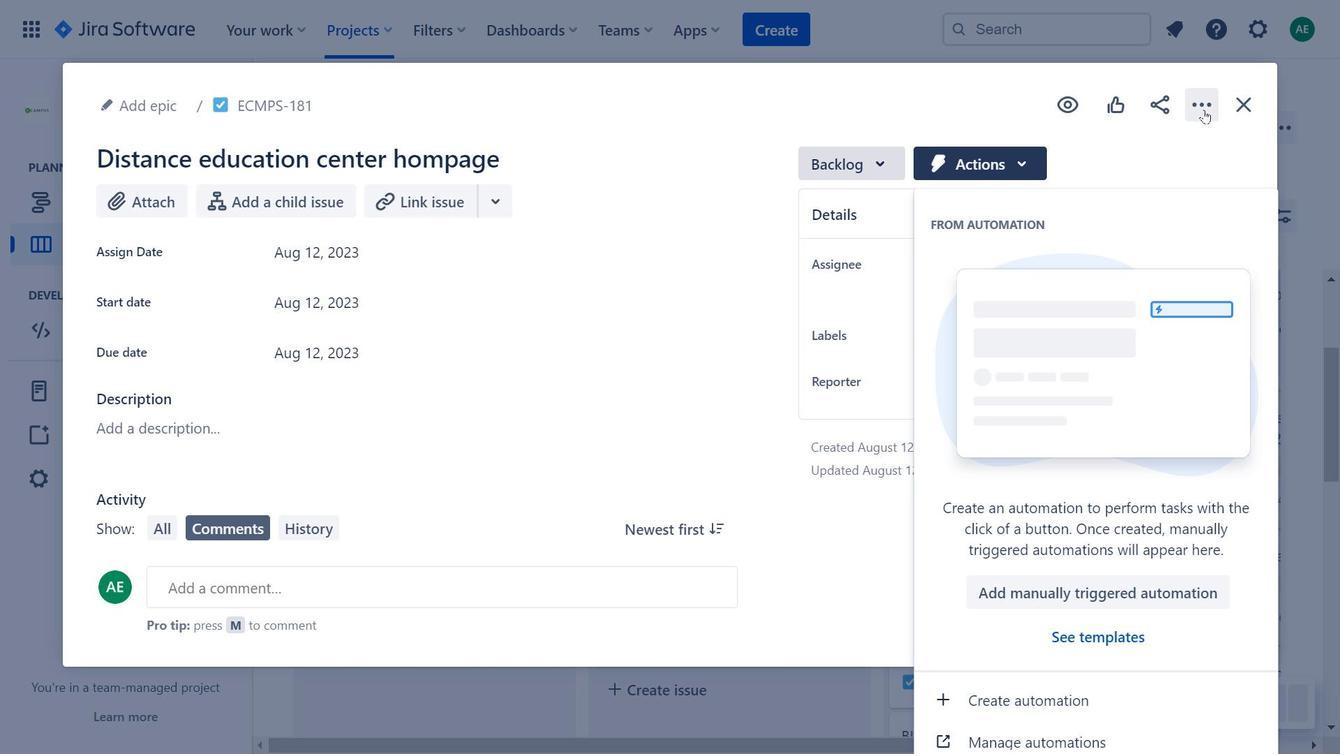 
Action: Mouse moved to (384, 289)
Screenshot: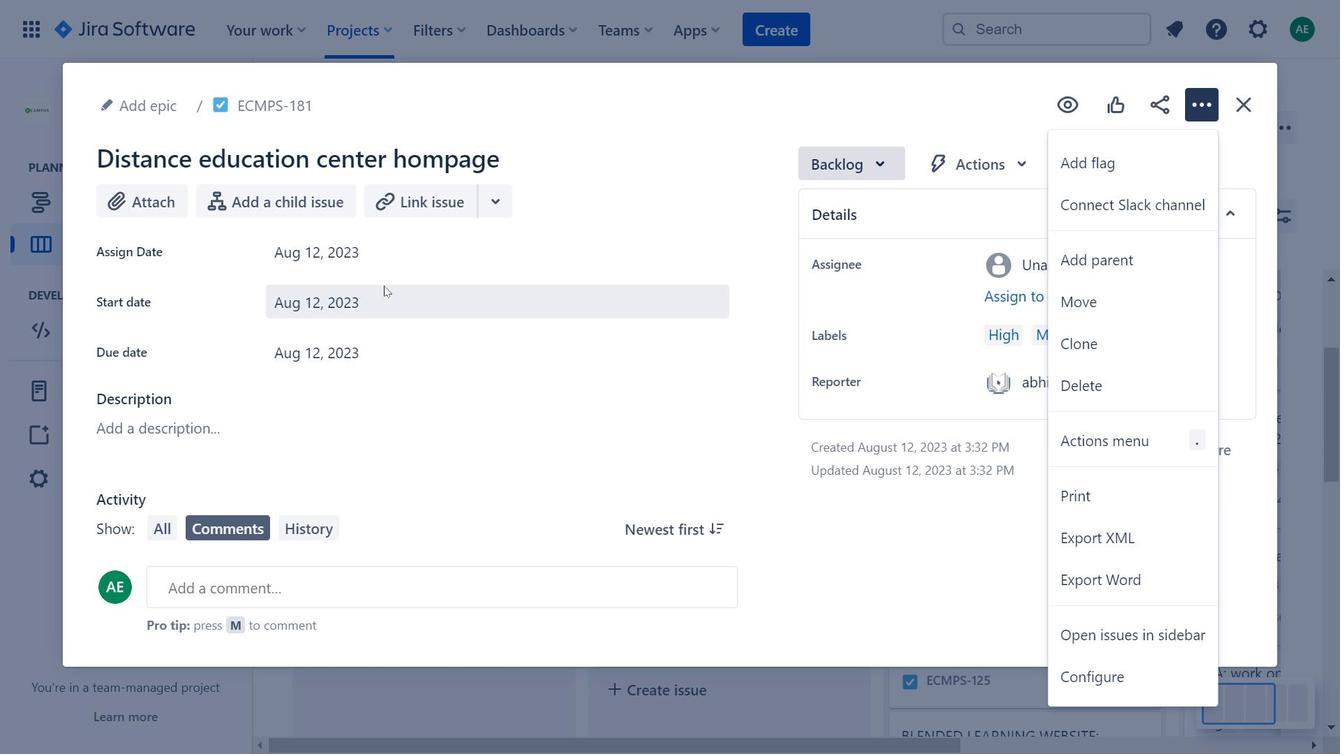 
Action: Mouse pressed left at (384, 289)
Screenshot: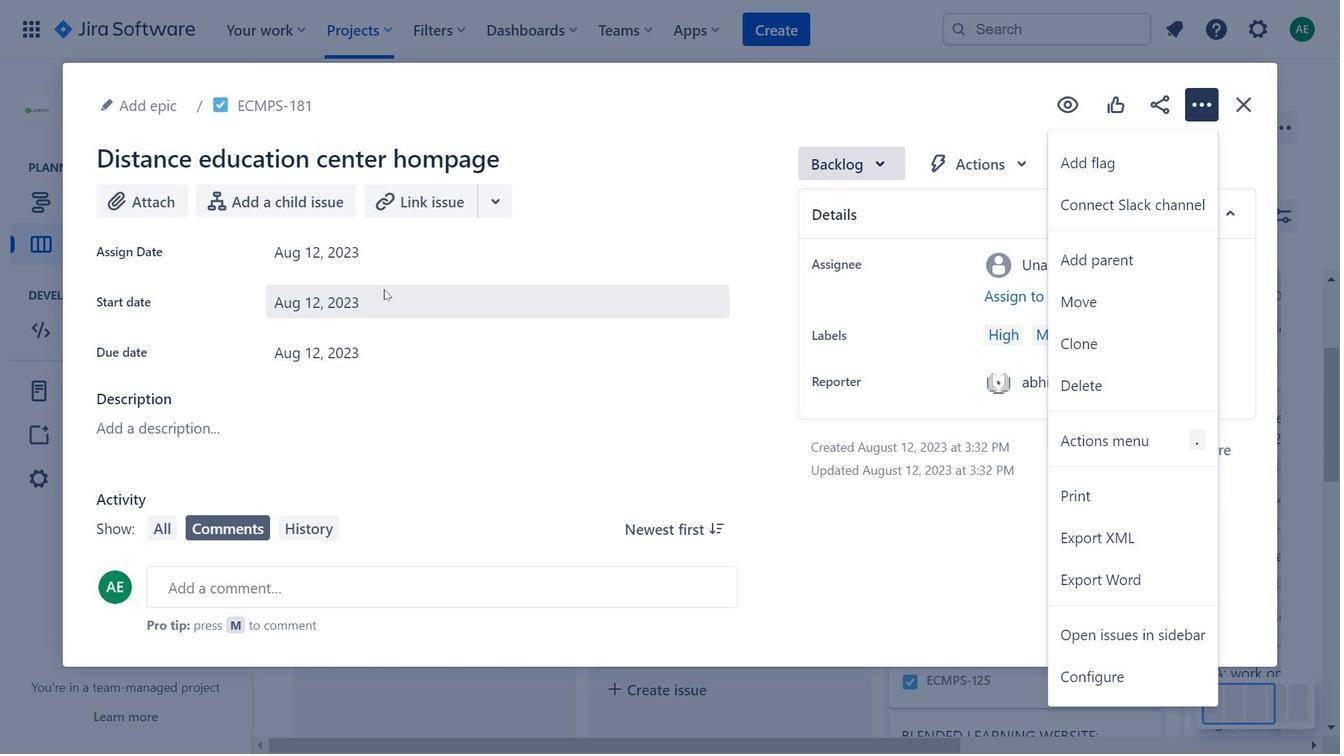 
Action: Mouse moved to (897, 168)
Screenshot: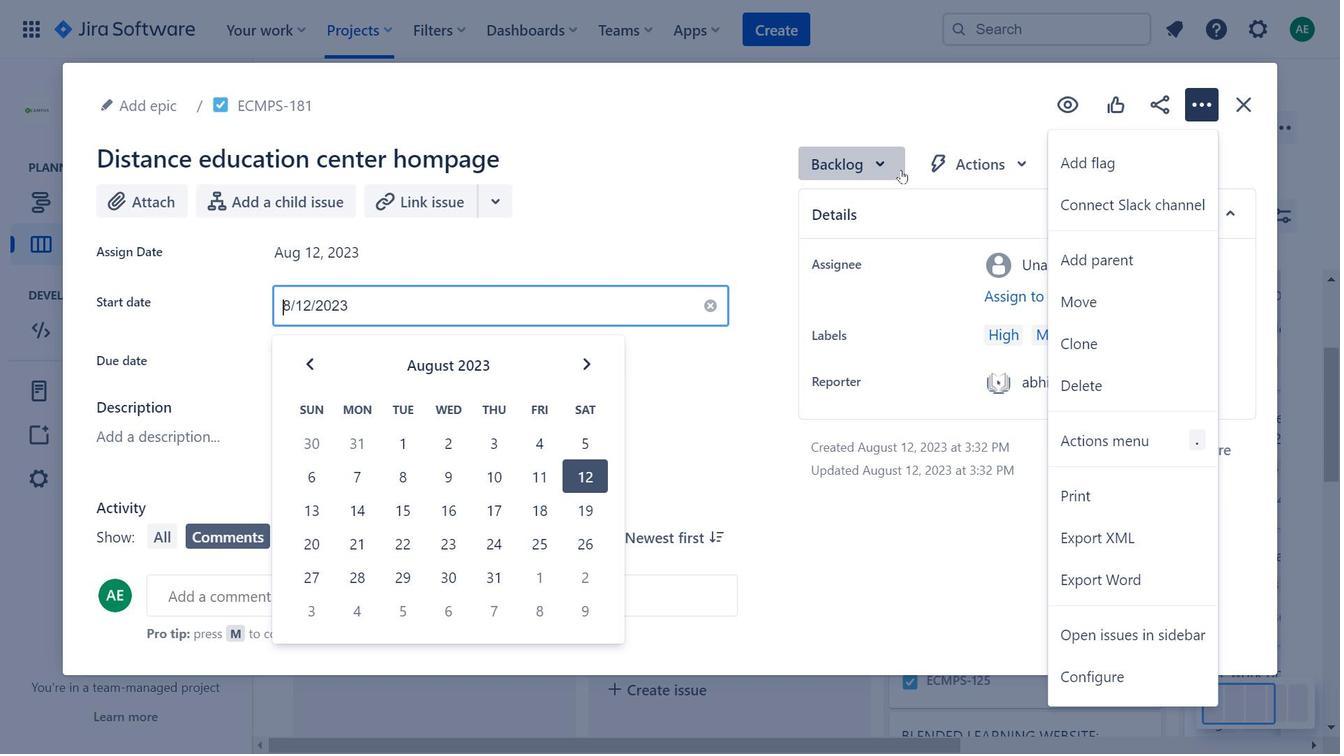 
Action: Mouse pressed left at (897, 168)
Screenshot: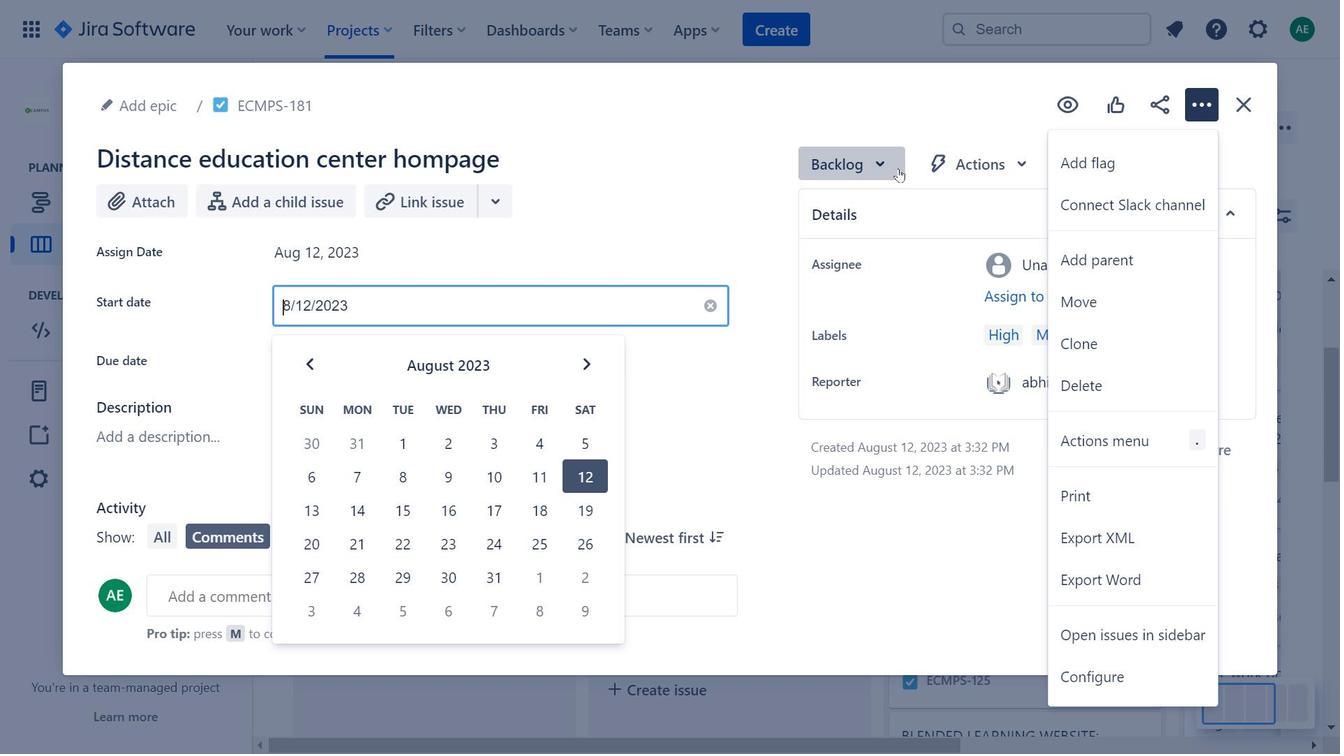 
Action: Mouse moved to (893, 330)
Screenshot: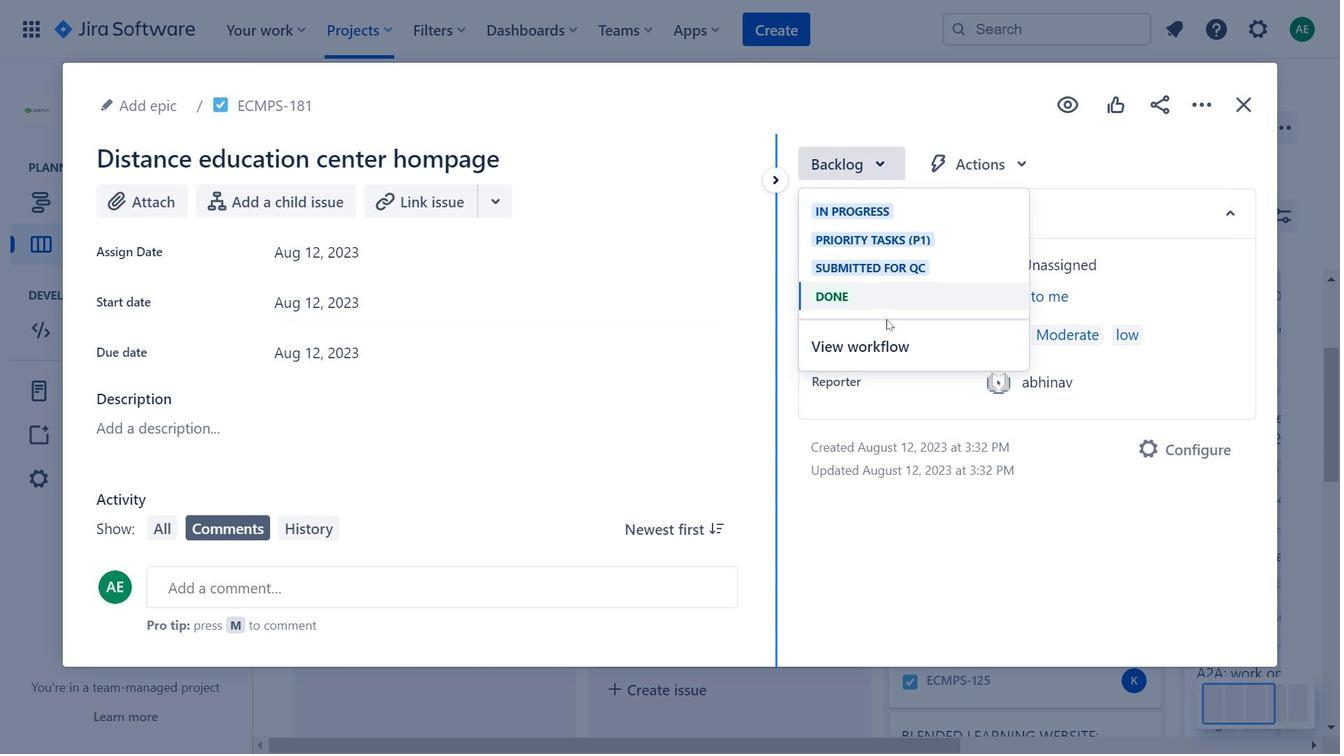 
Action: Mouse pressed left at (893, 330)
Screenshot: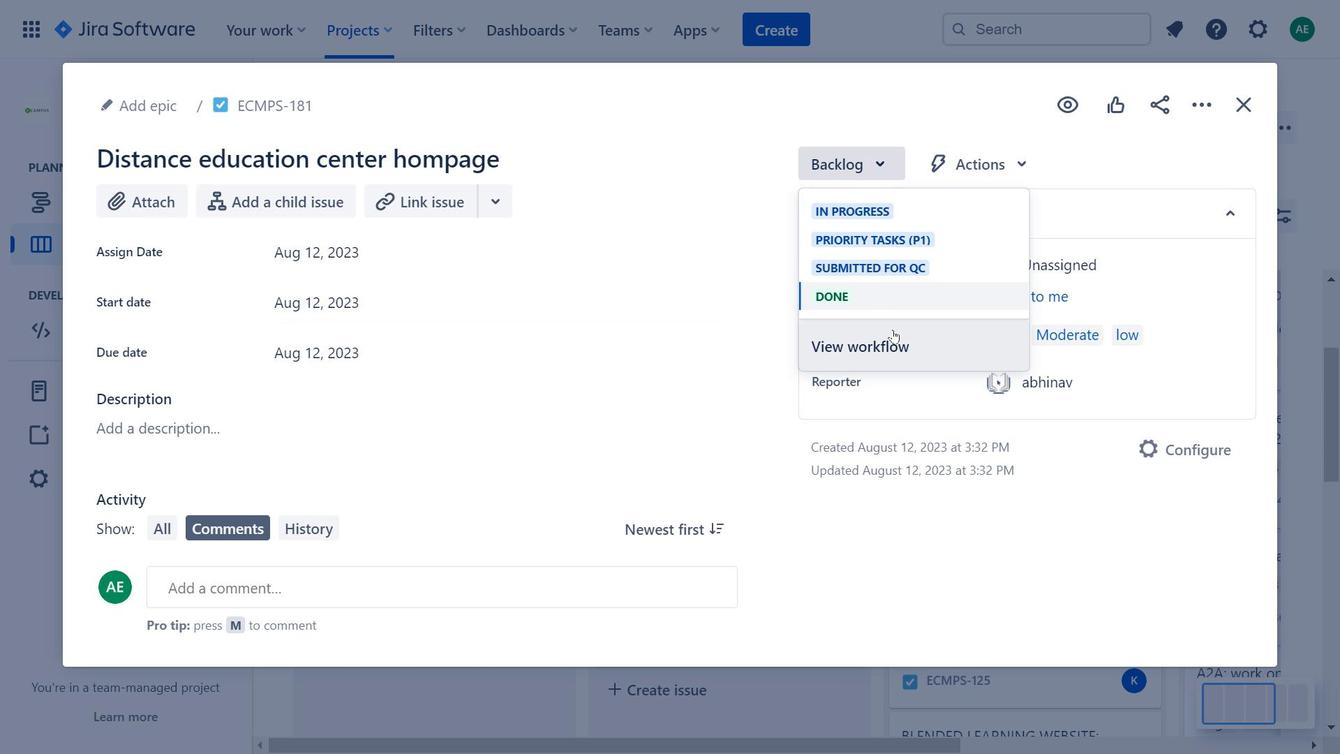 
Action: Mouse moved to (1147, 646)
Screenshot: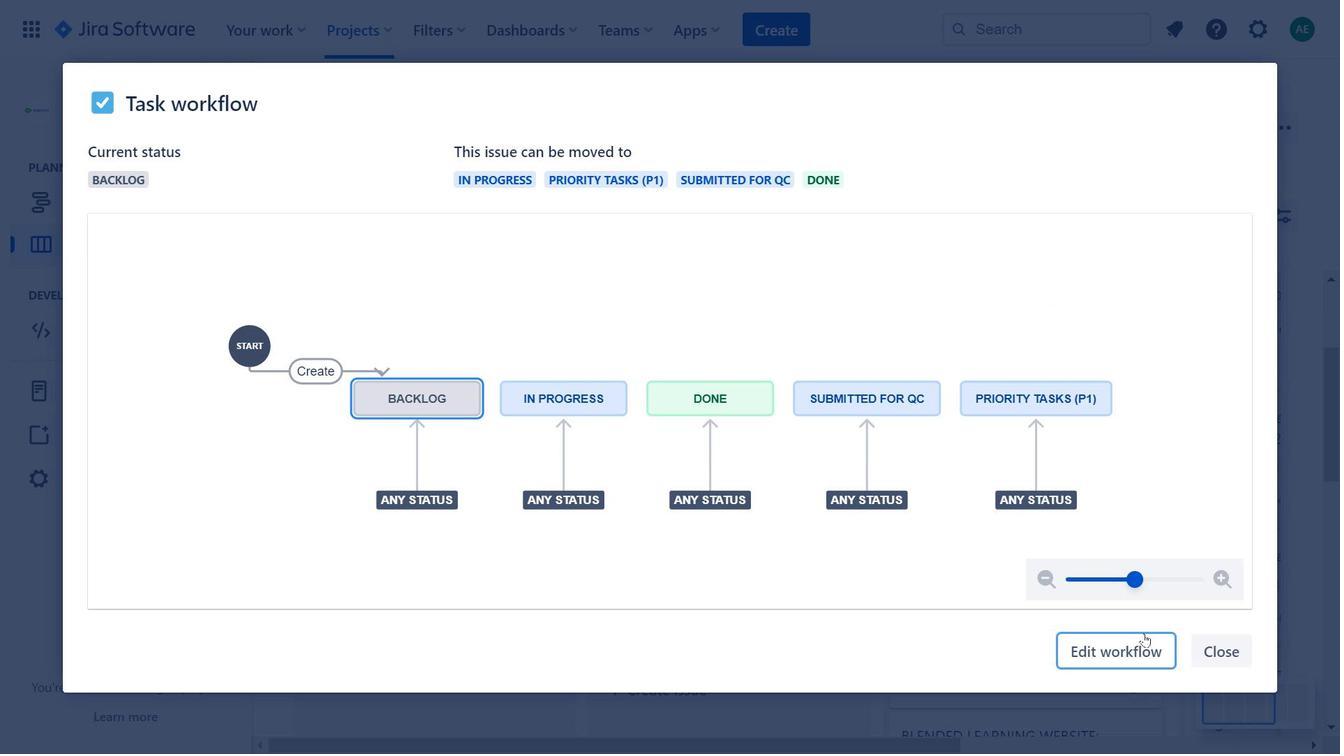 
Action: Mouse pressed left at (1147, 646)
Screenshot: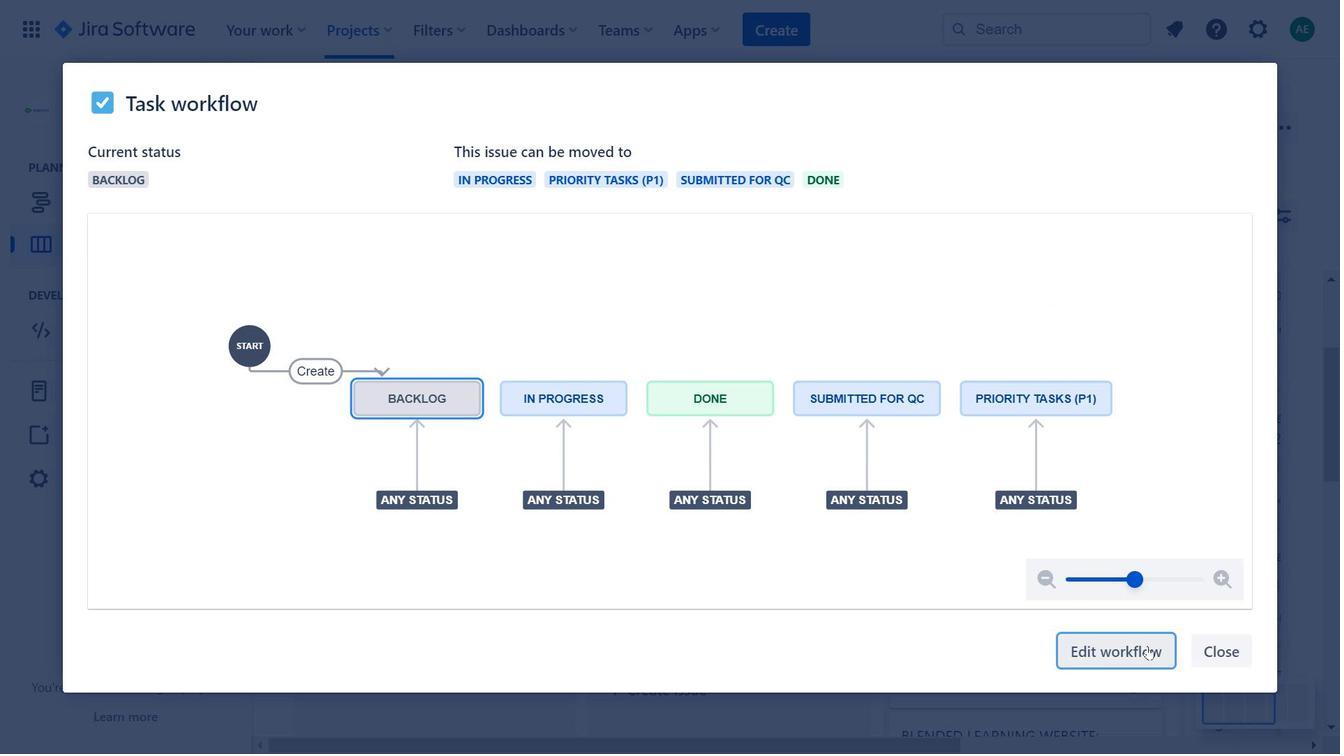 
Action: Mouse moved to (960, 158)
Screenshot: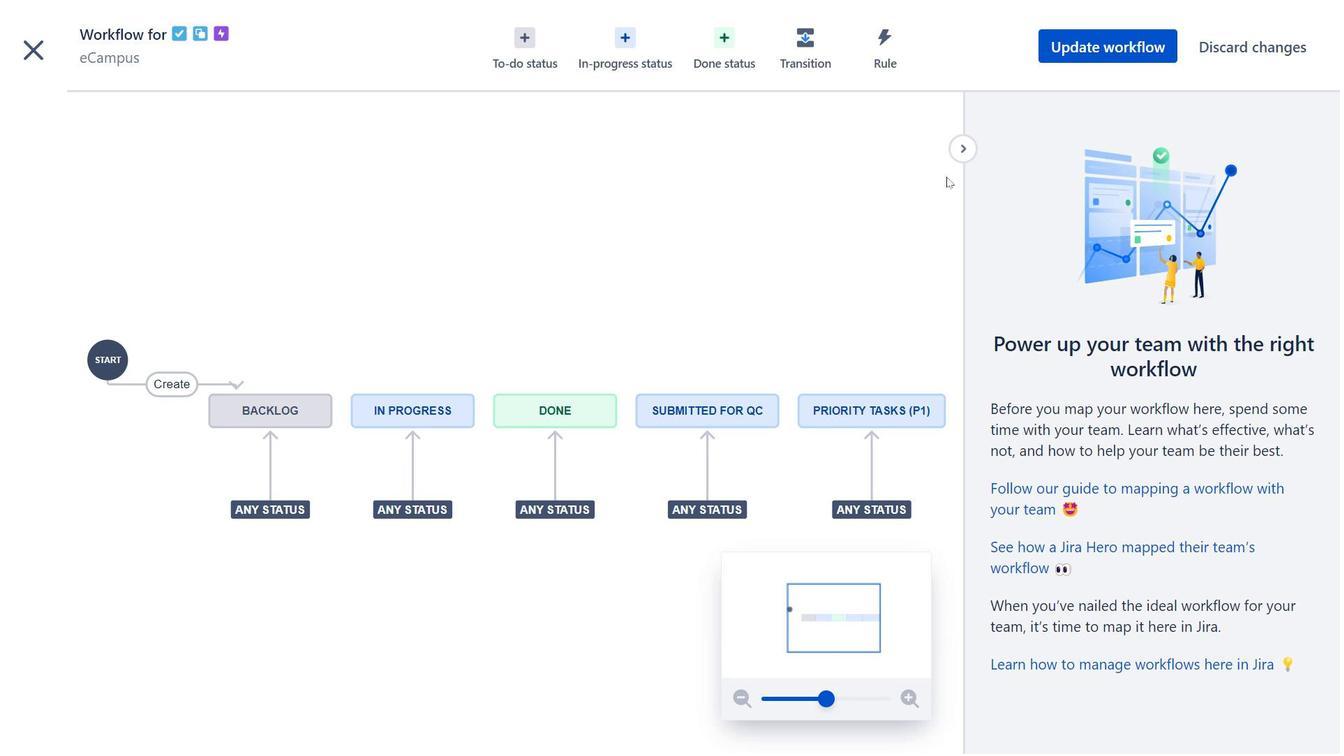 
Action: Mouse pressed left at (960, 158)
Screenshot: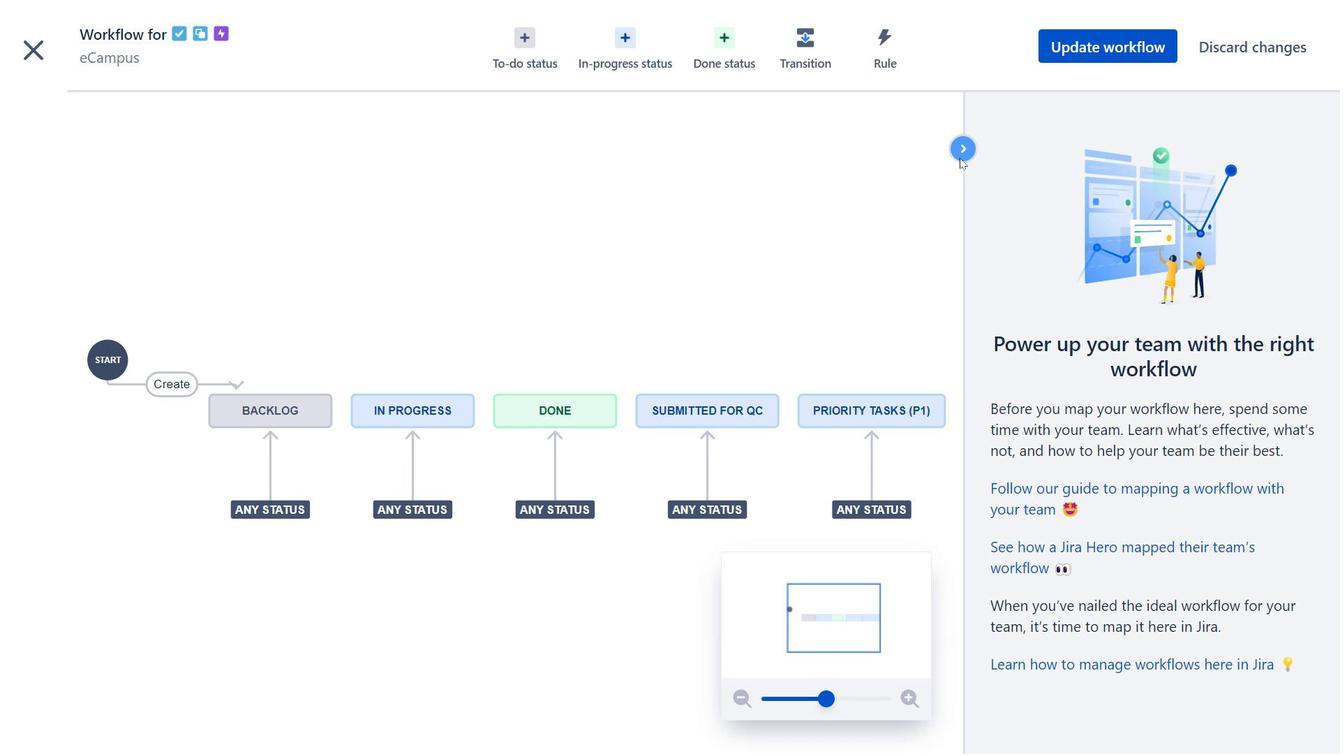 
Action: Mouse moved to (652, 467)
Screenshot: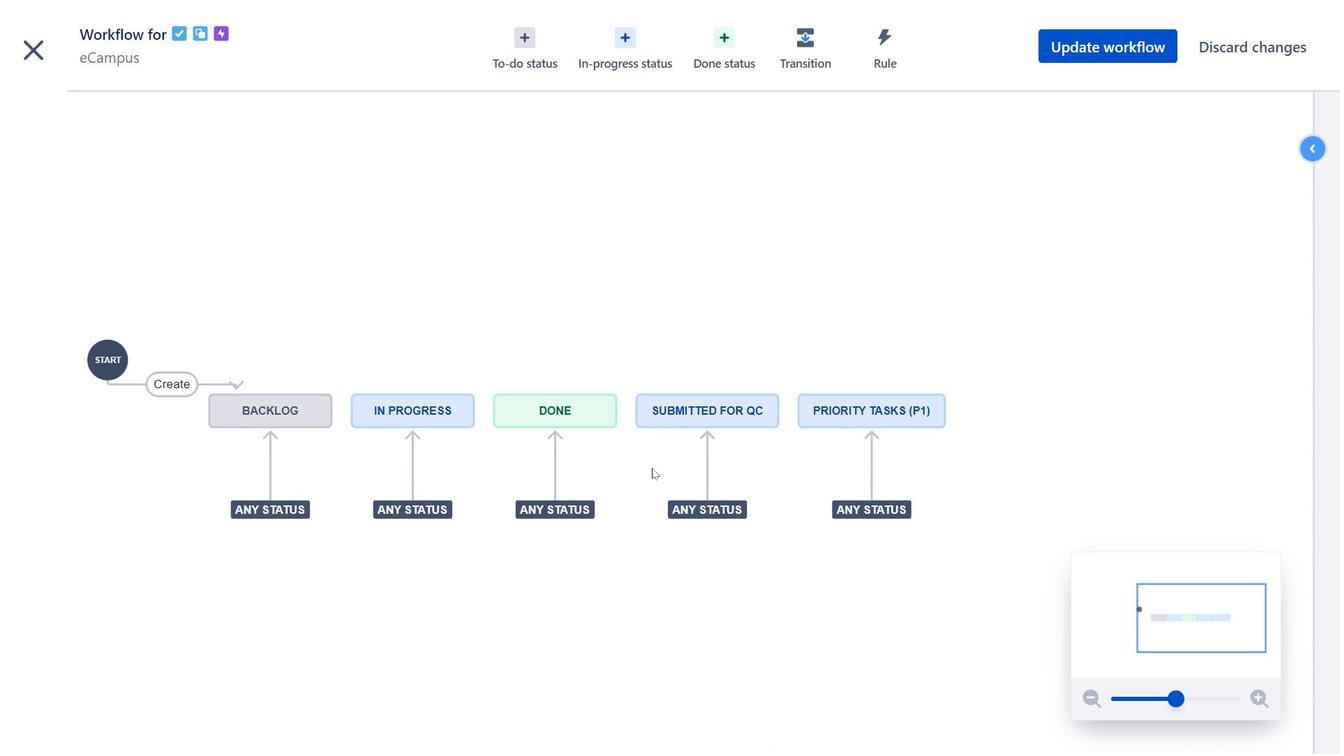 
Action: Mouse pressed left at (652, 467)
Screenshot: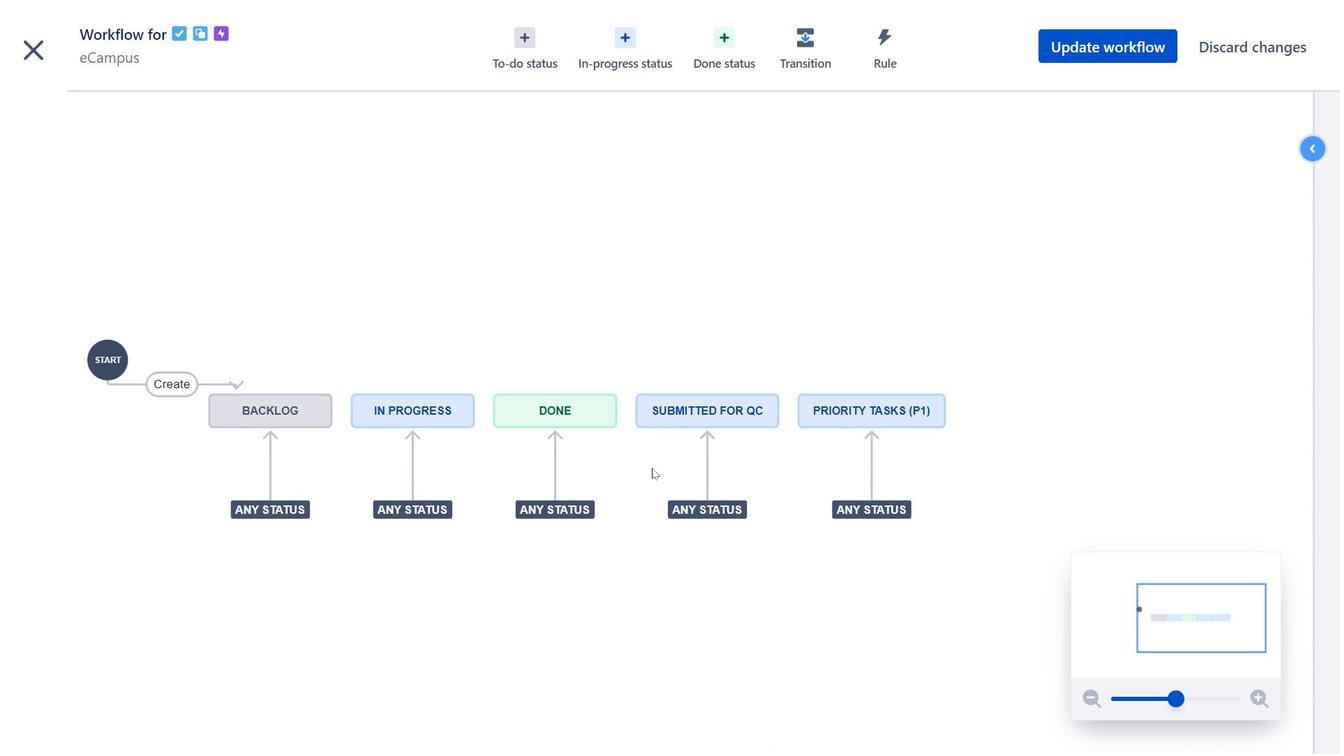 
Action: Mouse moved to (419, 368)
Screenshot: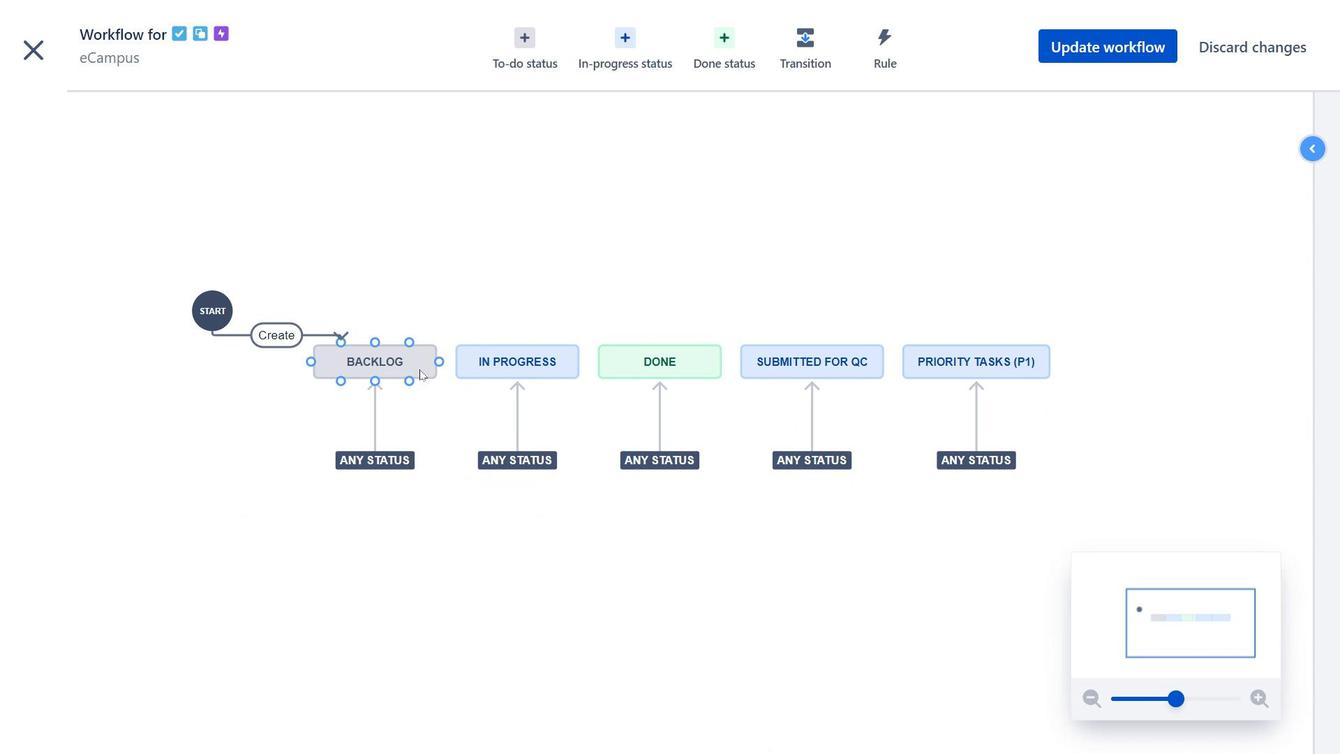 
Action: Mouse pressed left at (419, 368)
Screenshot: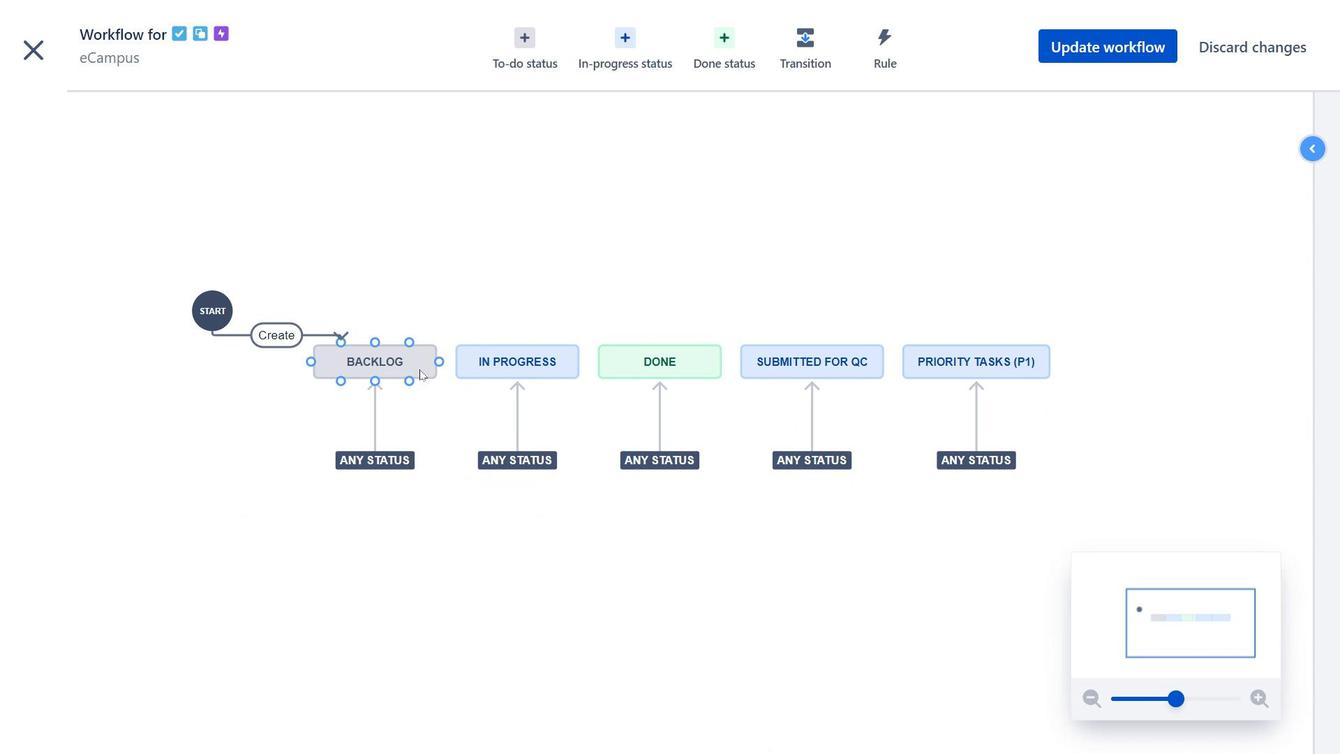 
Action: Mouse moved to (550, 356)
Screenshot: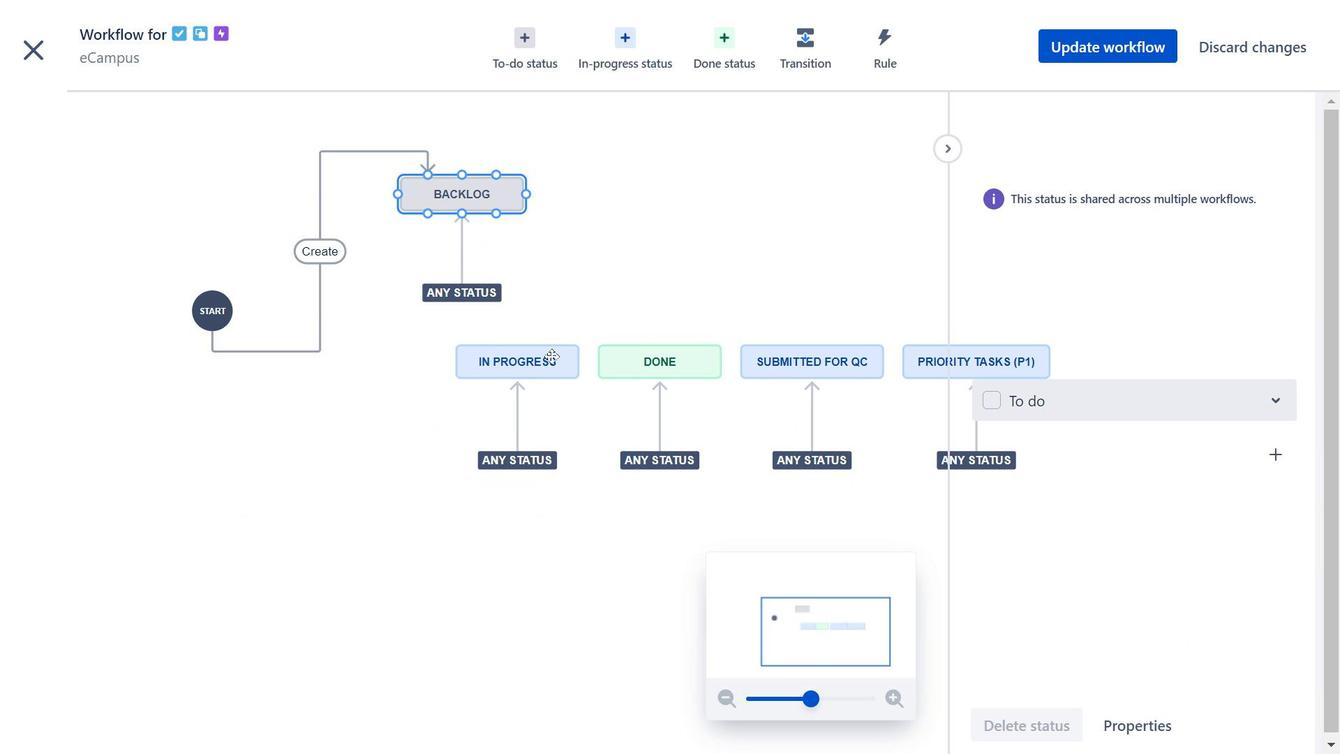 
Action: Mouse pressed left at (550, 356)
Screenshot: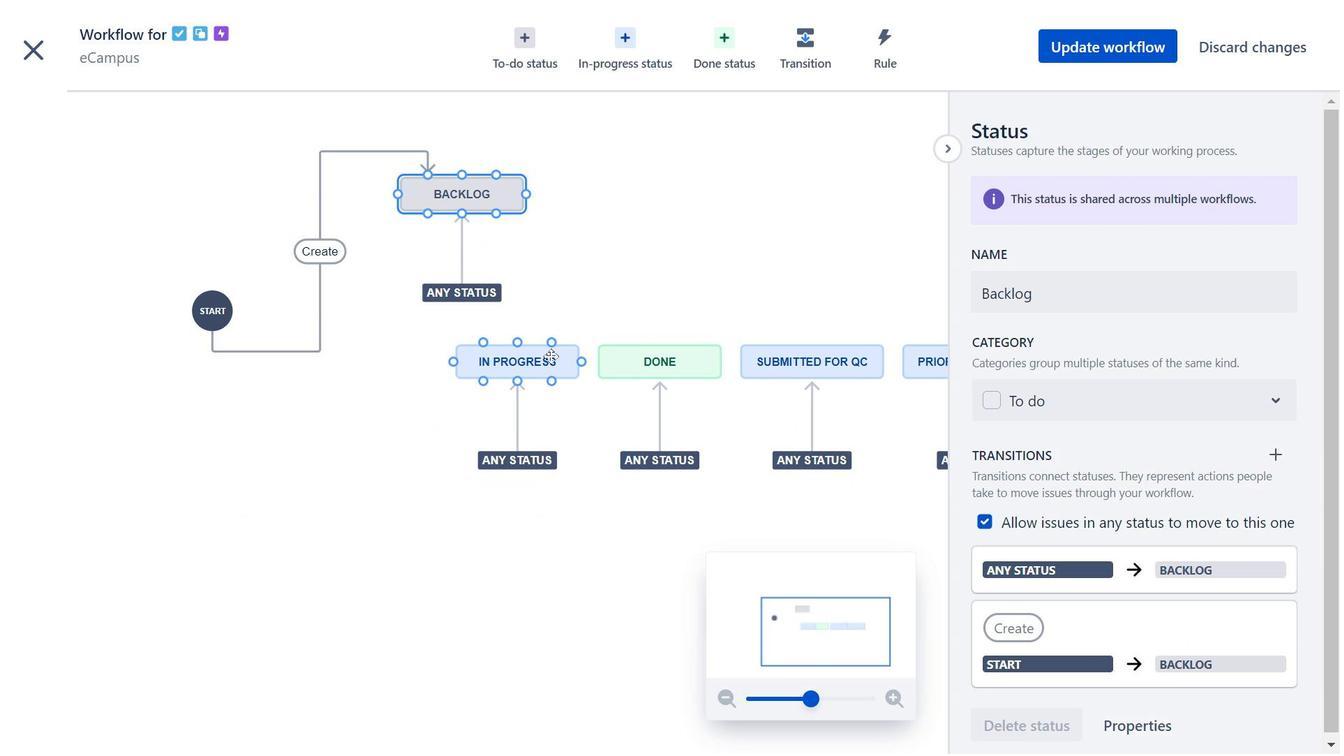 
Action: Mouse moved to (701, 353)
Screenshot: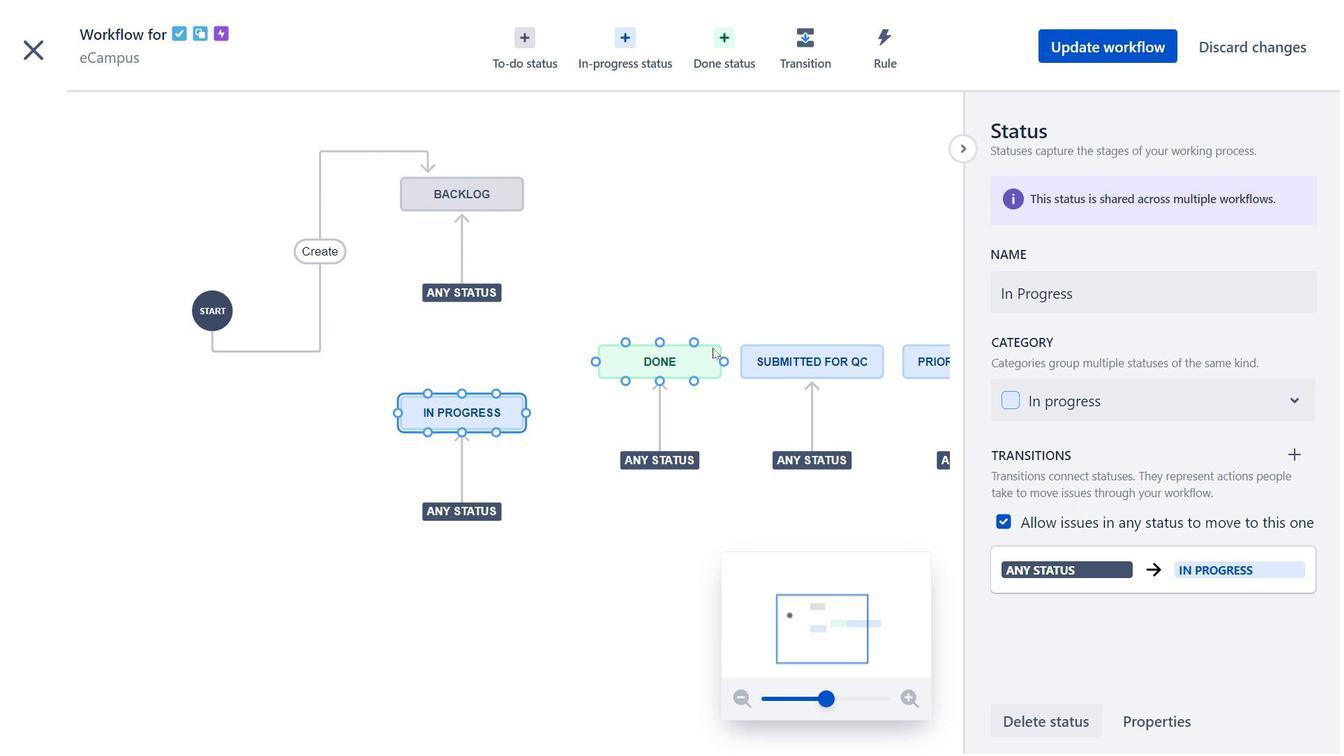 
Action: Mouse pressed left at (701, 353)
Screenshot: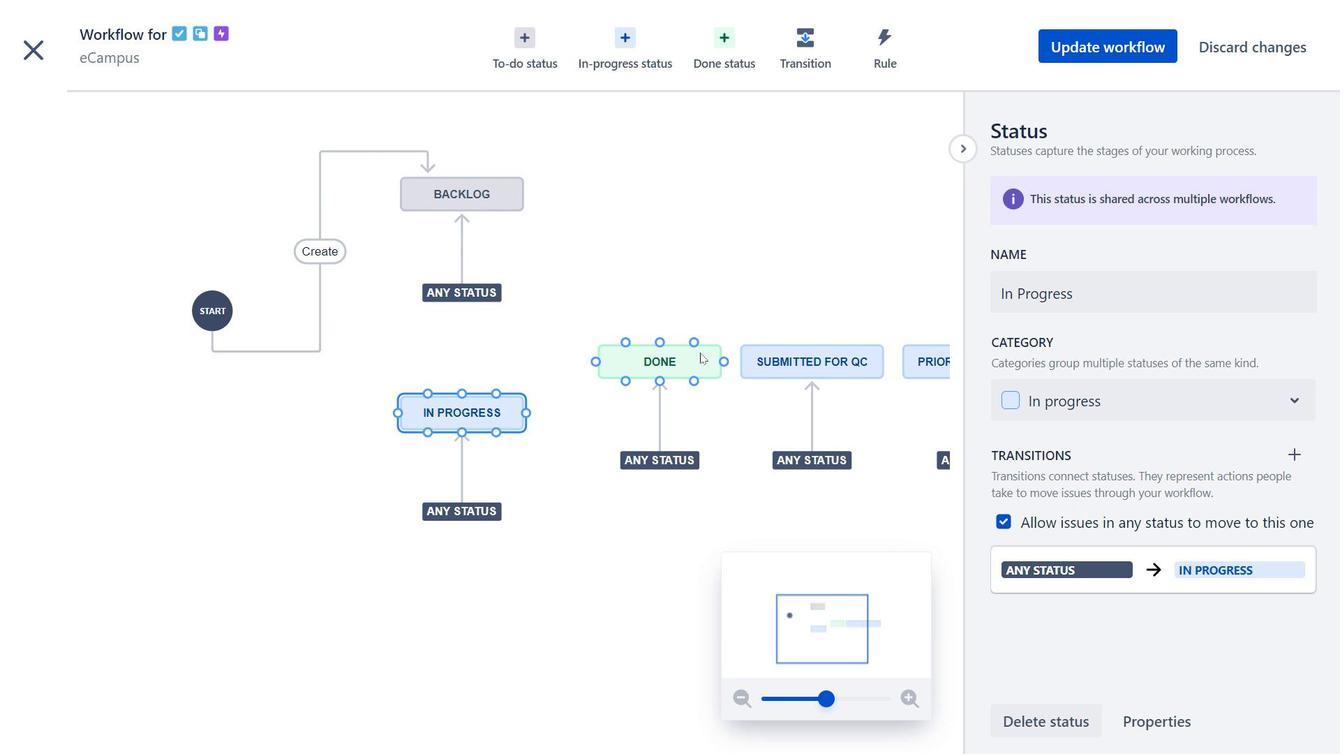 
Action: Mouse moved to (837, 365)
Screenshot: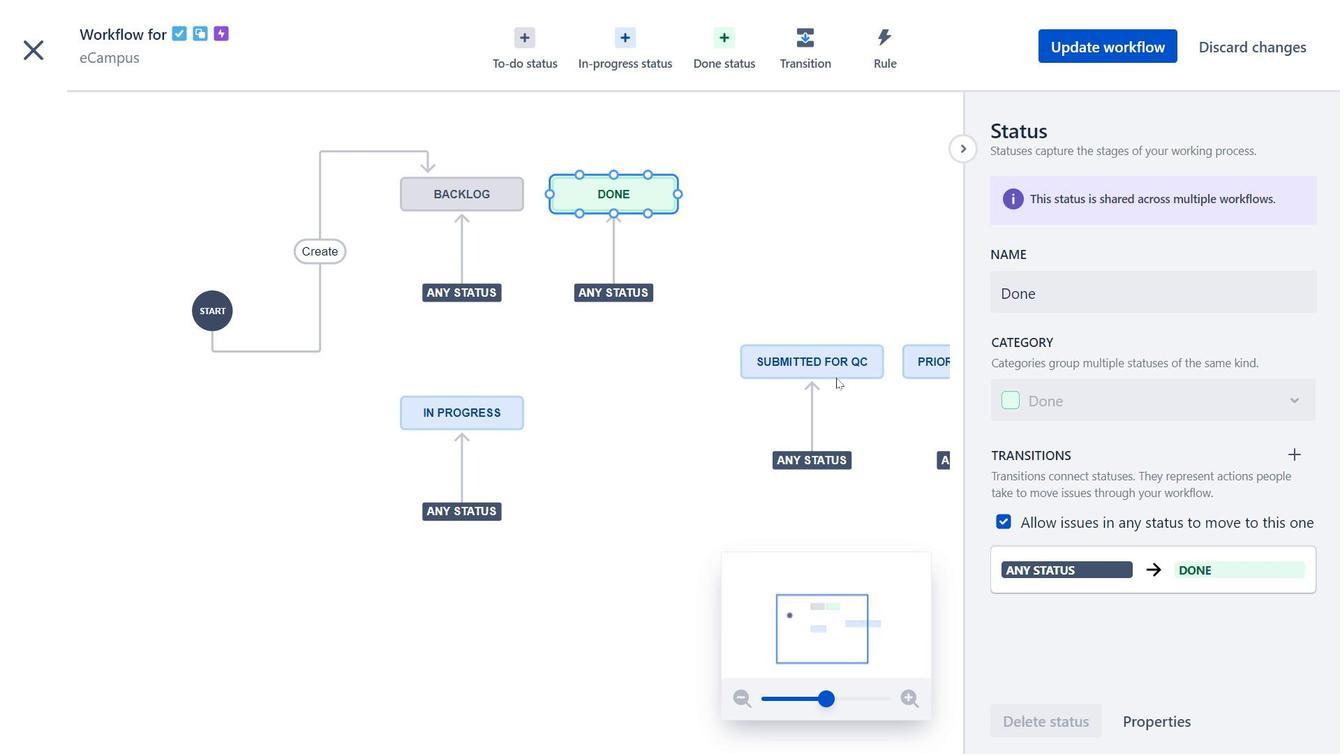 
Action: Mouse pressed left at (837, 365)
Screenshot: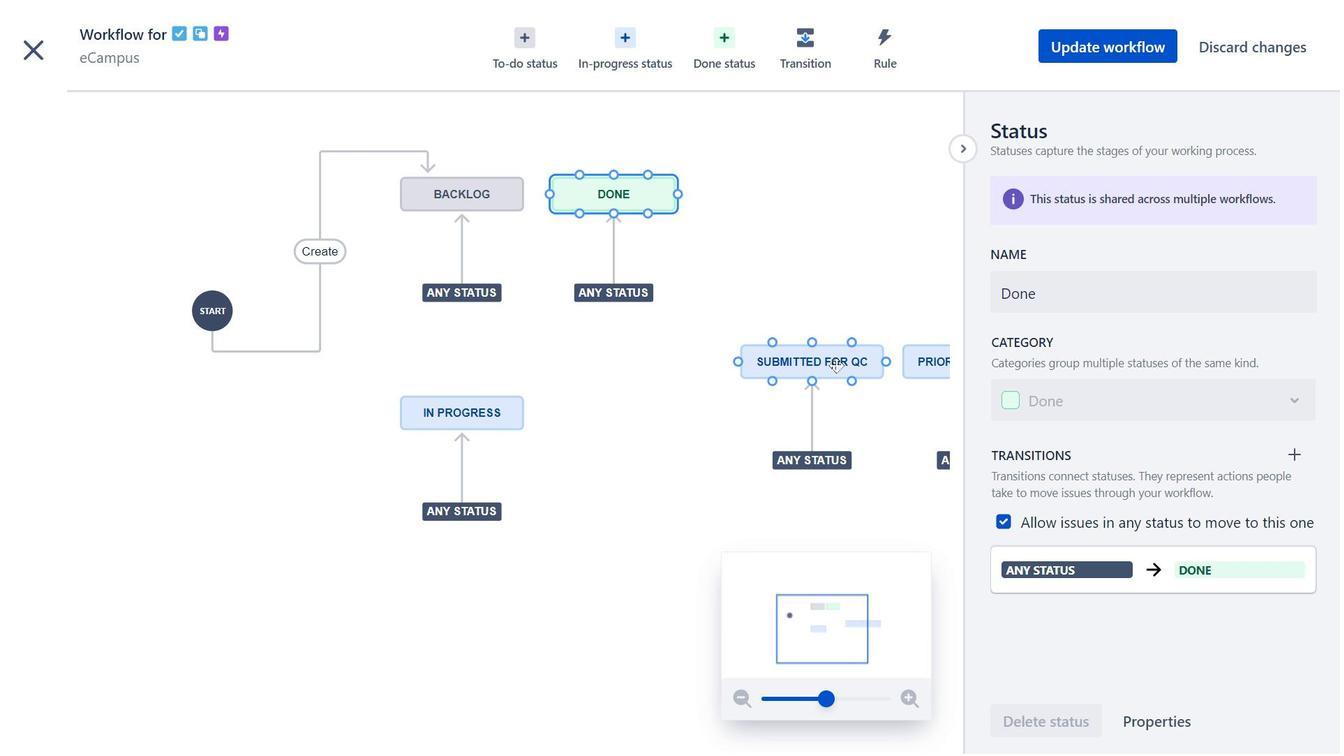 
Action: Mouse moved to (917, 366)
Screenshot: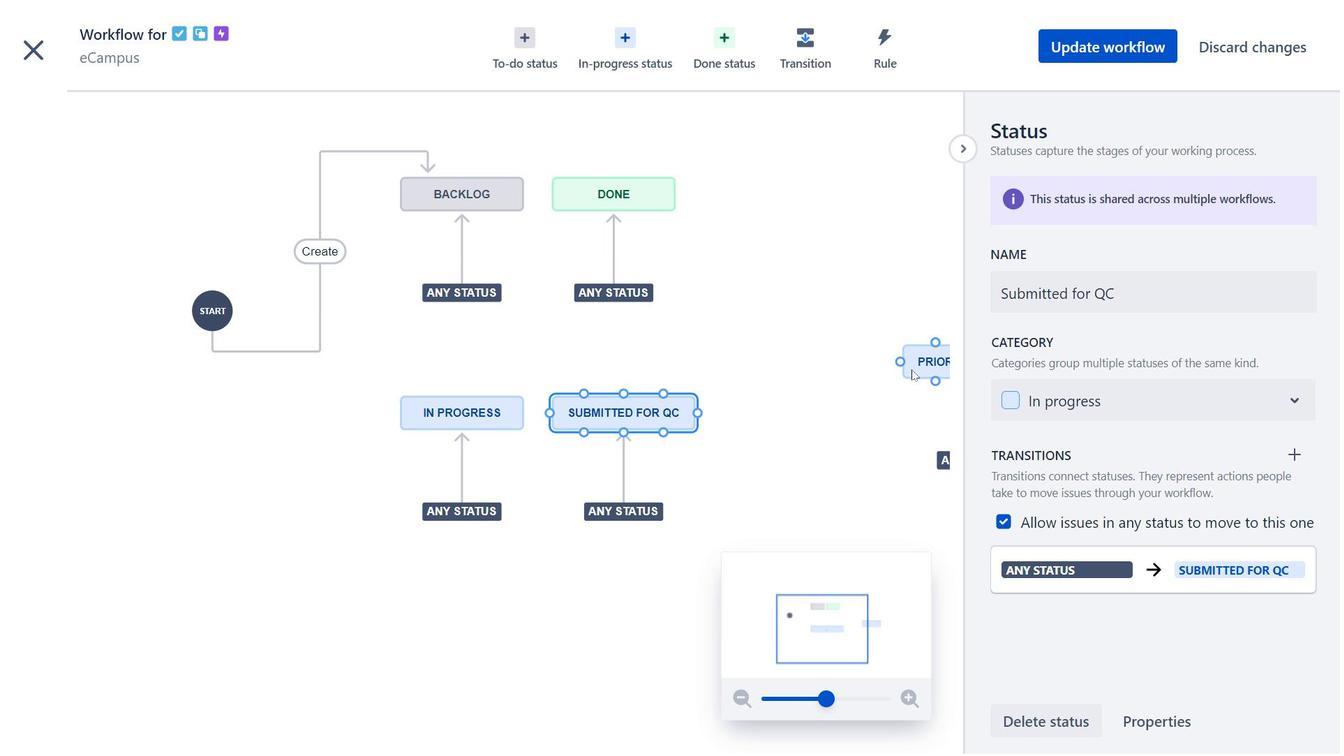 
Action: Mouse pressed left at (917, 366)
Screenshot: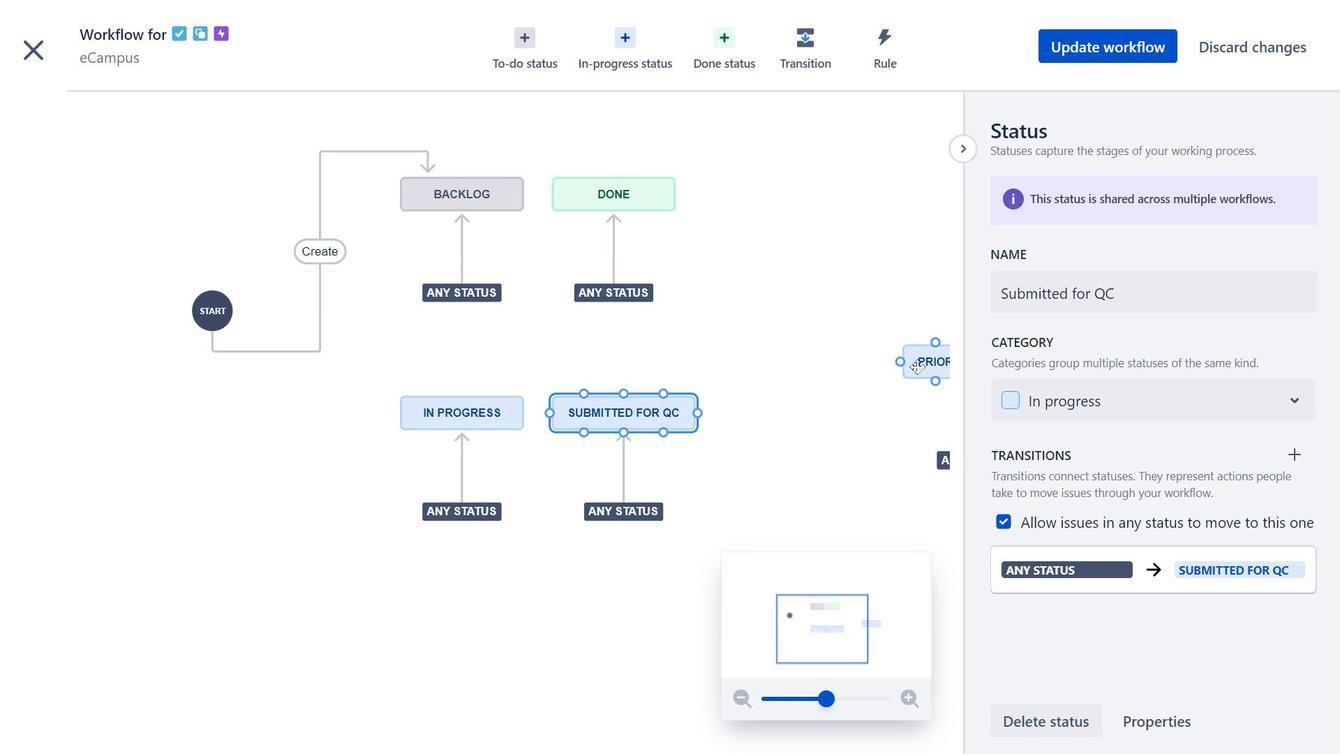 
Action: Mouse moved to (452, 411)
Screenshot: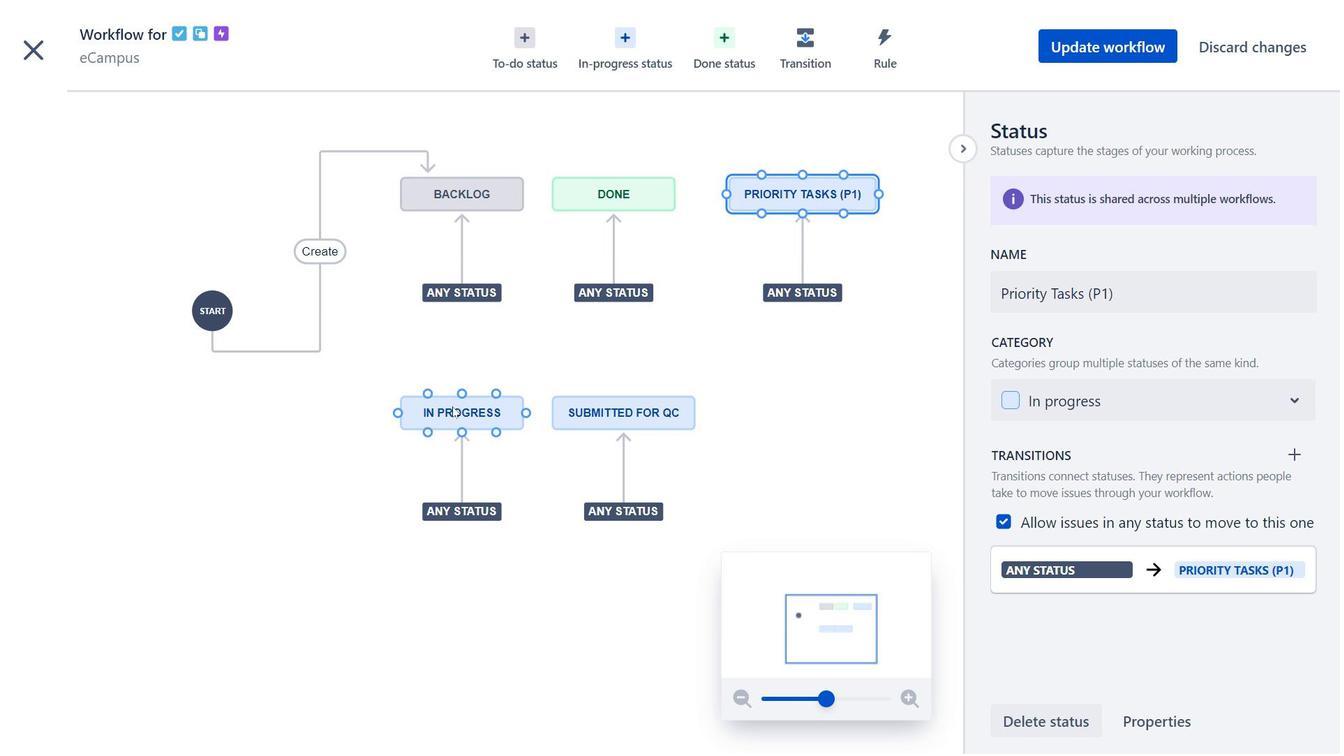 
Action: Mouse pressed left at (452, 411)
Screenshot: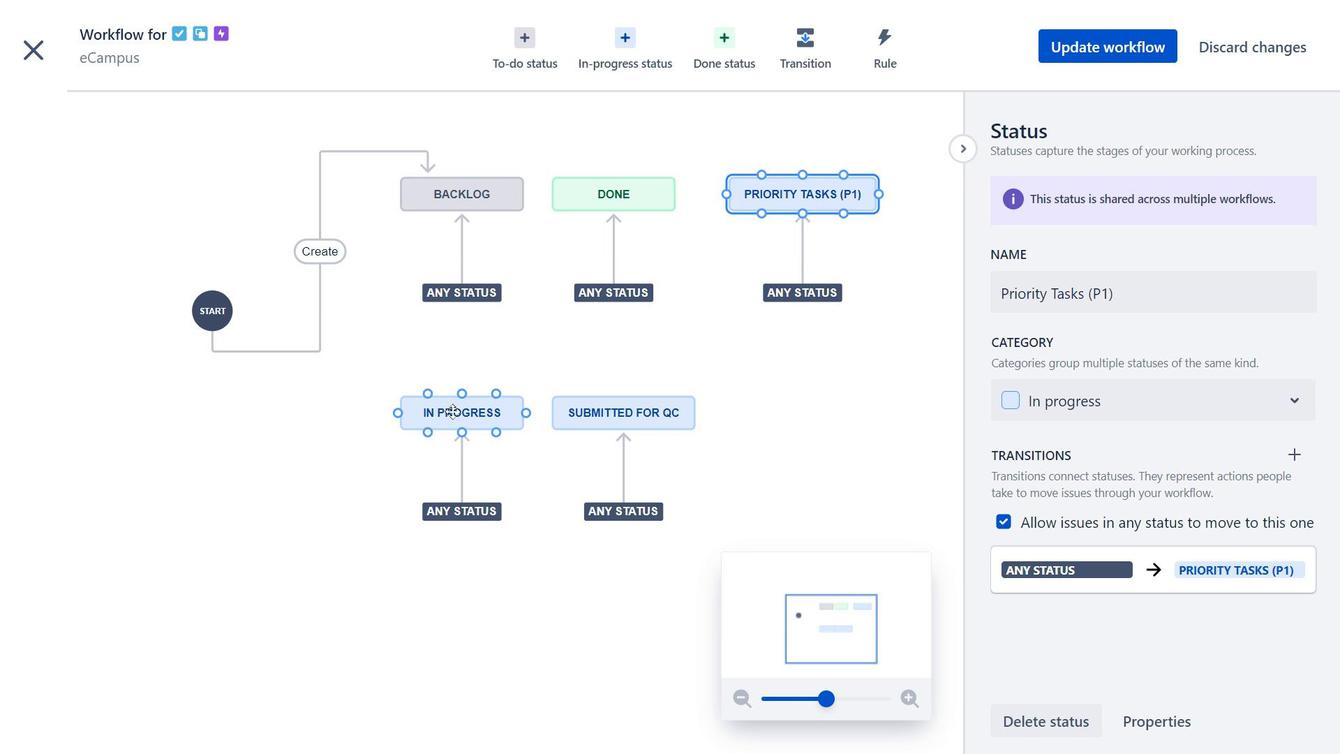 
Action: Mouse moved to (469, 200)
Screenshot: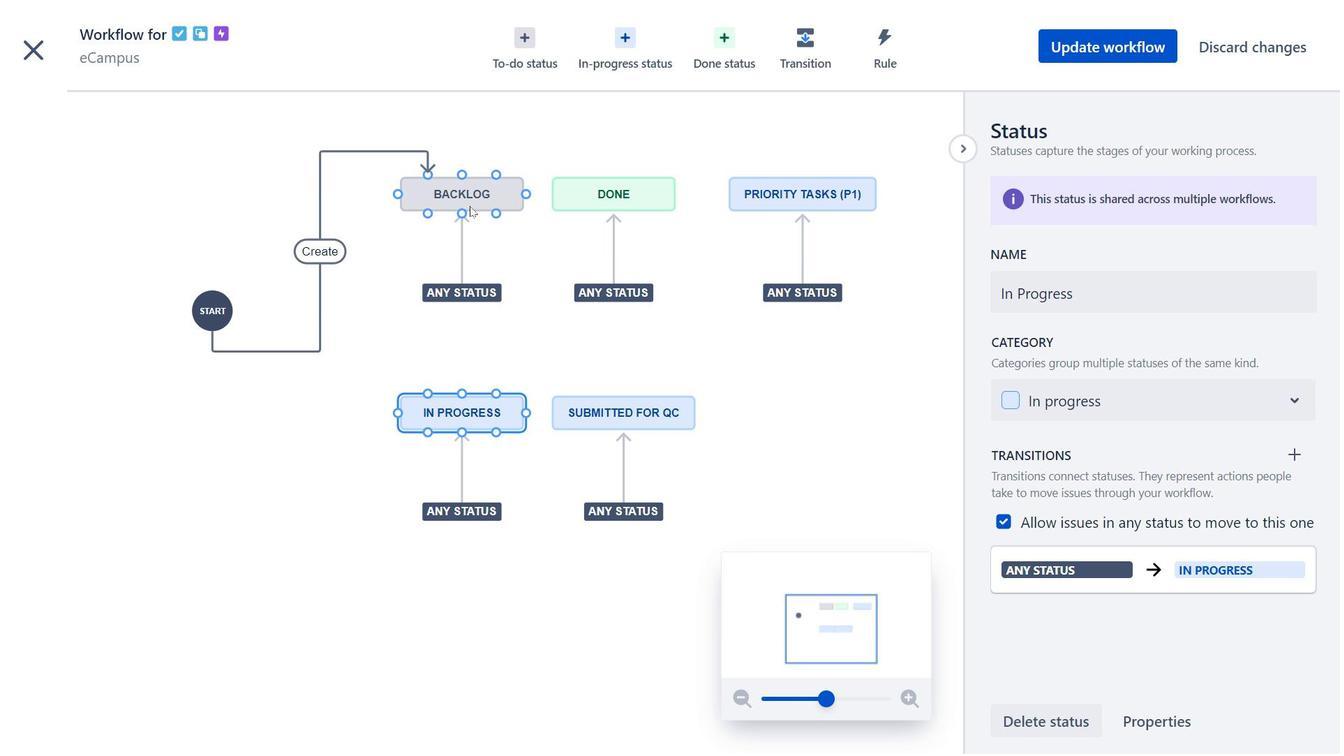 
Action: Mouse pressed left at (469, 200)
Screenshot: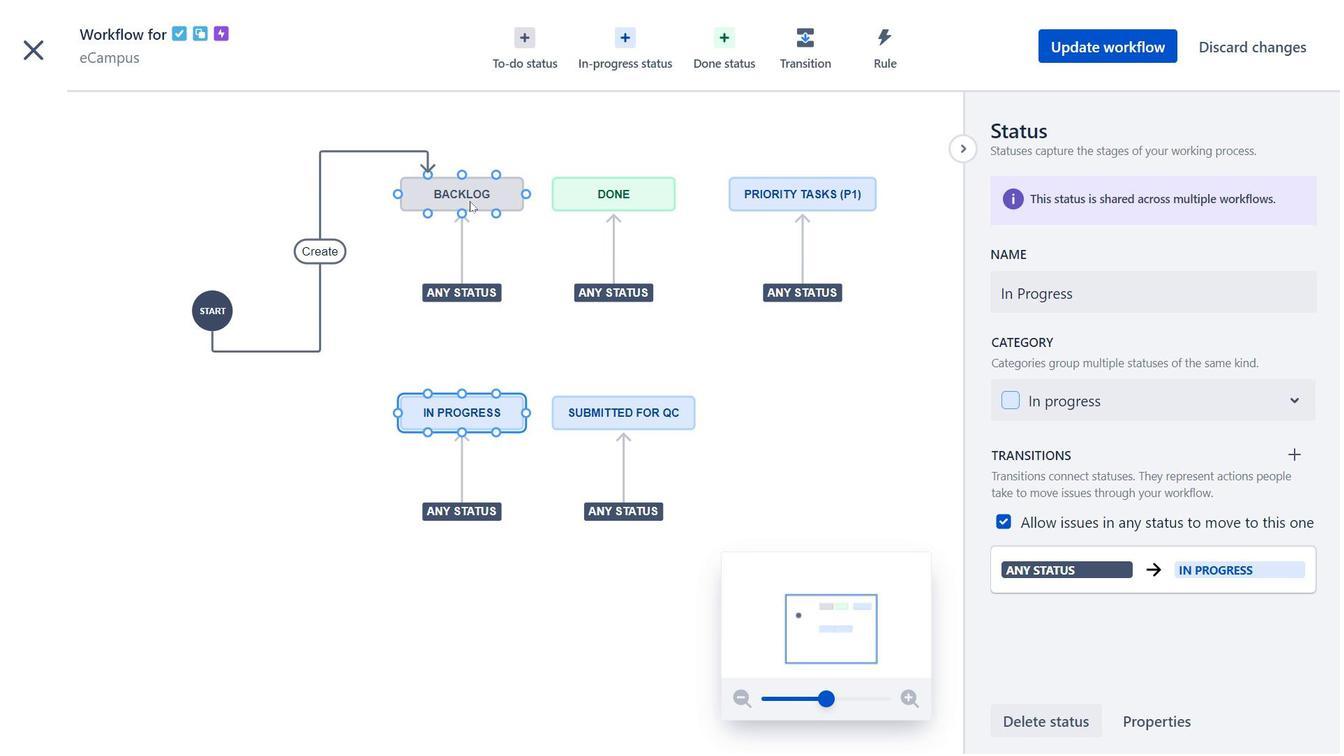 
Action: Mouse moved to (471, 409)
Screenshot: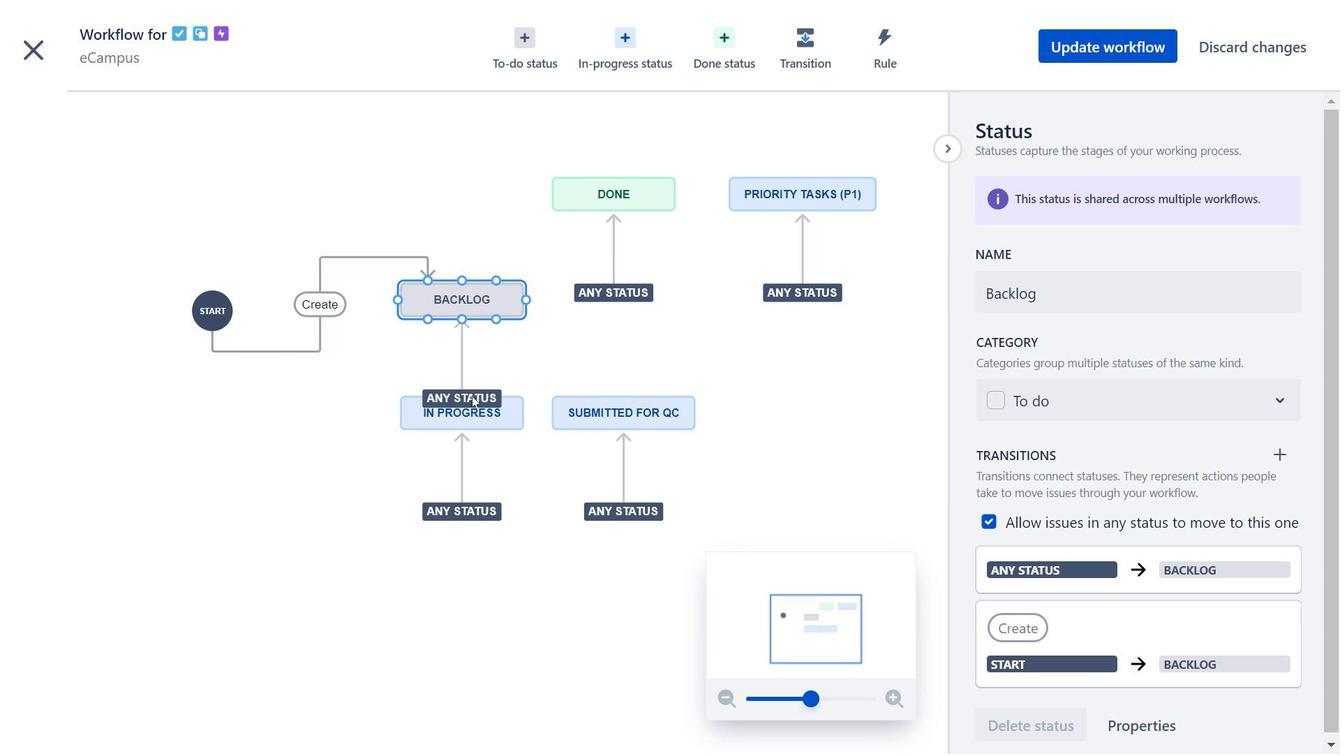 
Action: Mouse pressed left at (471, 409)
Screenshot: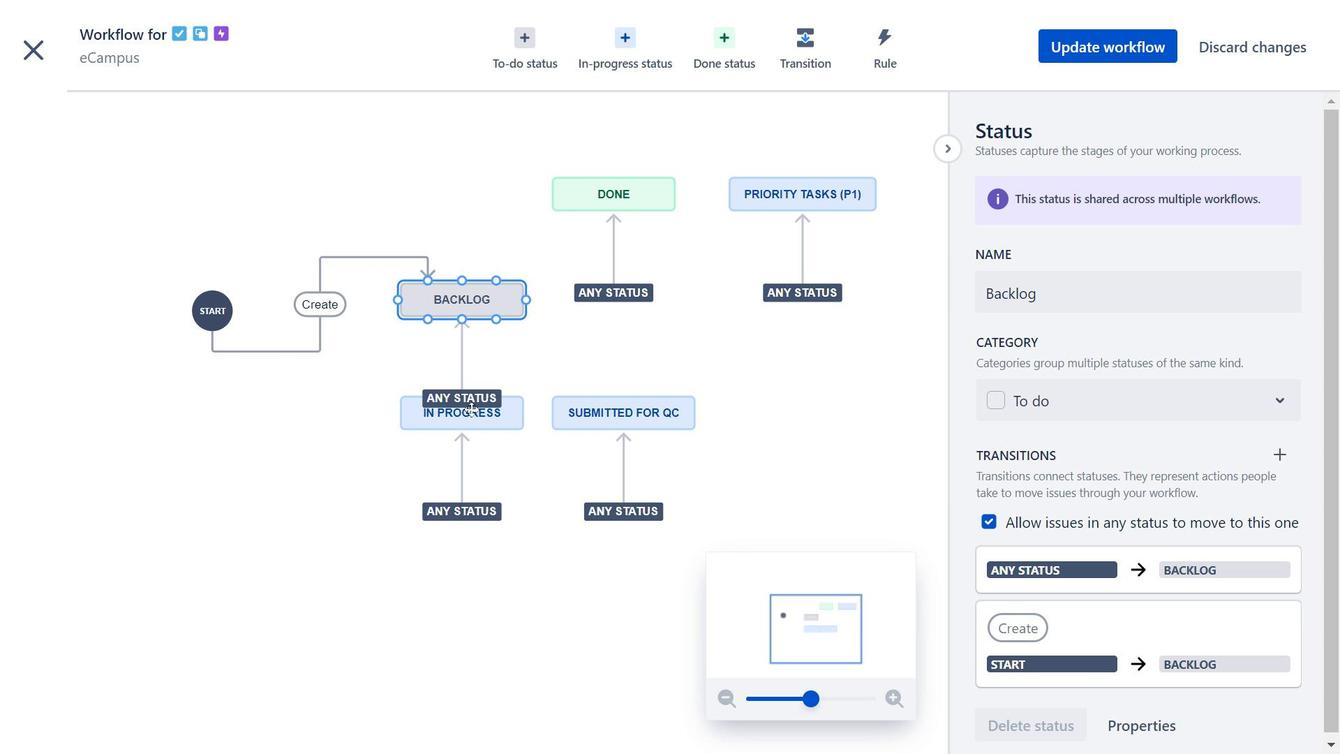 
Action: Mouse moved to (467, 423)
Screenshot: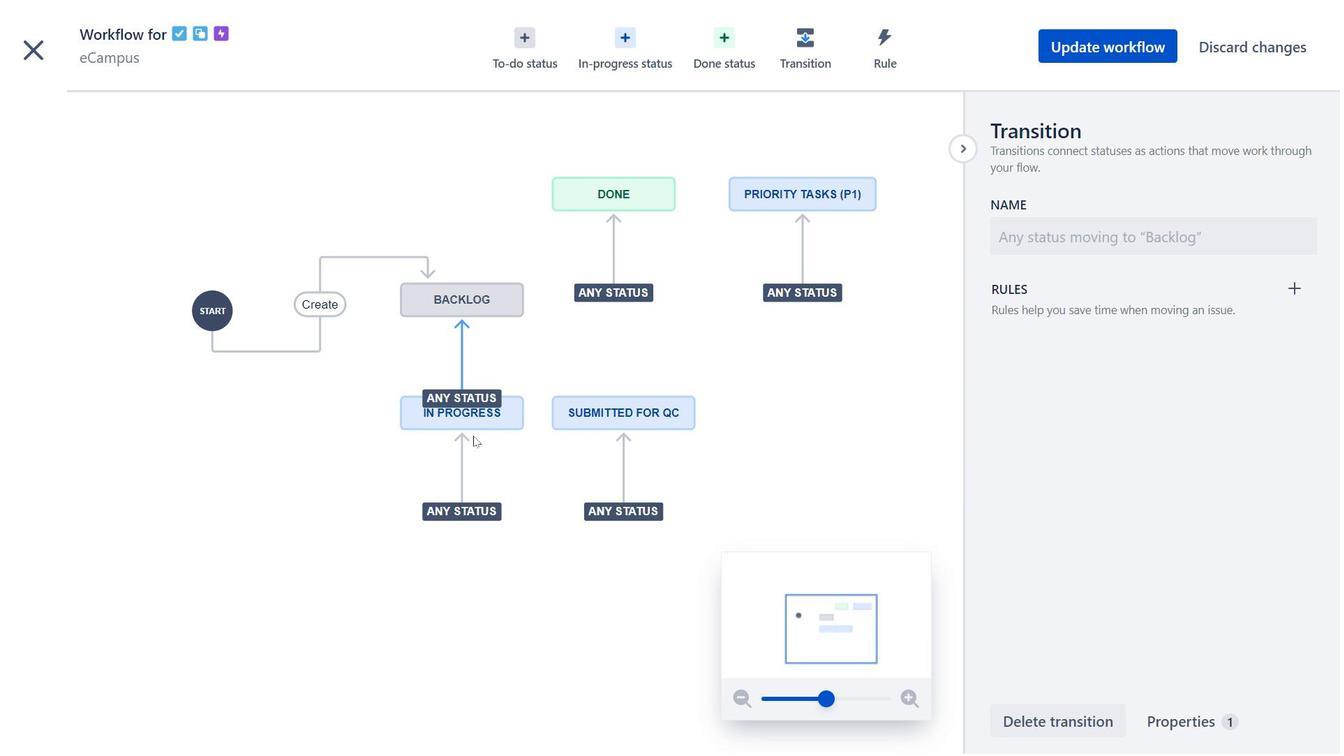
Action: Mouse pressed left at (467, 423)
Screenshot: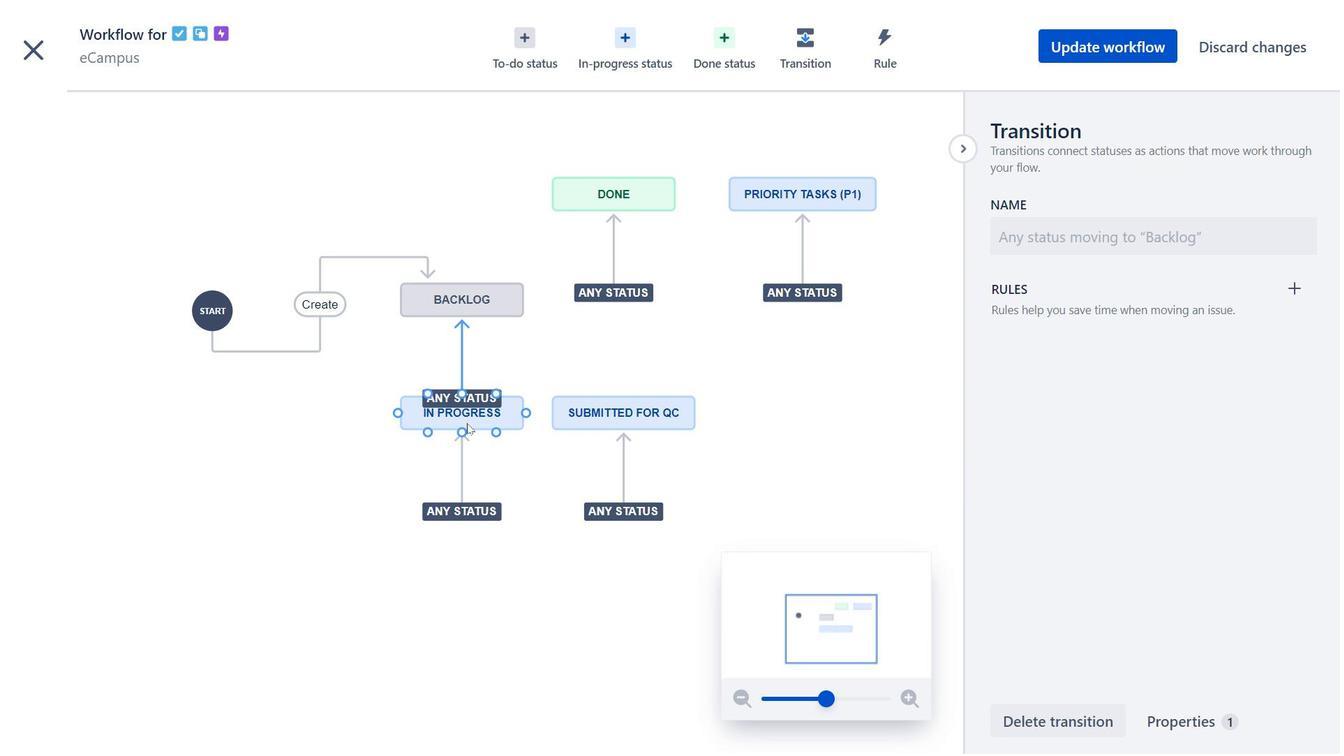 
Action: Mouse moved to (632, 401)
Screenshot: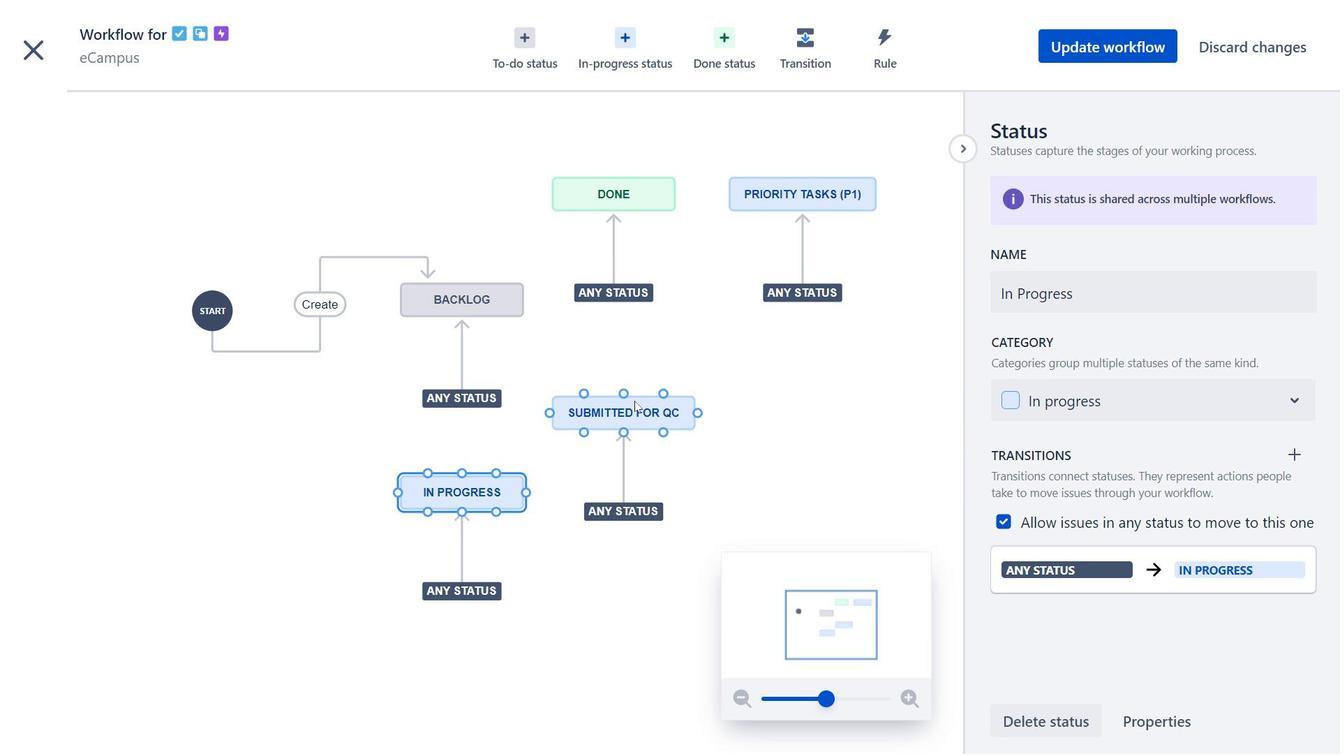 
Action: Mouse pressed left at (632, 401)
Screenshot: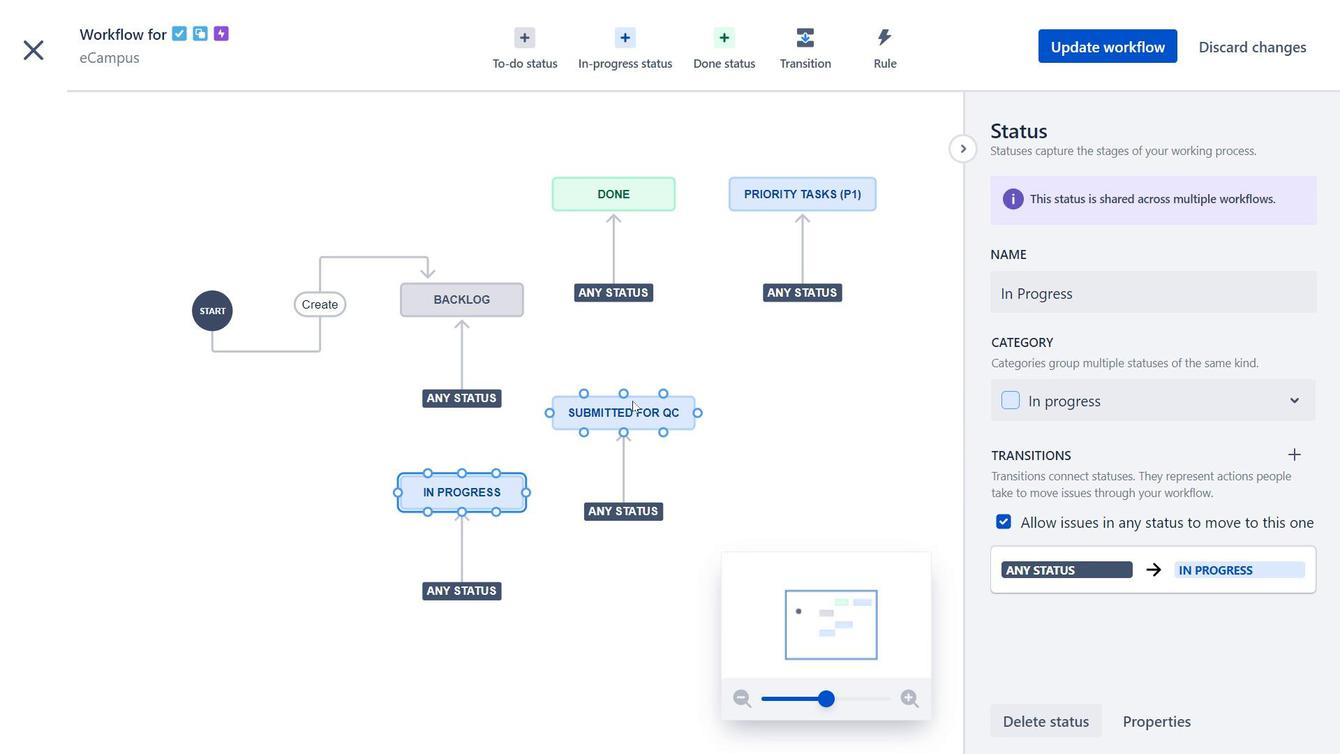 
Action: Mouse moved to (631, 201)
Screenshot: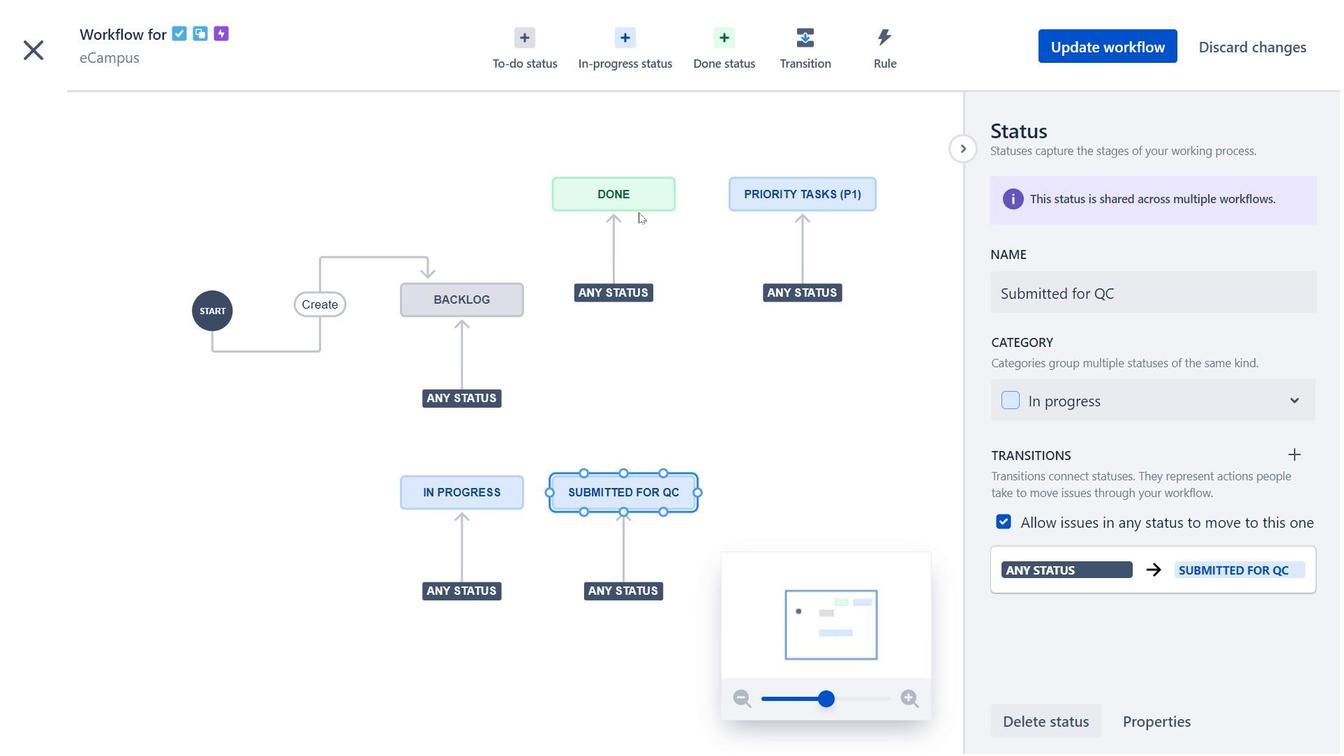 
Action: Mouse pressed left at (631, 201)
Screenshot: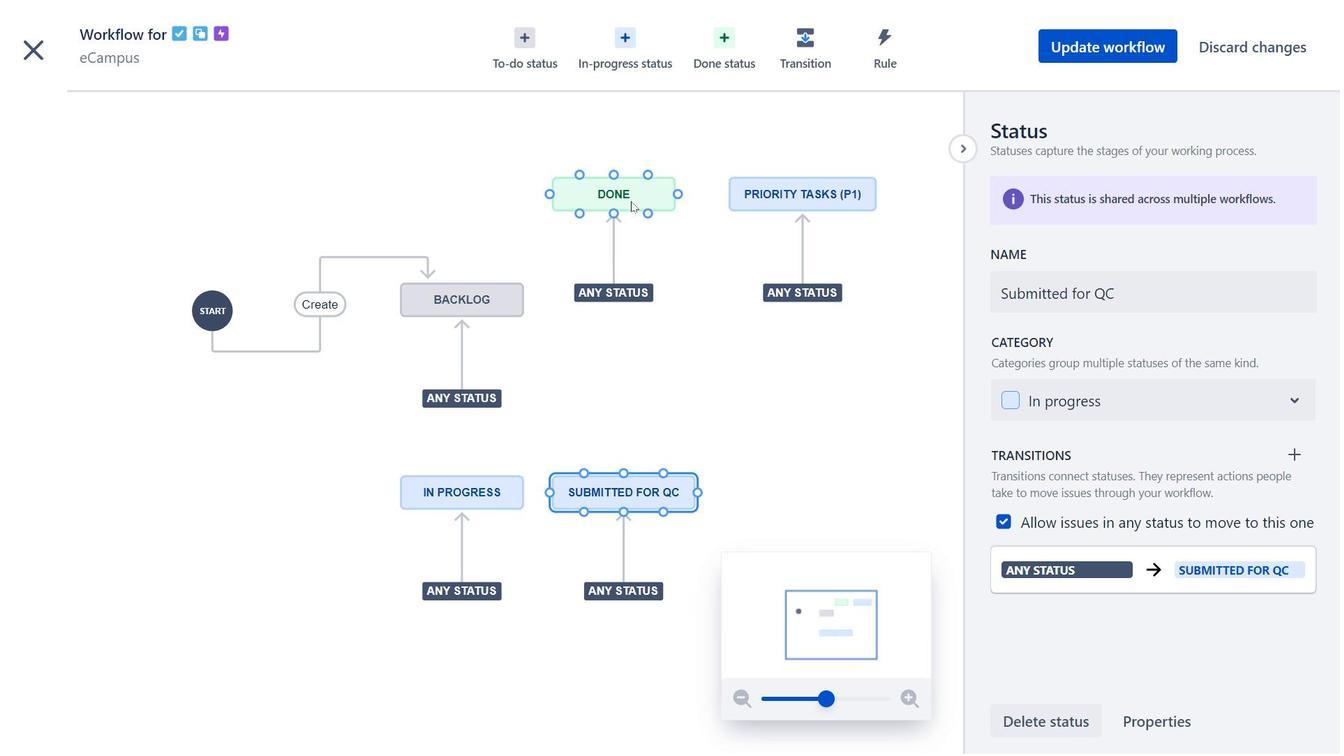 
Action: Mouse moved to (804, 196)
Screenshot: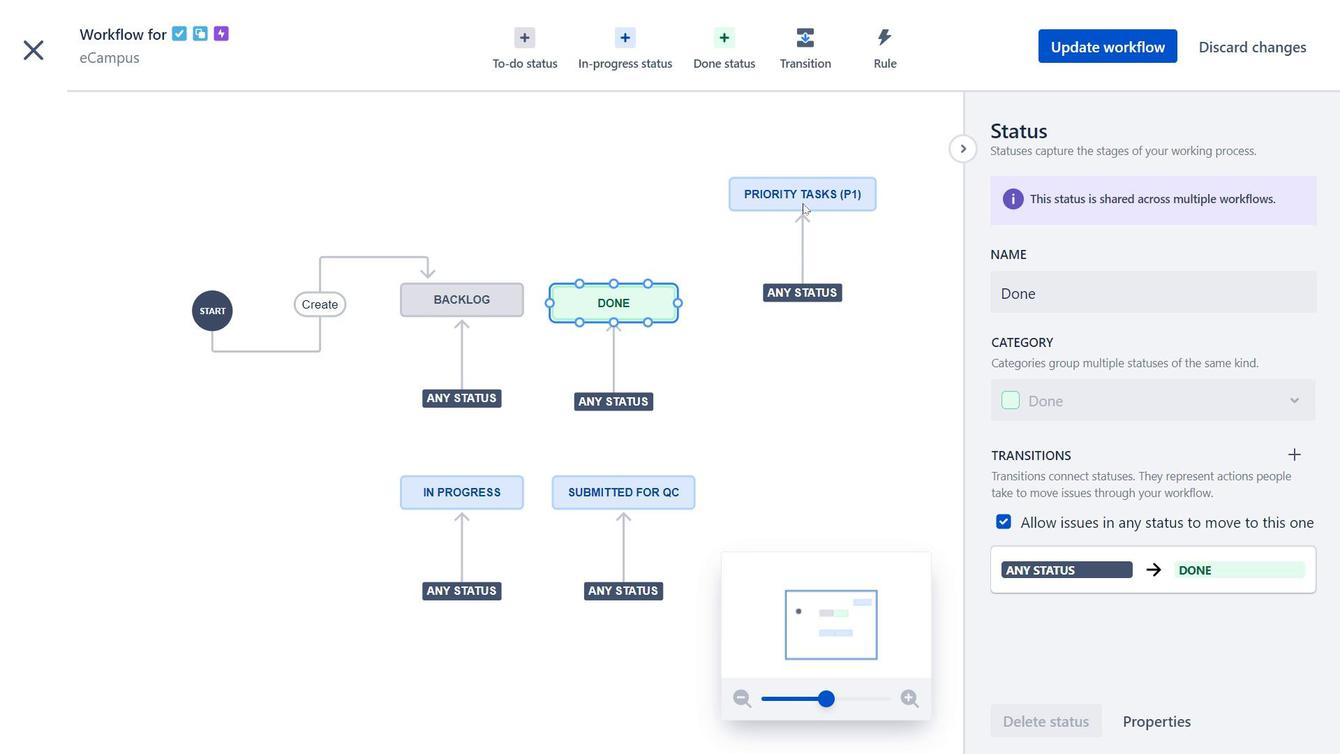 
Action: Mouse pressed left at (804, 196)
Screenshot: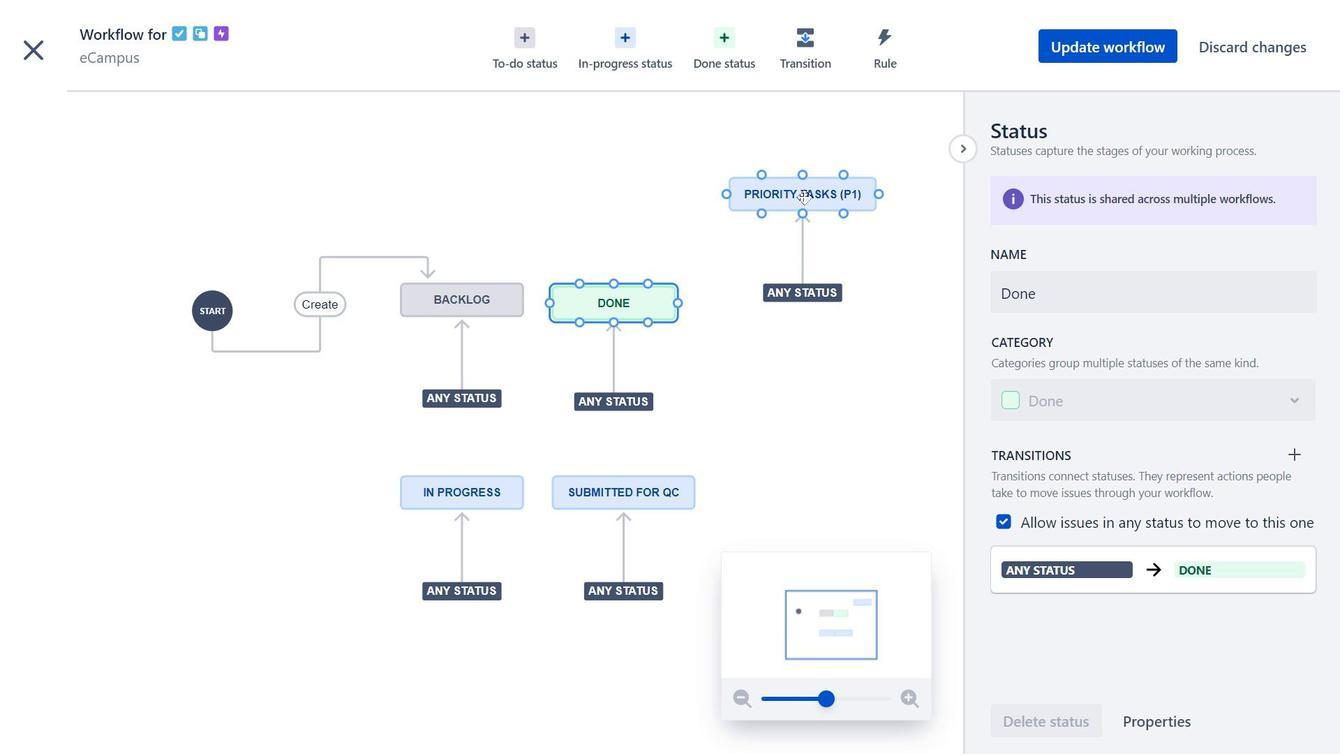 
Action: Mouse moved to (435, 300)
Screenshot: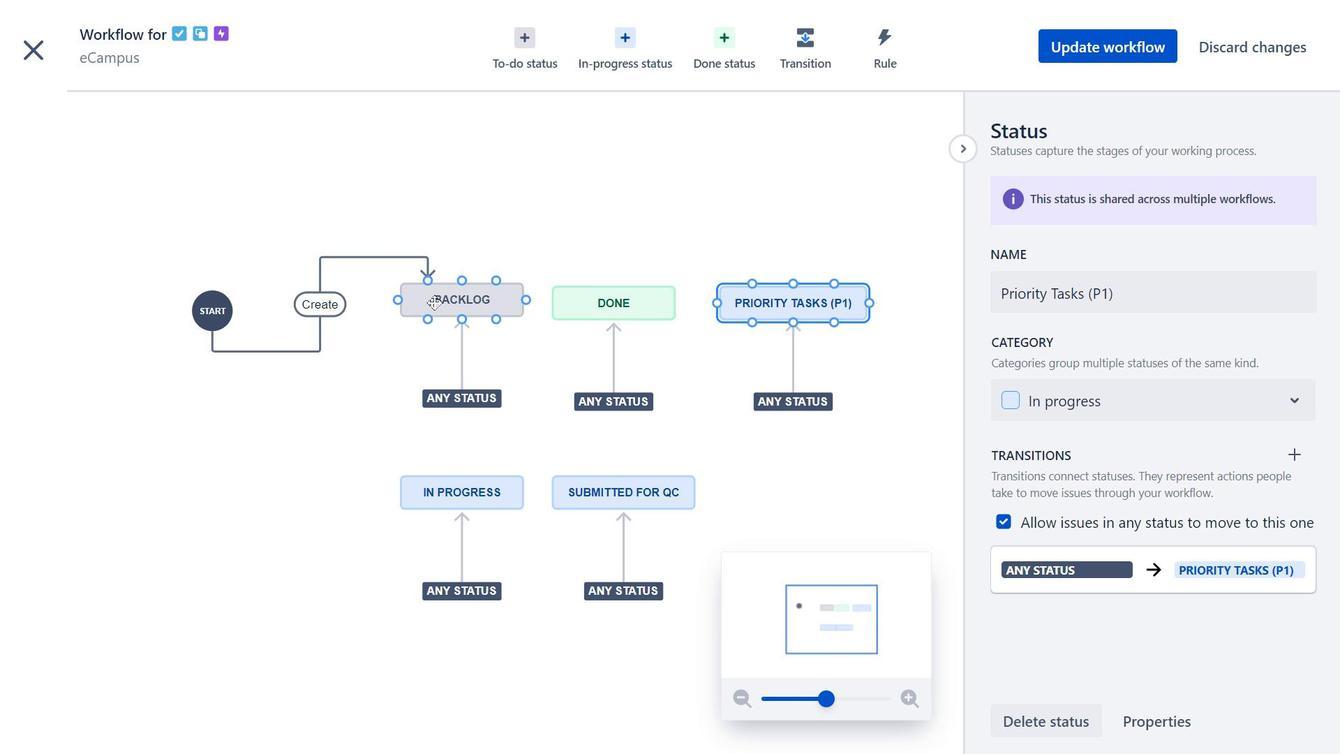 
Action: Mouse pressed left at (435, 300)
Screenshot: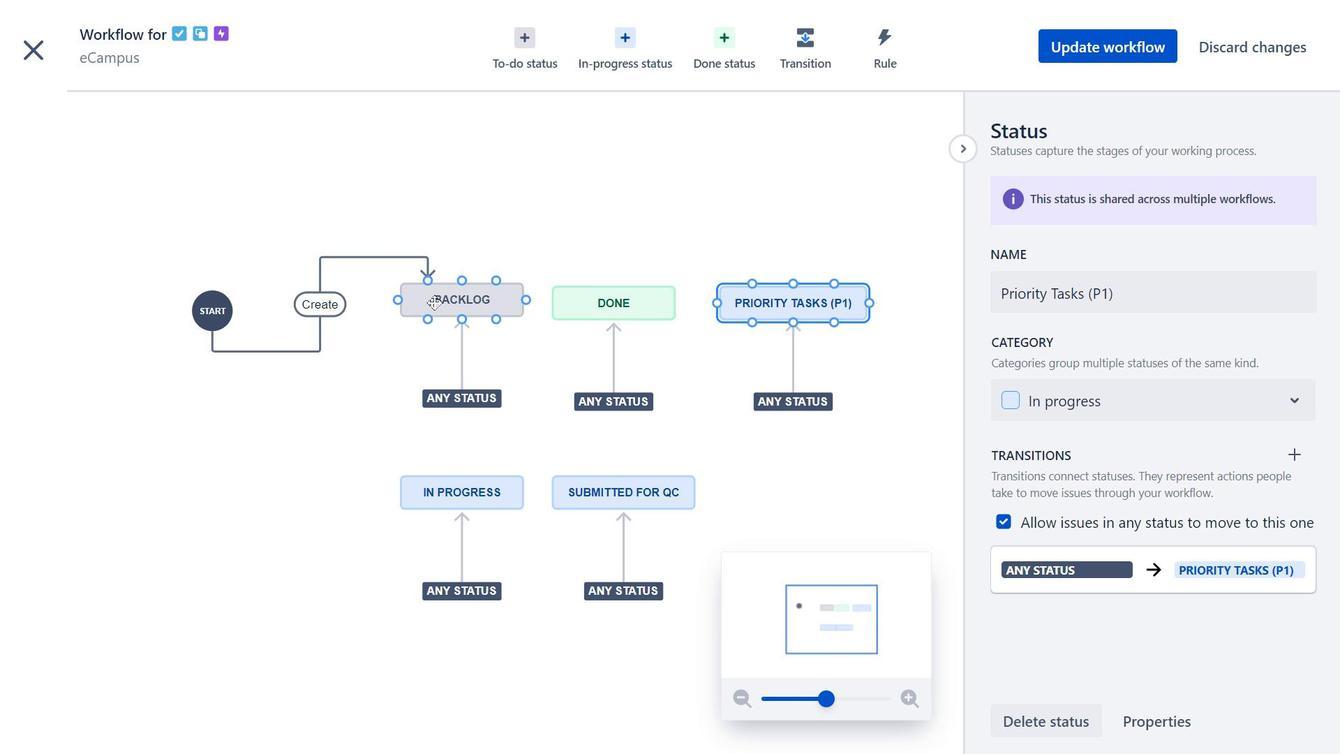 
Action: Mouse moved to (590, 298)
Screenshot: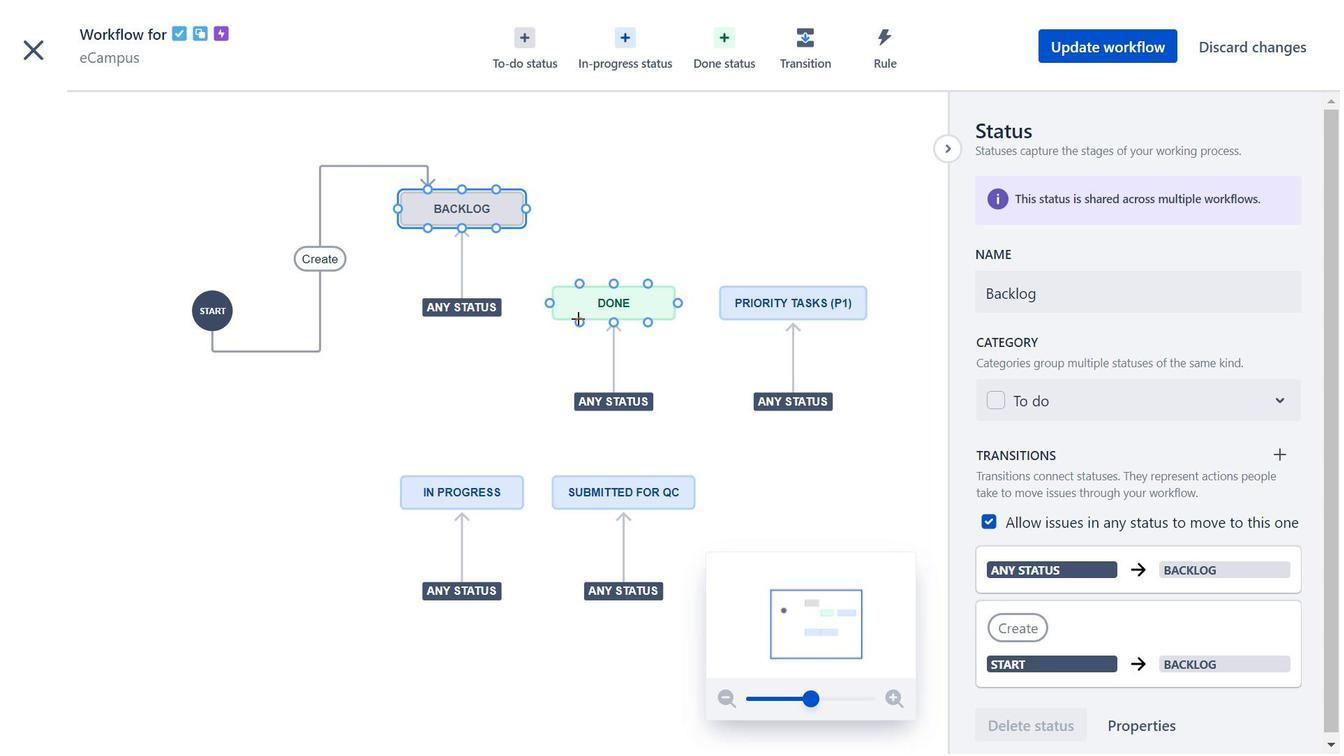 
Action: Mouse pressed left at (590, 298)
Screenshot: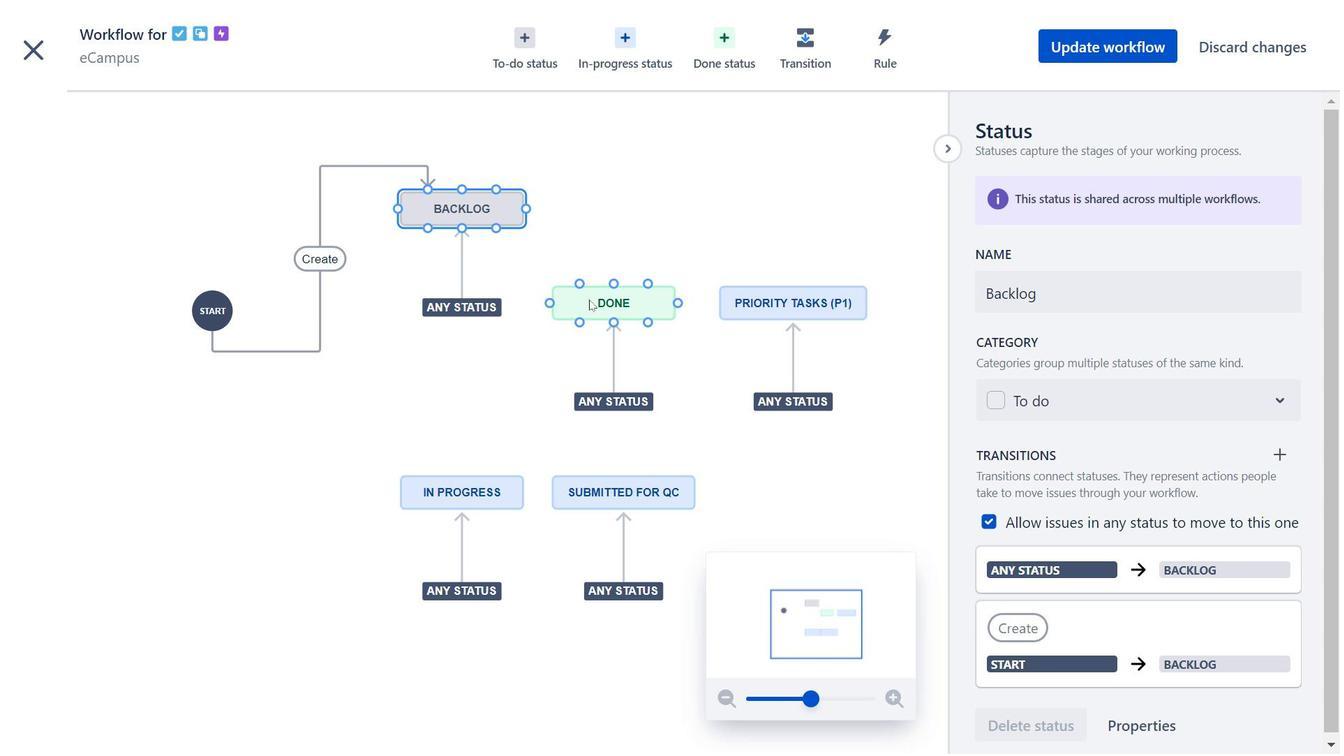 
Action: Mouse moved to (801, 310)
Screenshot: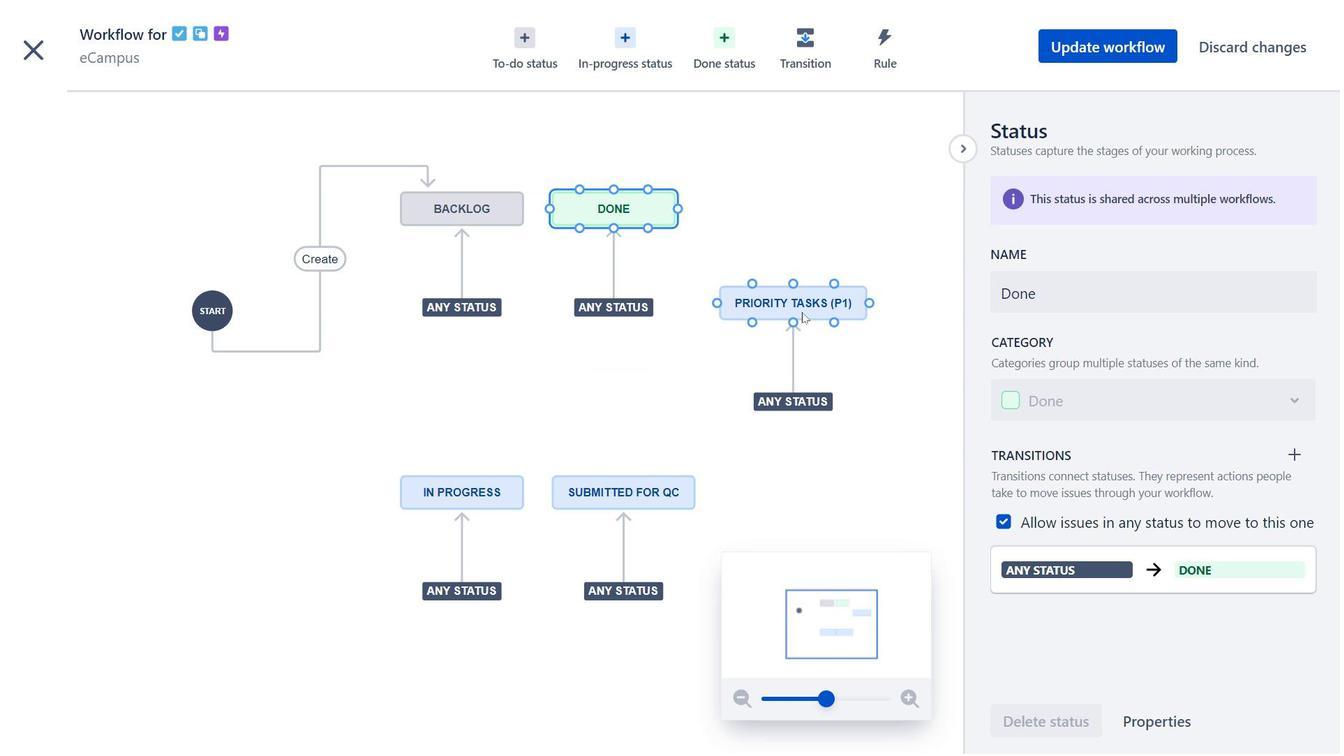 
Action: Mouse pressed left at (801, 310)
Screenshot: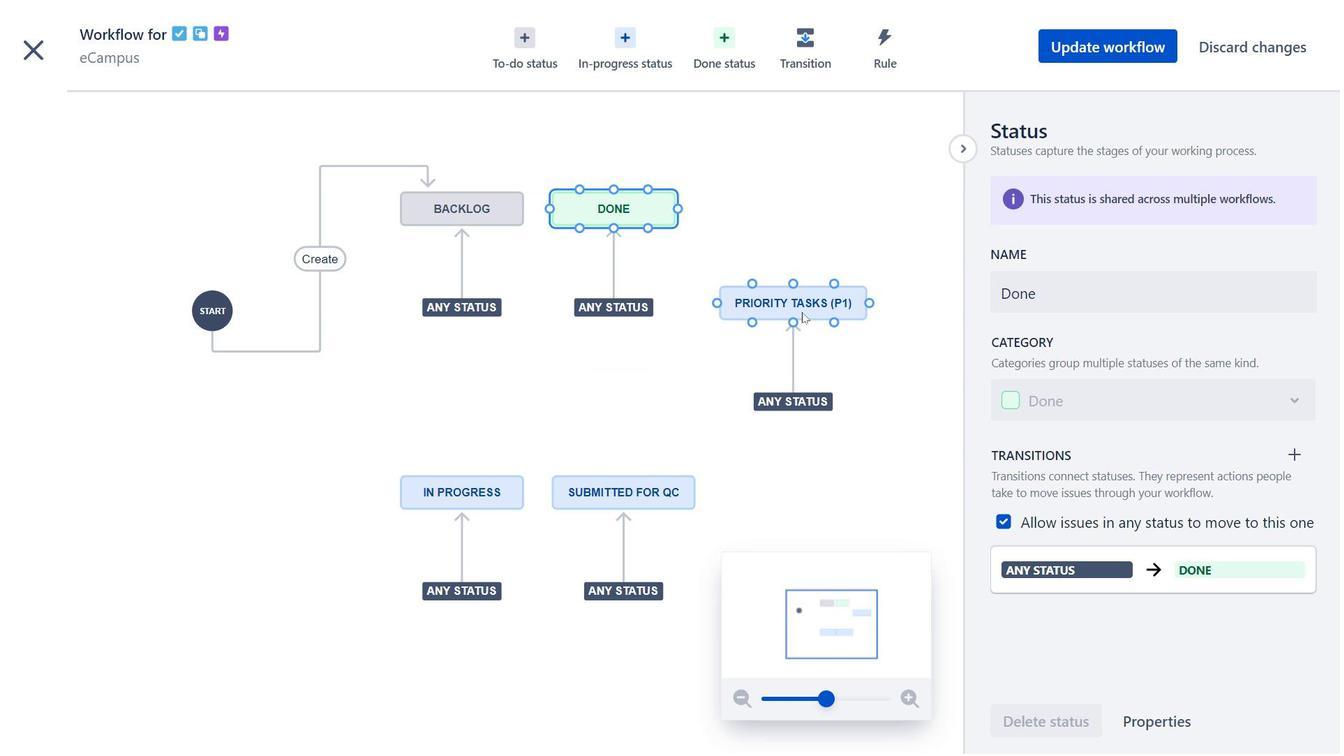 
Action: Mouse moved to (1112, 393)
Screenshot: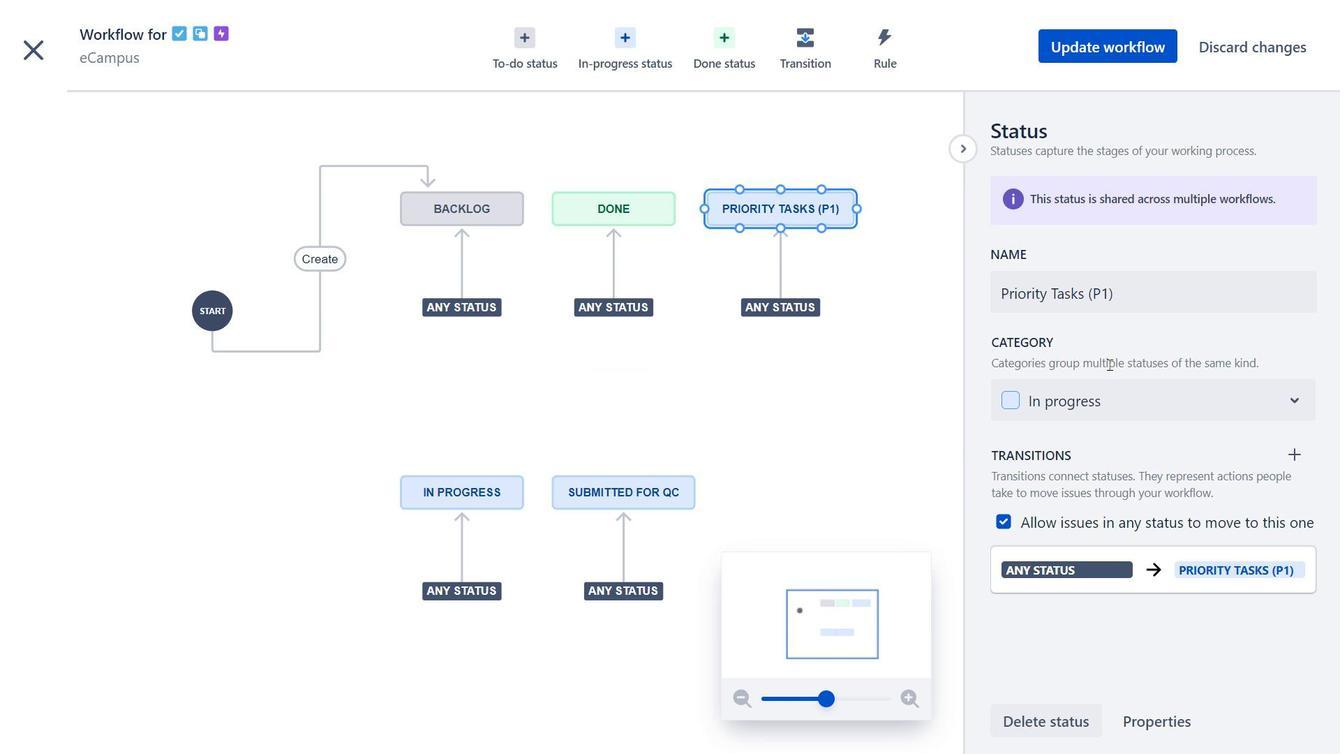 
Action: Mouse pressed left at (1112, 393)
Screenshot: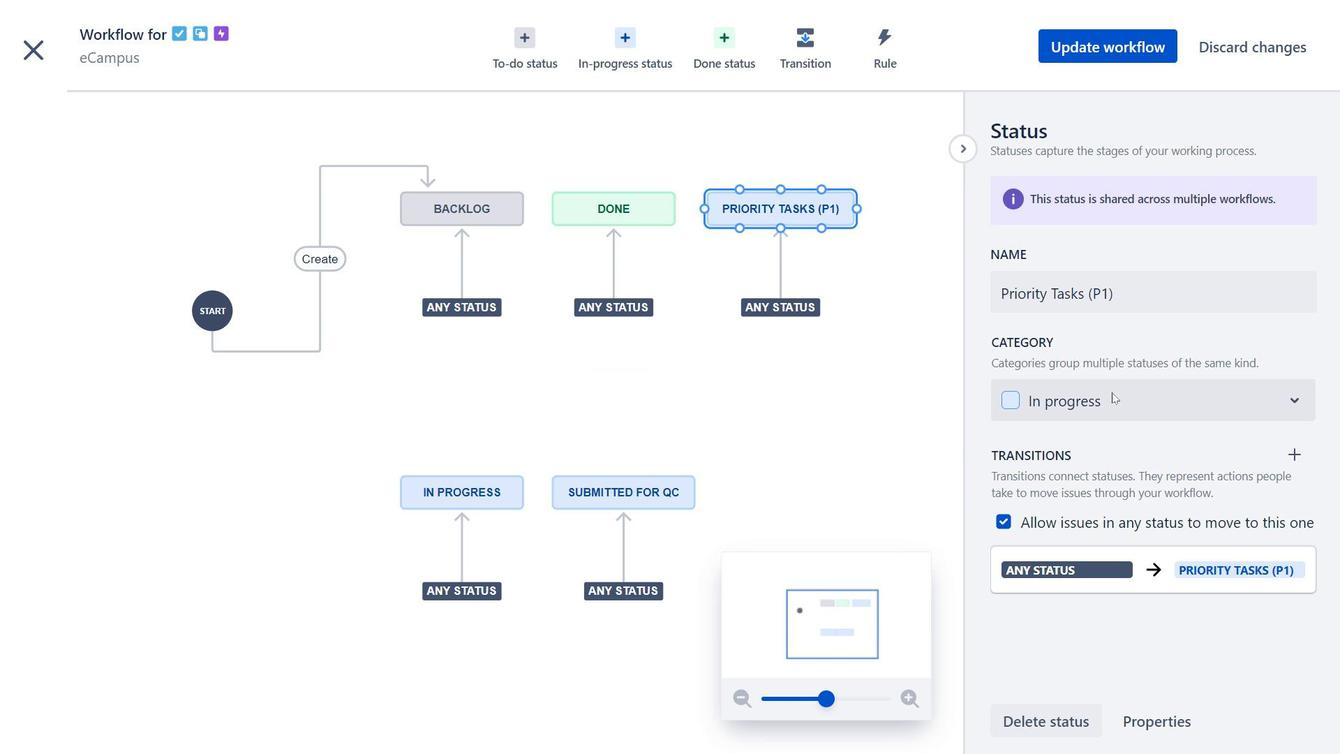 
Action: Mouse moved to (754, 218)
Screenshot: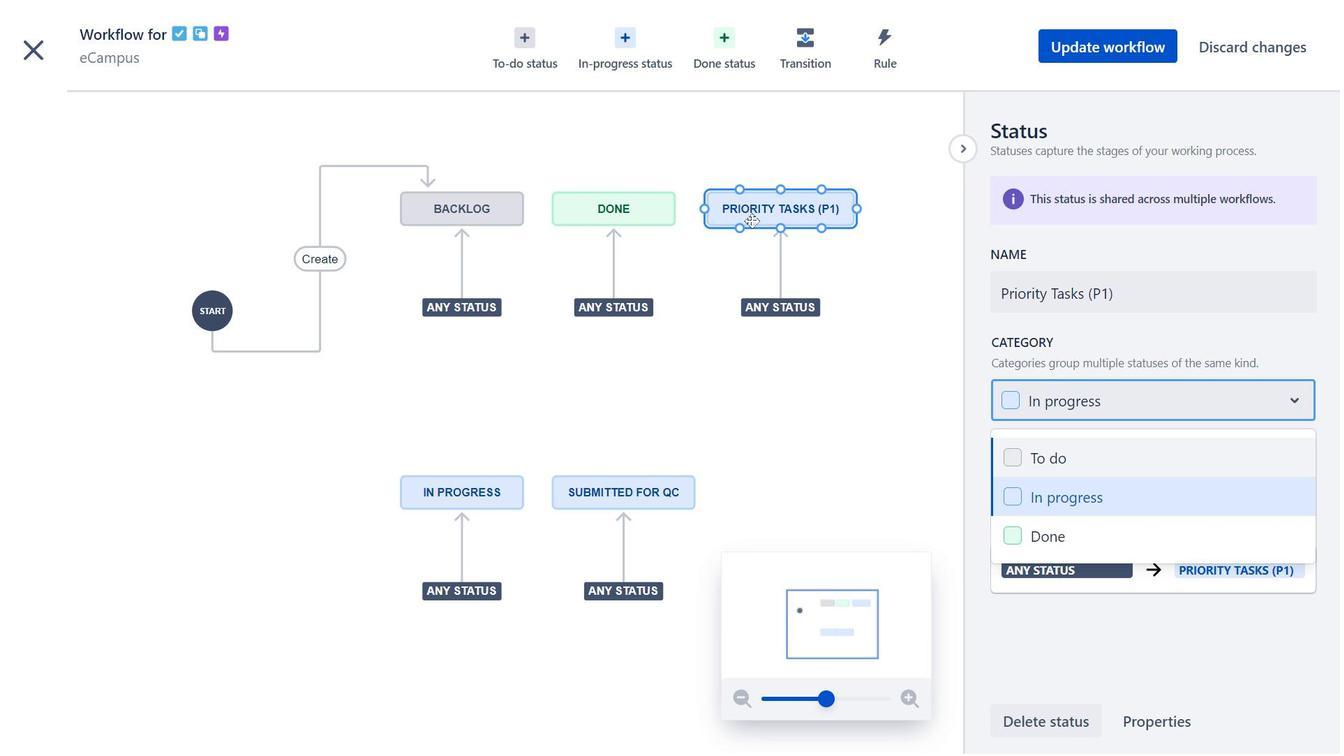 
Action: Mouse pressed left at (754, 218)
Screenshot: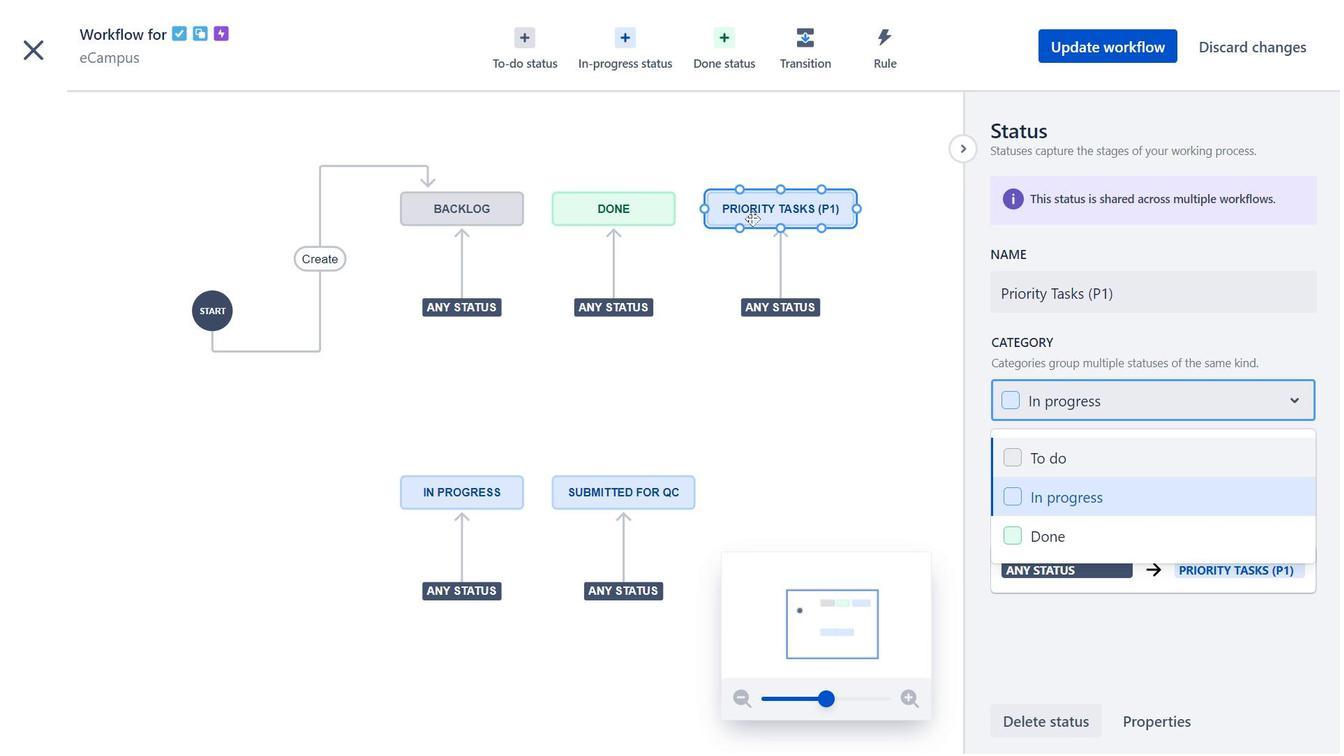 
Action: Mouse moved to (631, 216)
Screenshot: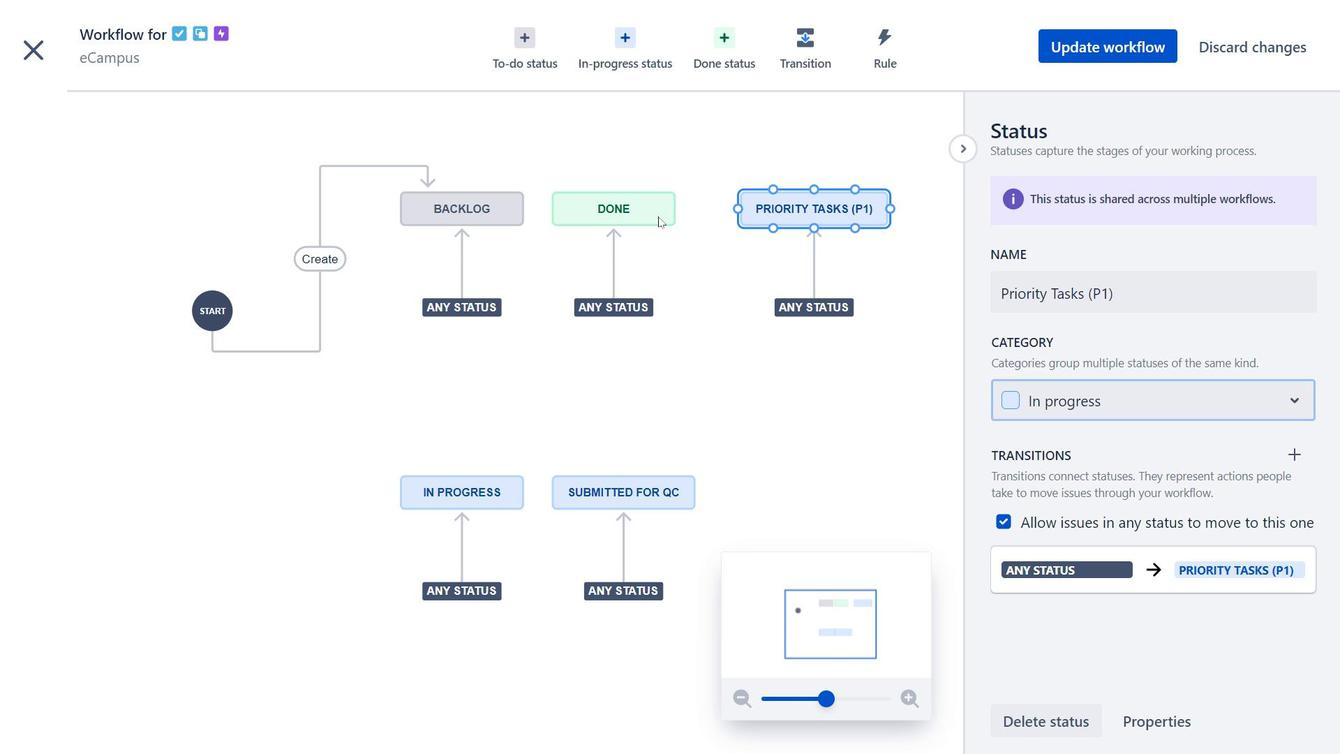 
Action: Mouse pressed left at (631, 216)
Screenshot: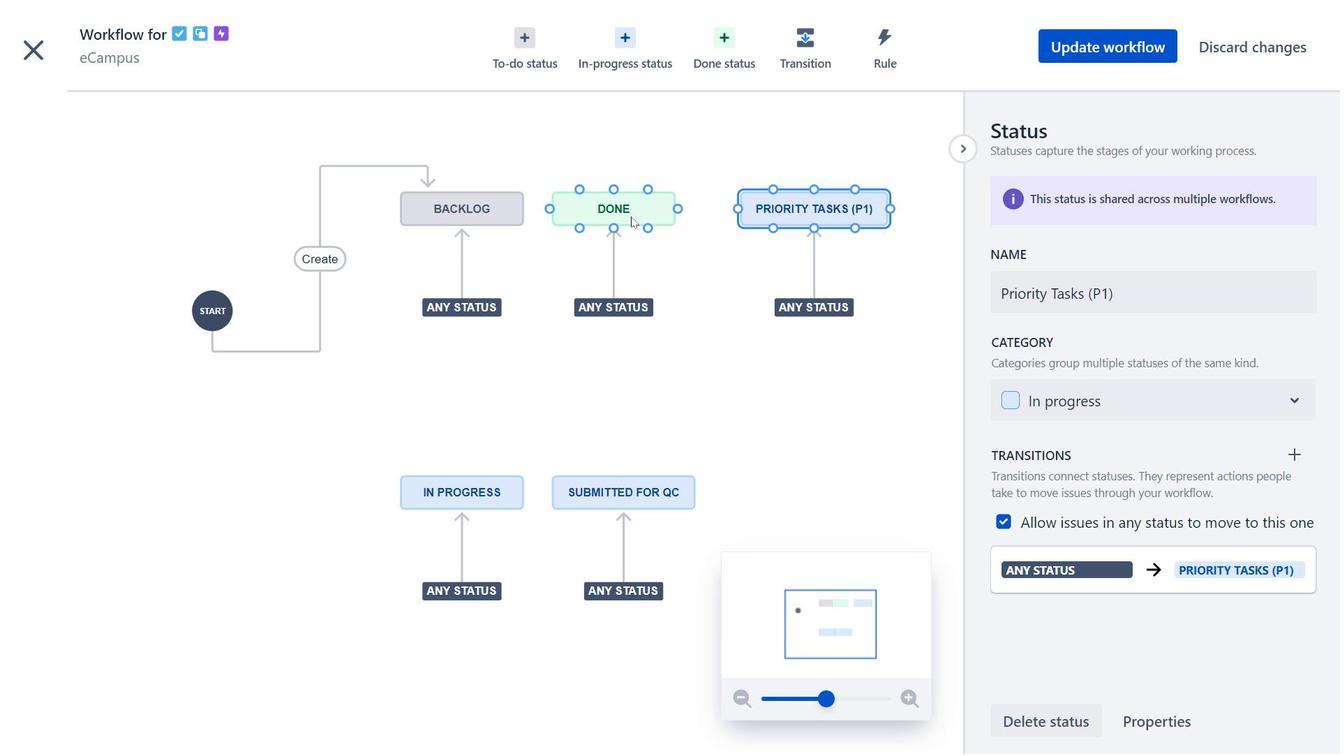 
Action: Mouse moved to (1065, 379)
Screenshot: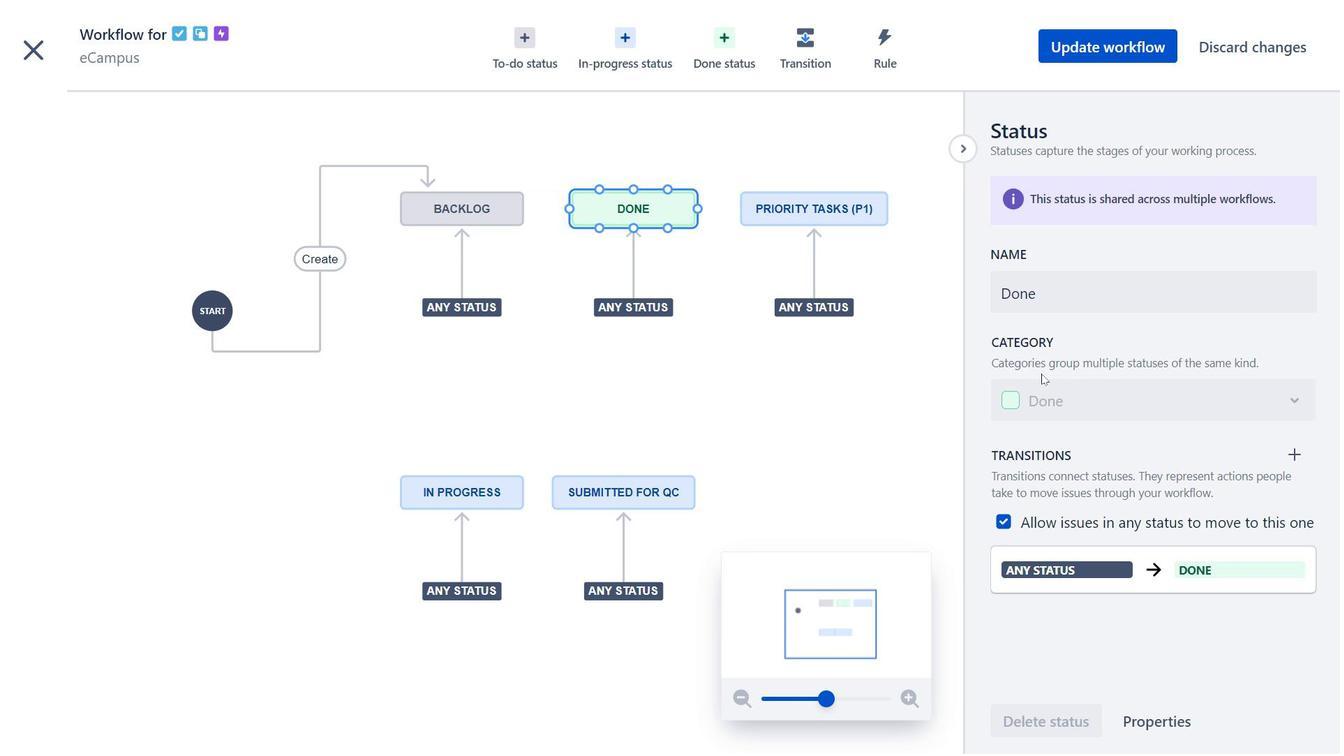 
Action: Mouse pressed left at (1065, 379)
Screenshot: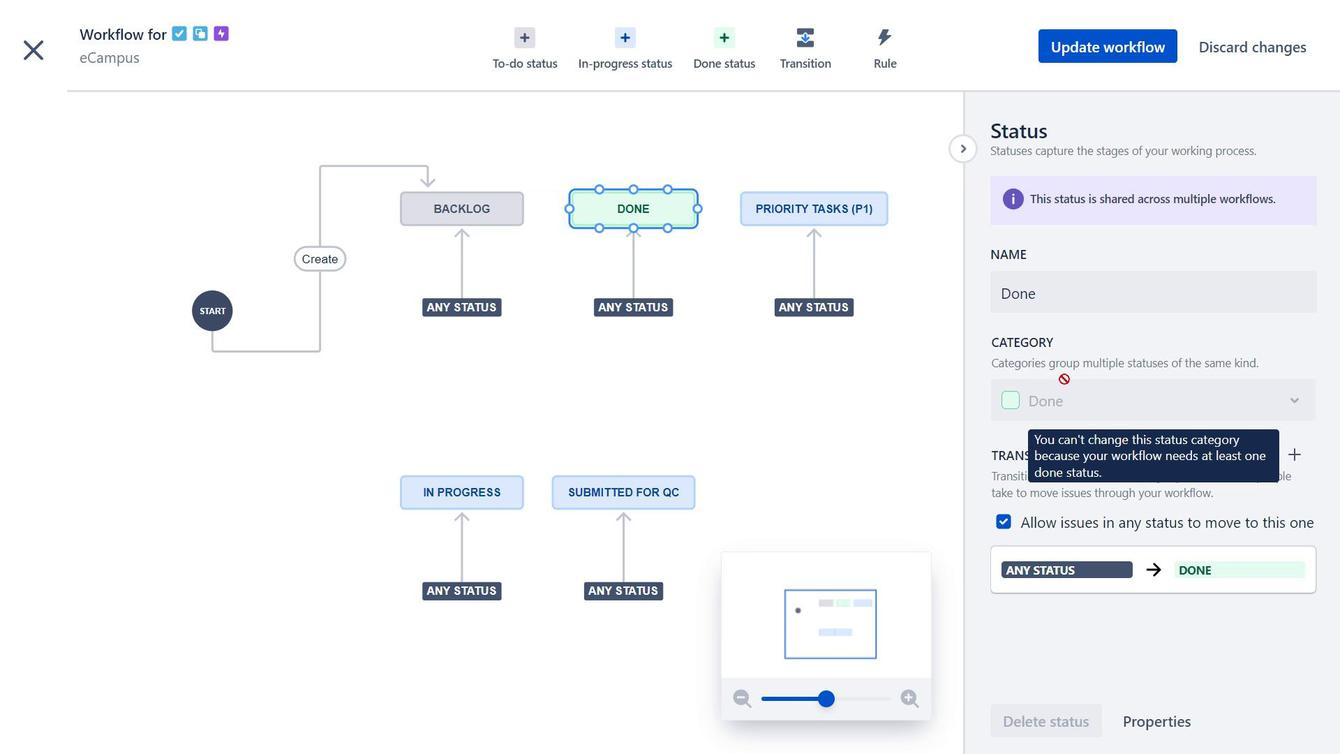 
Action: Mouse moved to (586, 519)
Screenshot: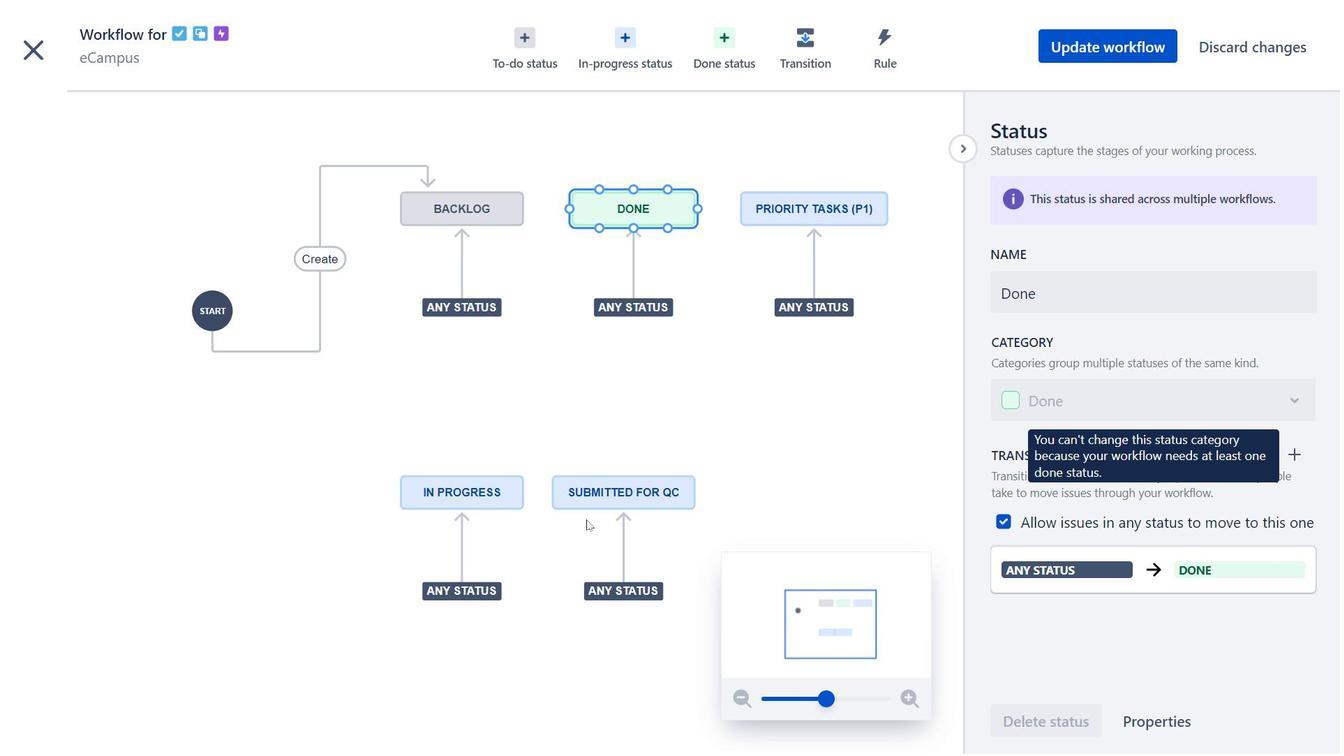 
Action: Mouse pressed left at (586, 519)
Screenshot: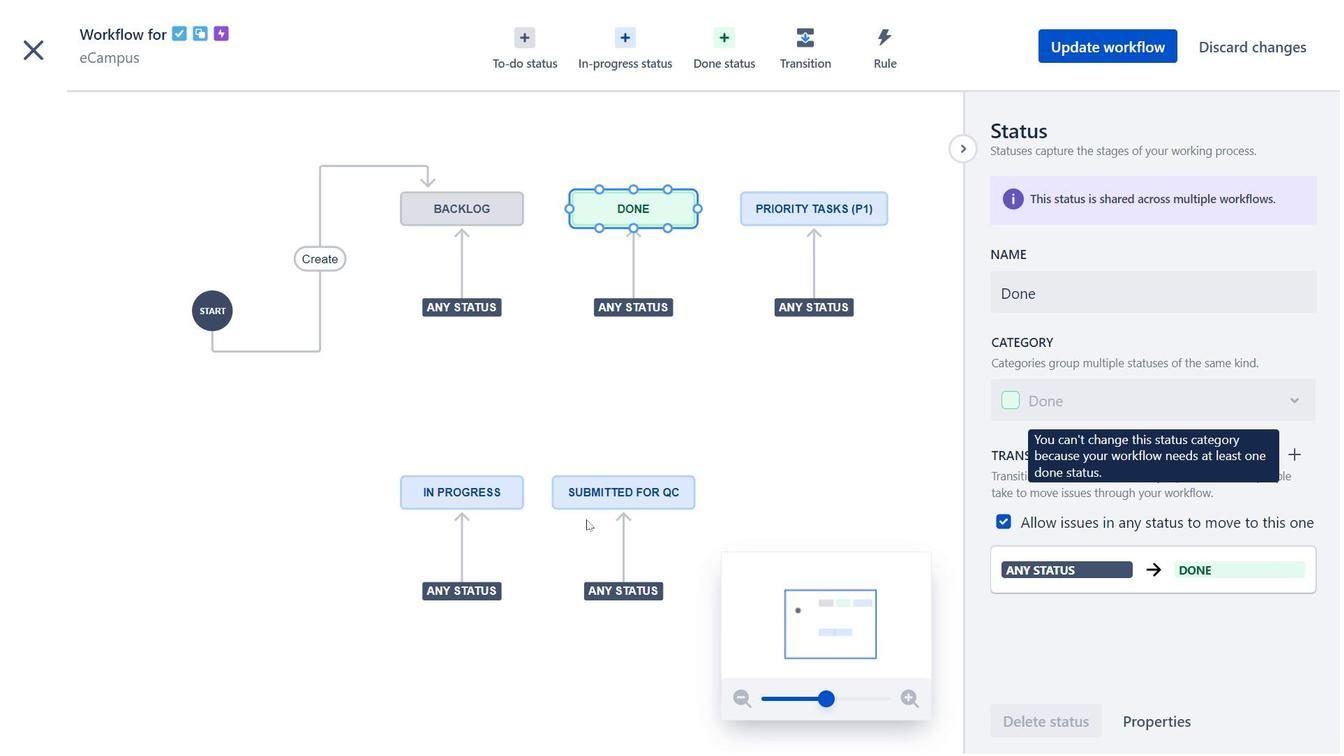 
Action: Mouse moved to (597, 503)
Screenshot: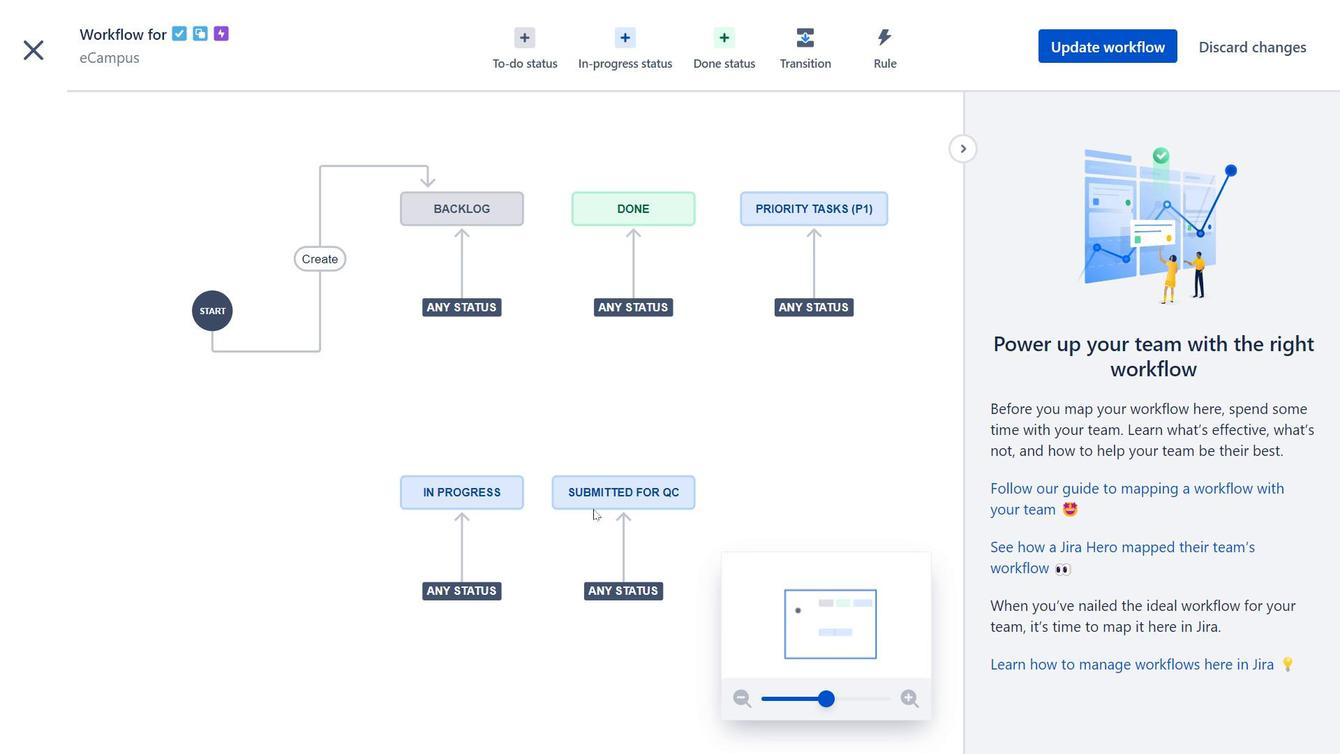 
Action: Mouse pressed left at (597, 503)
Screenshot: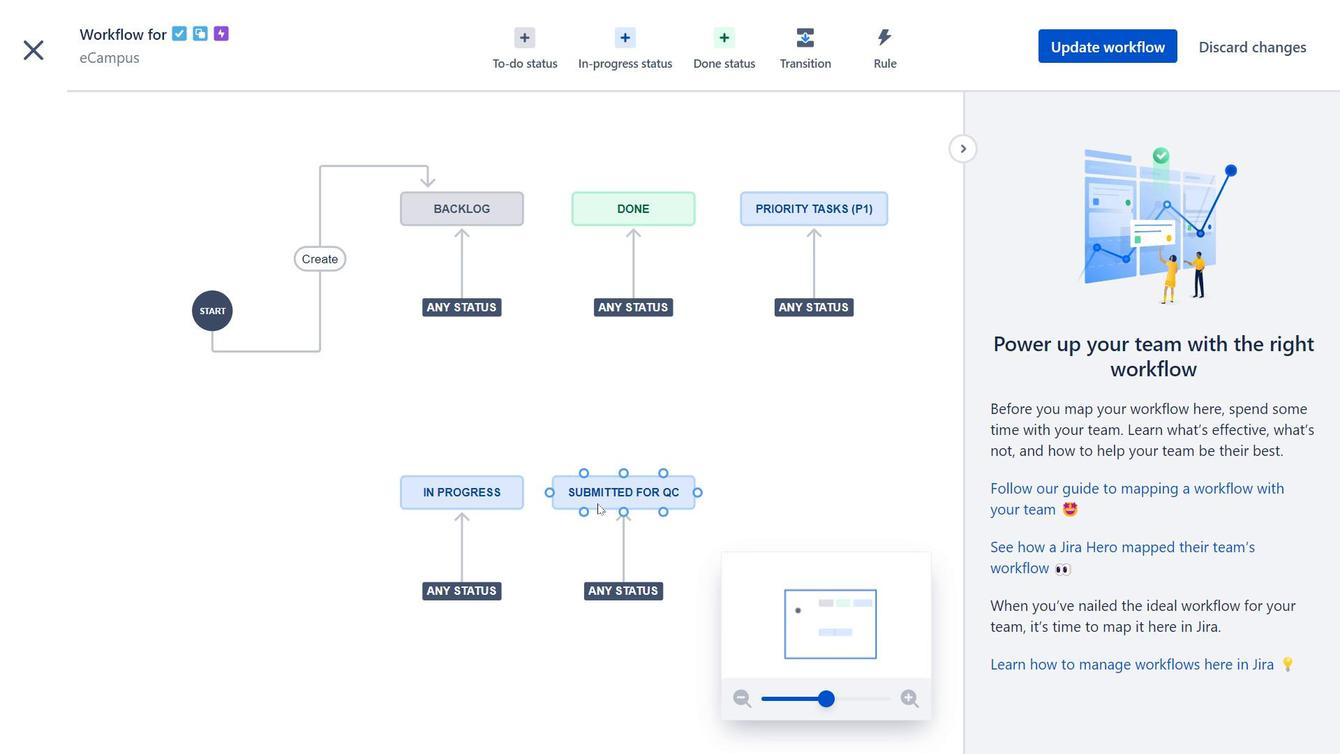 
Action: Mouse moved to (1091, 411)
Screenshot: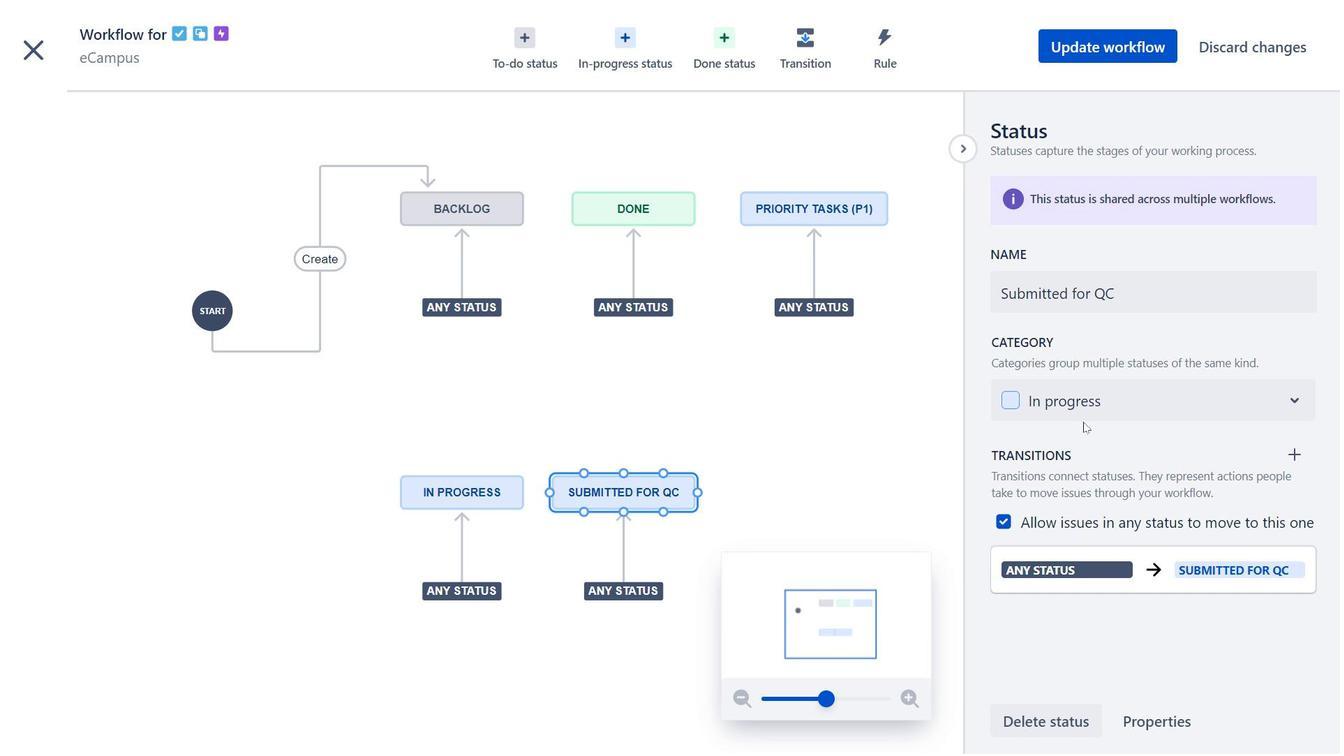 
Action: Mouse pressed left at (1091, 411)
Screenshot: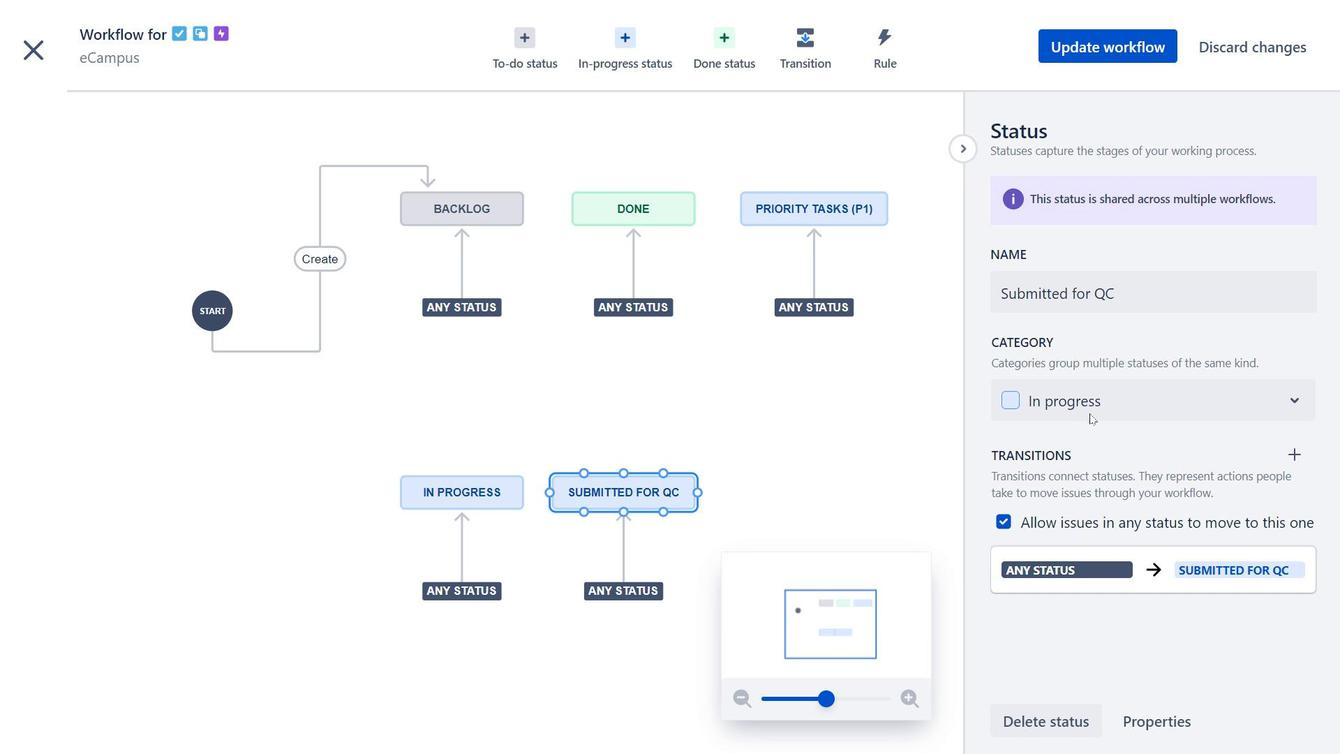 
Action: Mouse moved to (1136, 247)
Screenshot: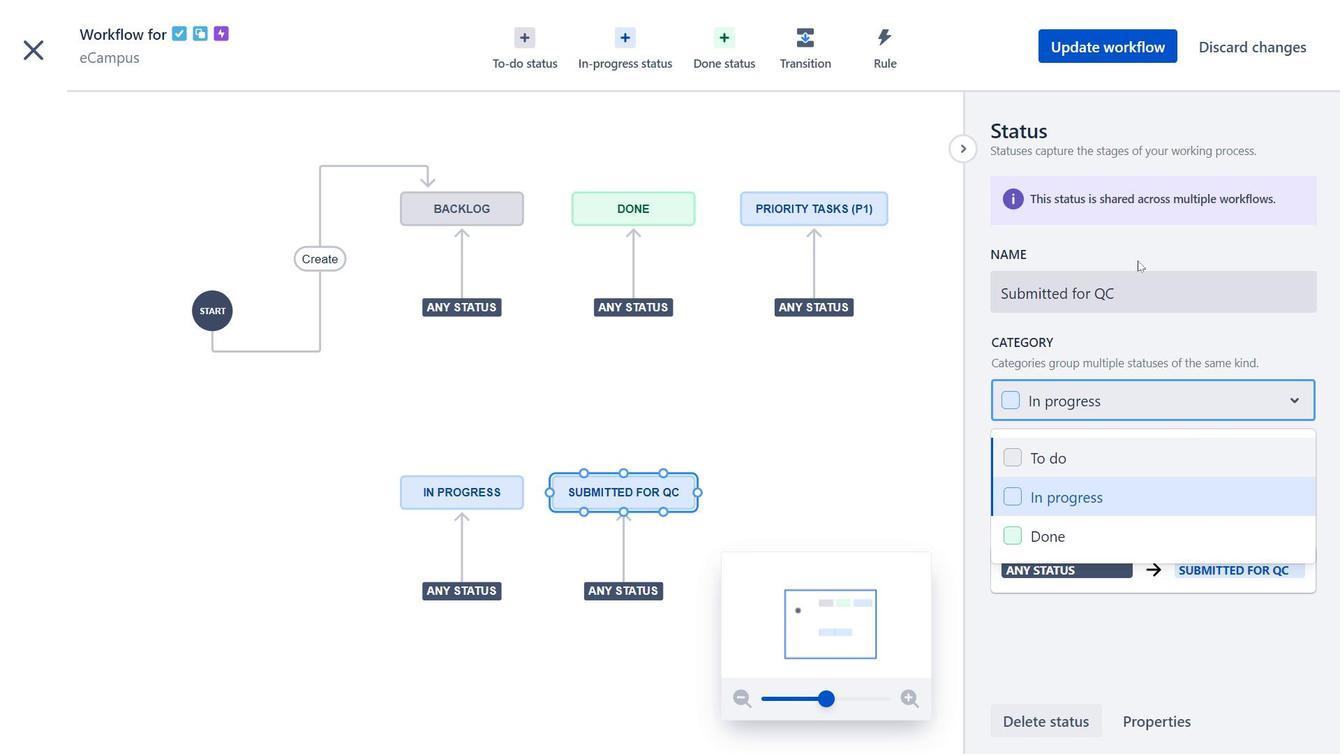 
Action: Mouse pressed left at (1136, 247)
Screenshot: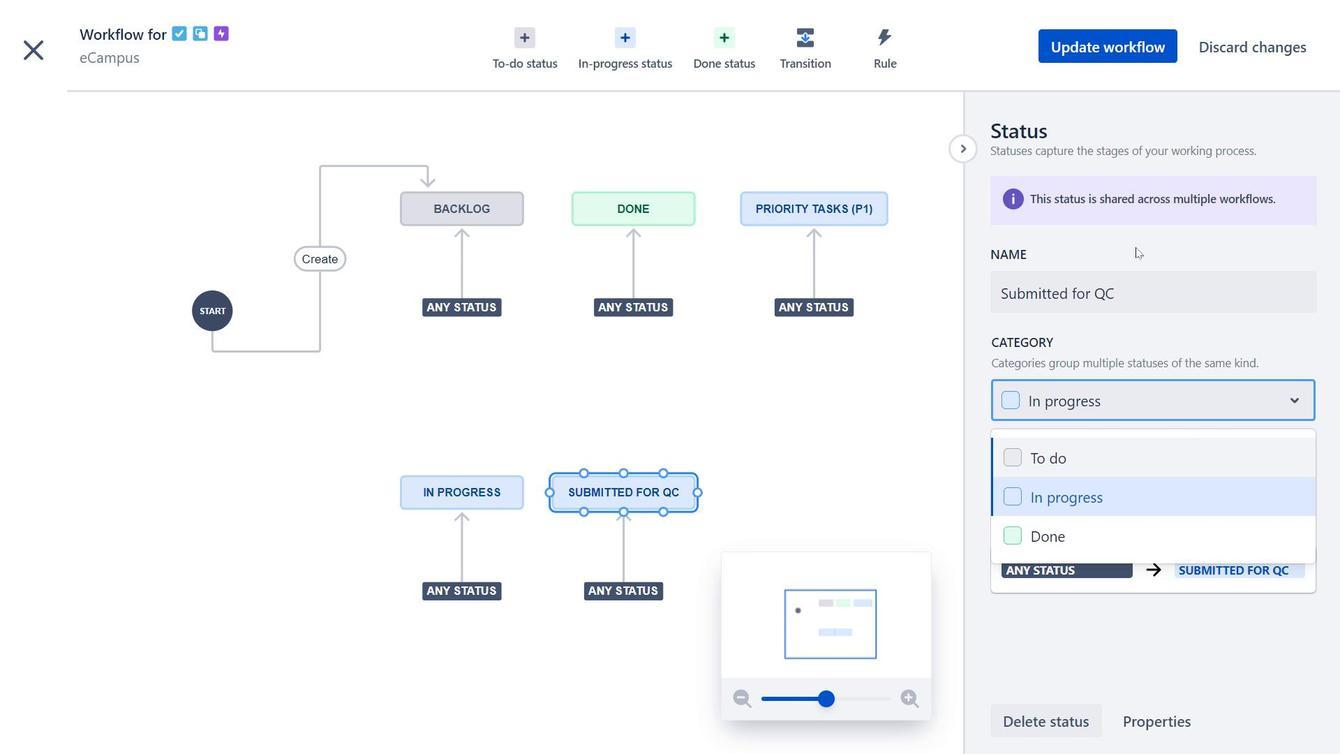 
Action: Mouse moved to (46, 51)
Screenshot: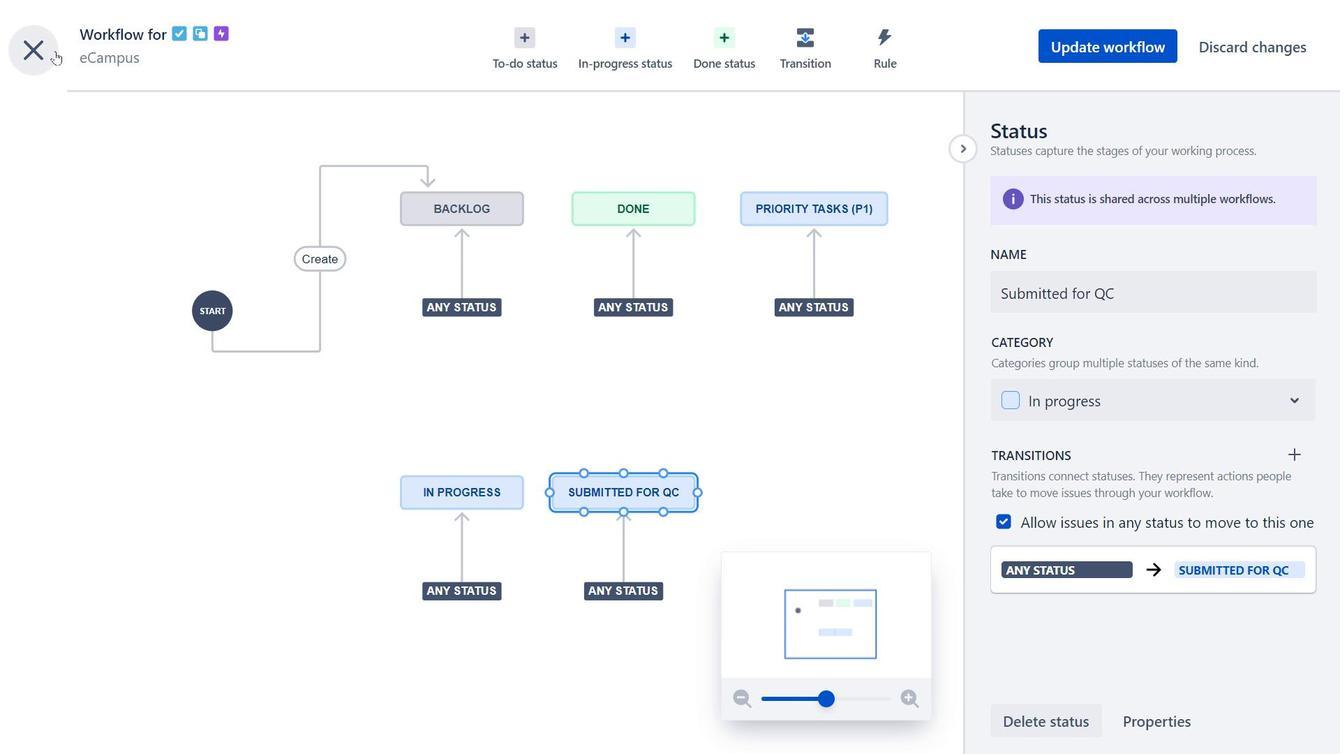 
Action: Mouse pressed left at (46, 51)
Screenshot: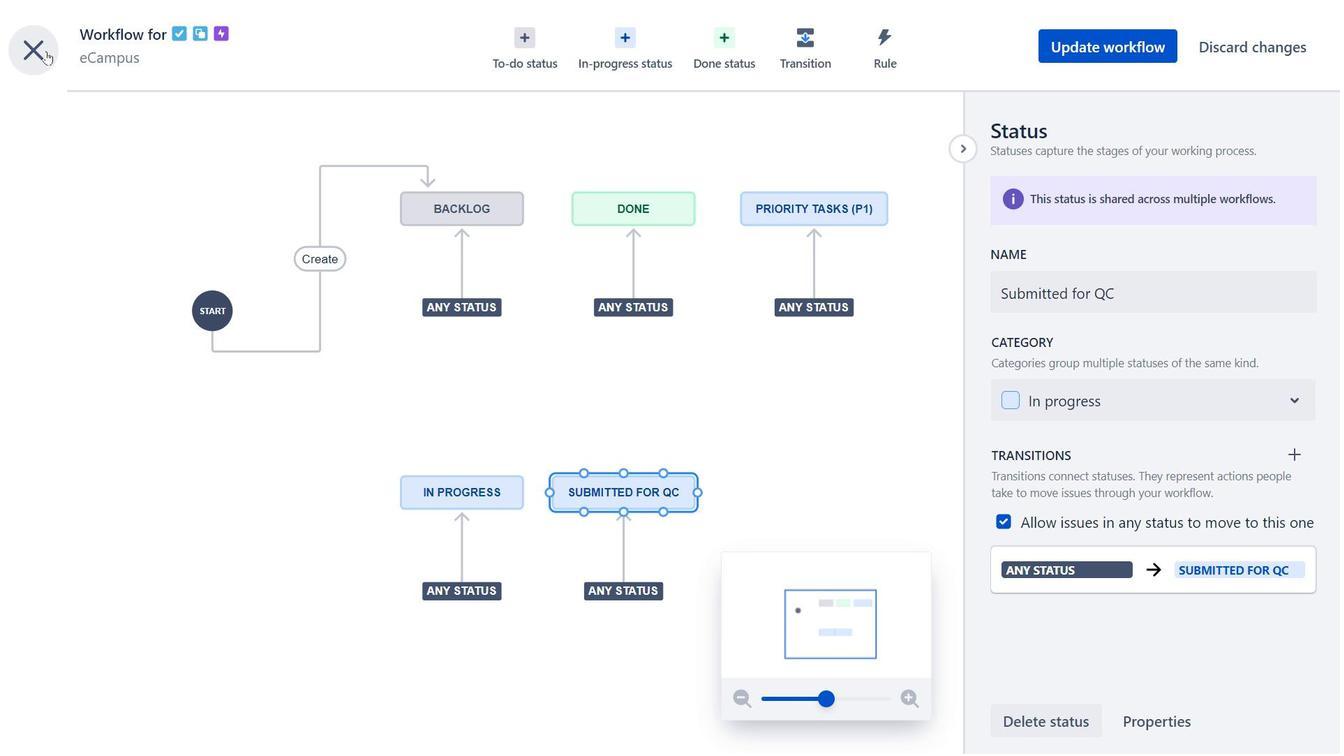 
Action: Mouse moved to (756, 217)
Screenshot: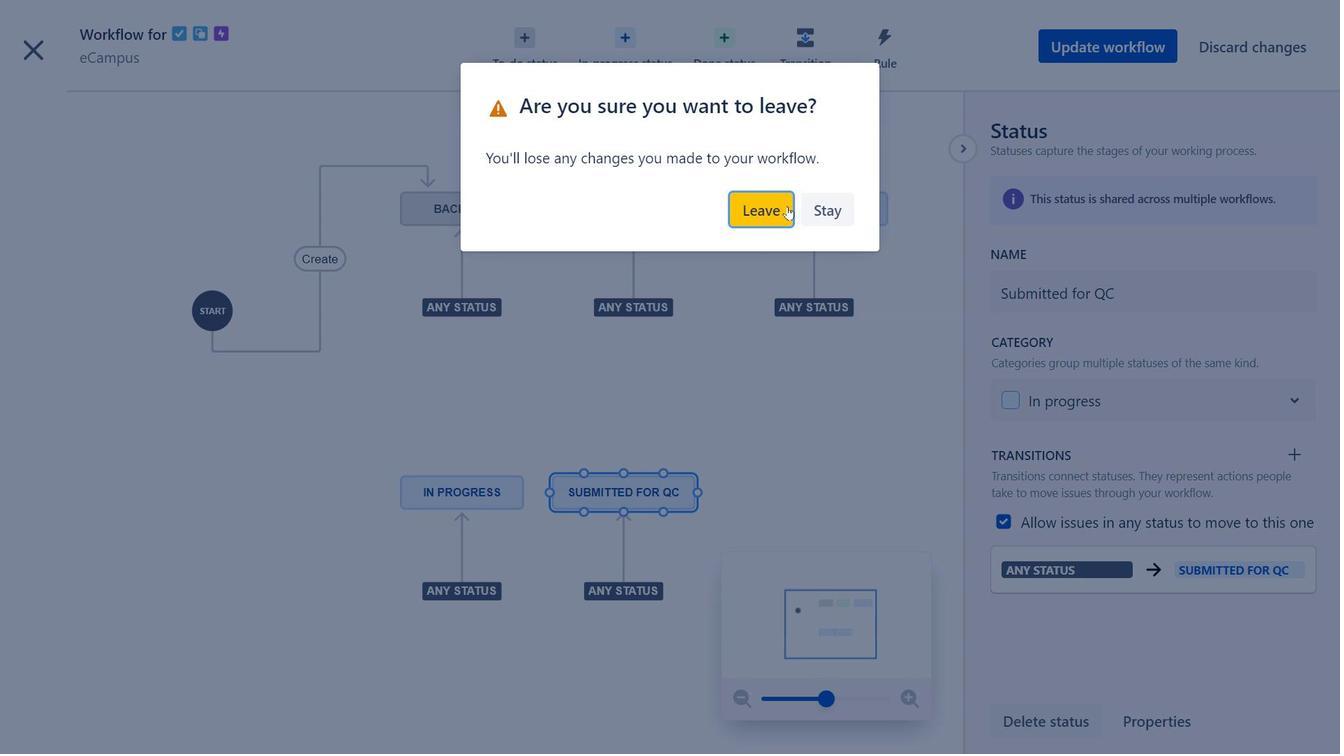 
Action: Mouse pressed left at (756, 217)
Screenshot: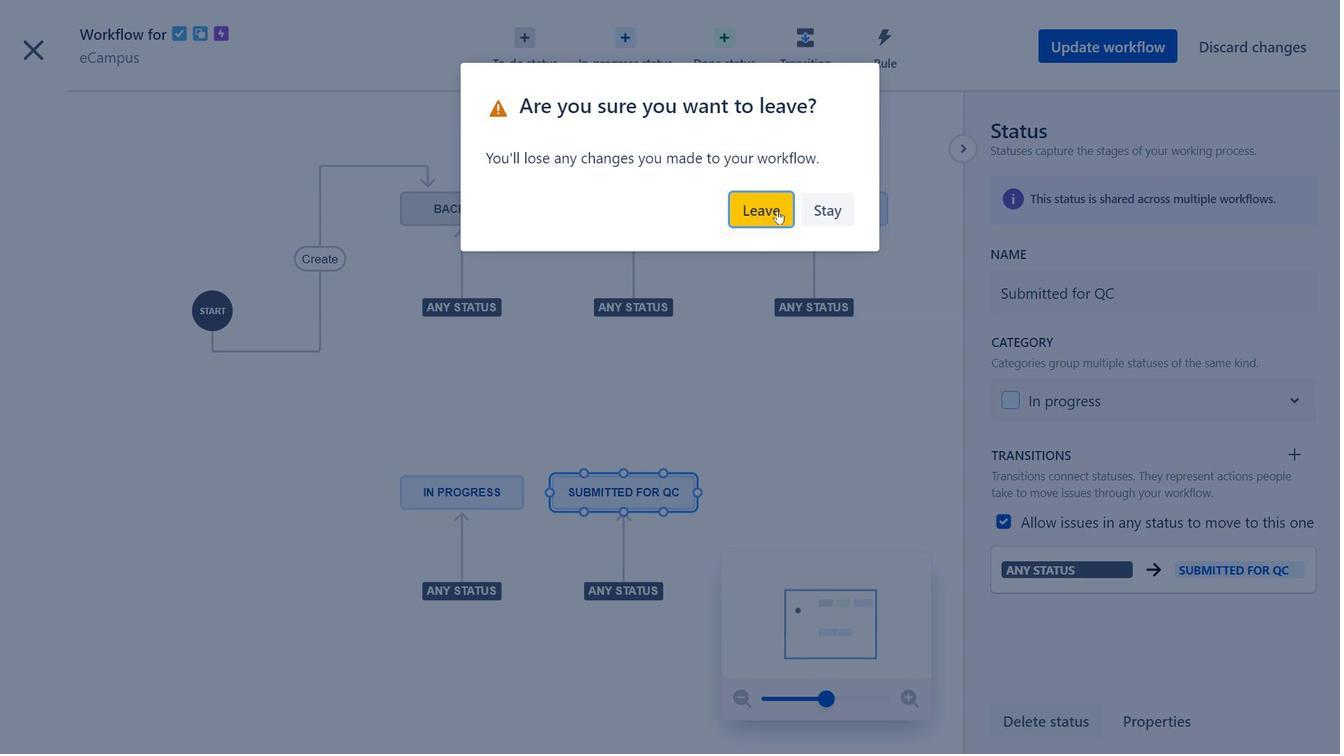 
Action: Mouse moved to (617, 387)
Screenshot: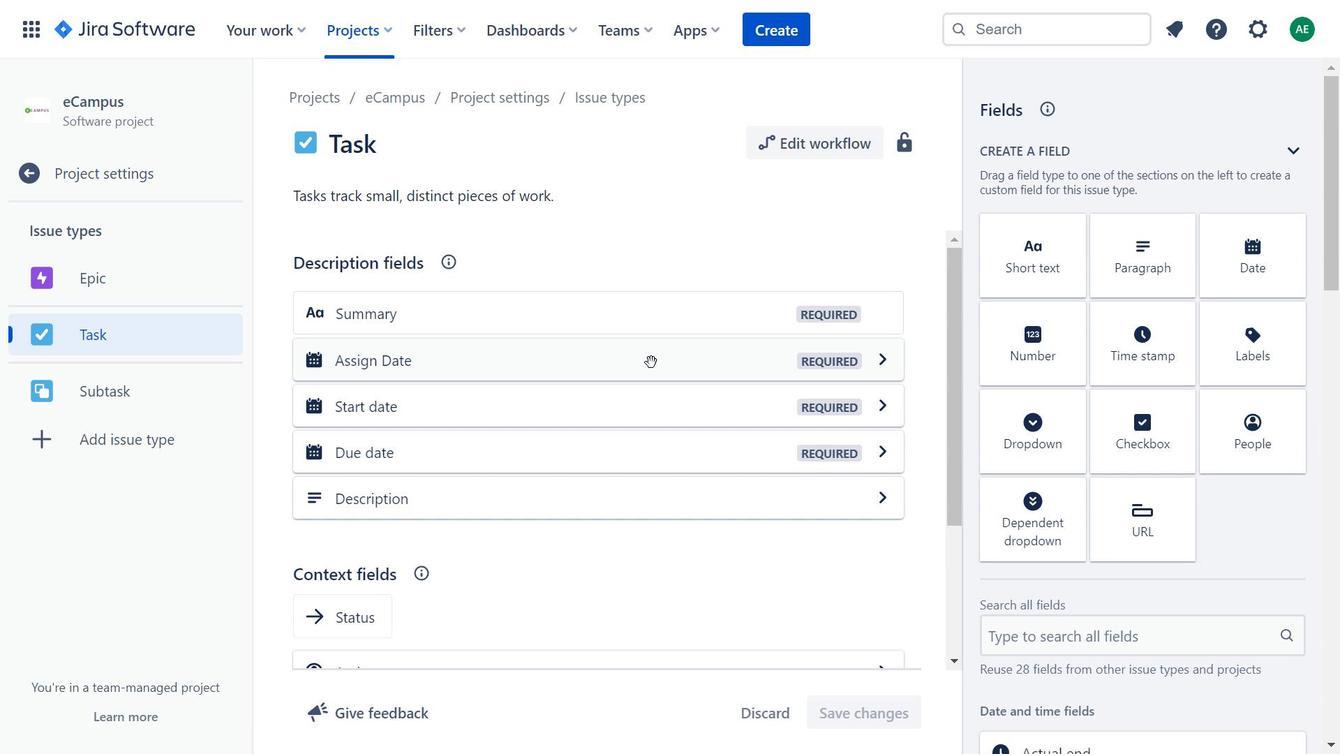 
Action: Mouse pressed left at (617, 387)
Screenshot: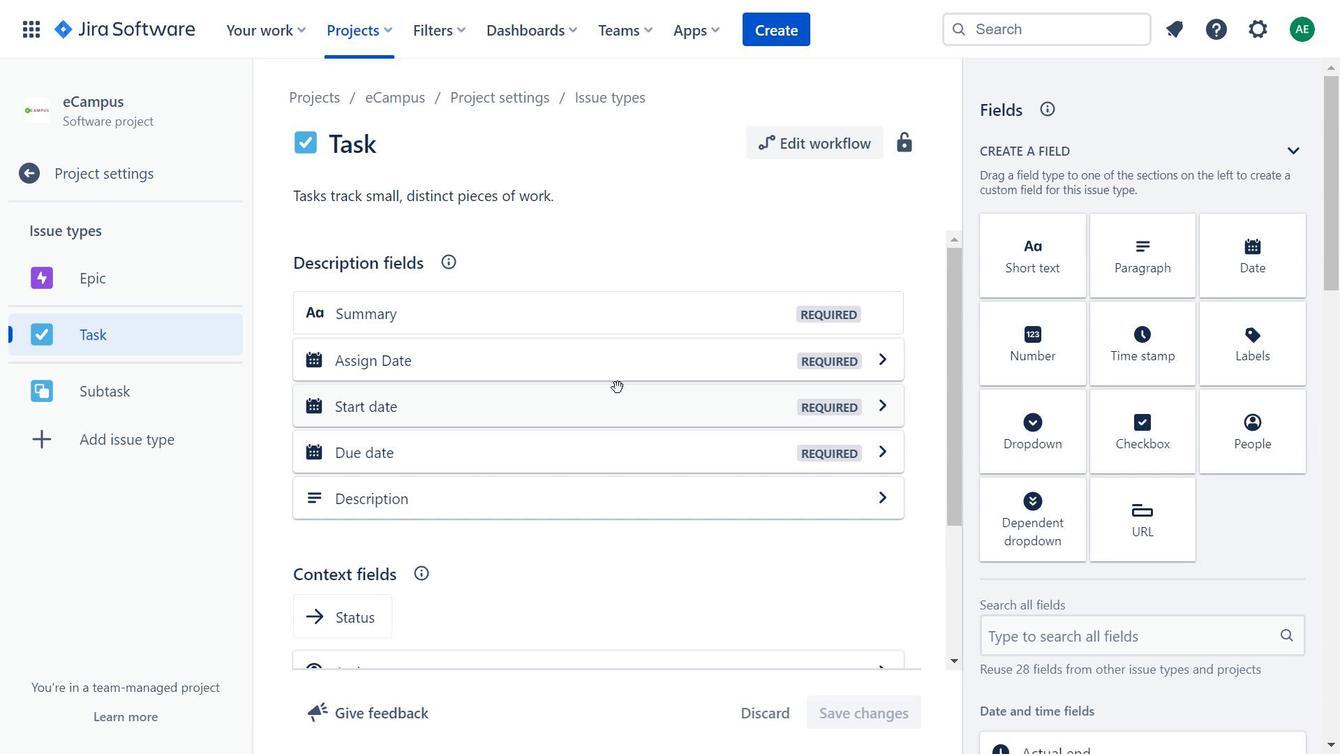 
Action: Mouse moved to (1057, 363)
Screenshot: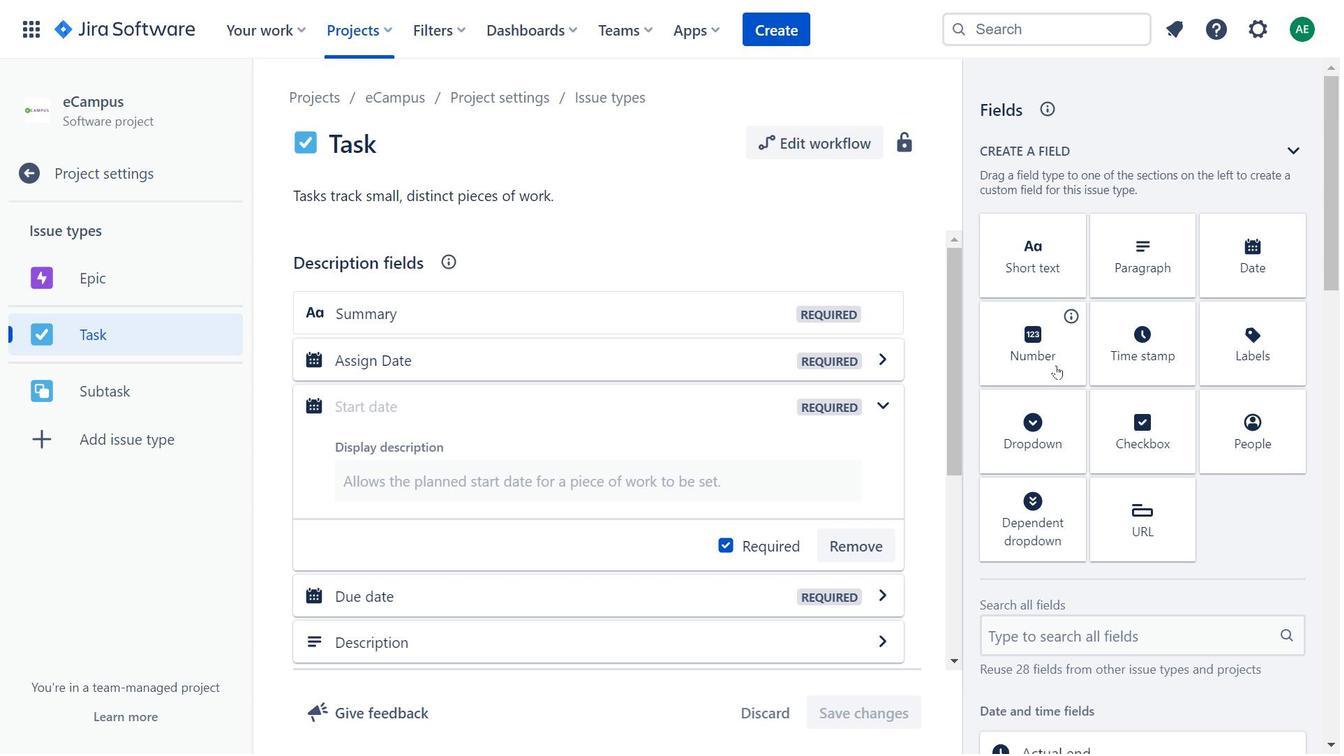 
Action: Mouse pressed left at (1057, 363)
Screenshot: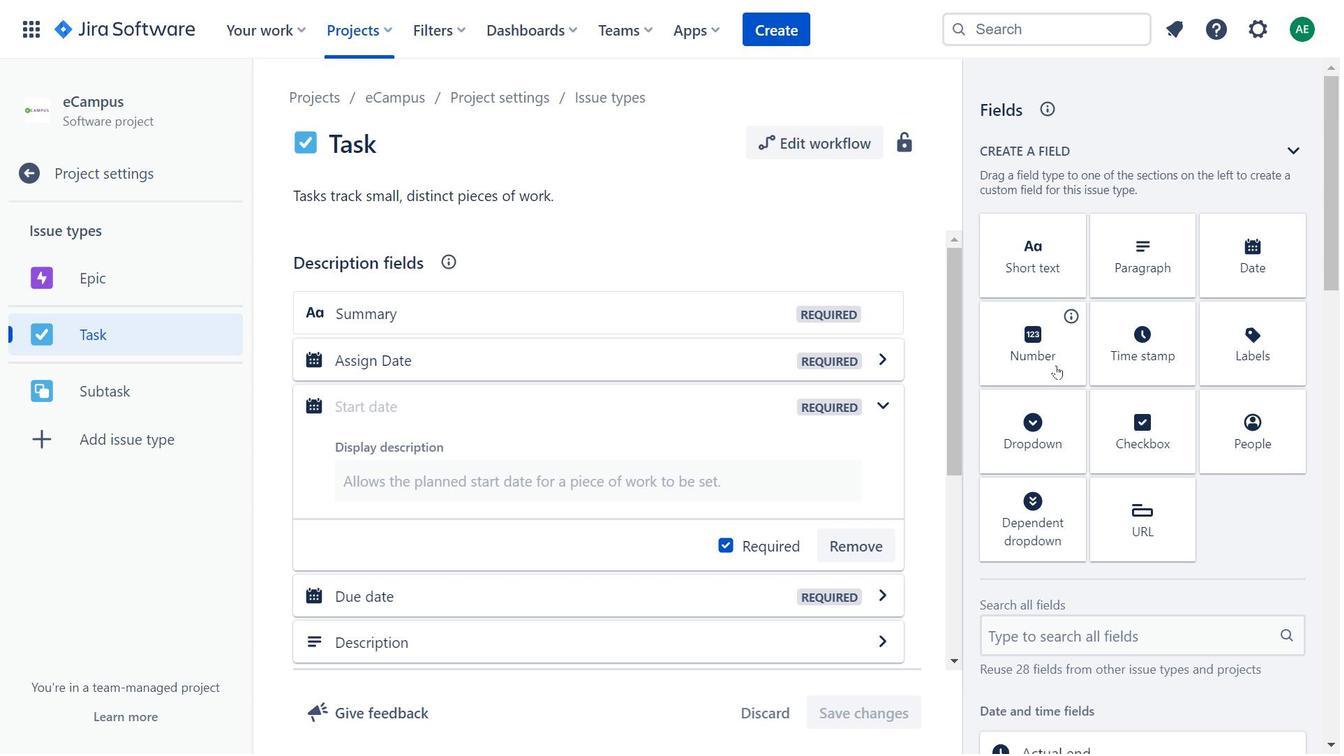 
Action: Mouse moved to (672, 388)
Screenshot: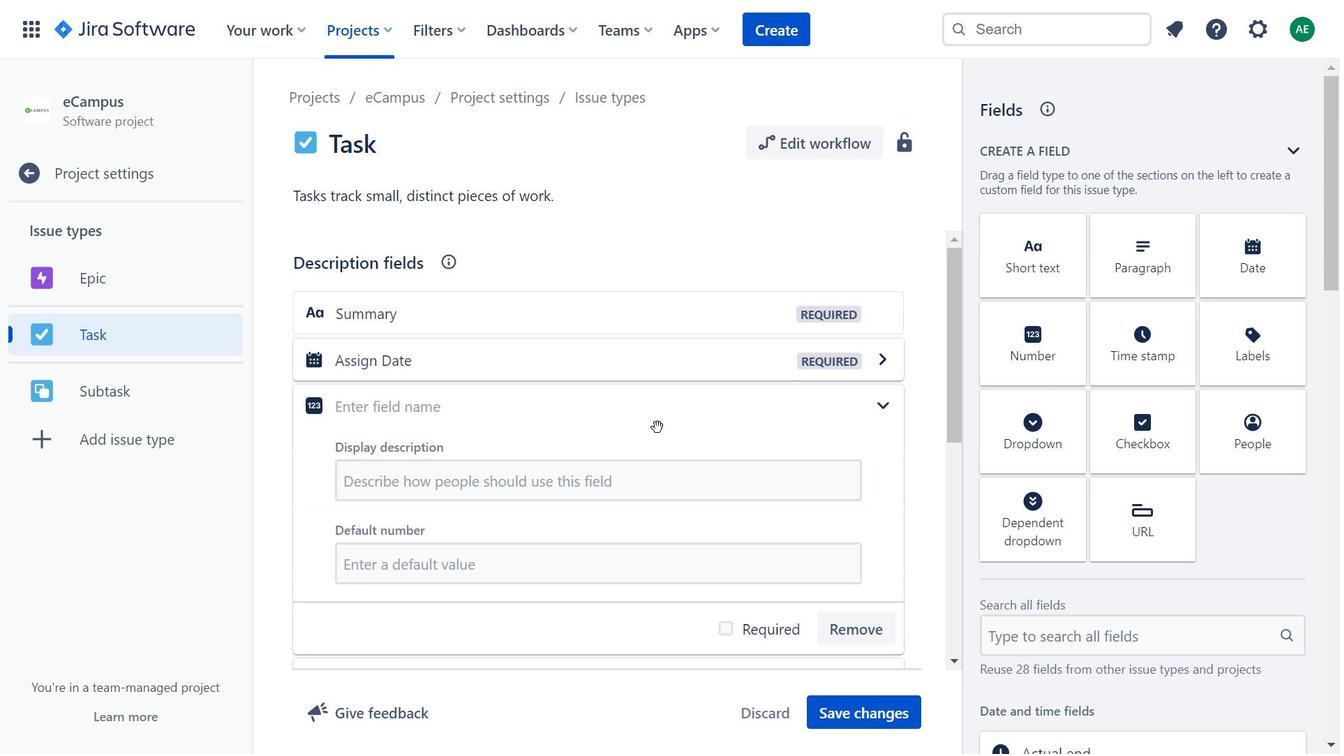 
Action: Mouse scrolled (672, 388) with delta (0, 0)
Screenshot: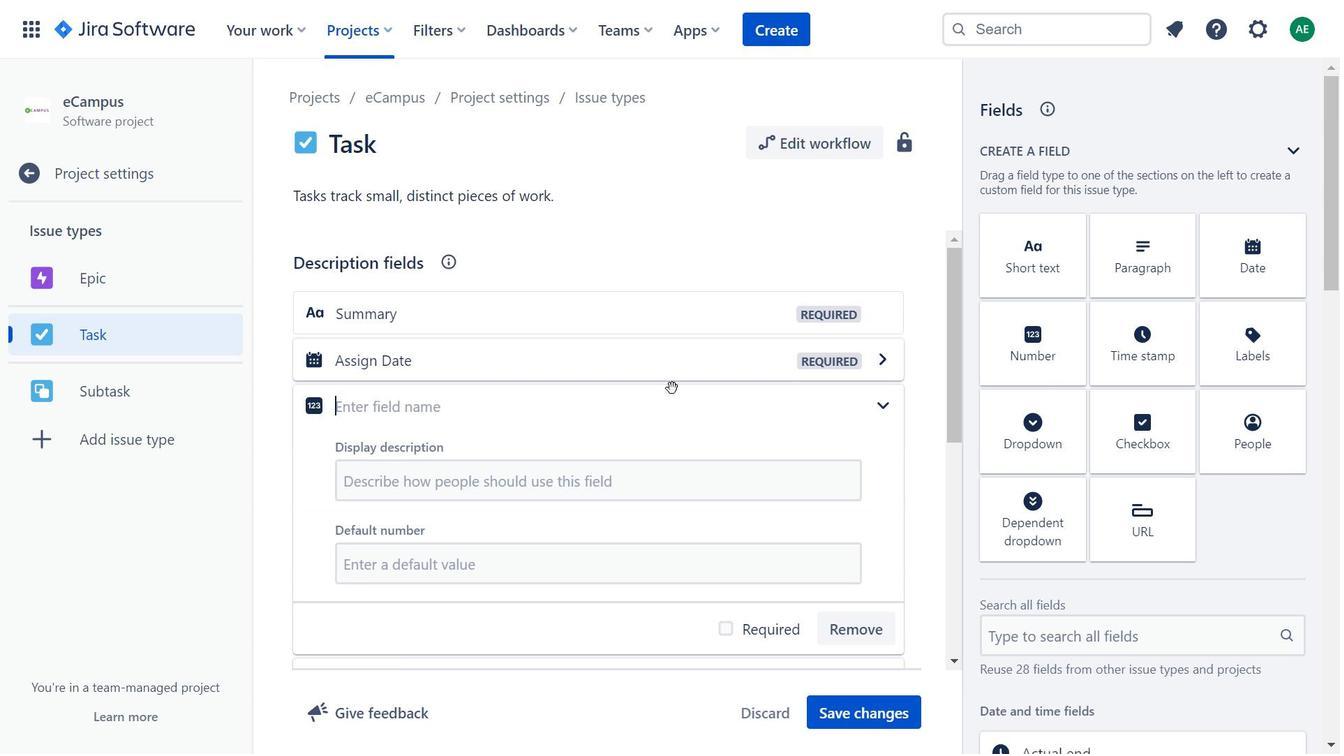 
Action: Mouse scrolled (672, 388) with delta (0, 0)
Screenshot: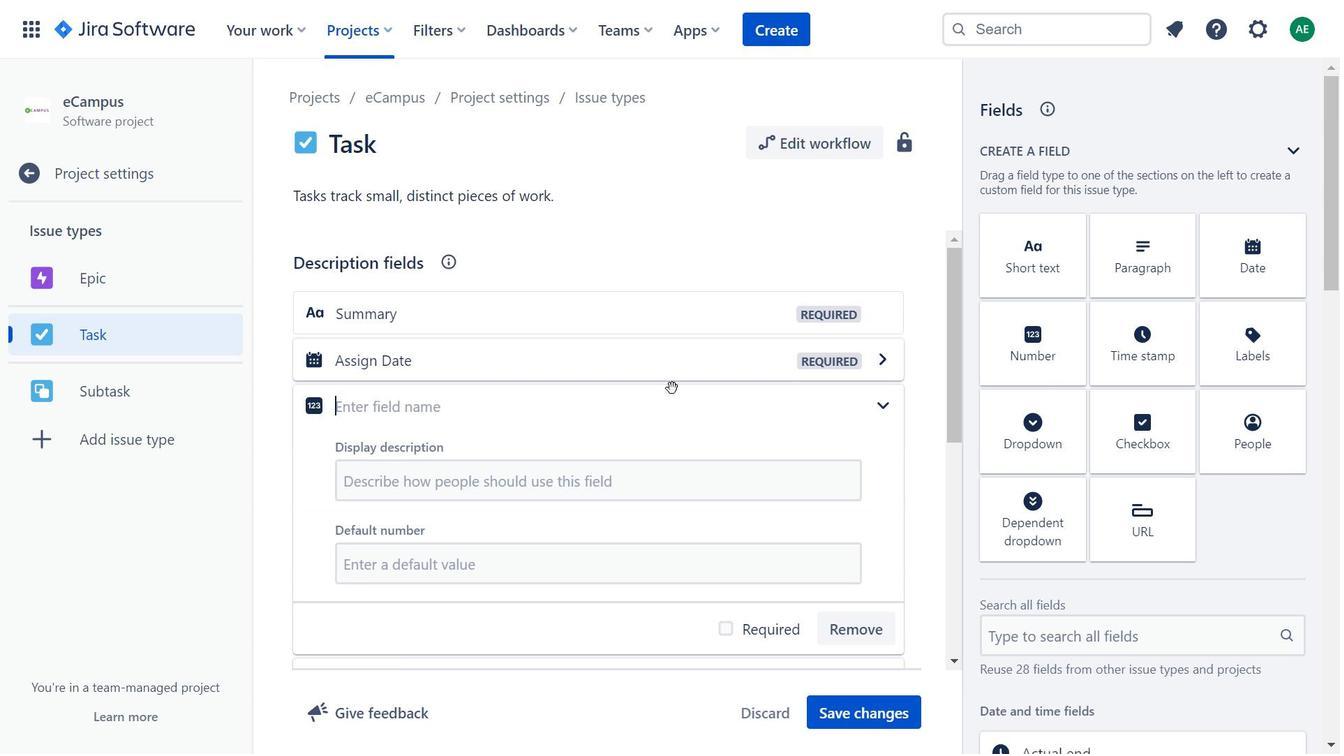 
Action: Mouse moved to (672, 388)
Screenshot: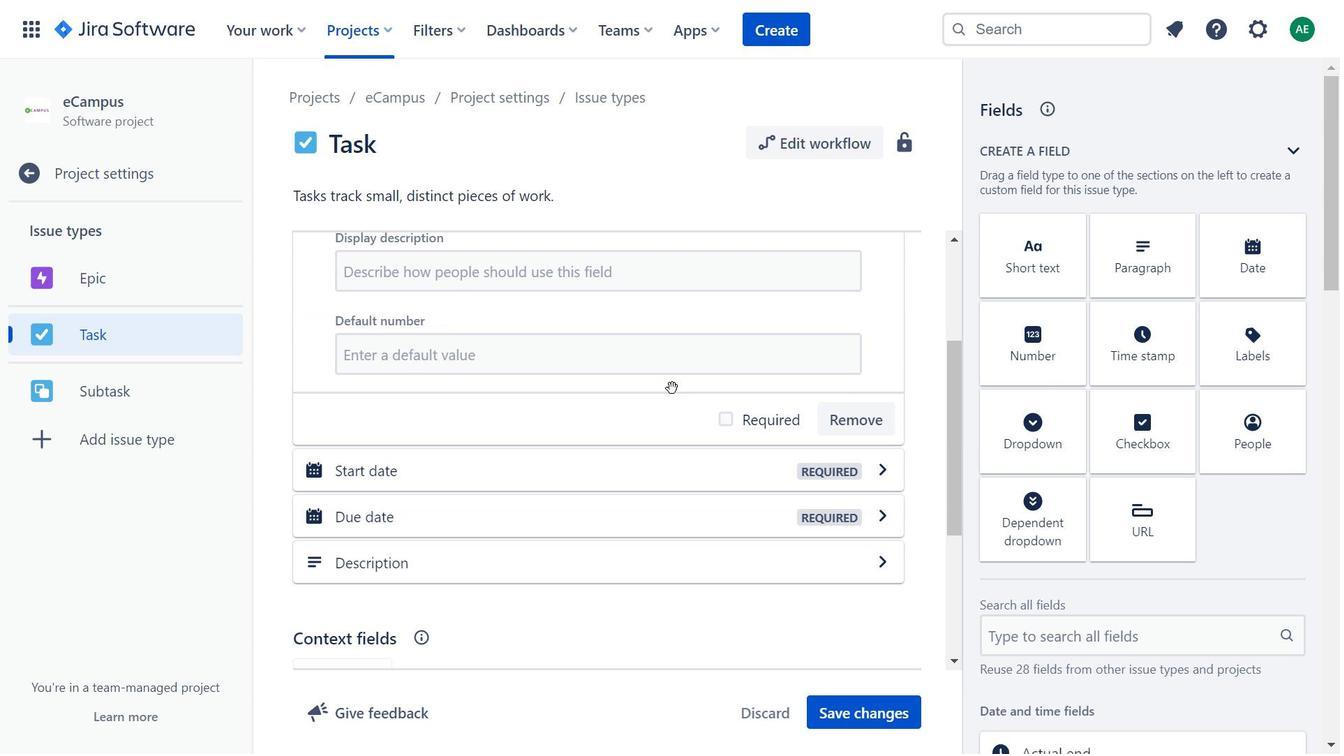 
Action: Mouse scrolled (672, 388) with delta (0, 0)
Screenshot: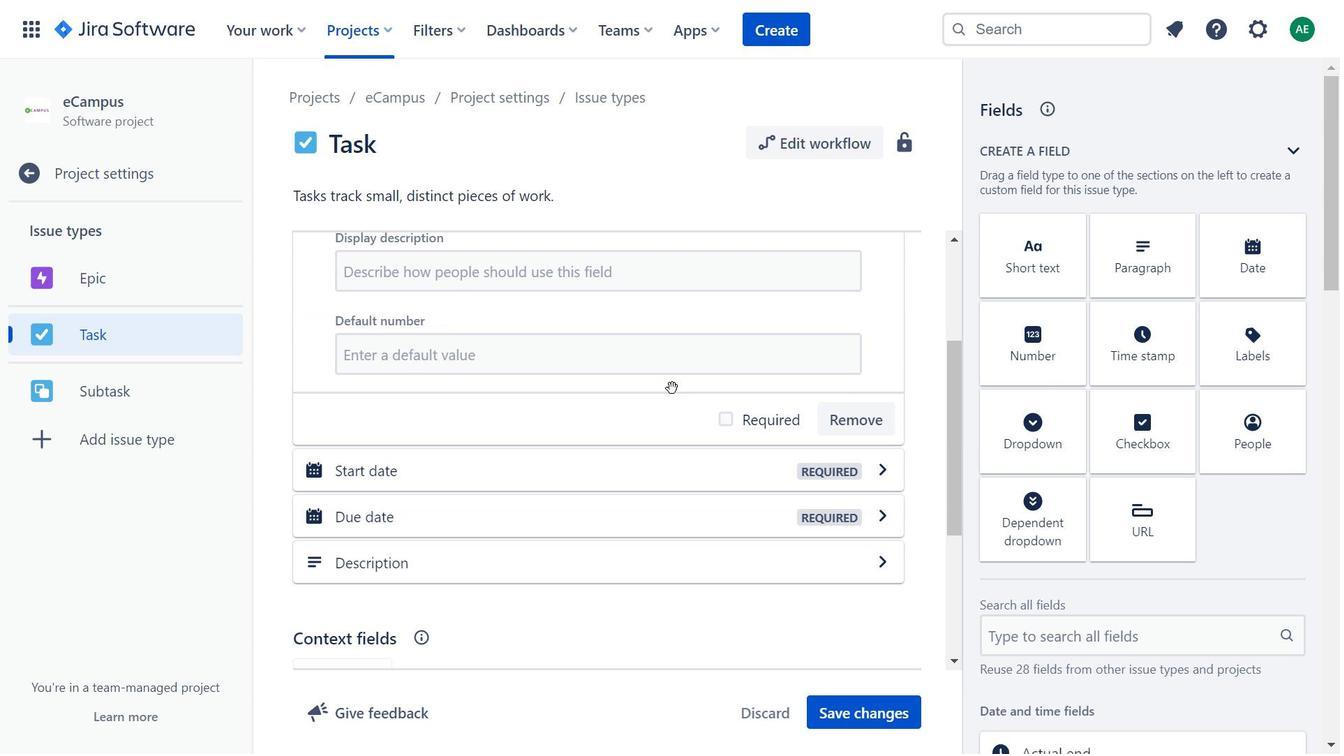 
Action: Mouse scrolled (672, 388) with delta (0, 0)
Screenshot: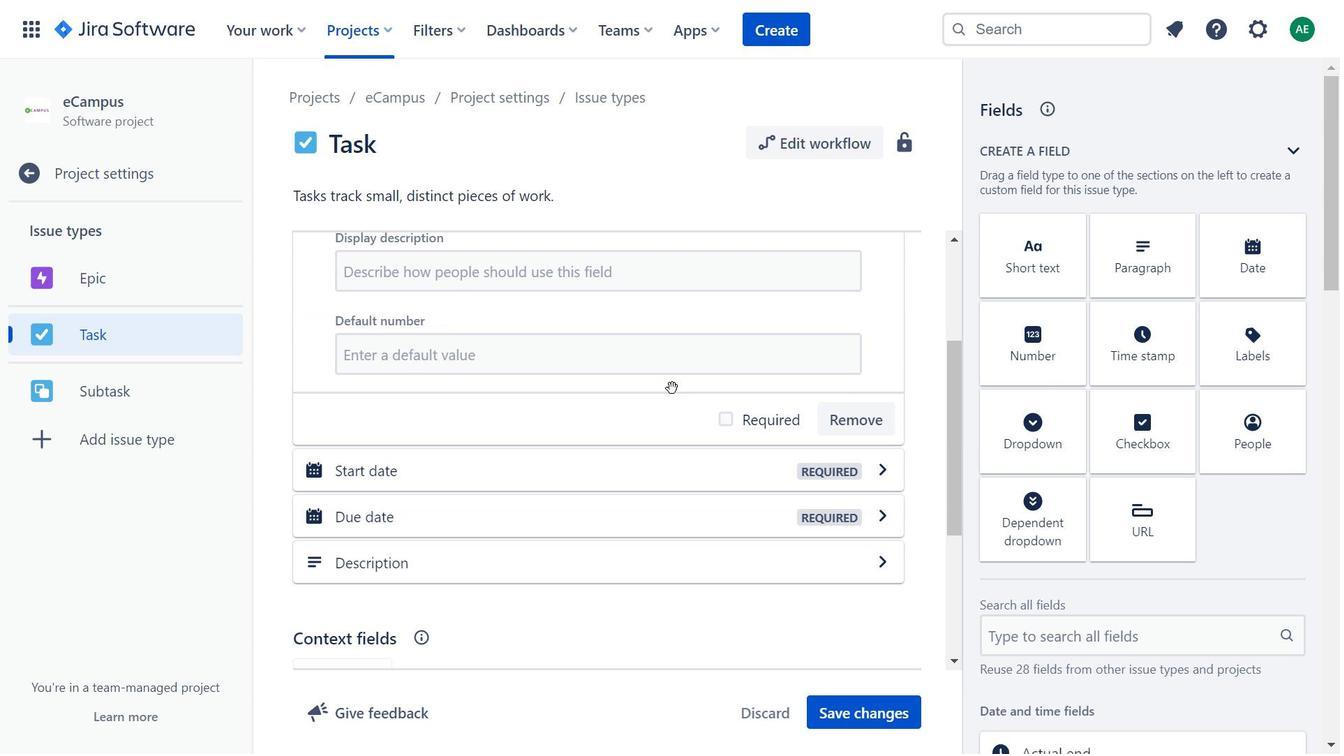 
Action: Mouse moved to (805, 226)
Screenshot: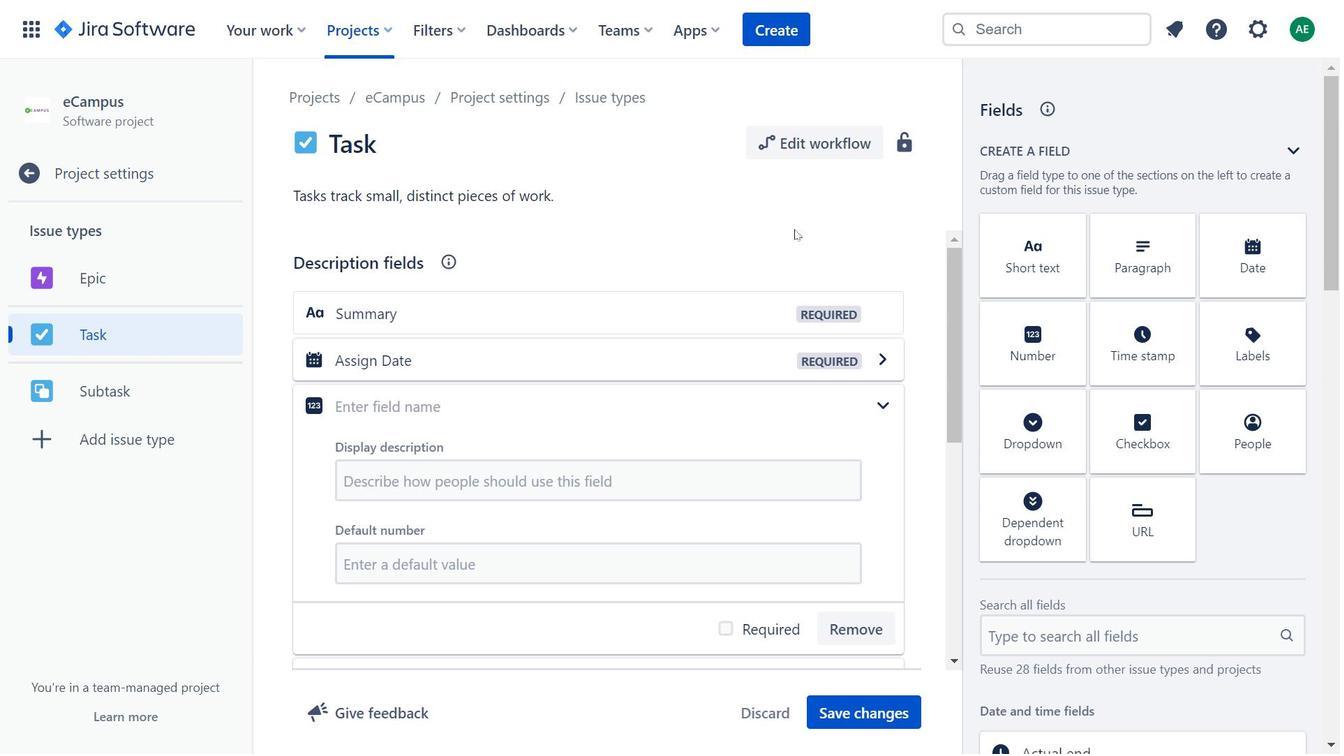 
Action: Mouse scrolled (805, 226) with delta (0, 0)
Screenshot: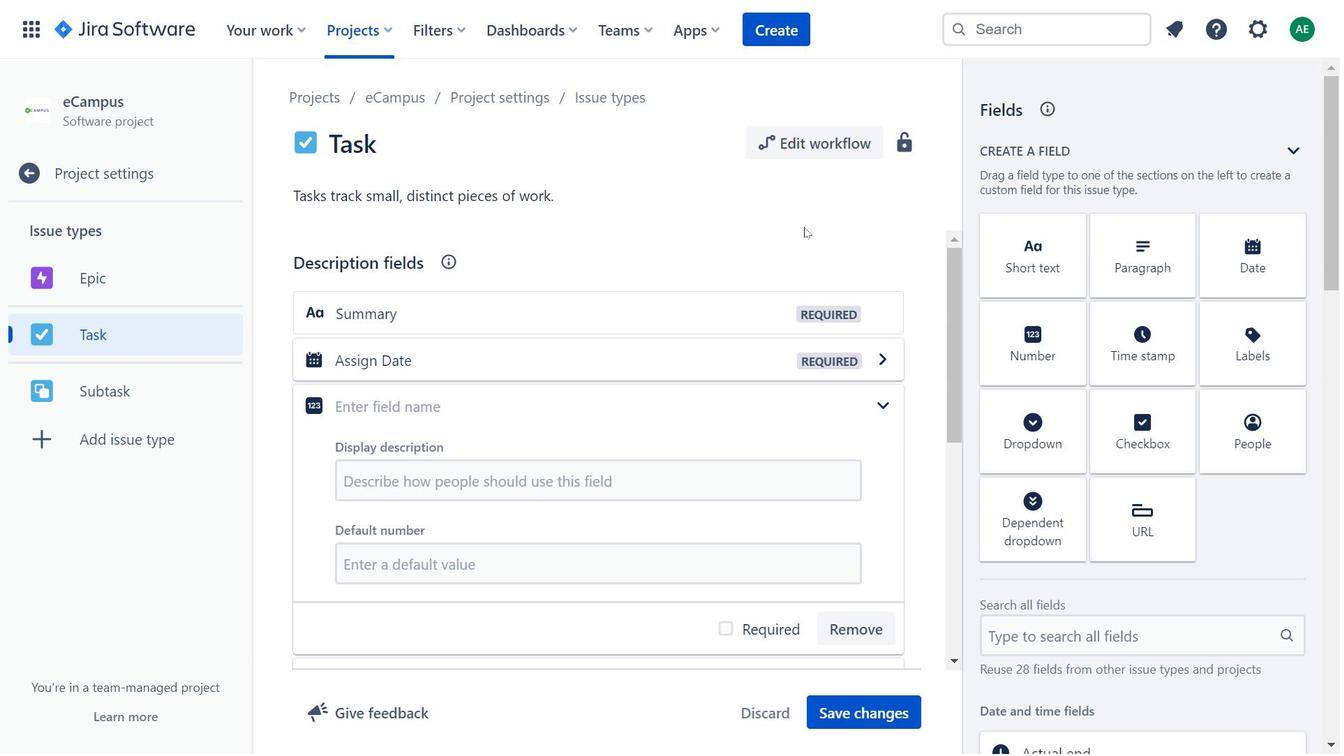 
Action: Mouse scrolled (805, 226) with delta (0, 0)
Screenshot: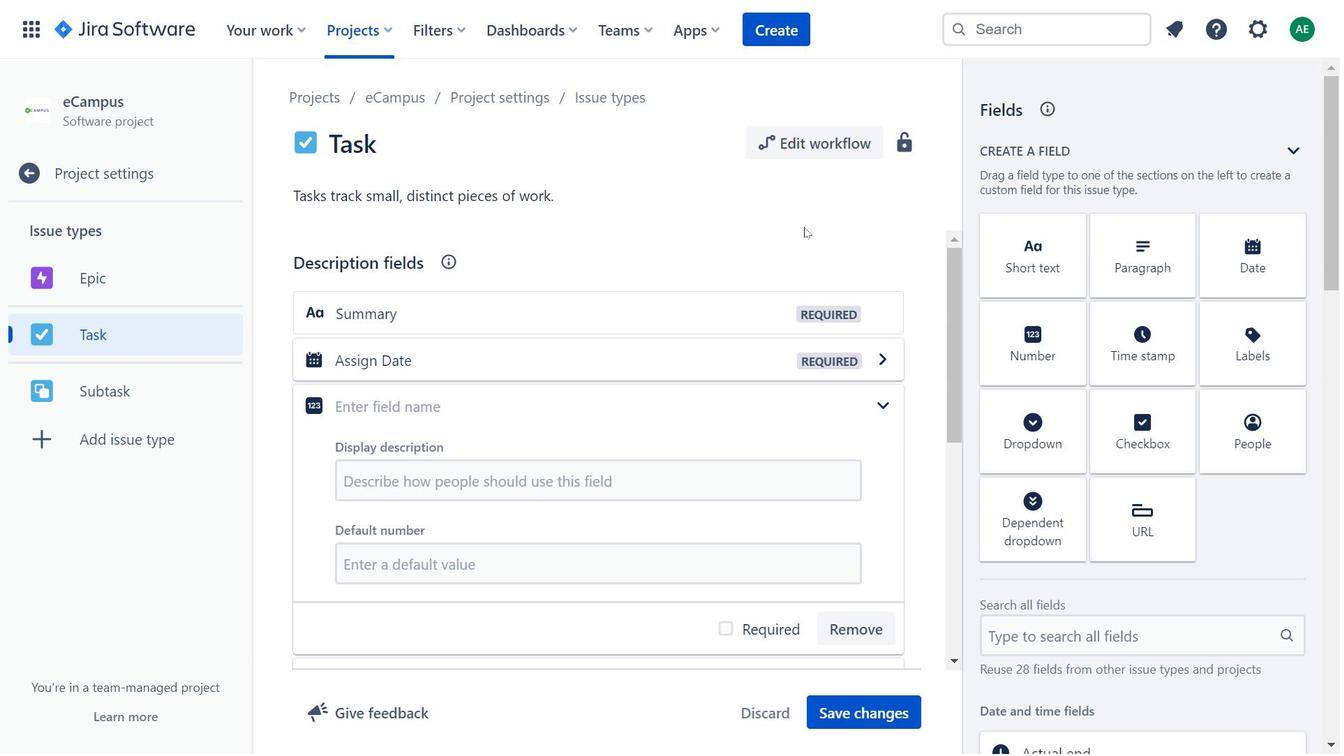 
Action: Mouse moved to (807, 226)
Screenshot: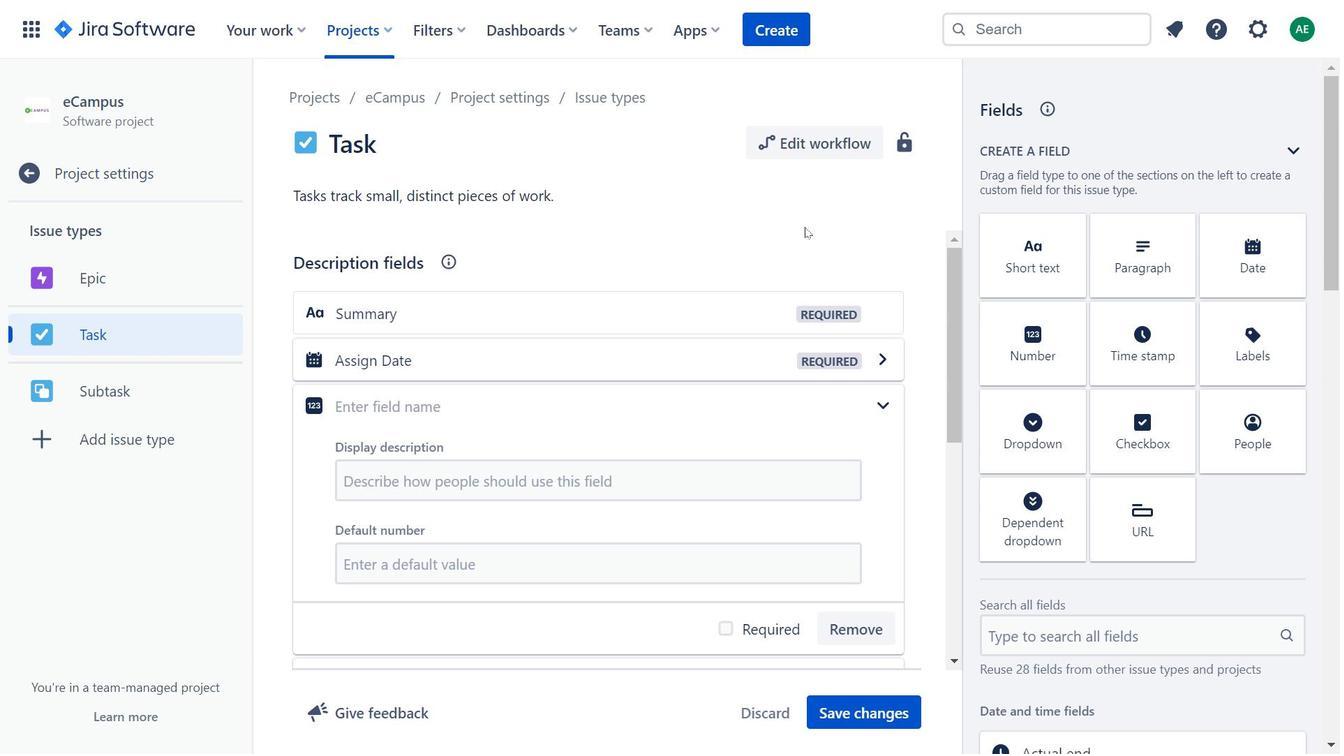 
Action: Mouse scrolled (807, 226) with delta (0, 0)
Screenshot: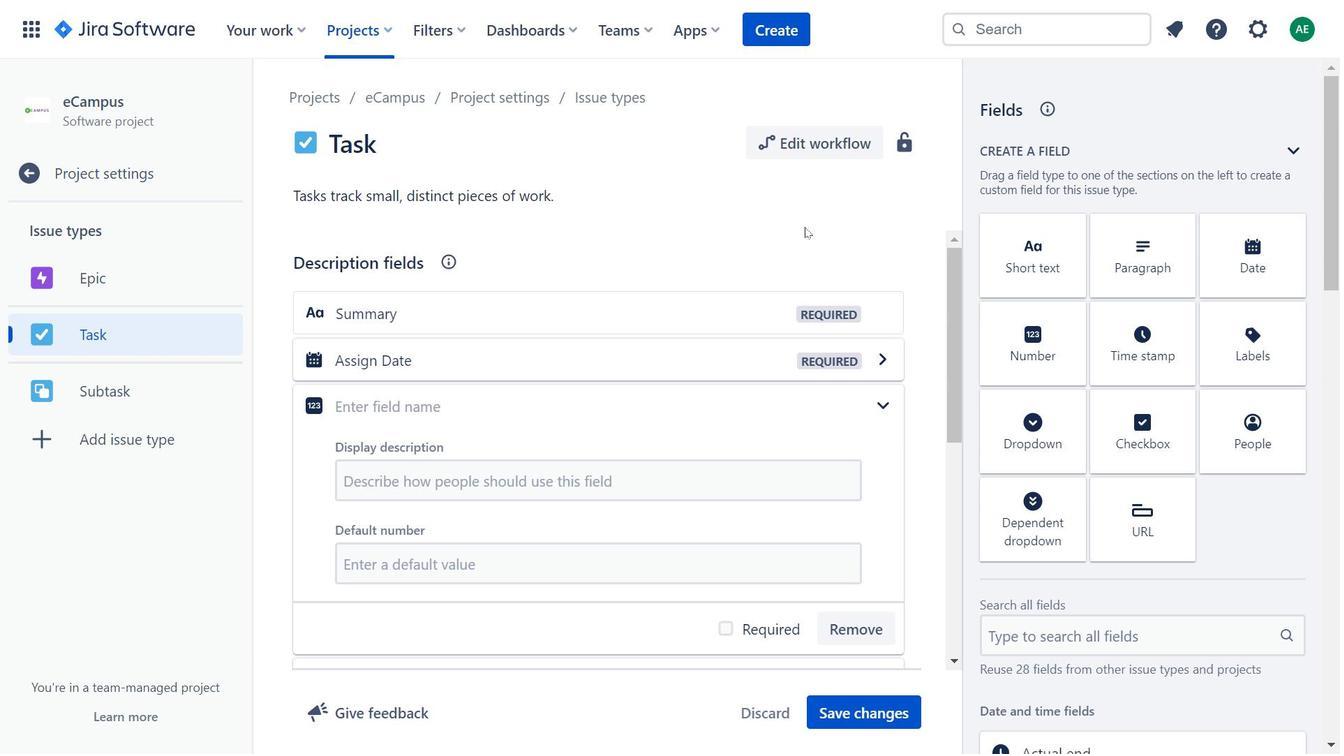 
Action: Mouse moved to (747, 335)
Screenshot: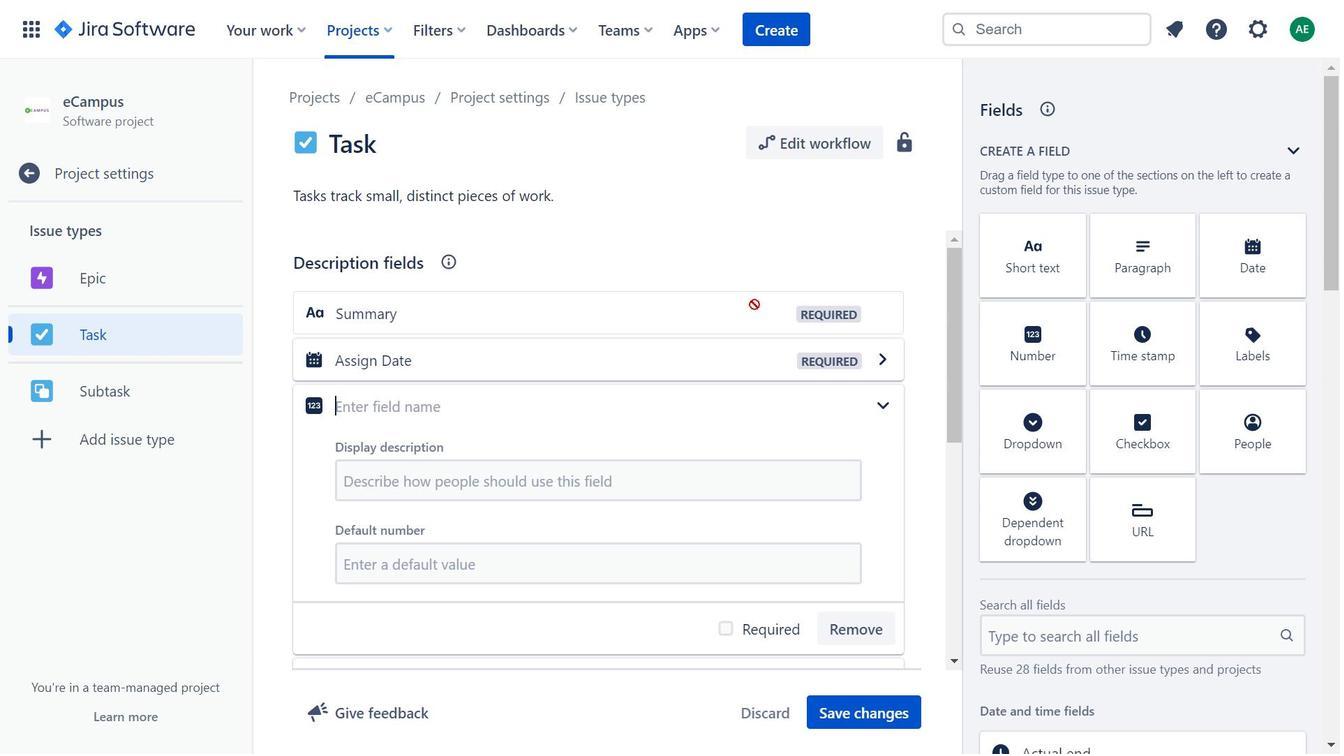 
Action: Mouse scrolled (747, 334) with delta (0, 0)
Screenshot: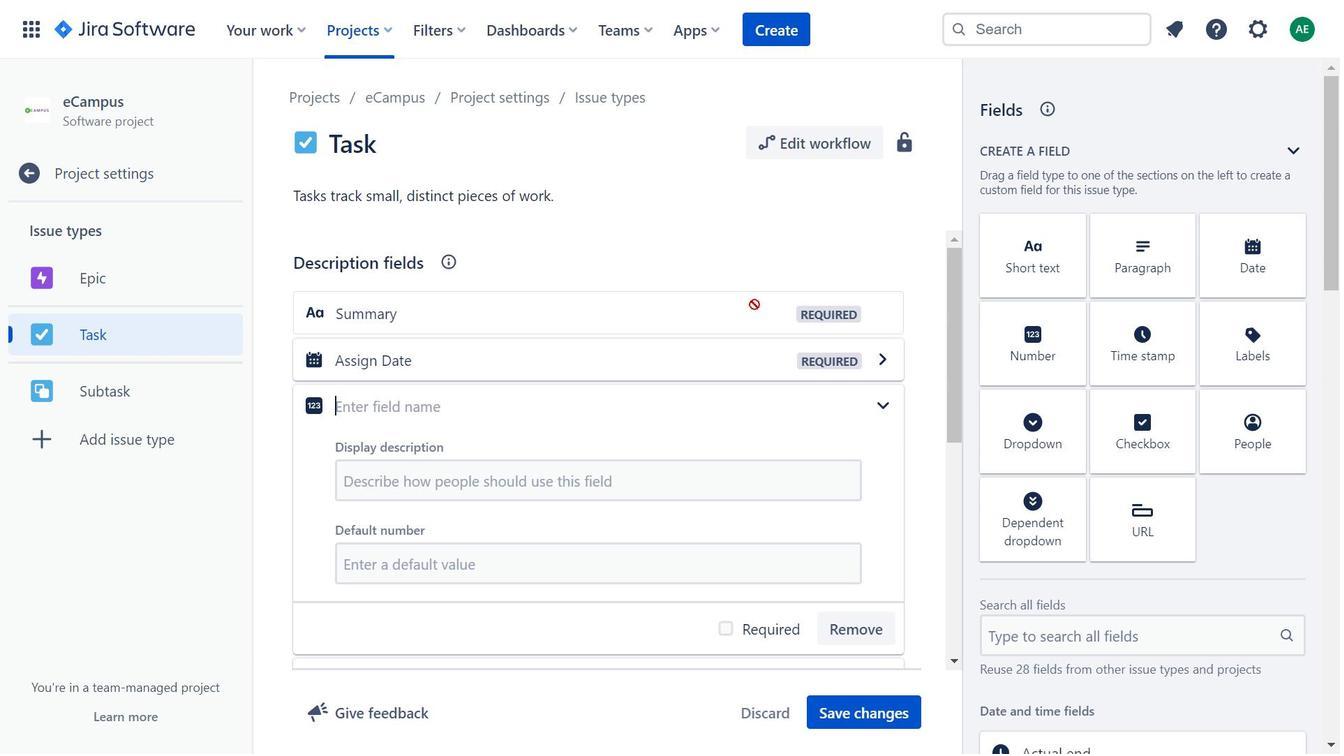 
Action: Mouse moved to (747, 337)
Screenshot: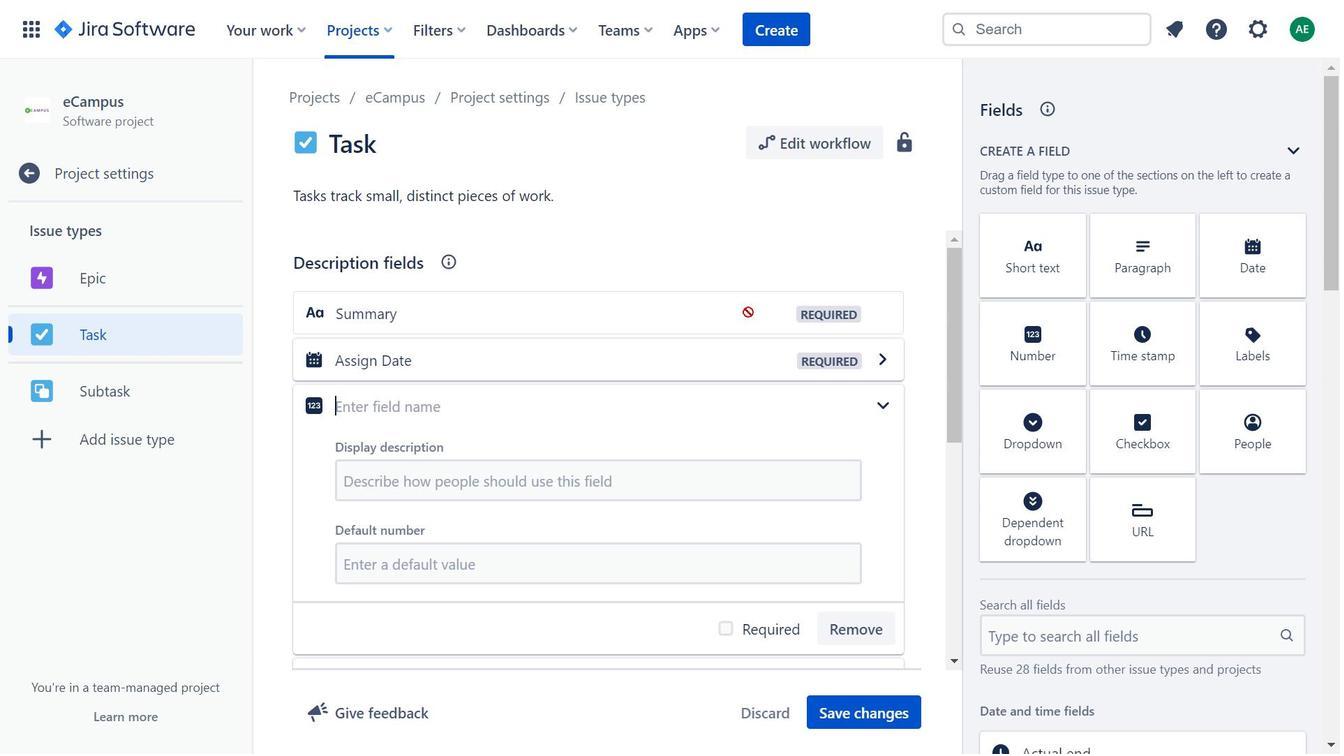 
Action: Mouse scrolled (747, 336) with delta (0, 0)
Screenshot: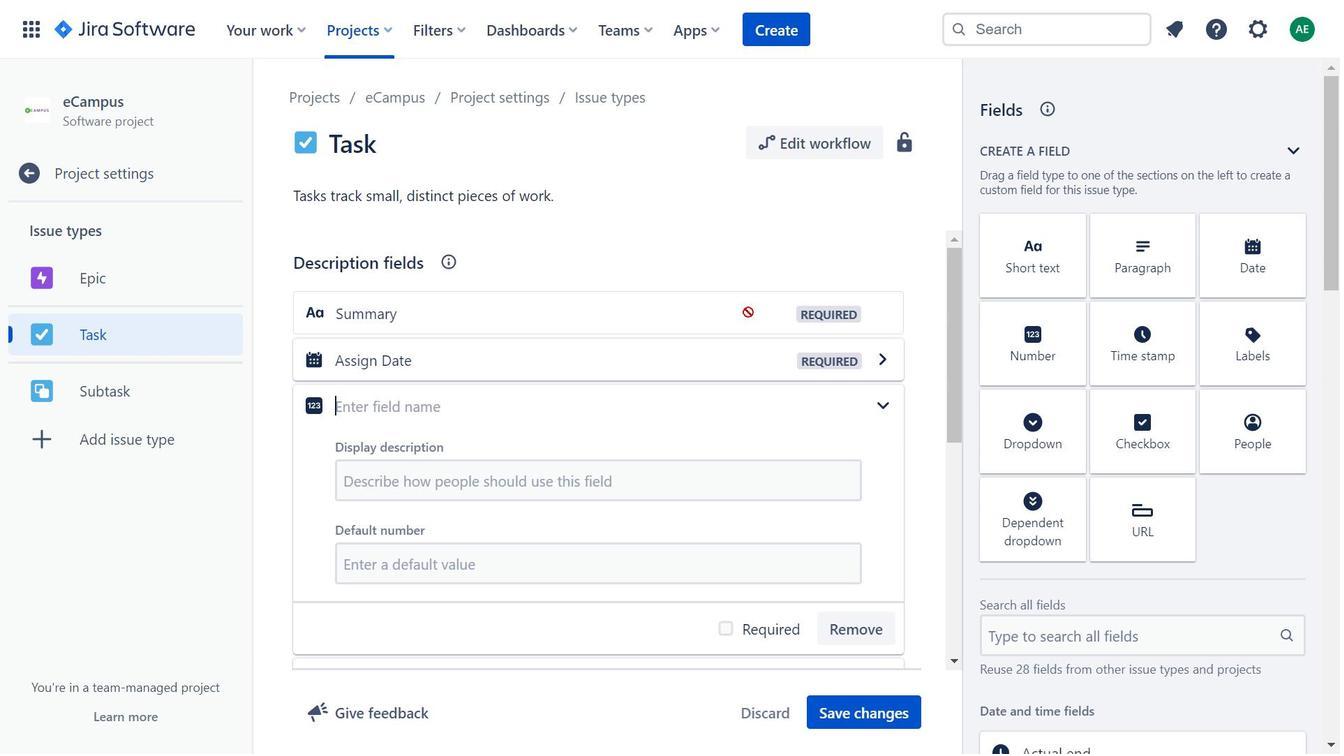 
Action: Mouse moved to (747, 342)
Screenshot: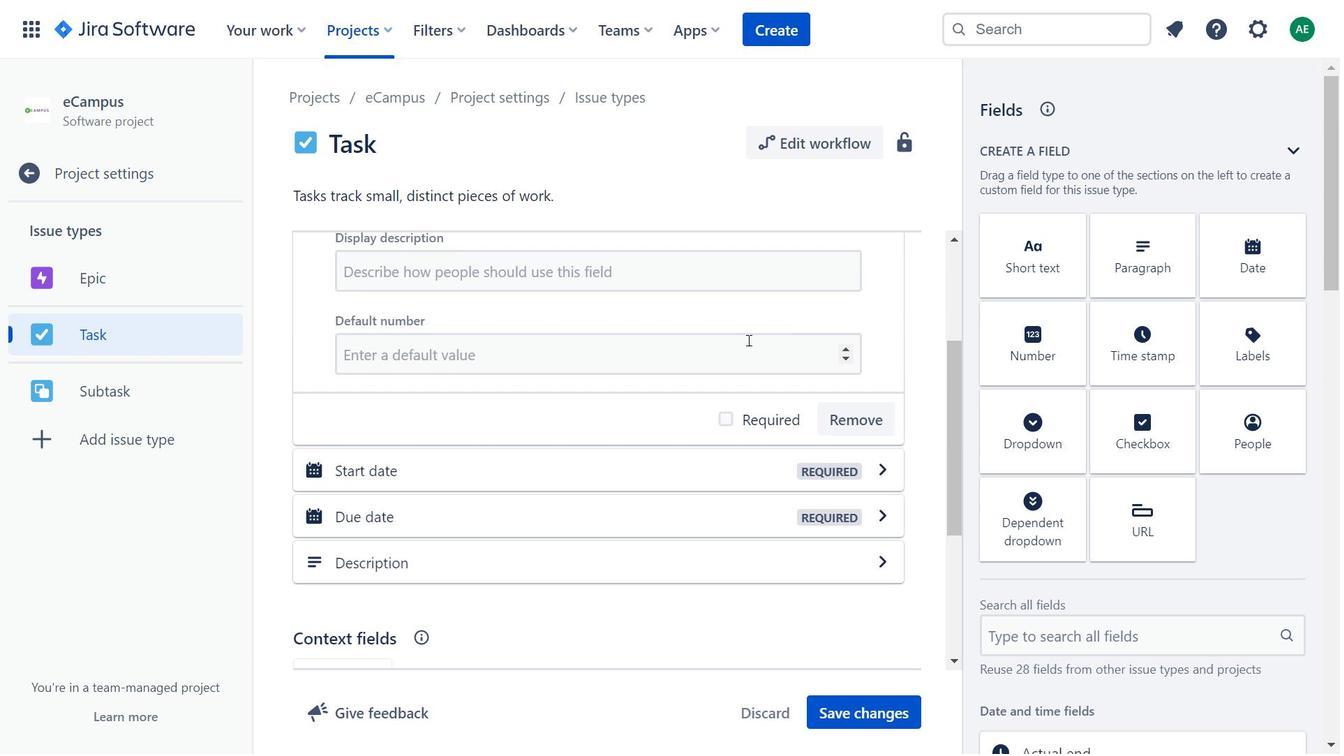 
Action: Mouse scrolled (747, 342) with delta (0, 0)
Screenshot: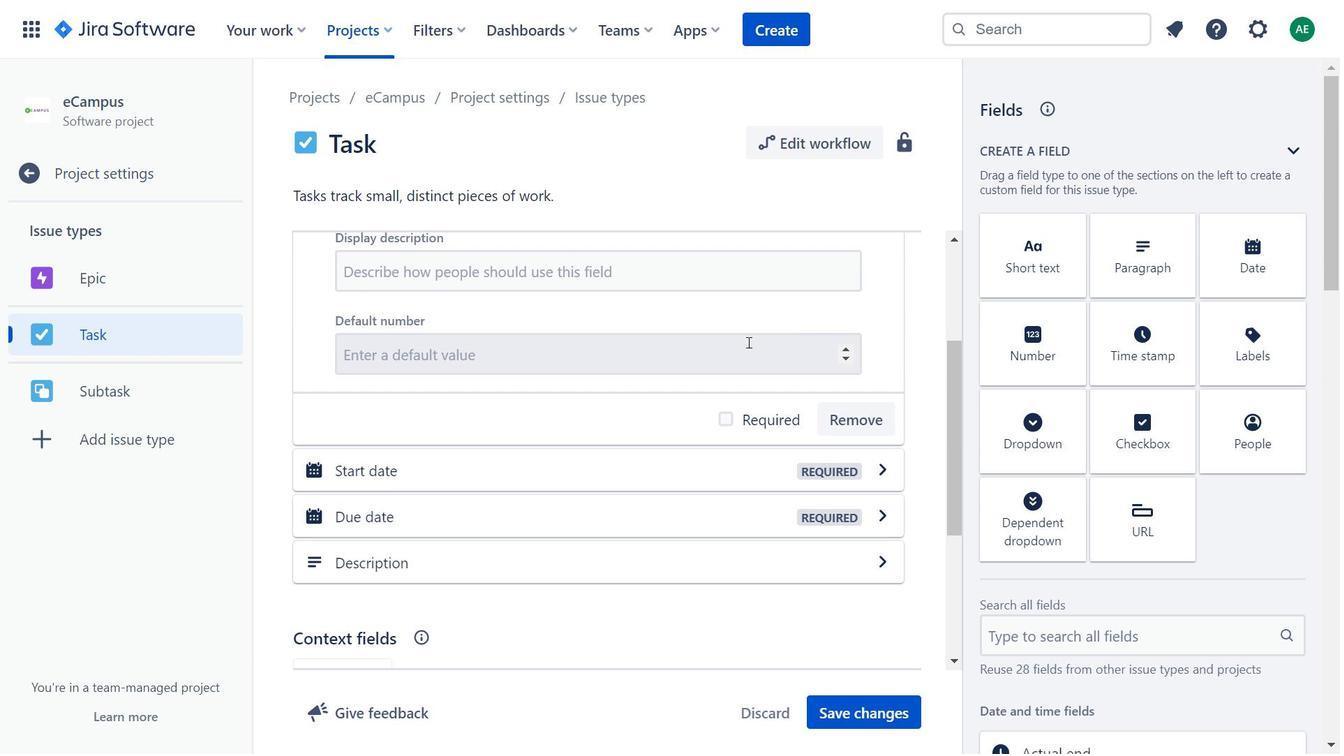 
Action: Mouse scrolled (747, 342) with delta (0, 0)
Screenshot: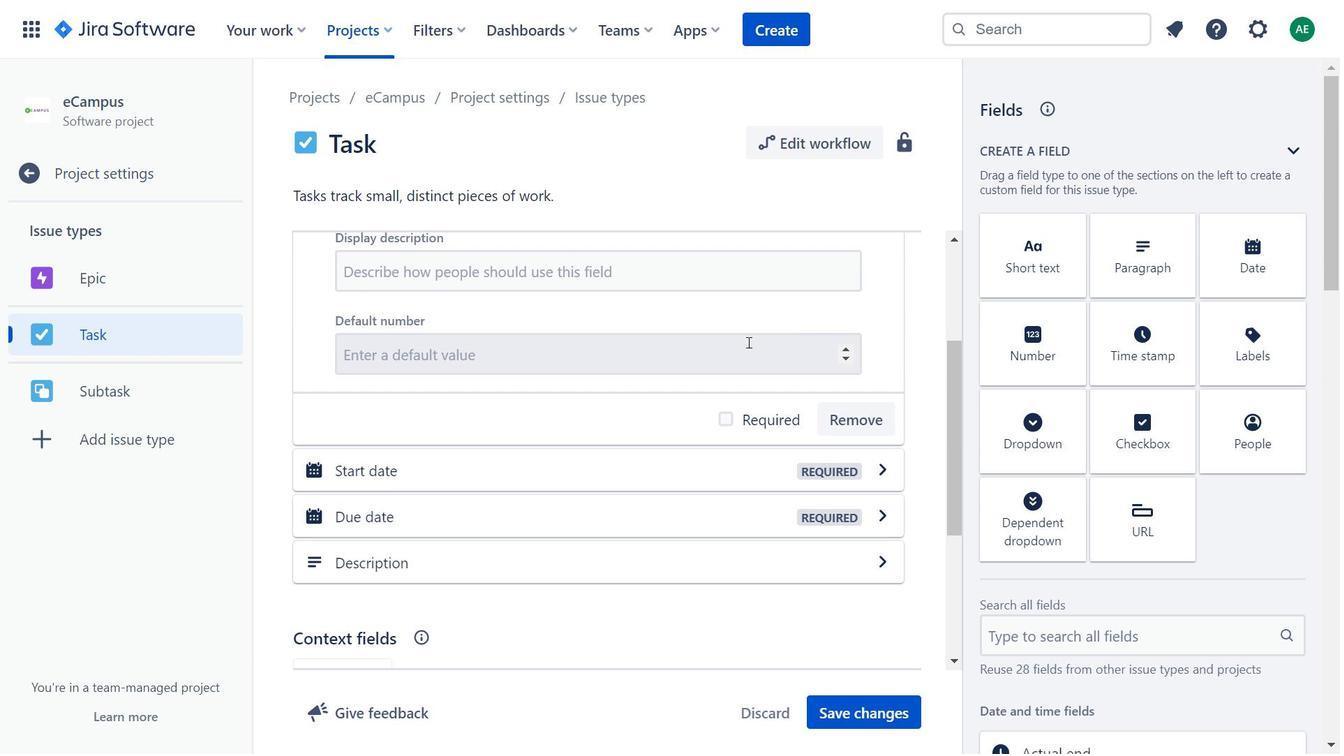 
Action: Mouse moved to (1035, 418)
Screenshot: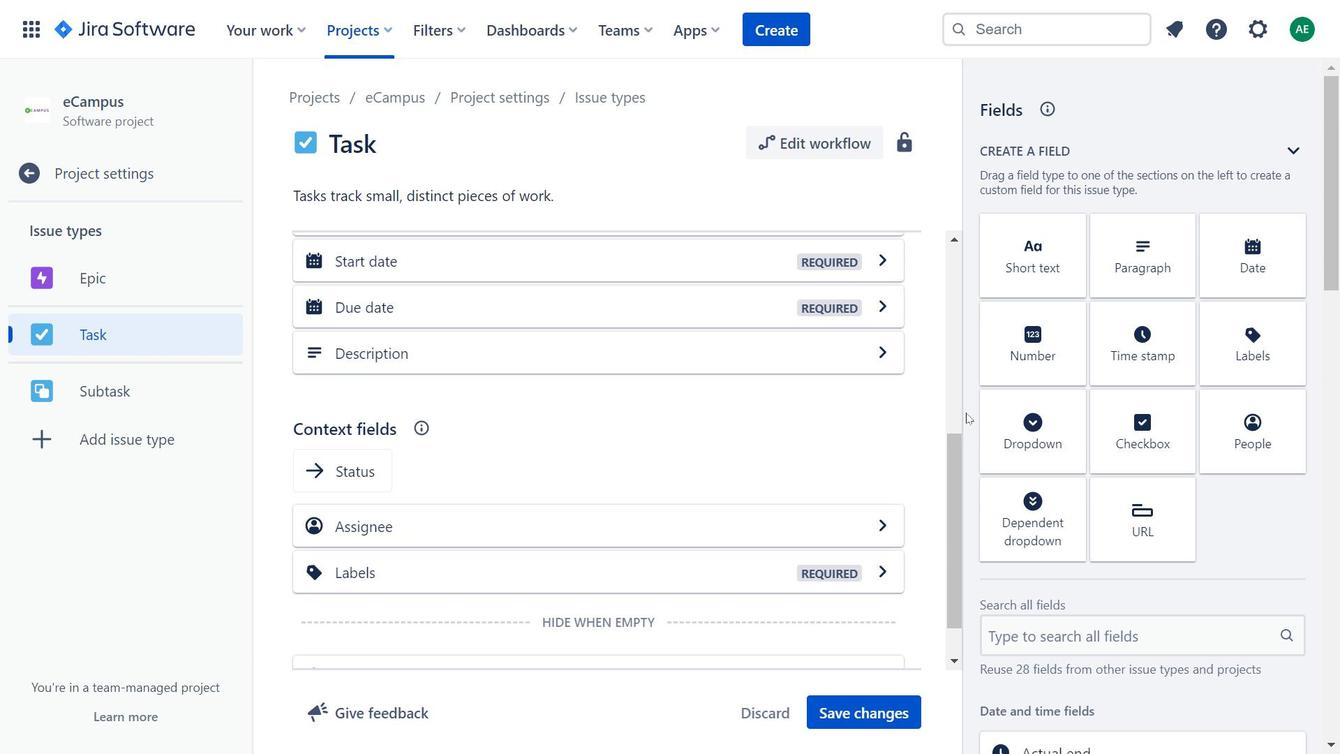 
Action: Mouse pressed left at (1035, 418)
Screenshot: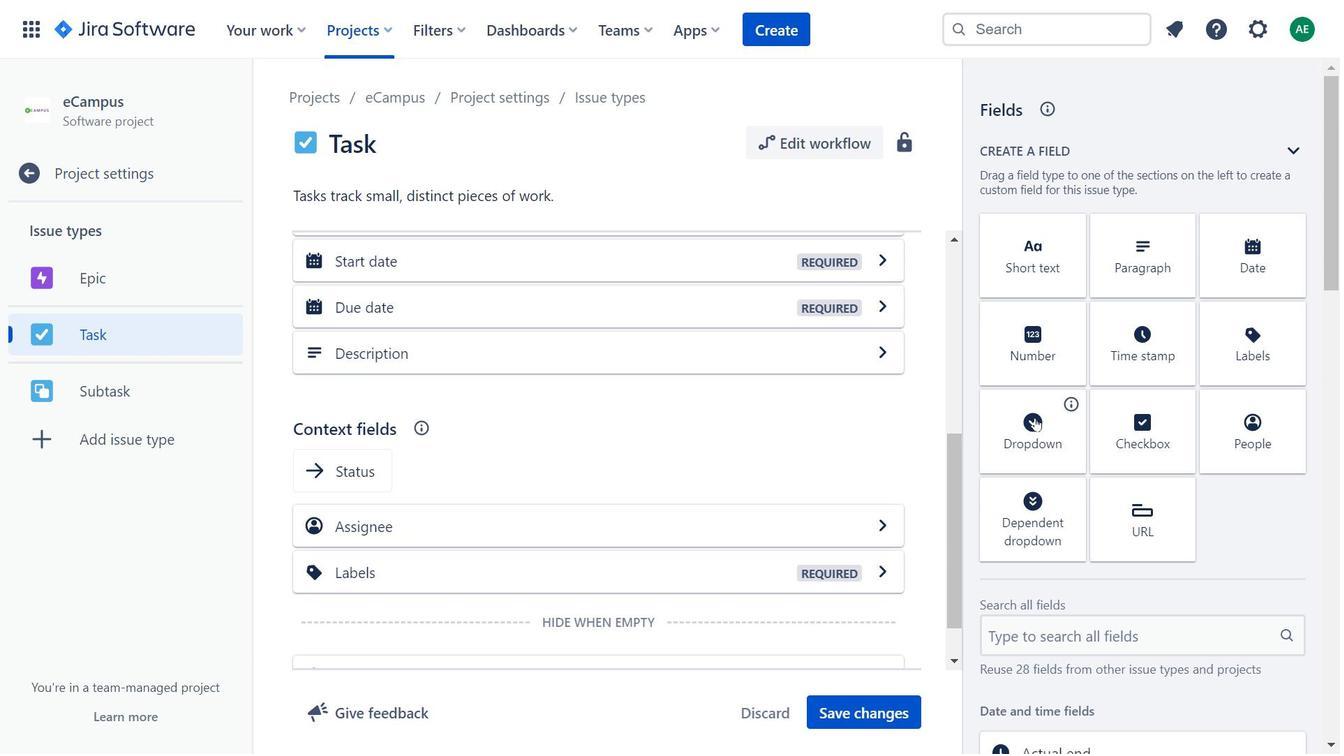 
Action: Mouse moved to (904, 386)
Screenshot: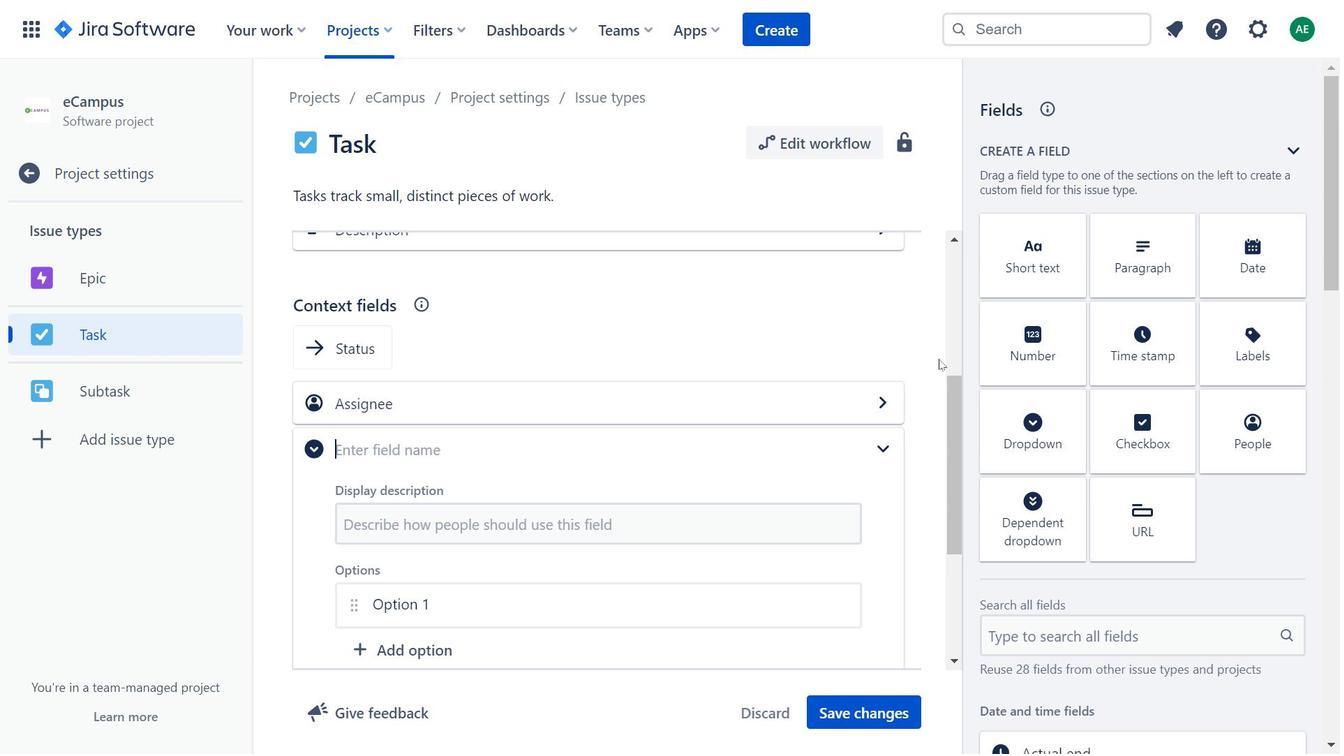 
Action: Mouse scrolled (904, 386) with delta (0, 0)
Screenshot: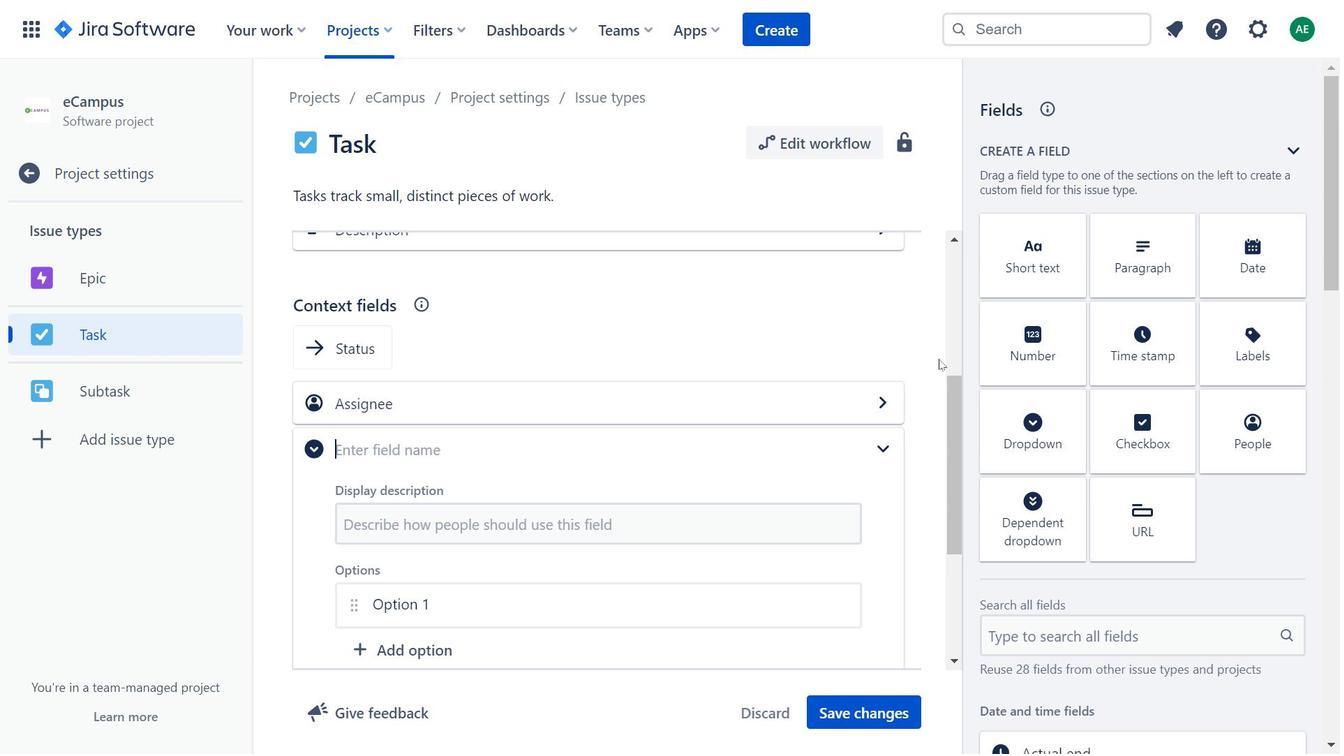 
Action: Mouse moved to (863, 409)
Screenshot: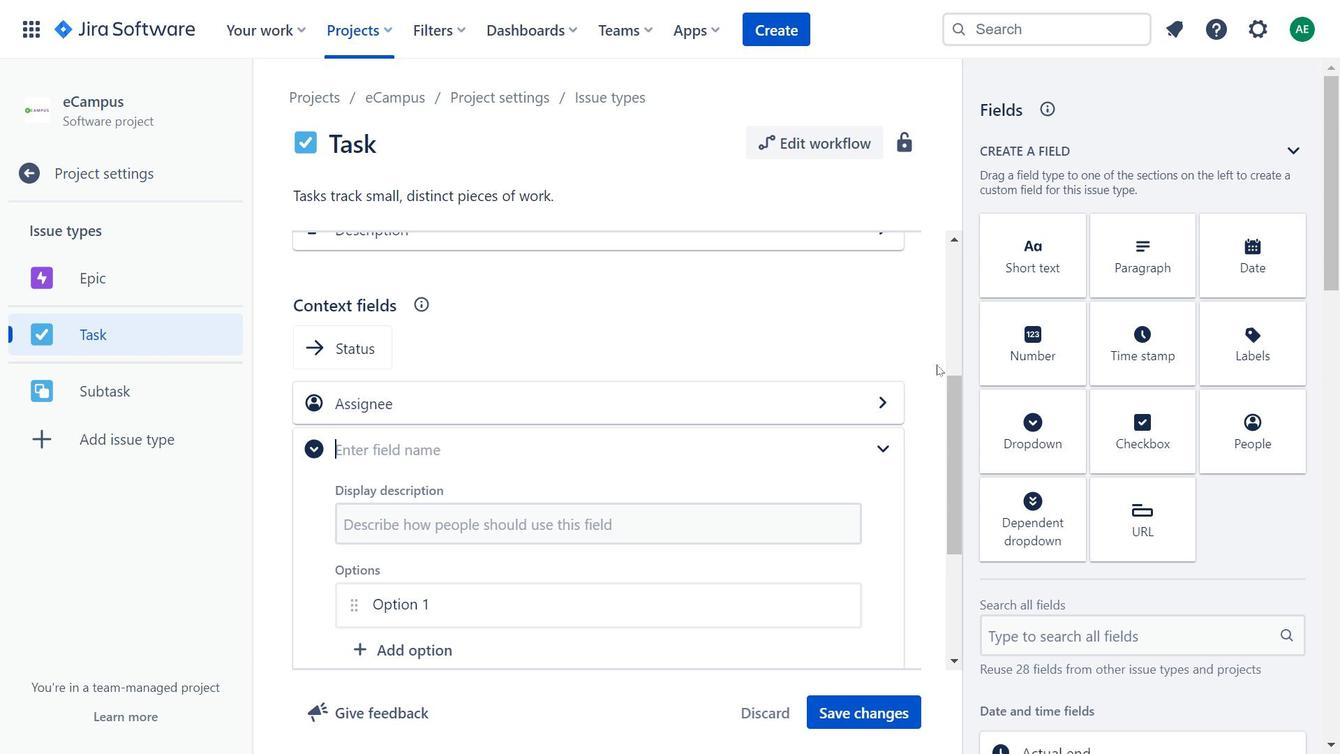 
Action: Mouse scrolled (863, 408) with delta (0, 0)
Screenshot: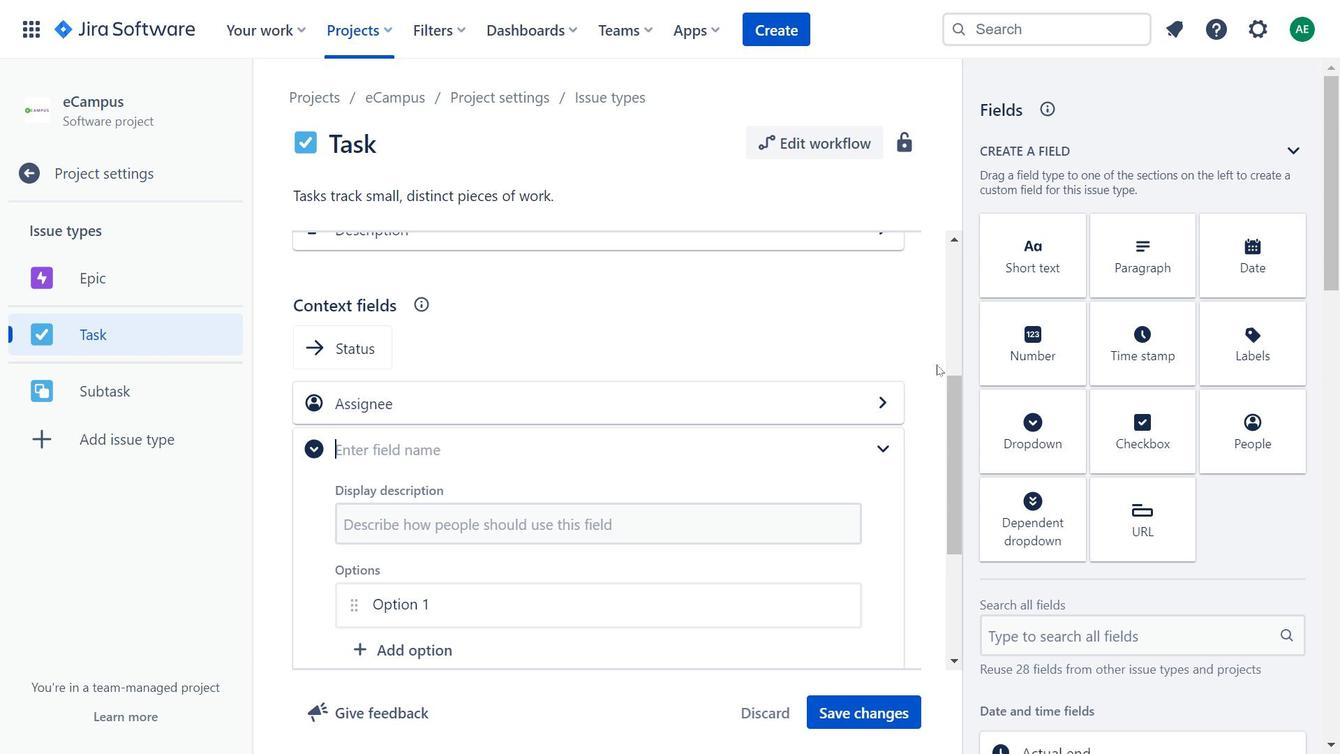 
Action: Mouse moved to (1150, 349)
Screenshot: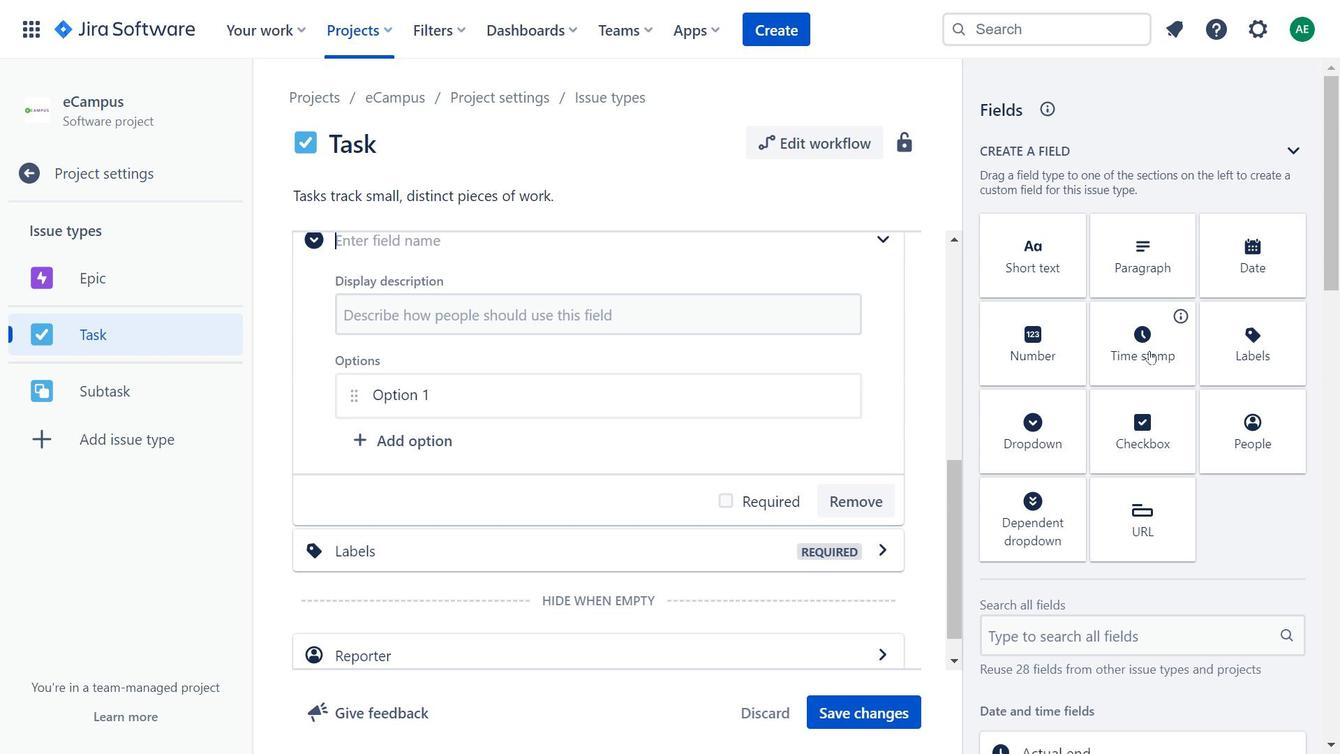 
Action: Mouse pressed left at (1150, 349)
Screenshot: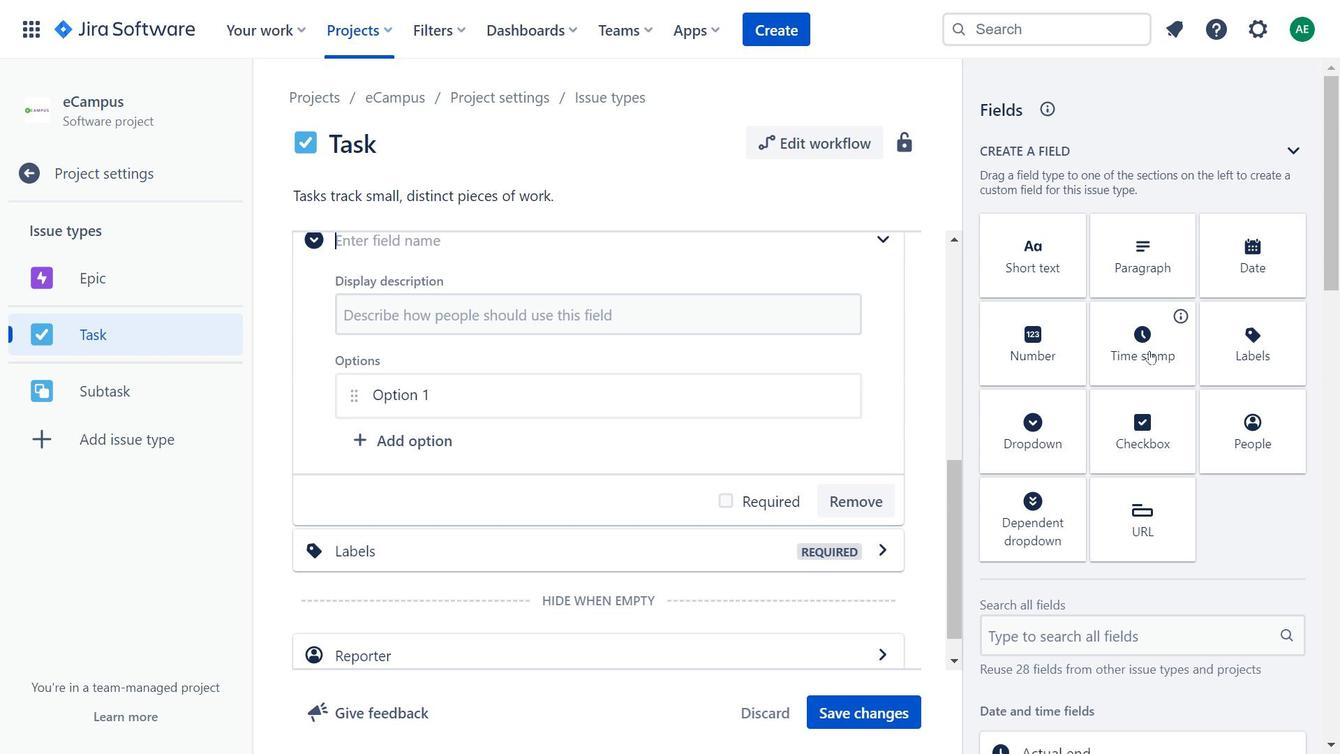 
Action: Mouse moved to (724, 447)
Screenshot: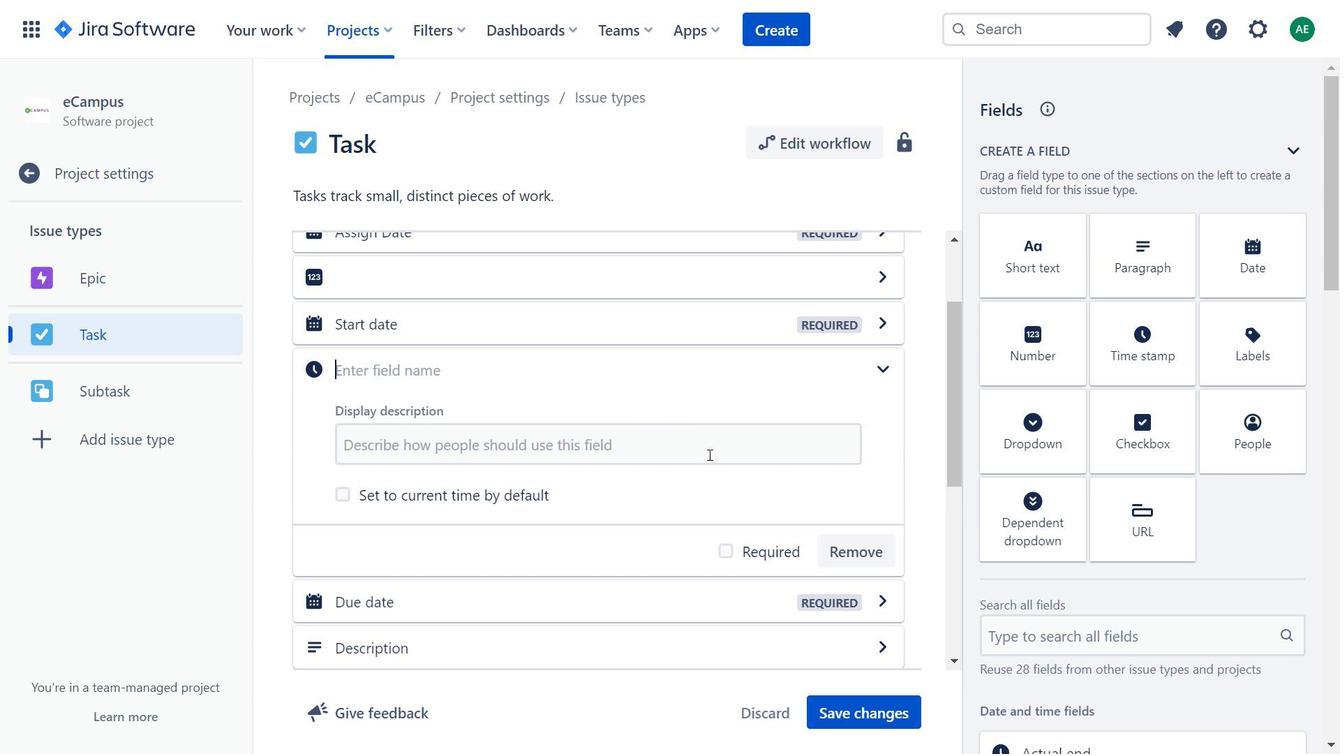 
Action: Mouse scrolled (724, 448) with delta (0, 0)
Screenshot: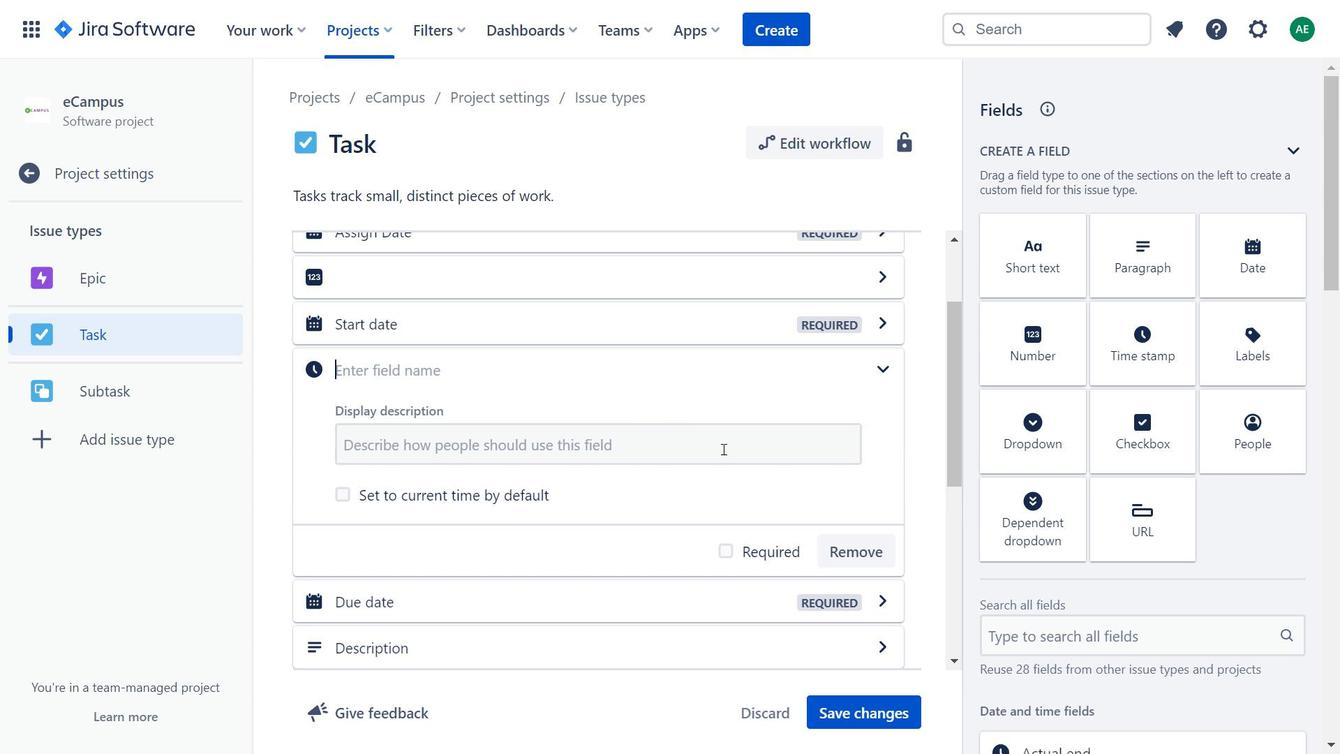 
Action: Mouse scrolled (724, 448) with delta (0, 0)
Screenshot: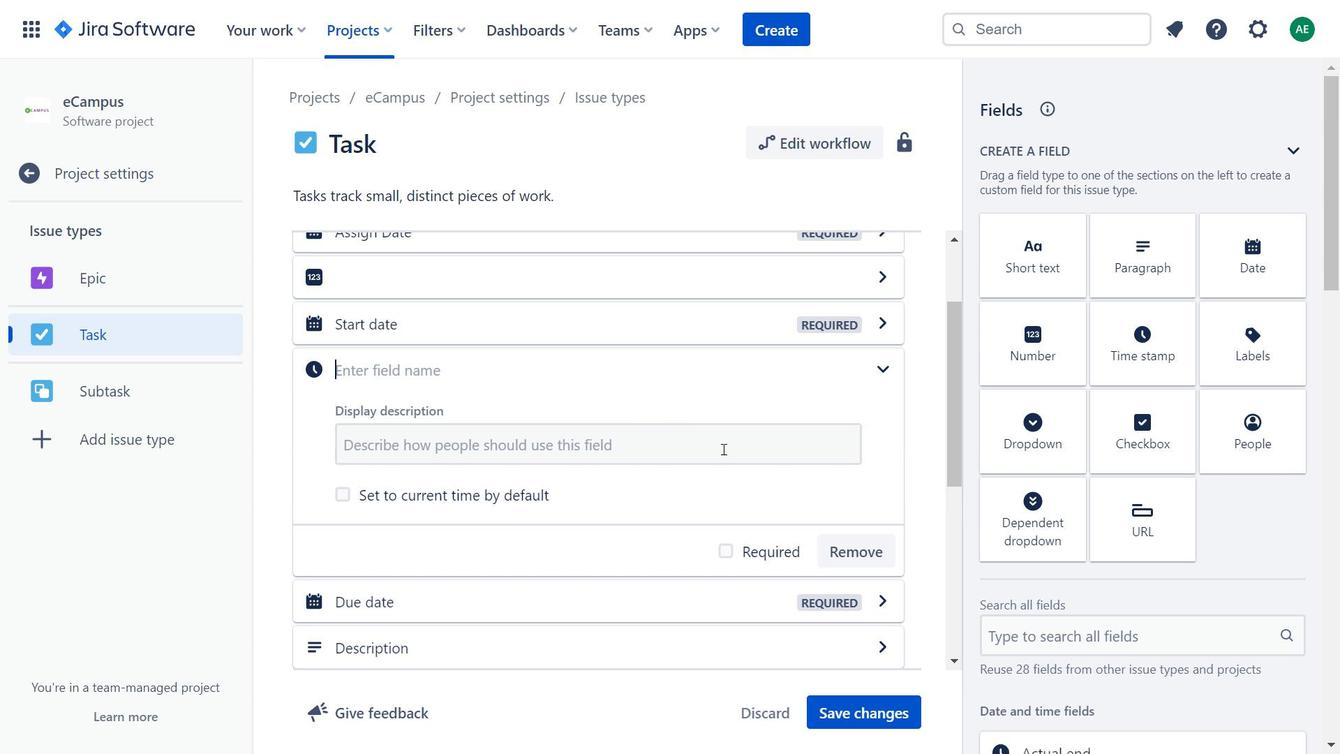 
Action: Mouse scrolled (724, 446) with delta (0, 0)
Screenshot: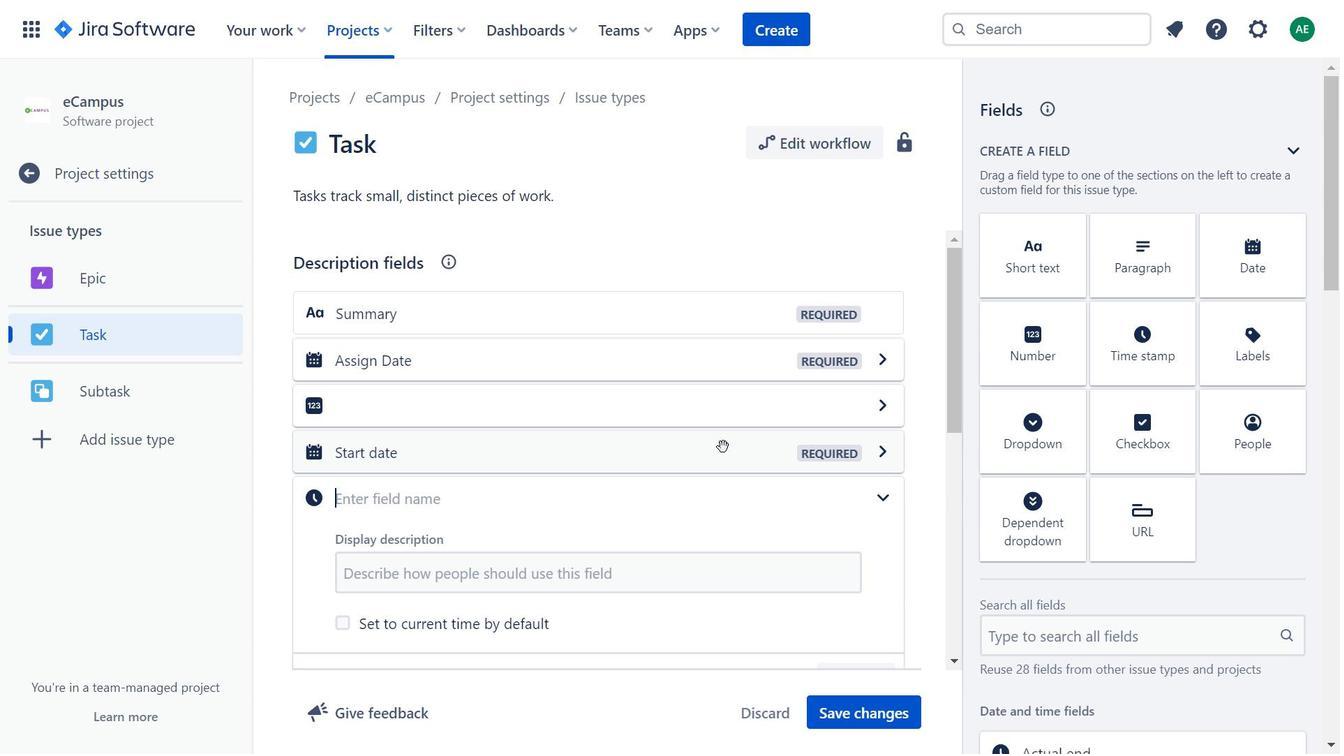 
Action: Mouse scrolled (724, 446) with delta (0, 0)
Screenshot: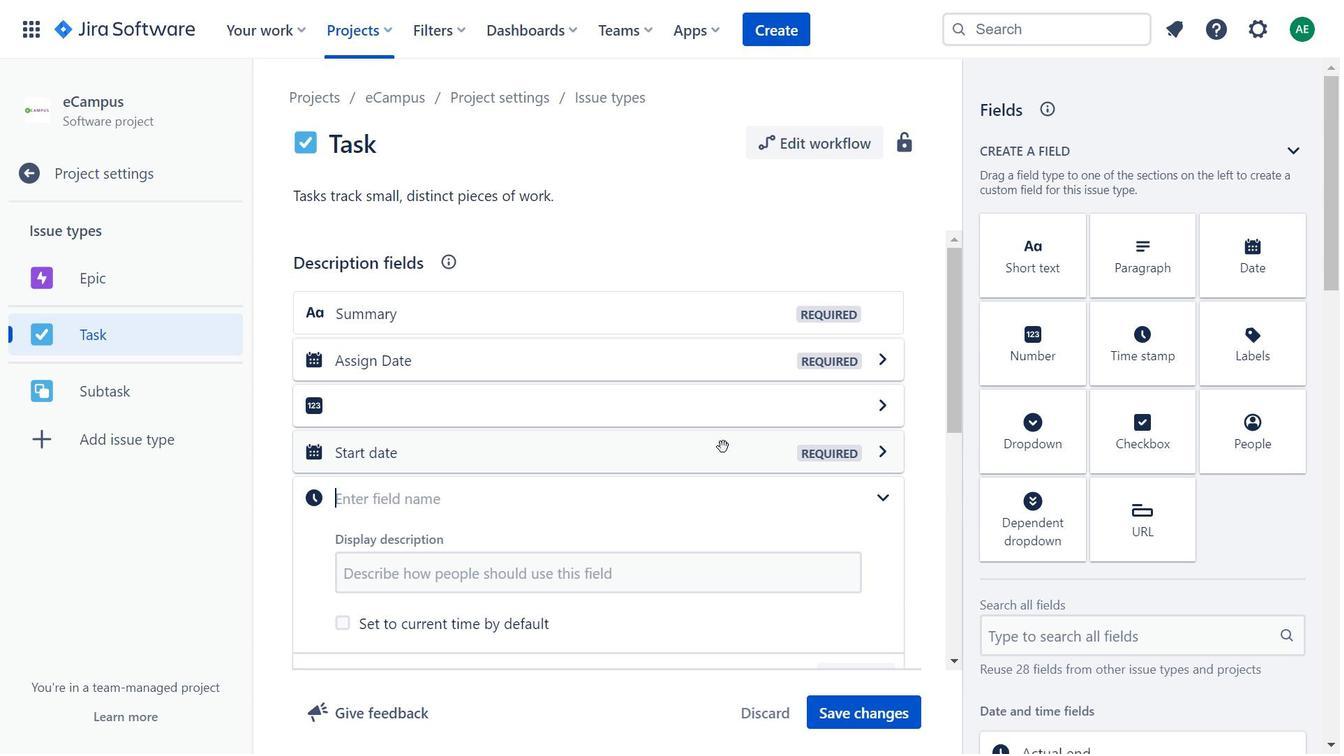 
Action: Mouse scrolled (724, 446) with delta (0, 0)
Screenshot: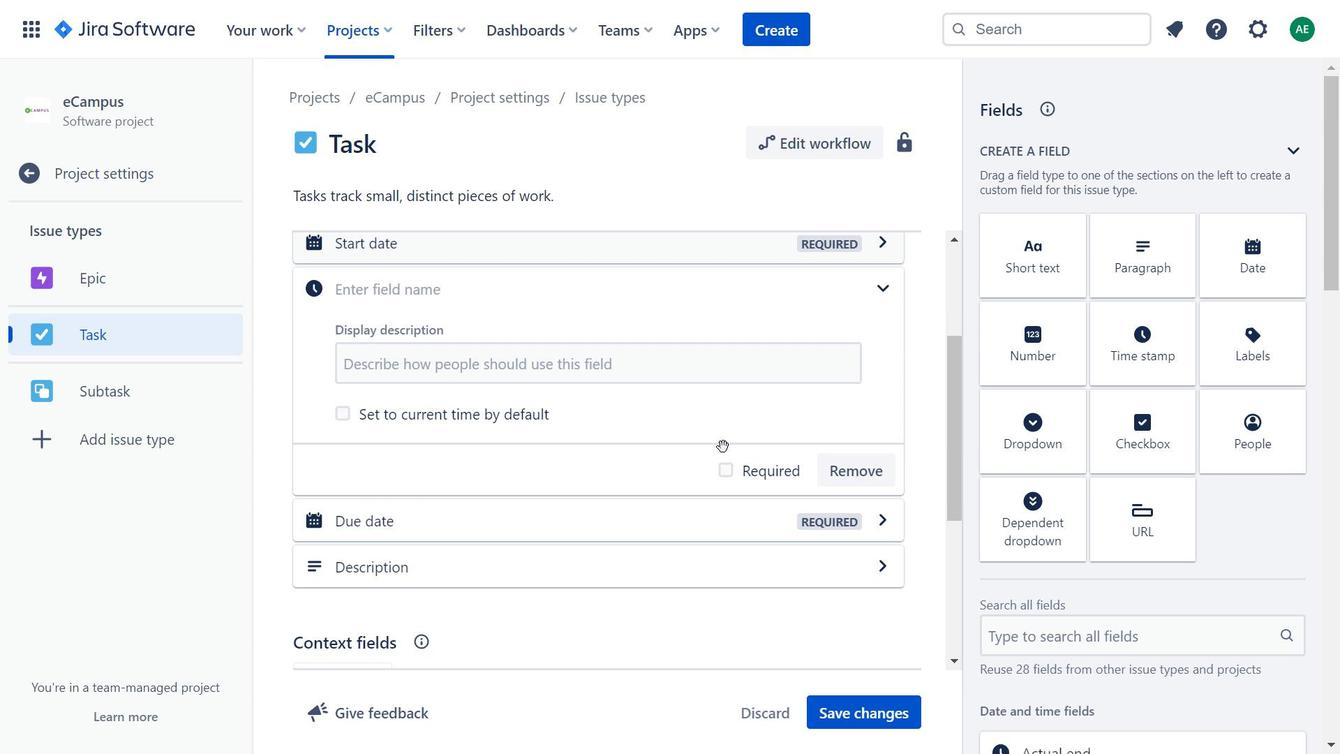 
Action: Mouse scrolled (724, 446) with delta (0, 0)
Screenshot: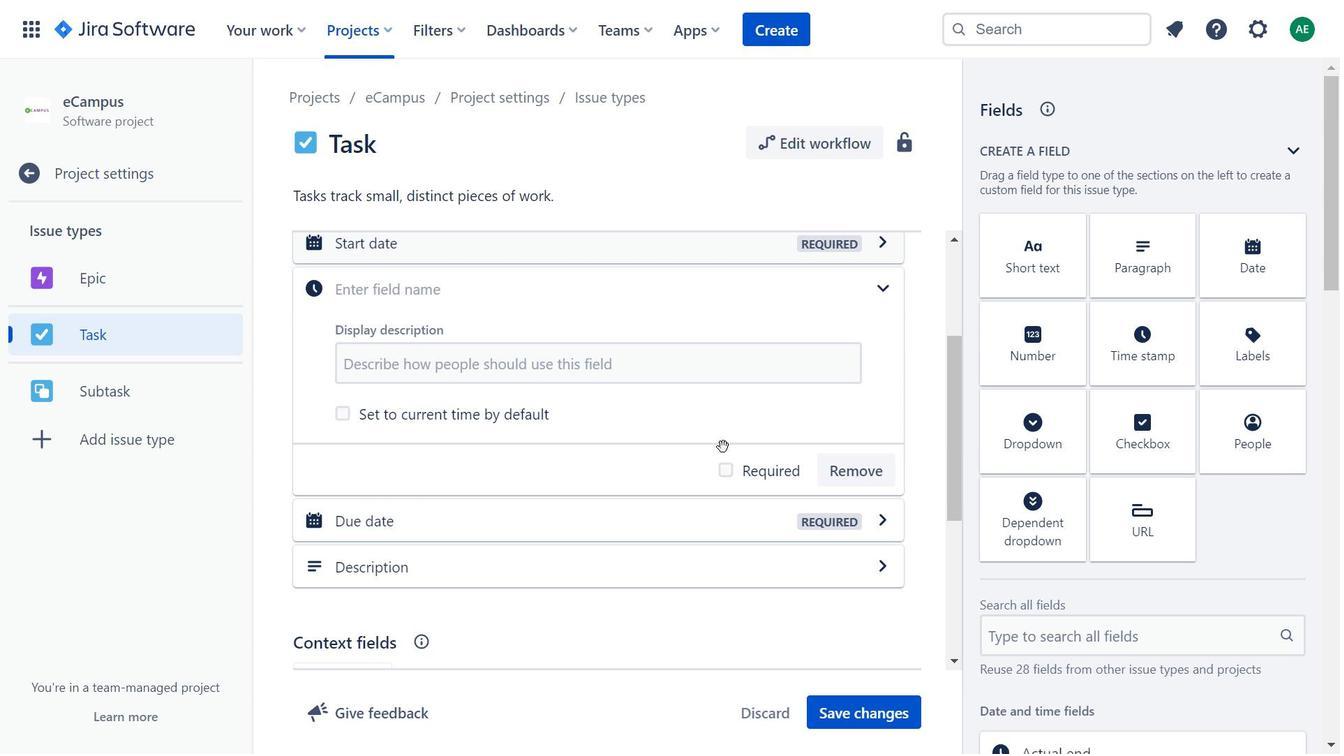 
Action: Mouse scrolled (724, 446) with delta (0, 0)
Screenshot: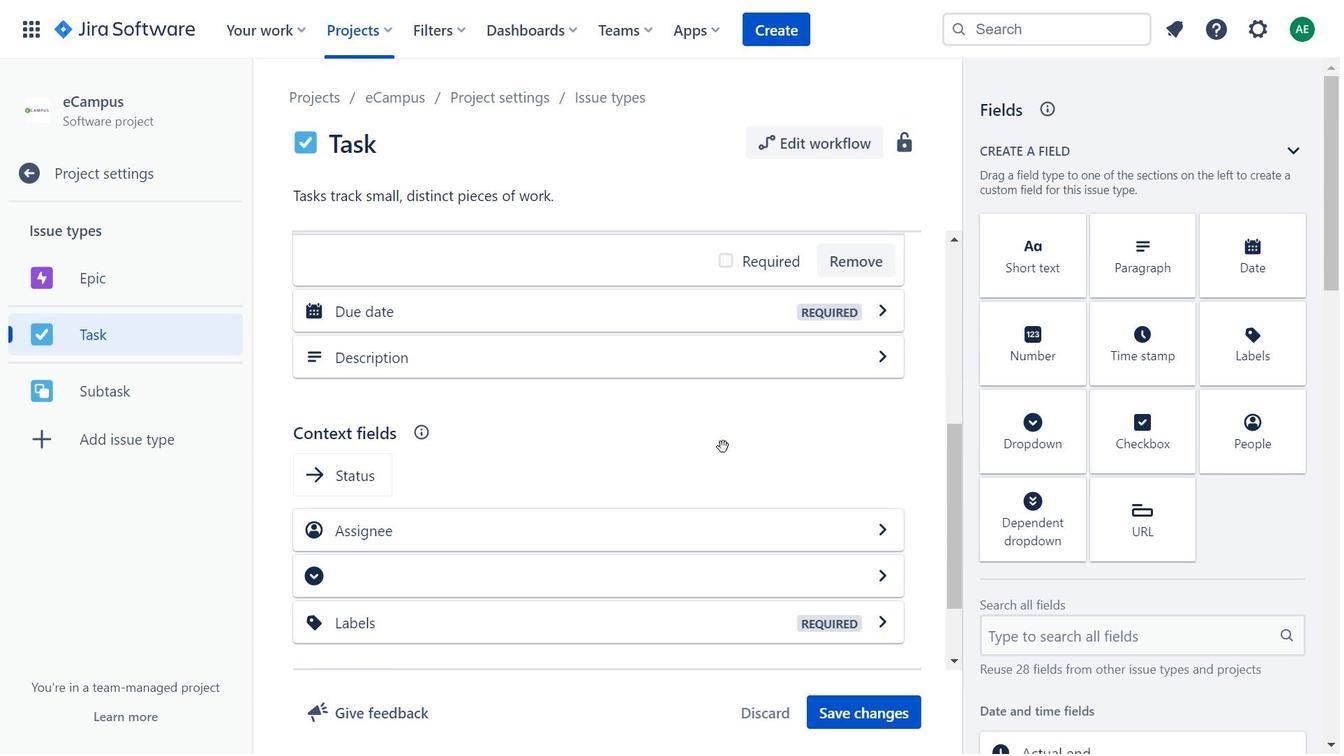
Action: Mouse scrolled (724, 446) with delta (0, 0)
Screenshot: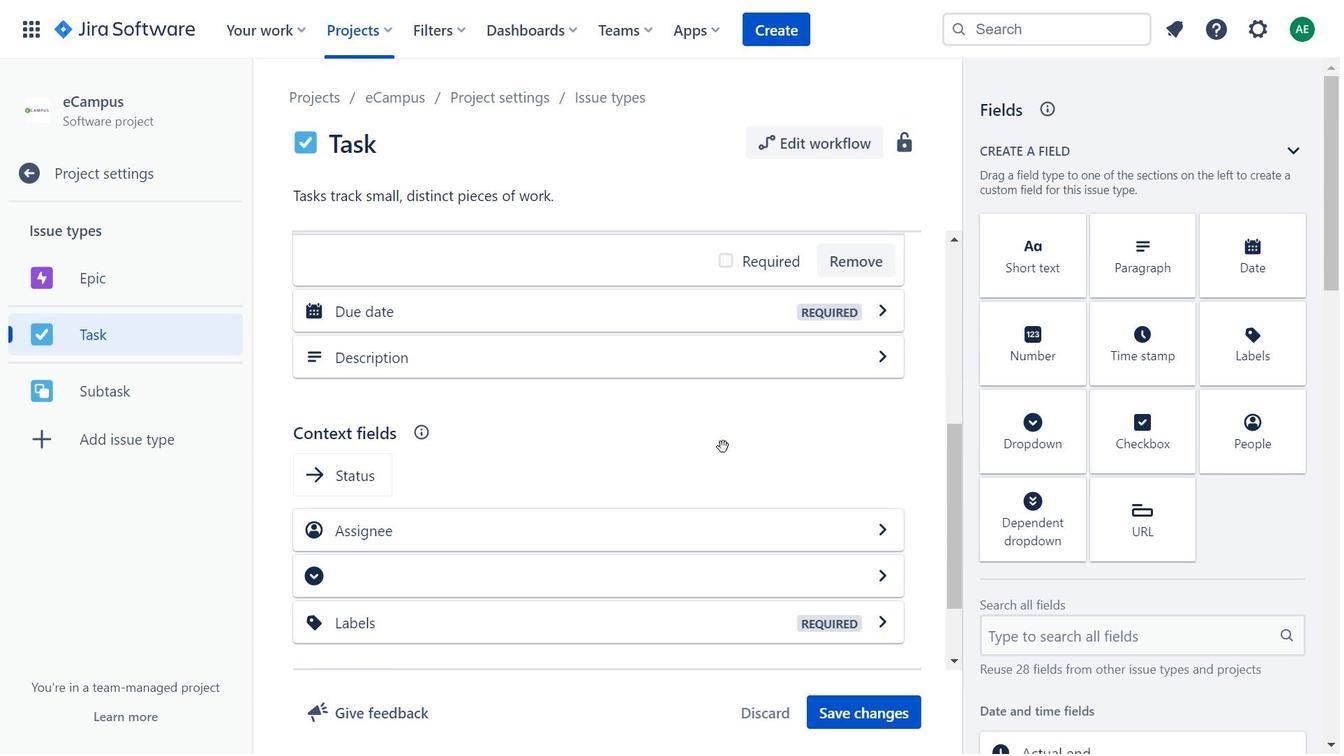 
Action: Mouse scrolled (724, 446) with delta (0, 0)
Screenshot: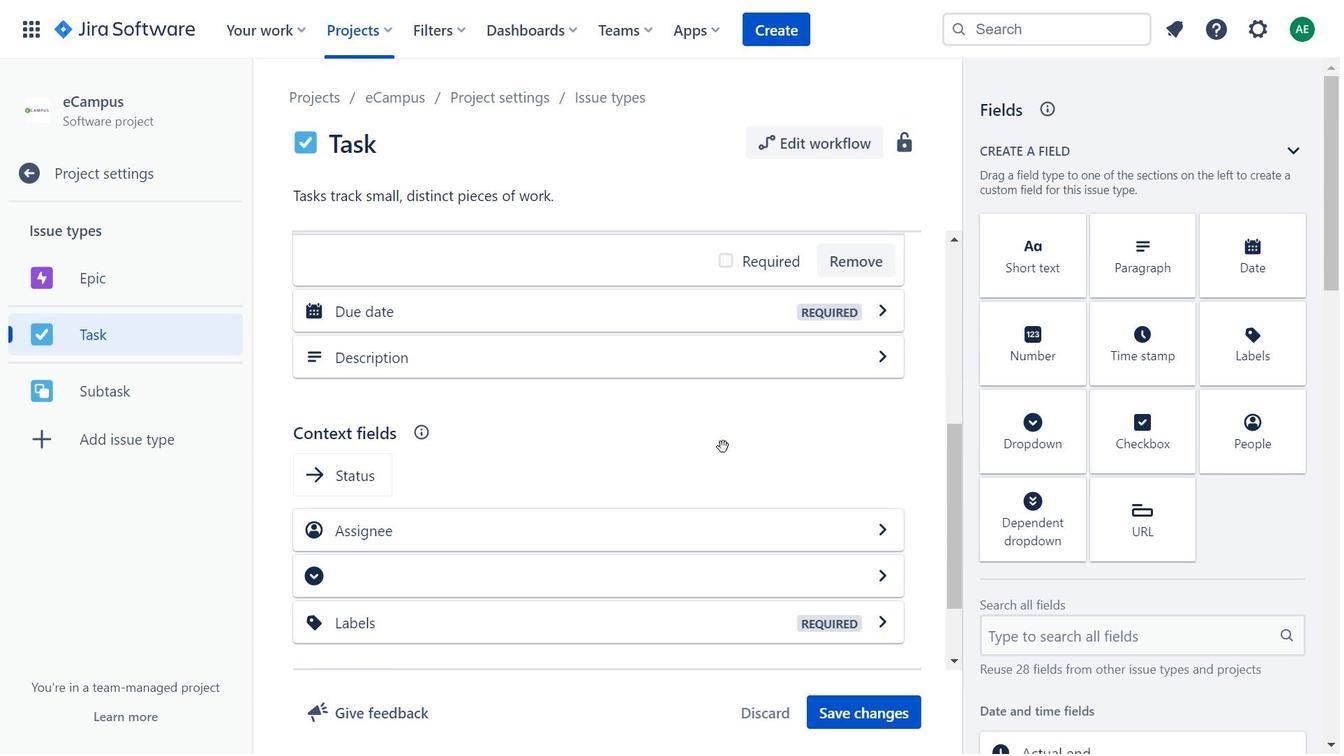
Action: Mouse moved to (793, 314)
Screenshot: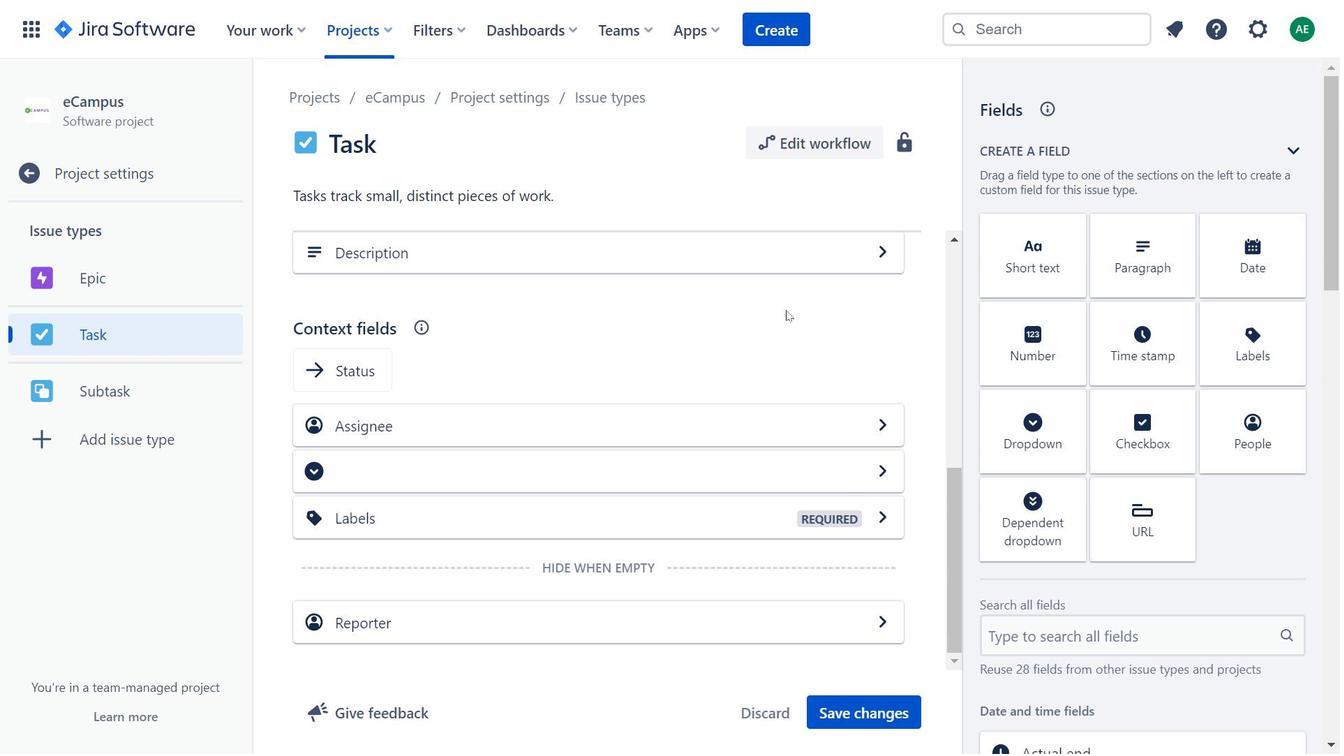 
Action: Mouse scrolled (793, 314) with delta (0, 0)
Screenshot: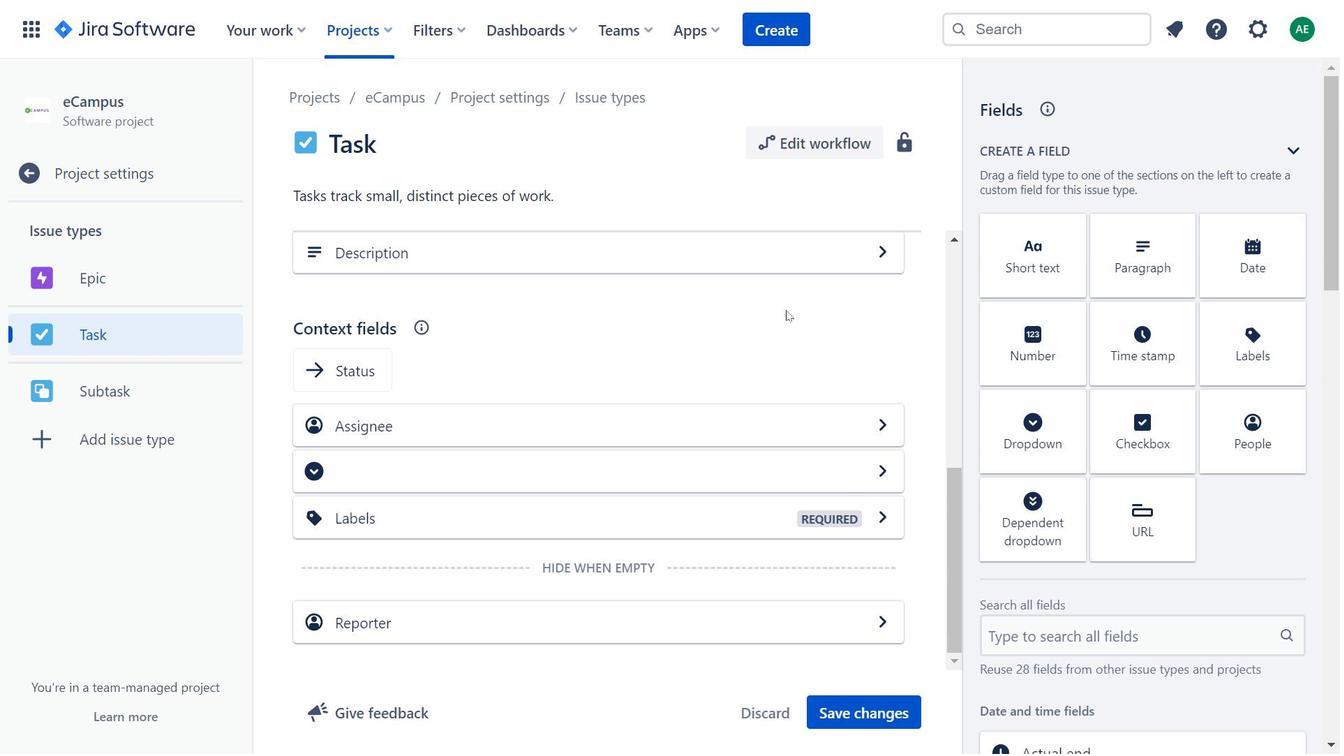 
Action: Mouse moved to (795, 314)
Screenshot: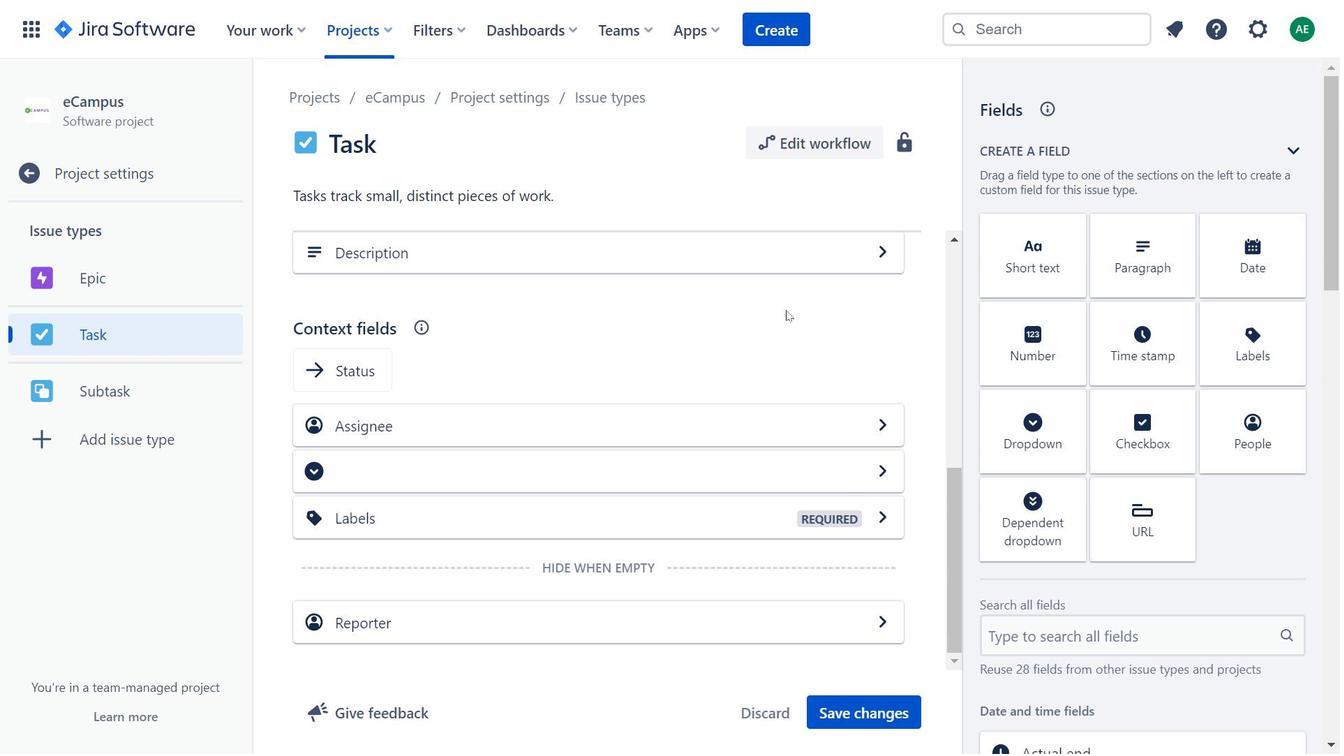 
Action: Mouse scrolled (795, 315) with delta (0, 0)
Screenshot: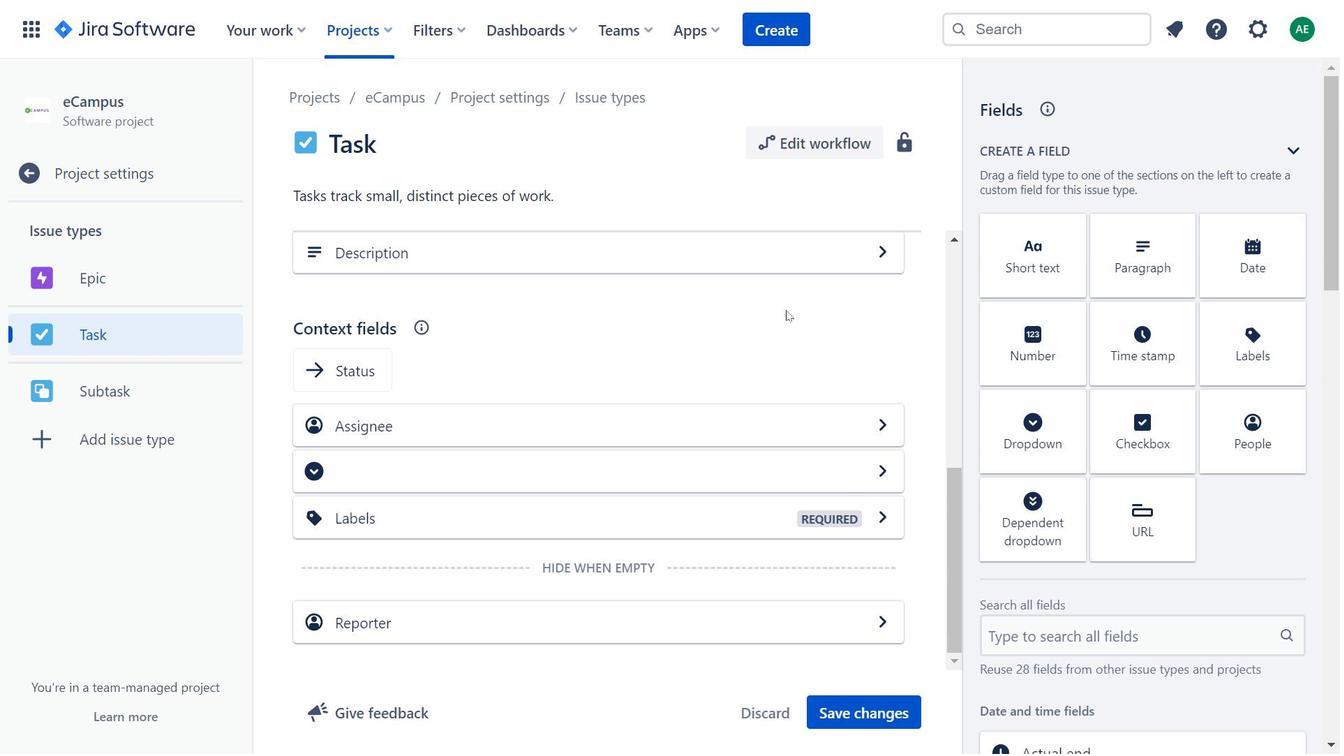 
Action: Mouse moved to (797, 315)
Screenshot: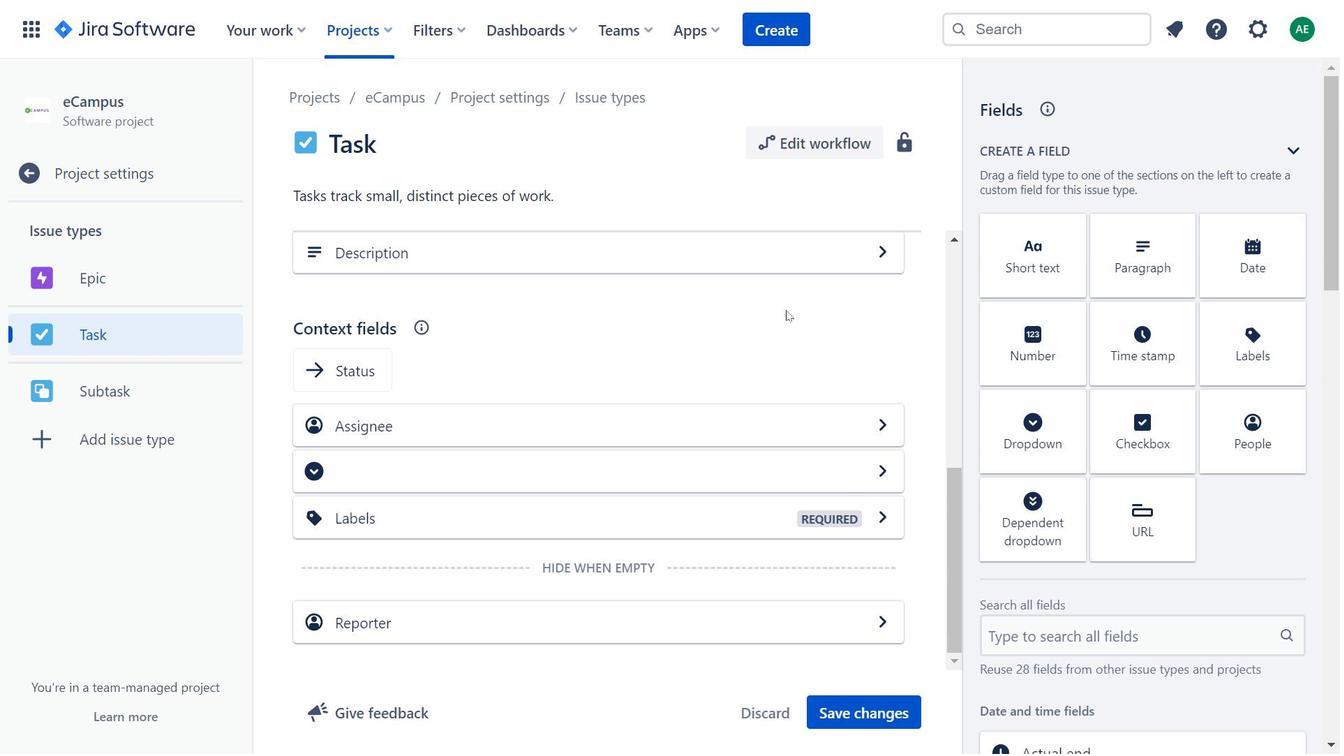 
Action: Mouse scrolled (797, 316) with delta (0, 0)
Screenshot: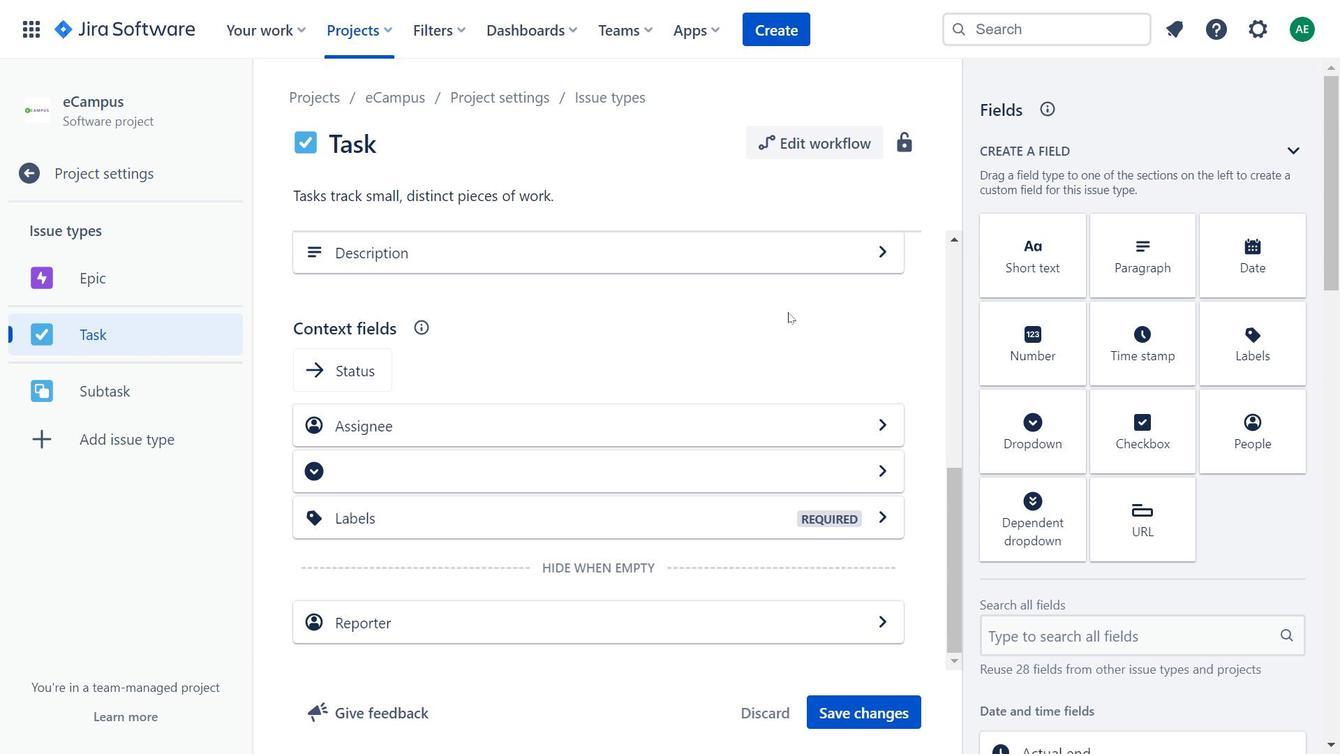 
Action: Mouse moved to (832, 365)
Screenshot: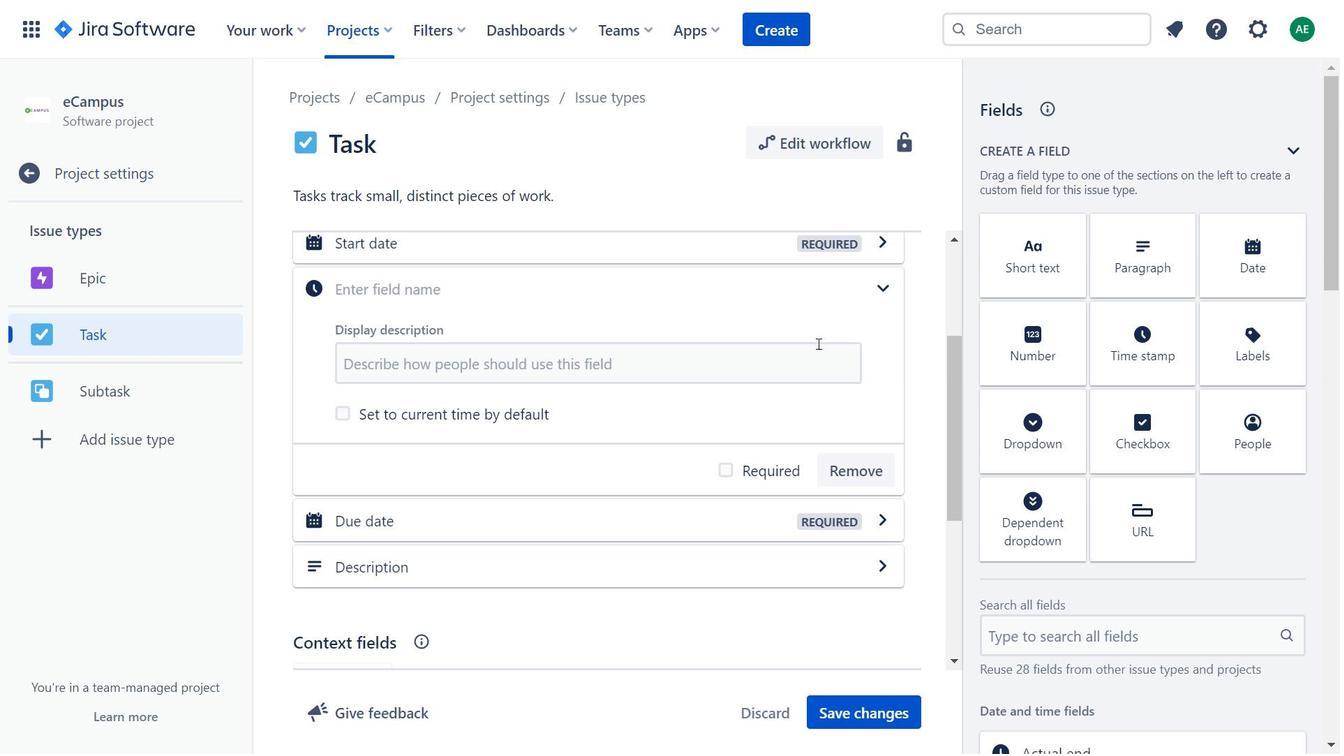 
Action: Mouse scrolled (832, 366) with delta (0, 0)
Screenshot: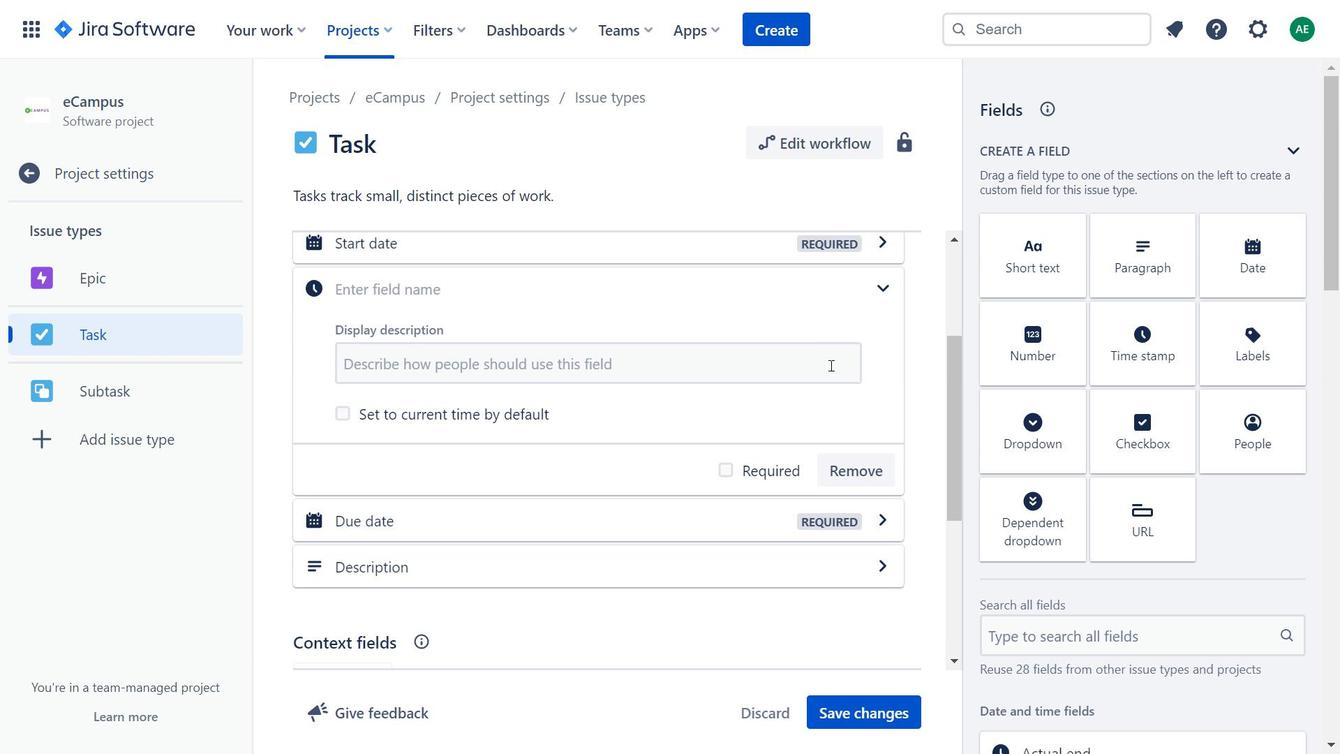 
Action: Mouse moved to (848, 382)
Screenshot: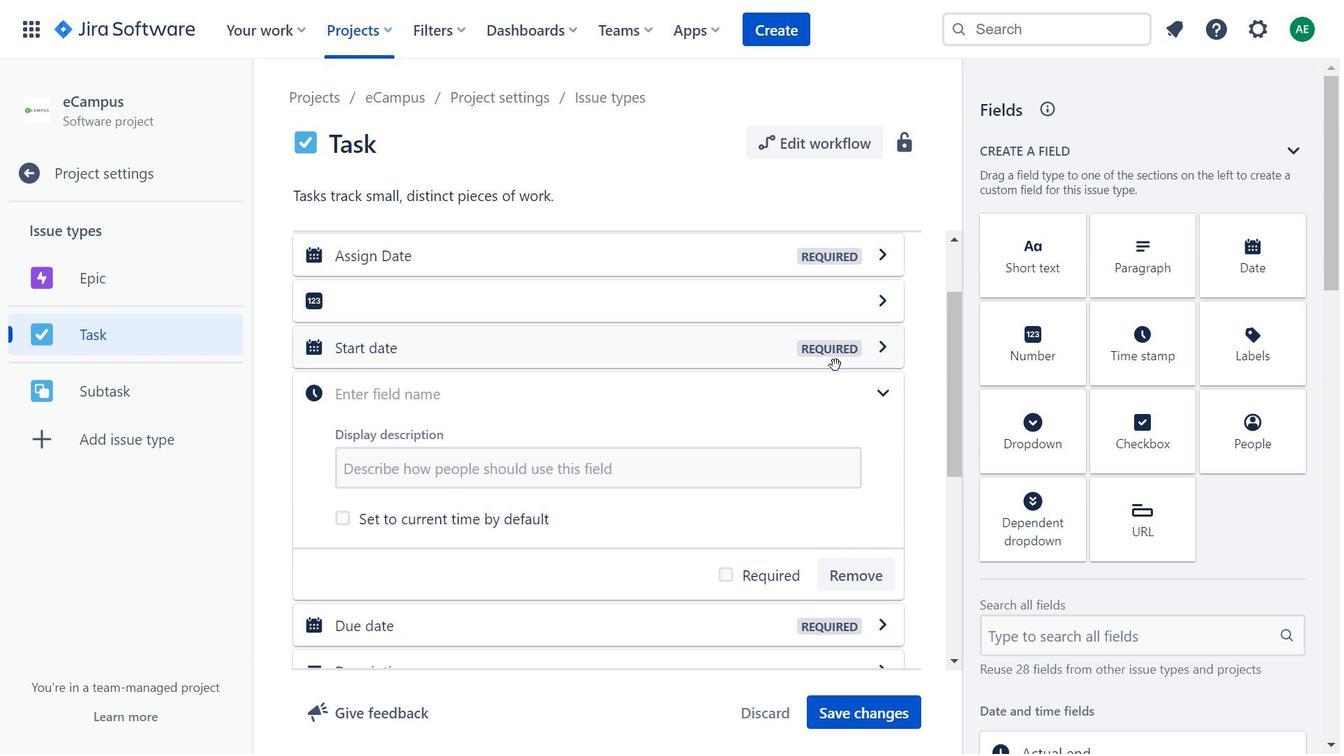 
Action: Mouse scrolled (848, 383) with delta (0, 0)
Screenshot: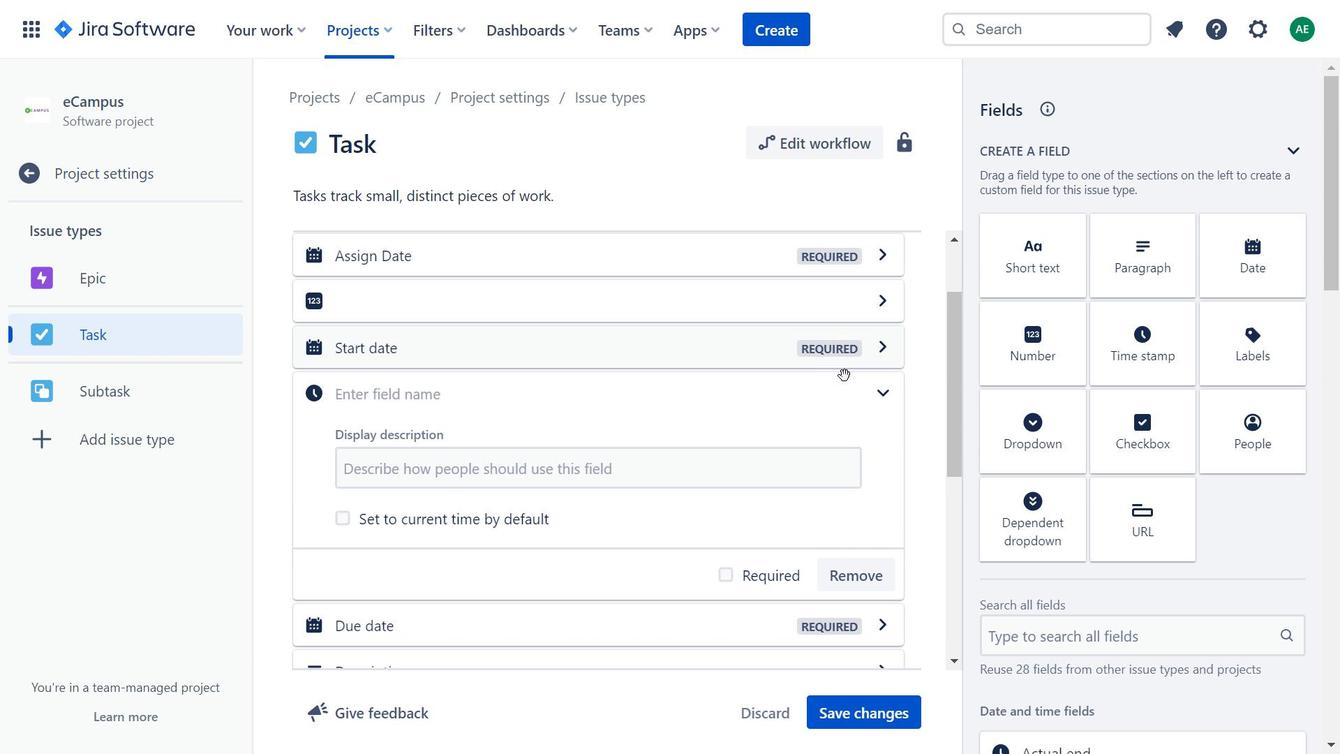 
Action: Mouse moved to (860, 407)
Screenshot: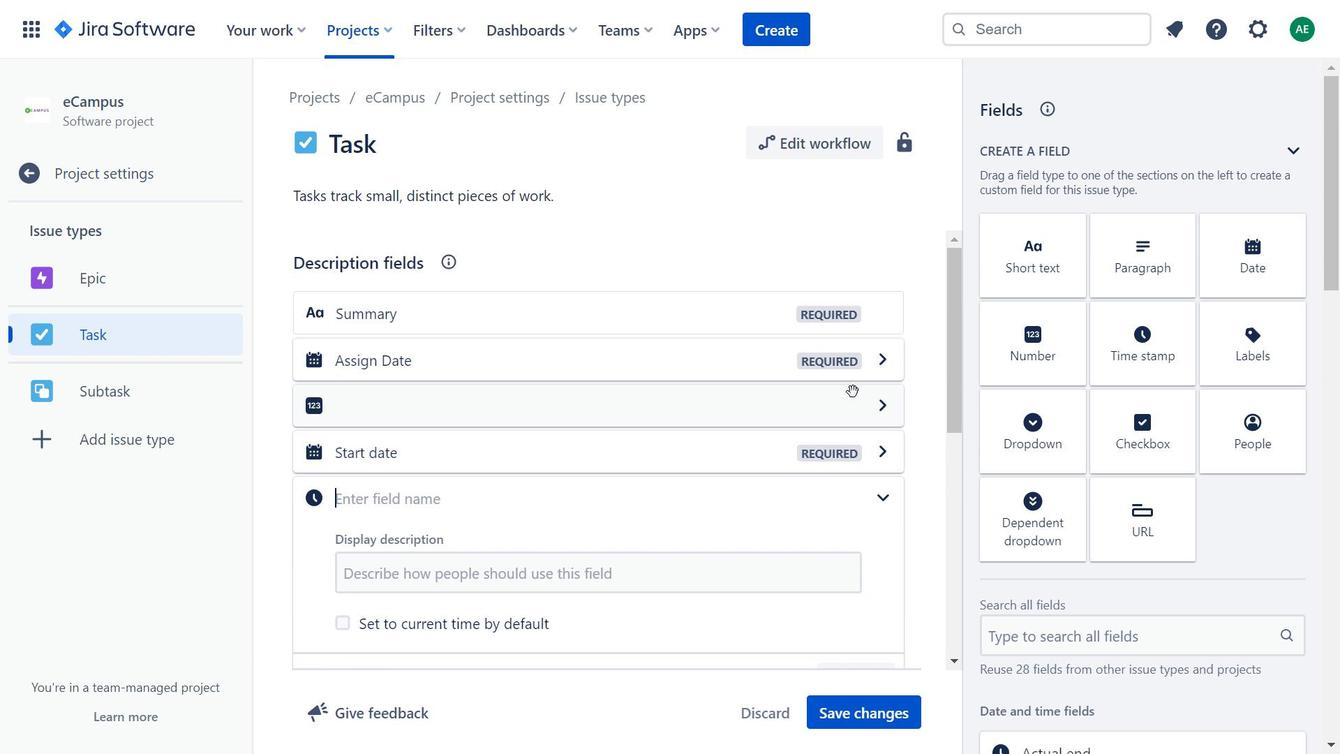 
Action: Mouse scrolled (860, 408) with delta (0, 0)
Screenshot: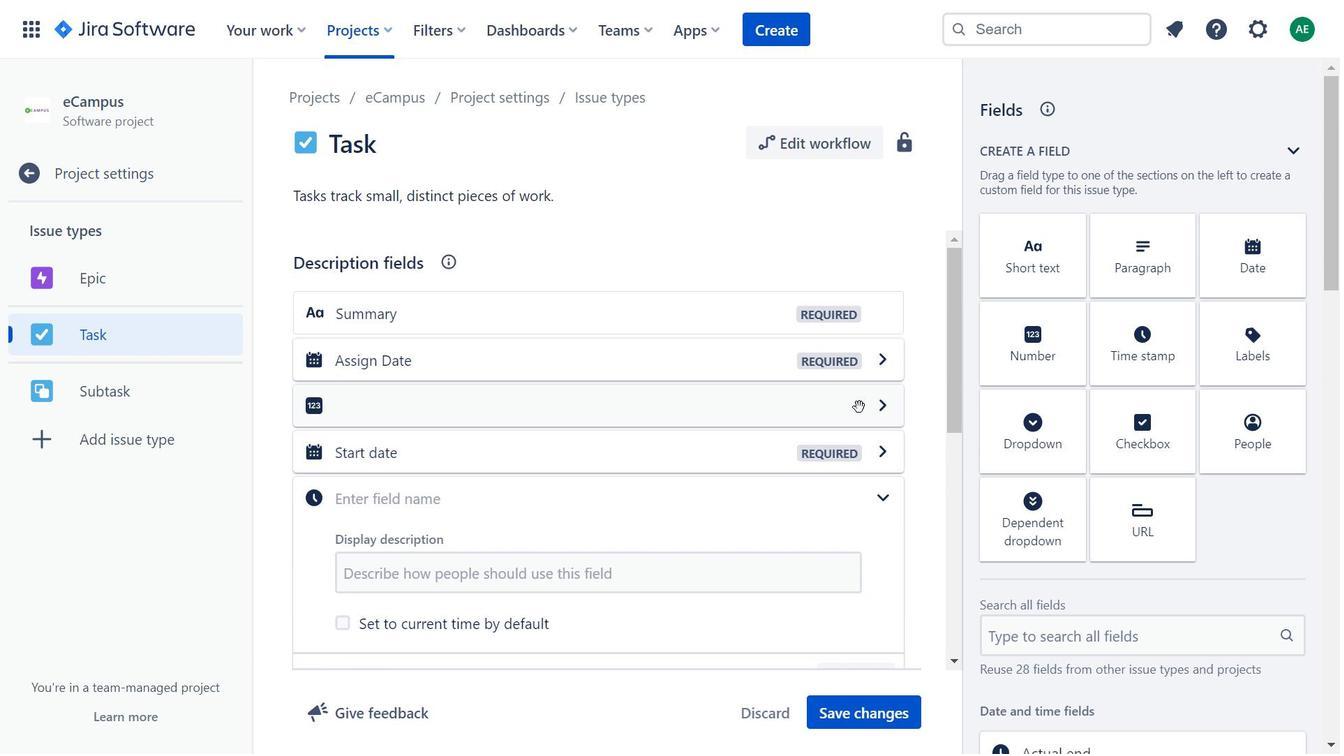 
Action: Mouse scrolled (860, 408) with delta (0, 0)
Screenshot: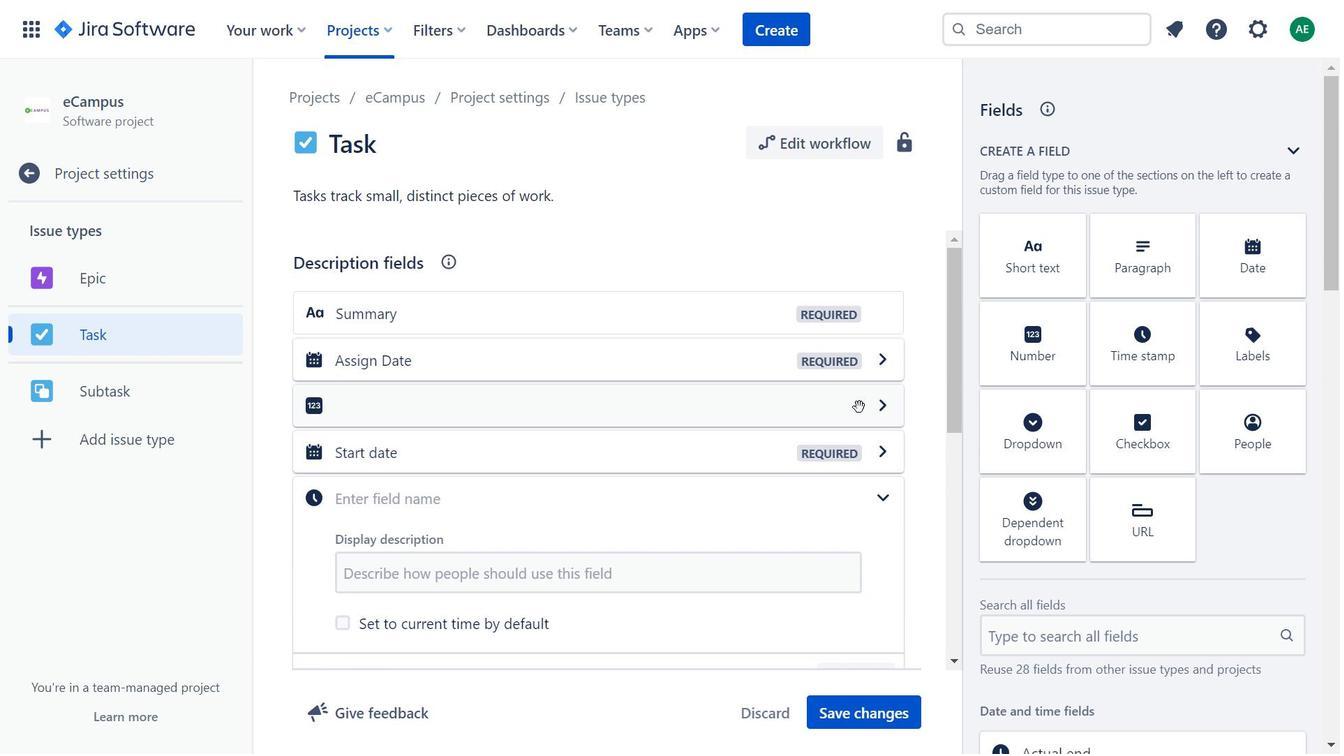 
Action: Mouse moved to (1057, 338)
Screenshot: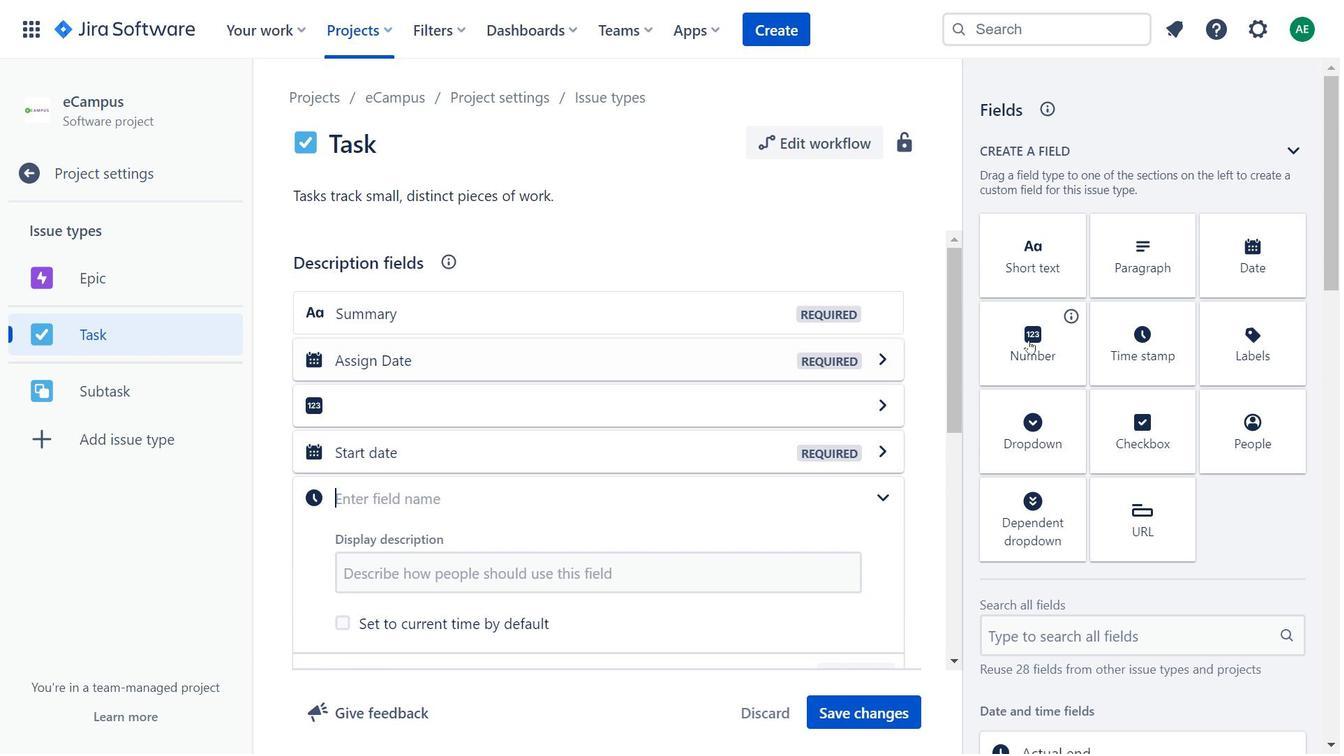 
Action: Mouse pressed left at (1057, 338)
